 Task: In the  document roboposter.docx Add another  'page' Use the Tool Explore 'and look for brief about the picture in first page, copy 2-3 lines in second sheet.' Align the text to the Left
Action: Mouse moved to (318, 424)
Screenshot: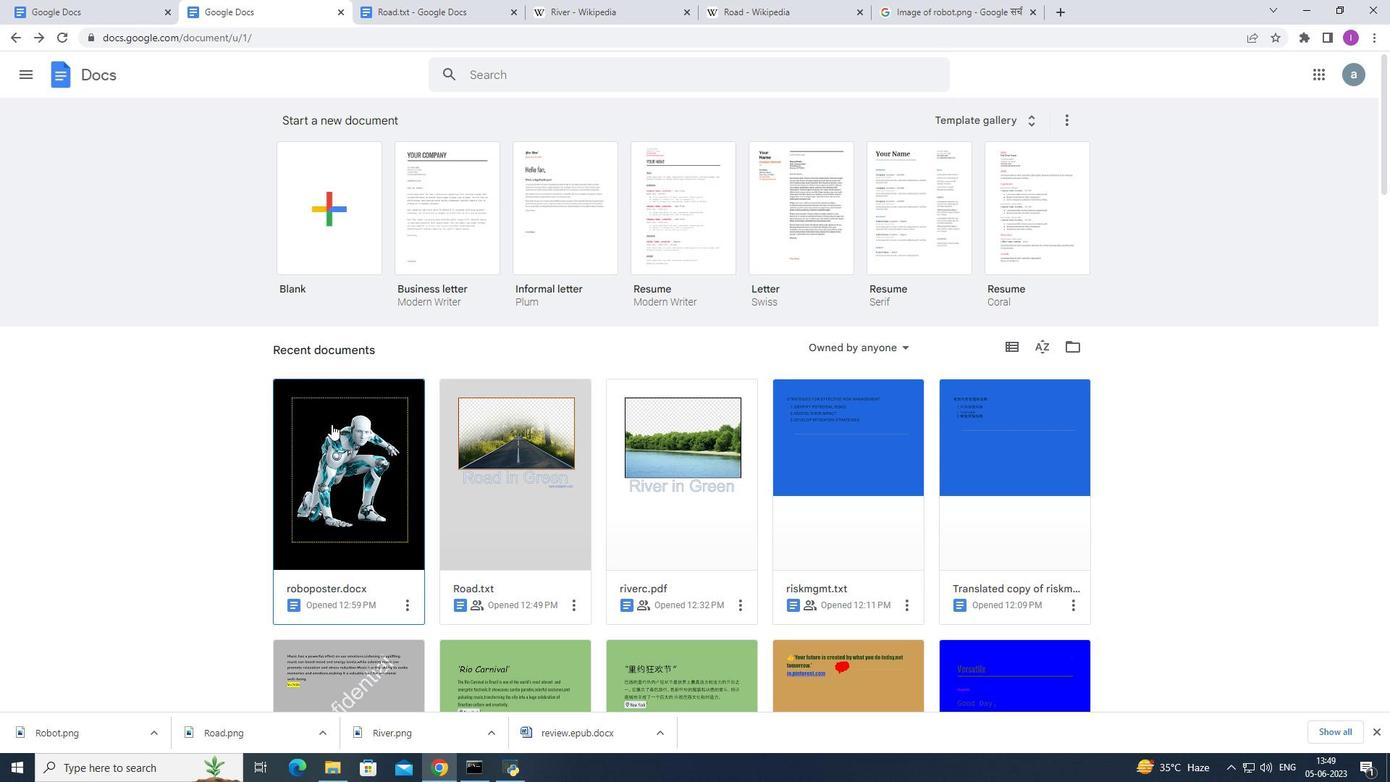 
Action: Mouse pressed left at (318, 424)
Screenshot: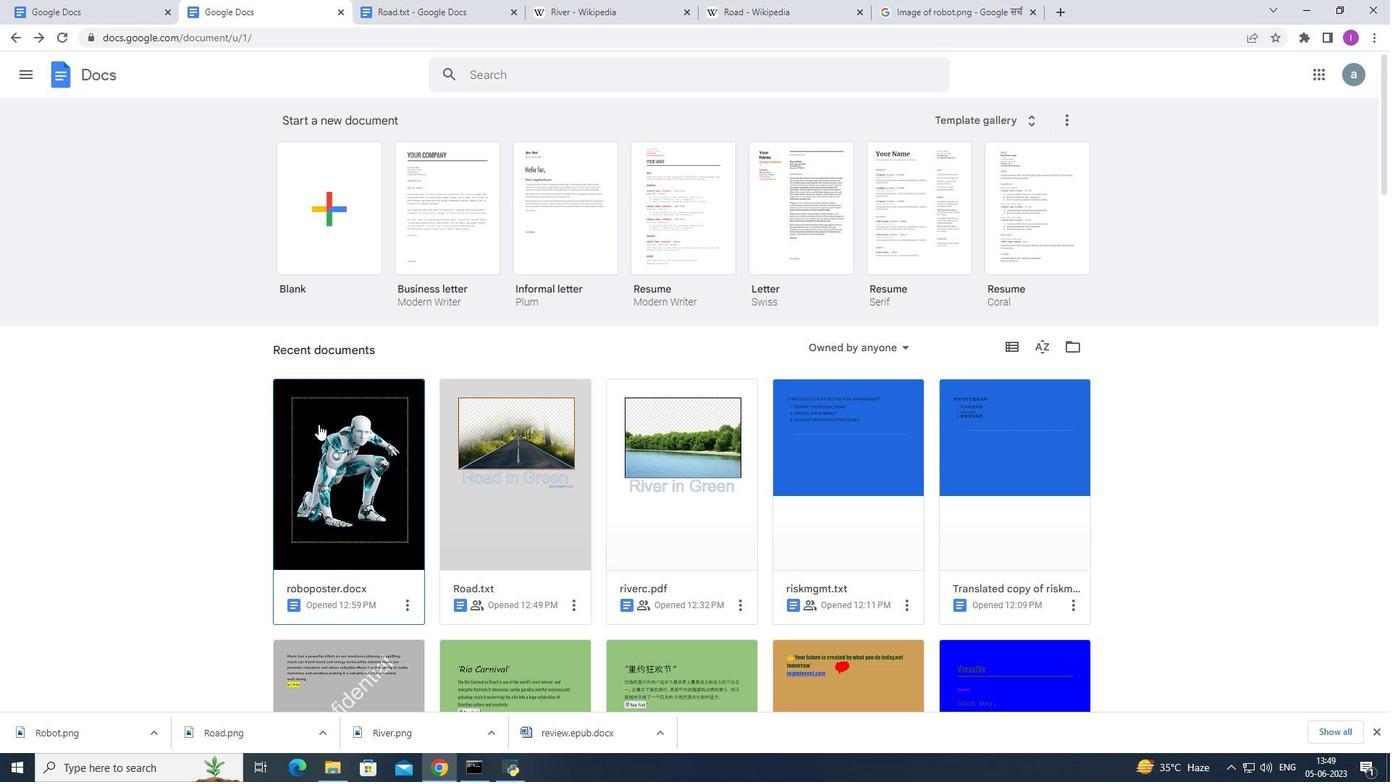 
Action: Mouse moved to (581, 294)
Screenshot: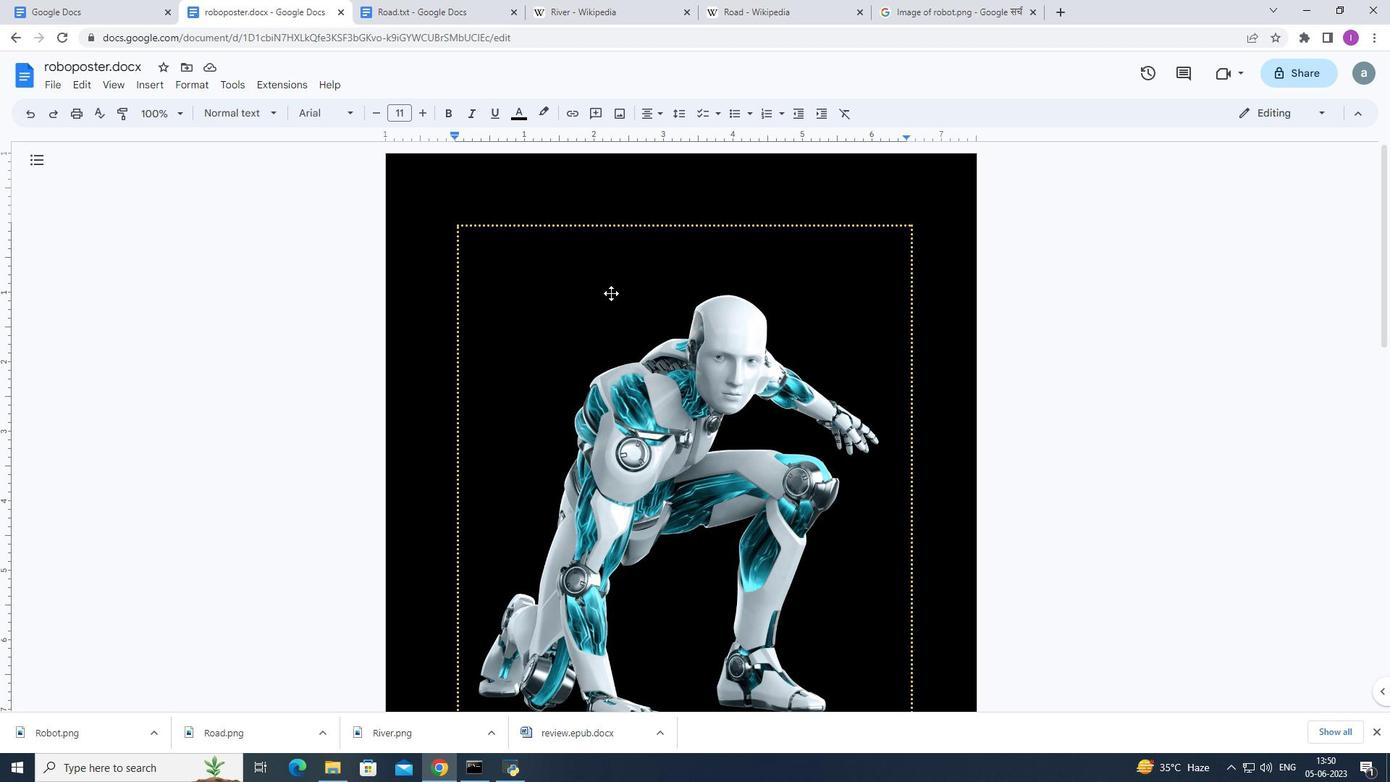 
Action: Mouse scrolled (581, 294) with delta (0, 0)
Screenshot: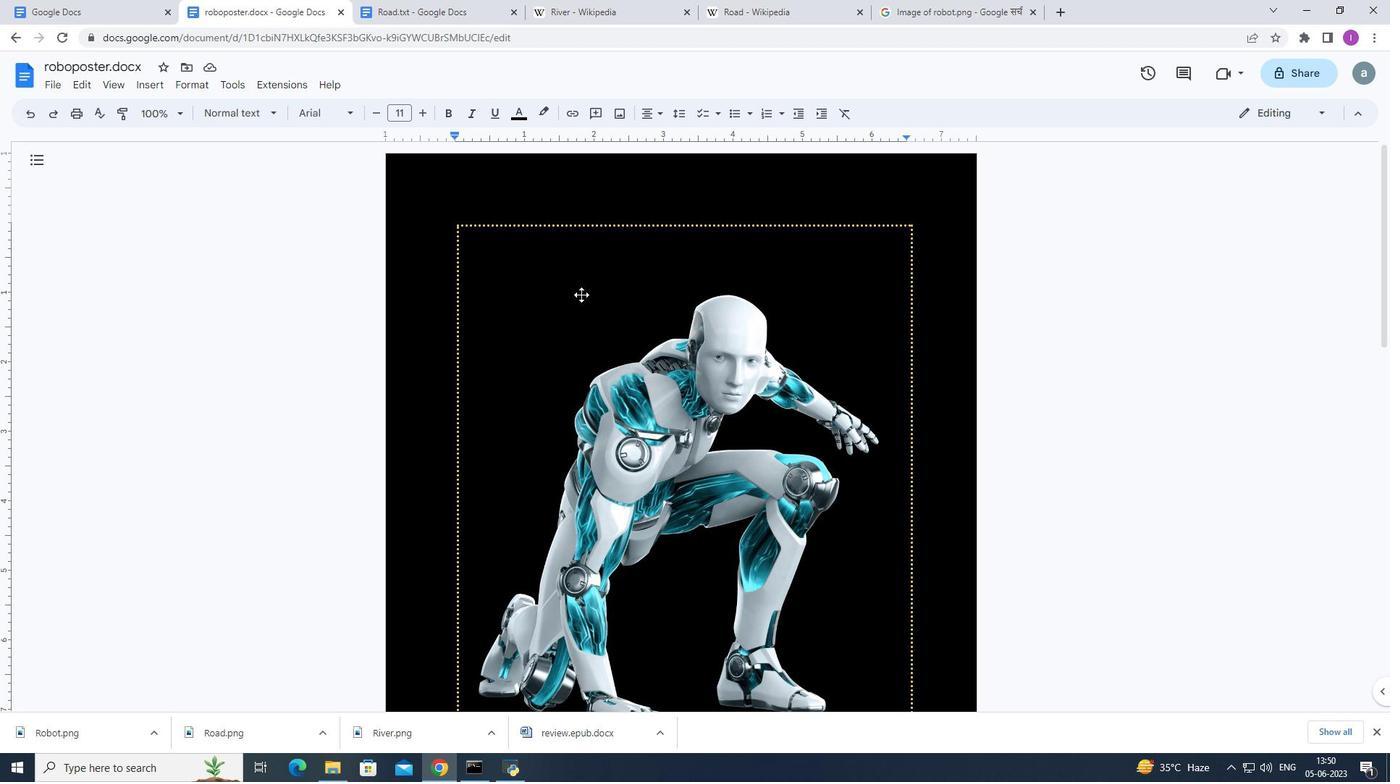 
Action: Mouse scrolled (581, 294) with delta (0, 0)
Screenshot: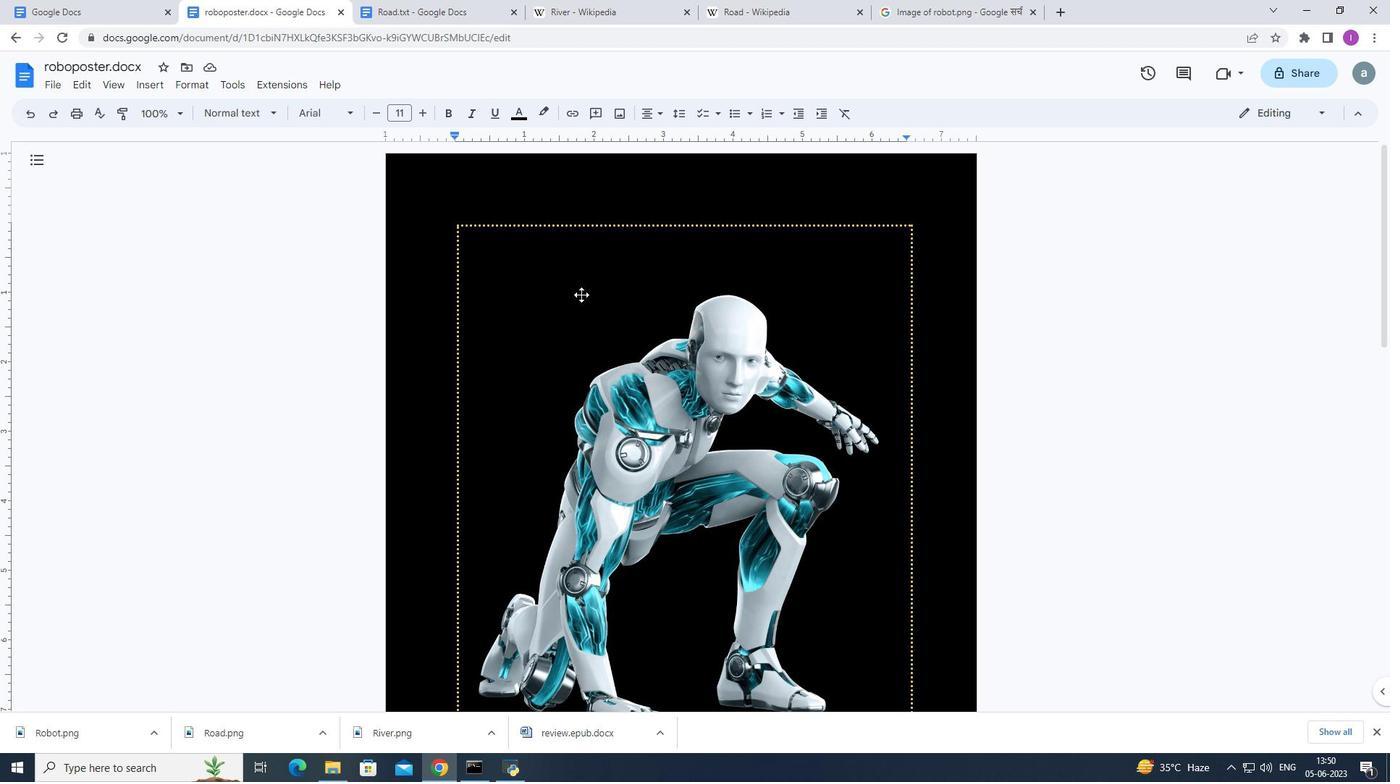 
Action: Mouse scrolled (581, 294) with delta (0, 0)
Screenshot: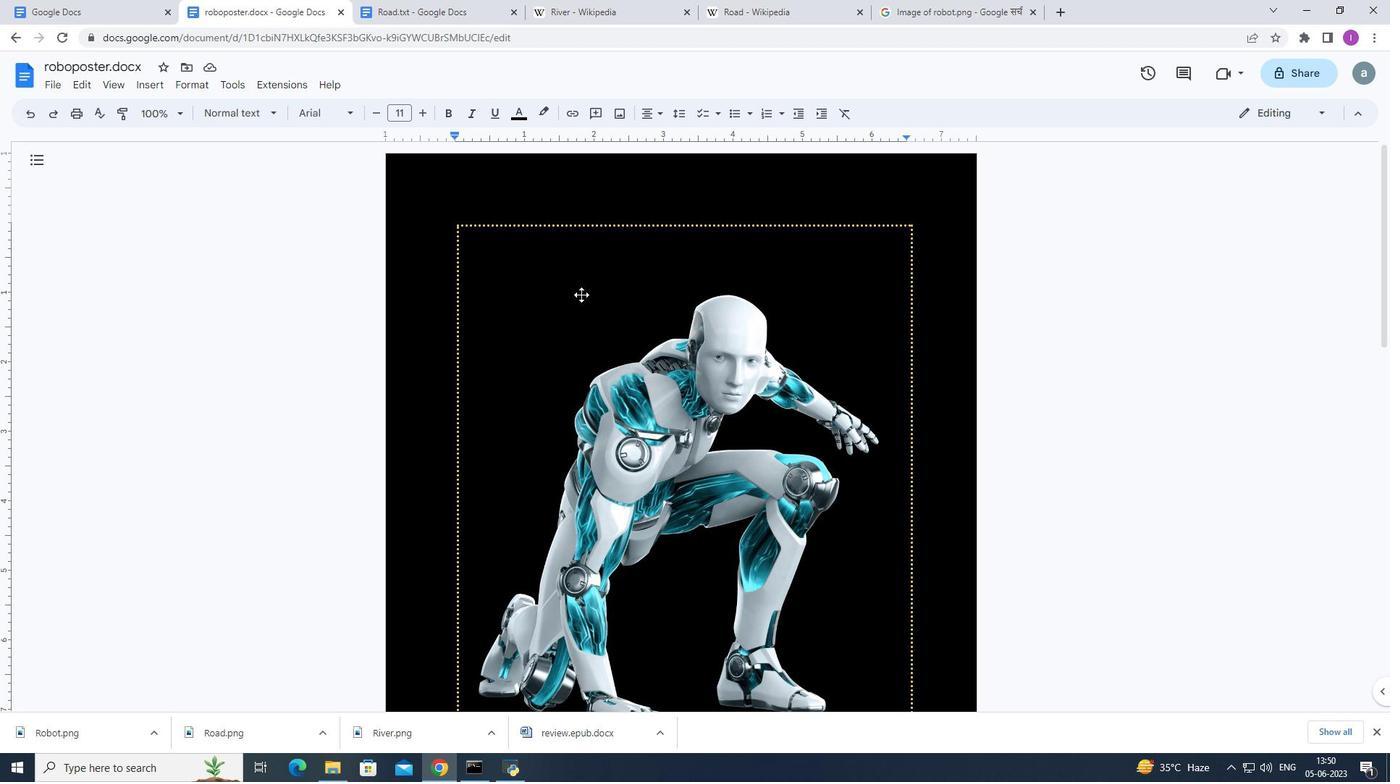 
Action: Mouse scrolled (581, 294) with delta (0, 0)
Screenshot: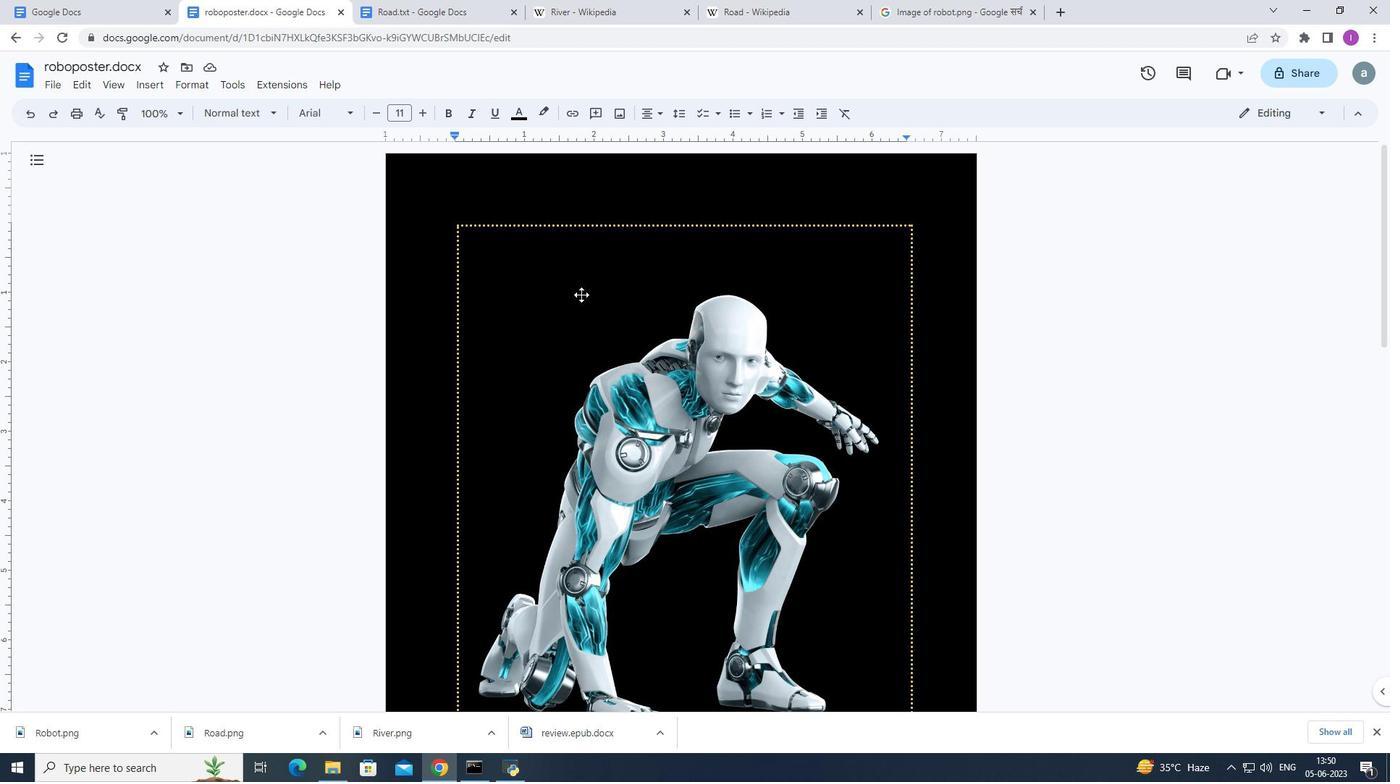 
Action: Mouse moved to (988, 477)
Screenshot: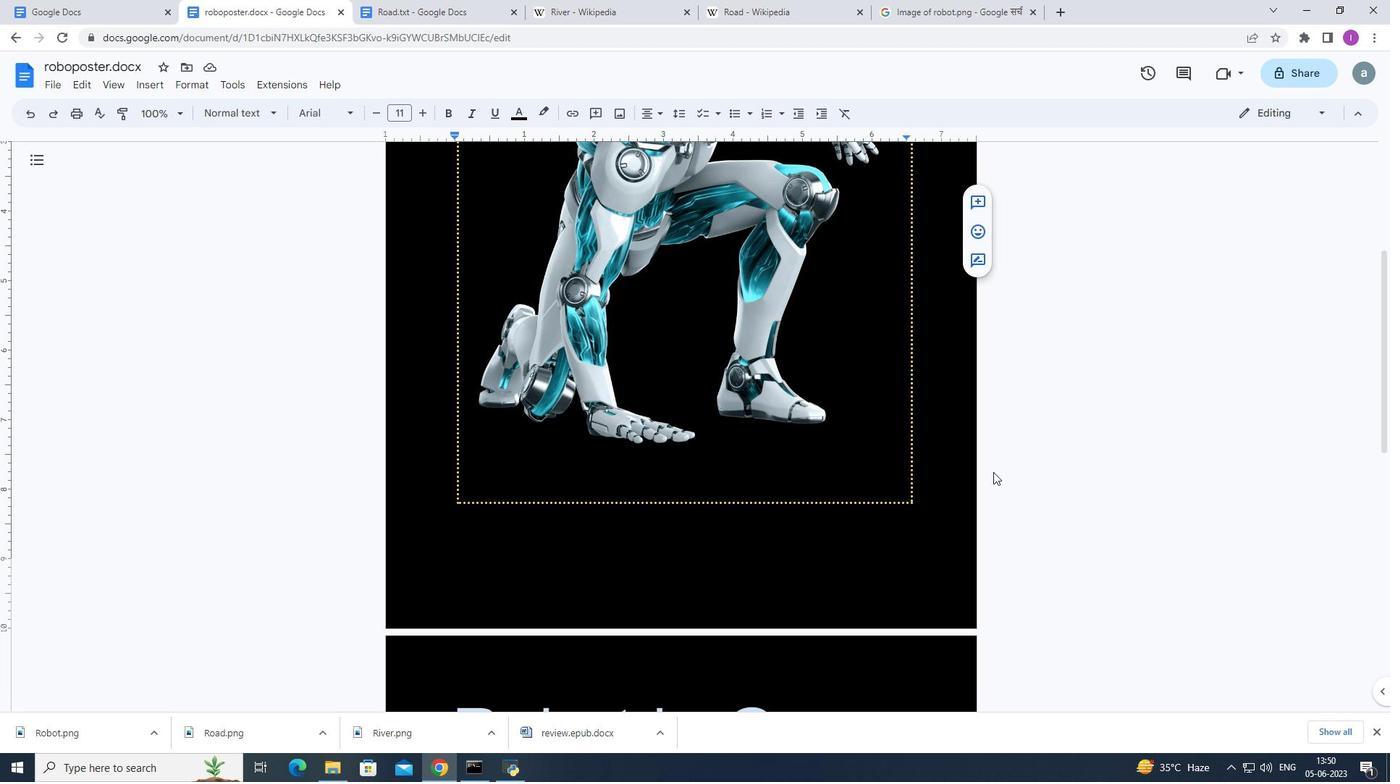 
Action: Mouse scrolled (988, 477) with delta (0, 0)
Screenshot: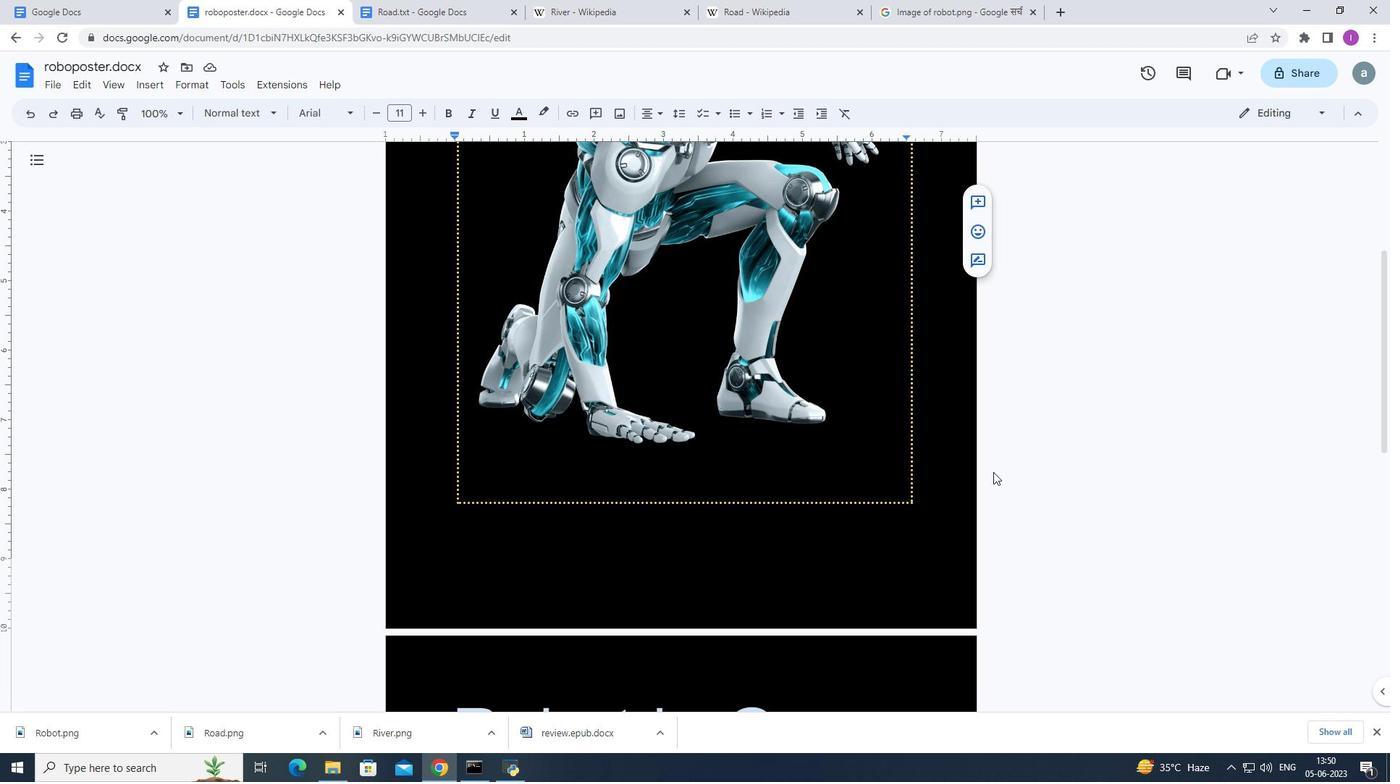 
Action: Mouse scrolled (988, 477) with delta (0, 0)
Screenshot: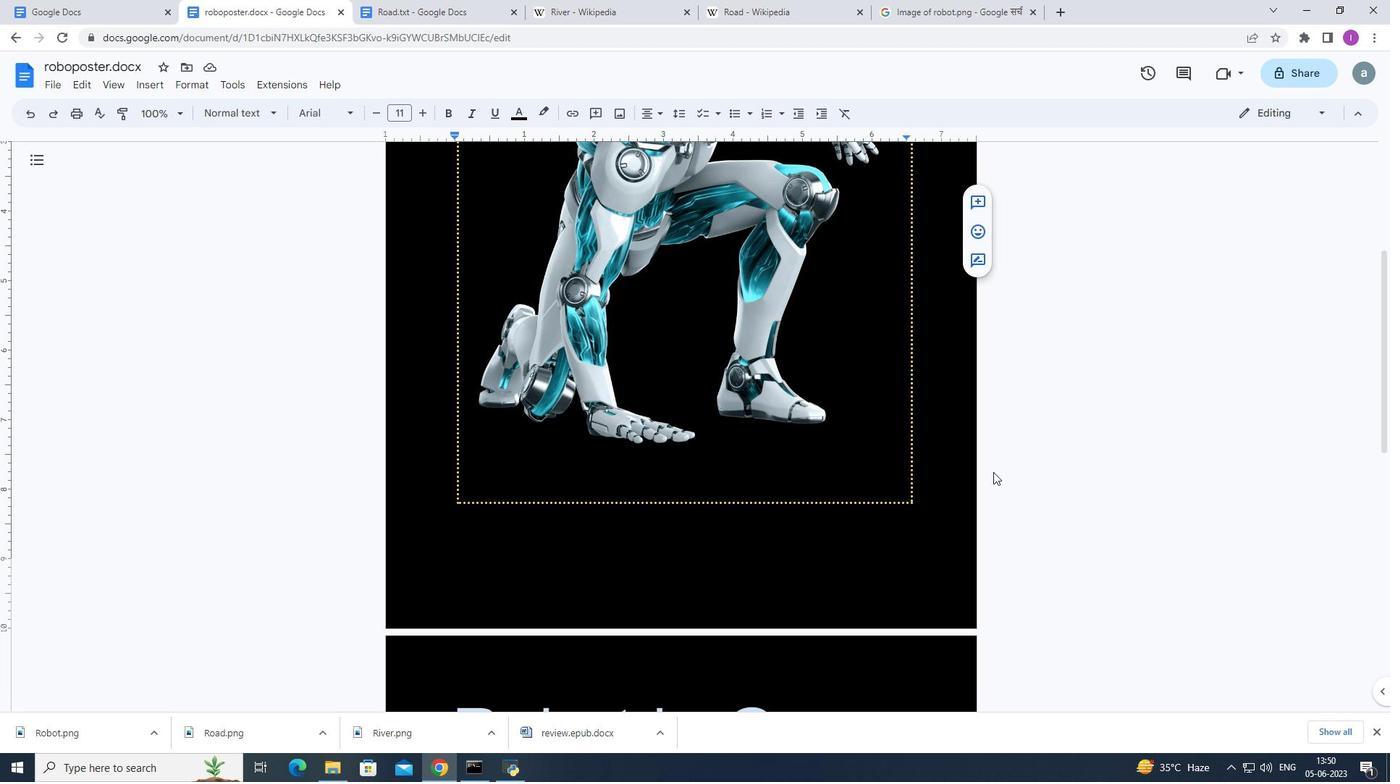 
Action: Mouse scrolled (988, 477) with delta (0, 0)
Screenshot: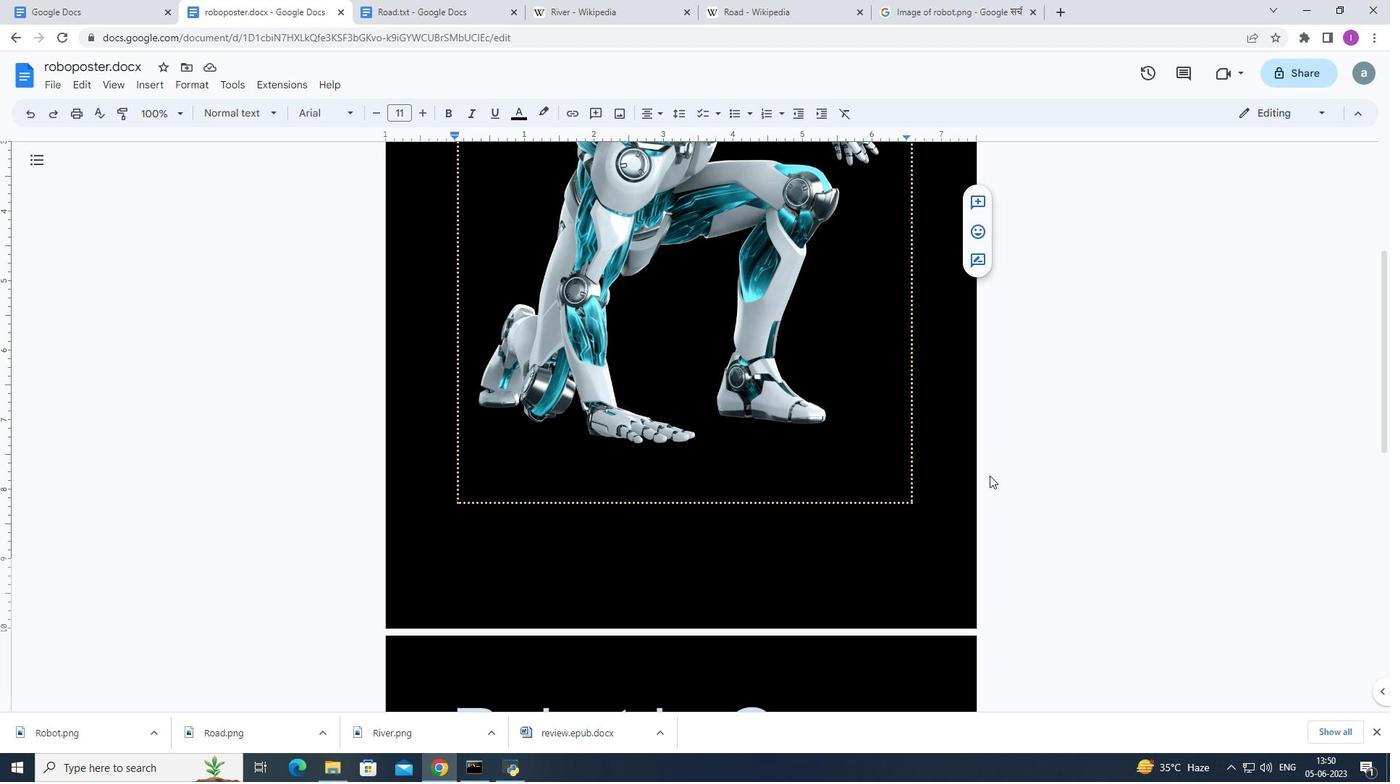 
Action: Mouse scrolled (988, 477) with delta (0, 0)
Screenshot: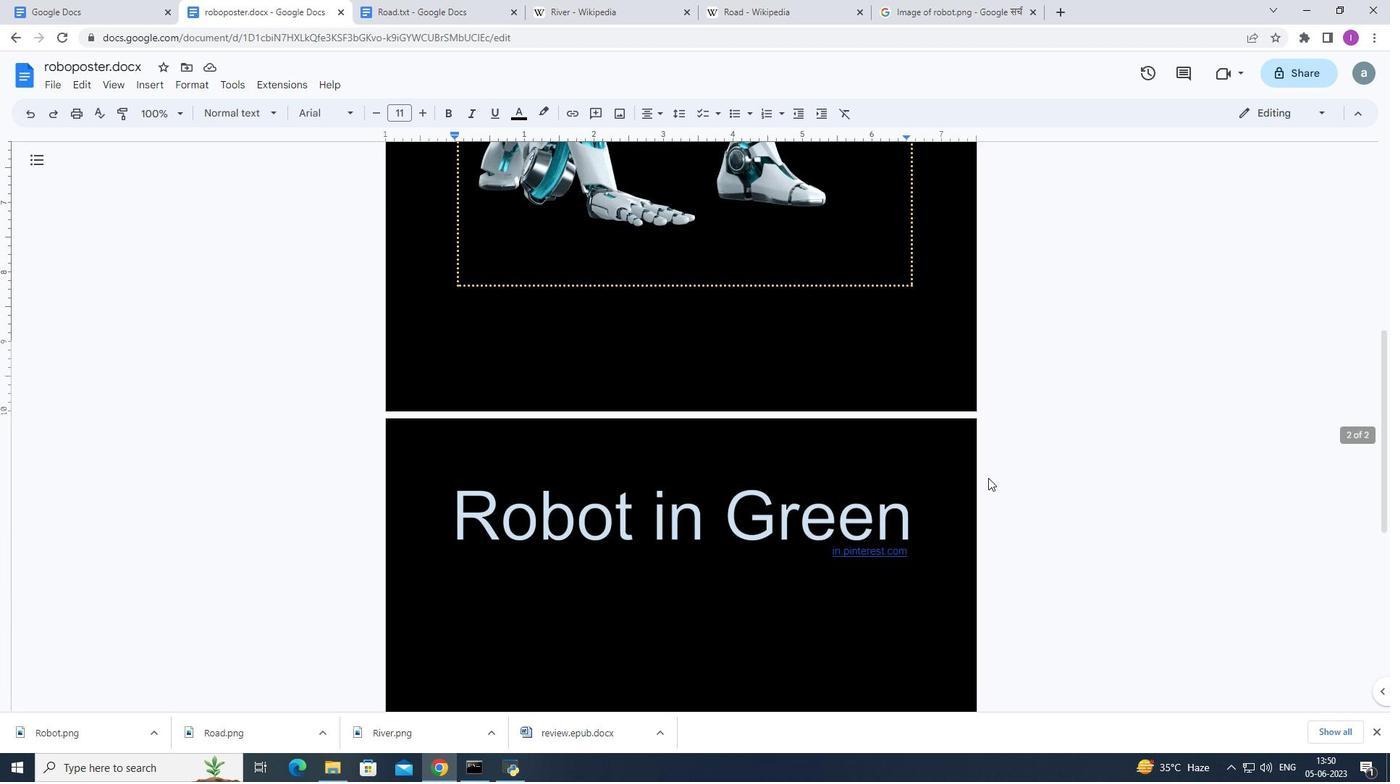 
Action: Mouse scrolled (988, 478) with delta (0, 0)
Screenshot: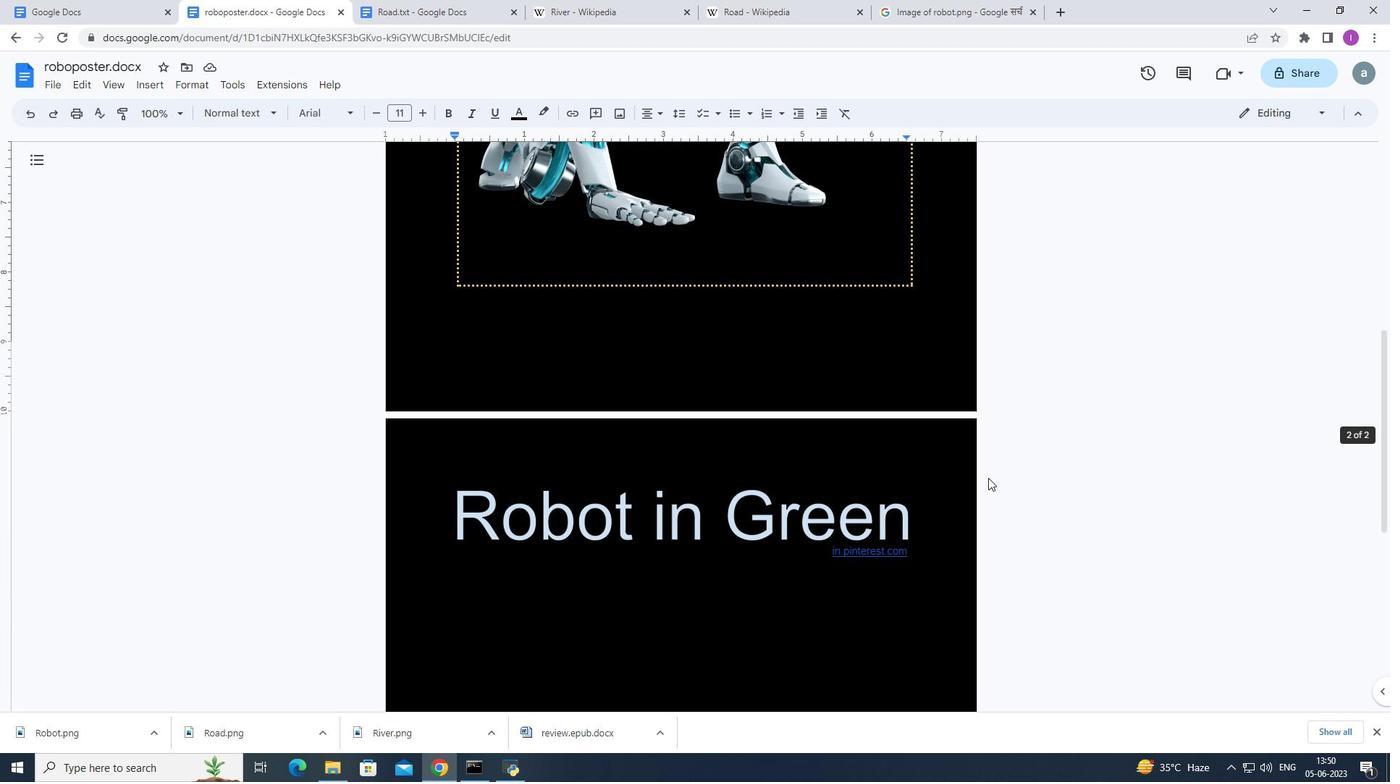 
Action: Mouse scrolled (988, 477) with delta (0, 0)
Screenshot: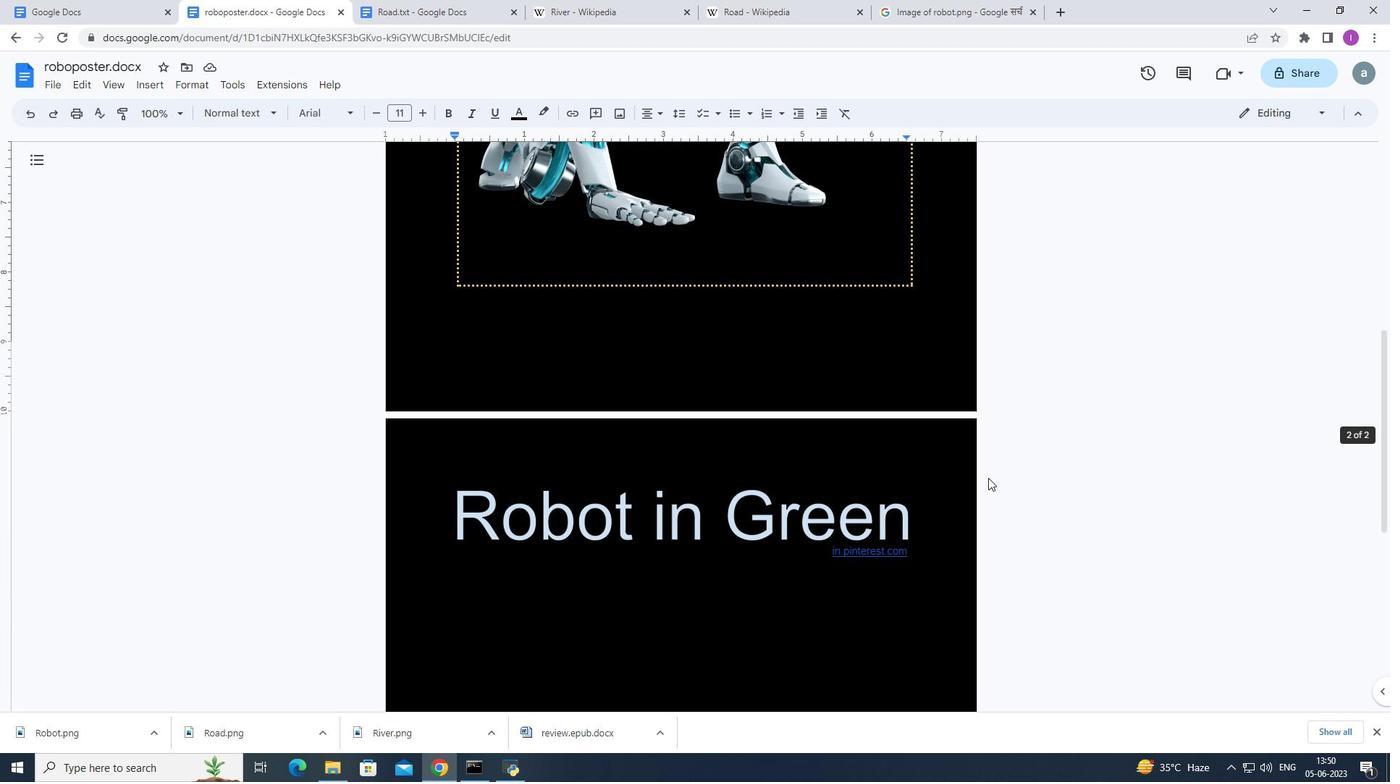 
Action: Mouse scrolled (988, 477) with delta (0, 0)
Screenshot: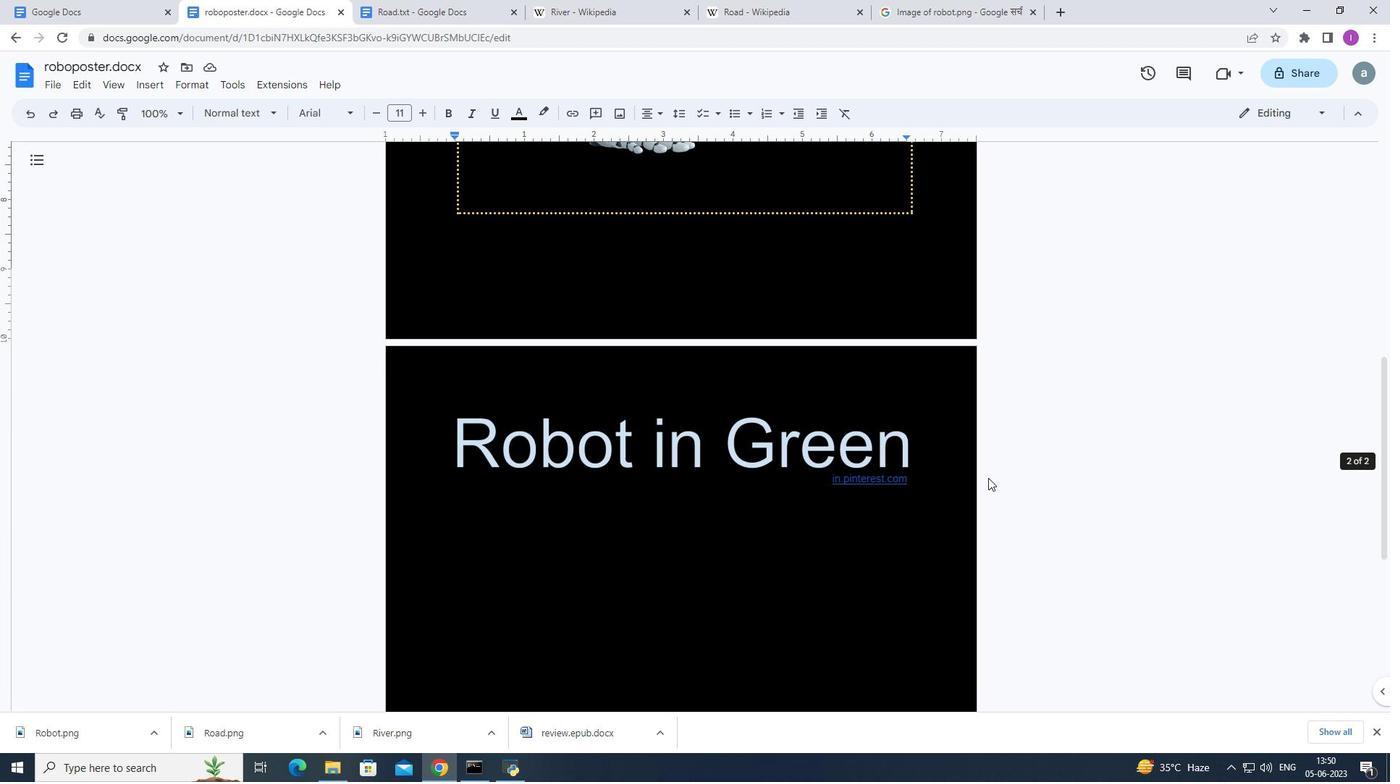 
Action: Mouse scrolled (988, 477) with delta (0, 0)
Screenshot: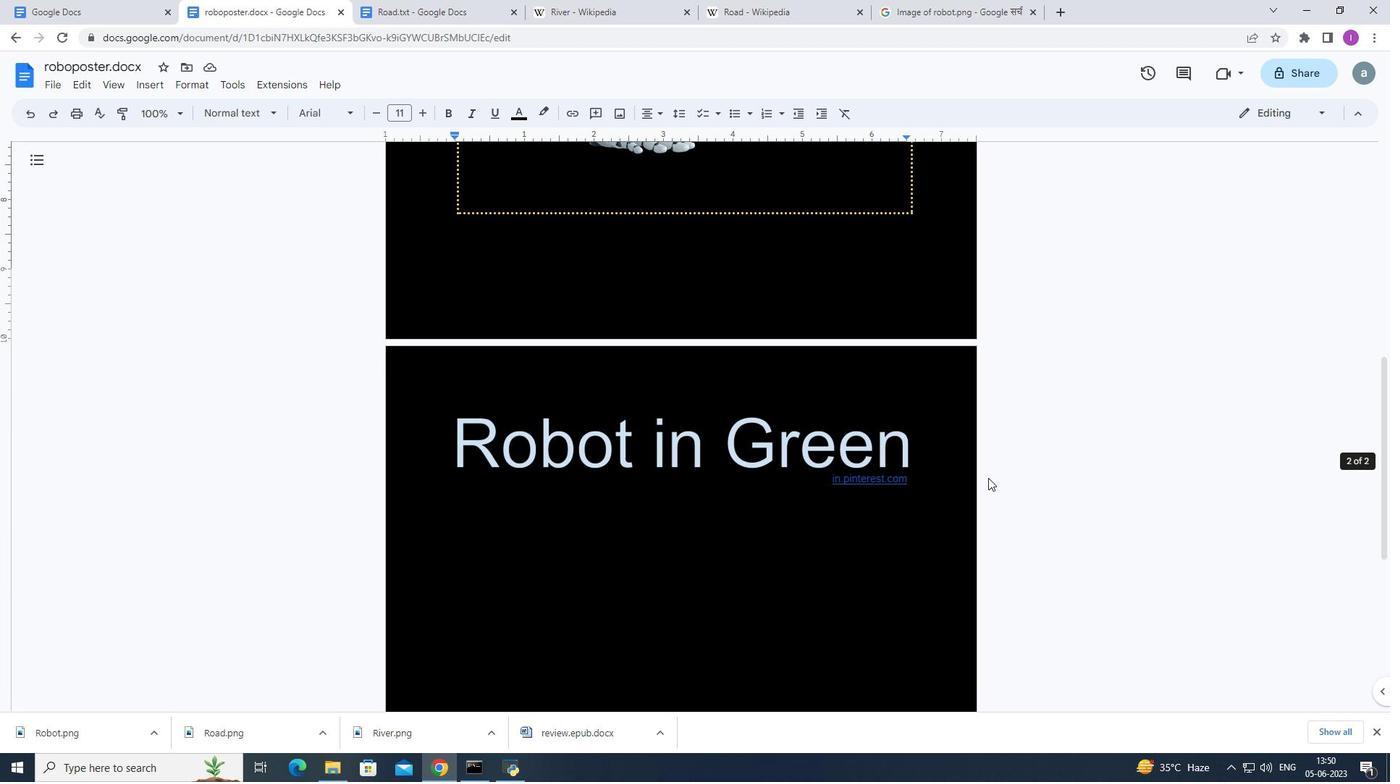 
Action: Mouse scrolled (988, 478) with delta (0, 0)
Screenshot: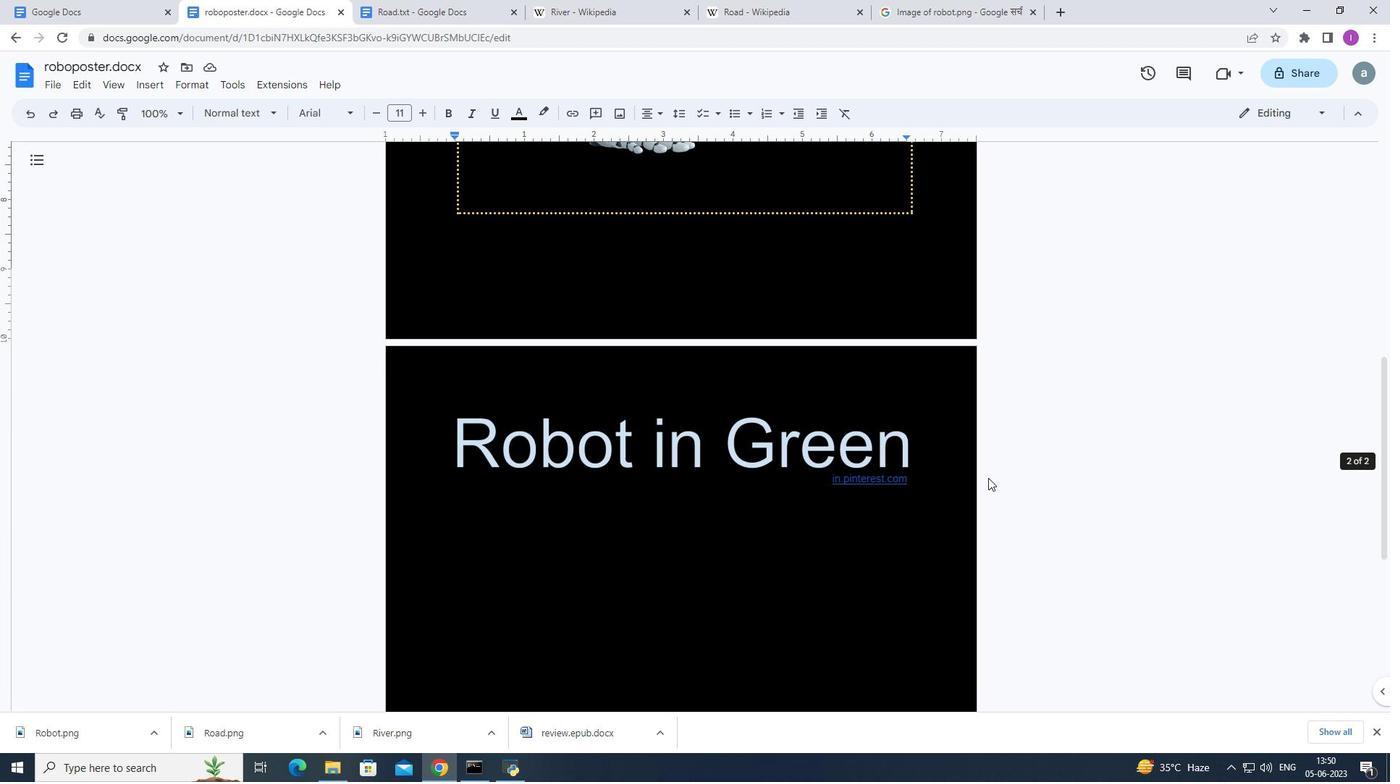 
Action: Mouse moved to (926, 490)
Screenshot: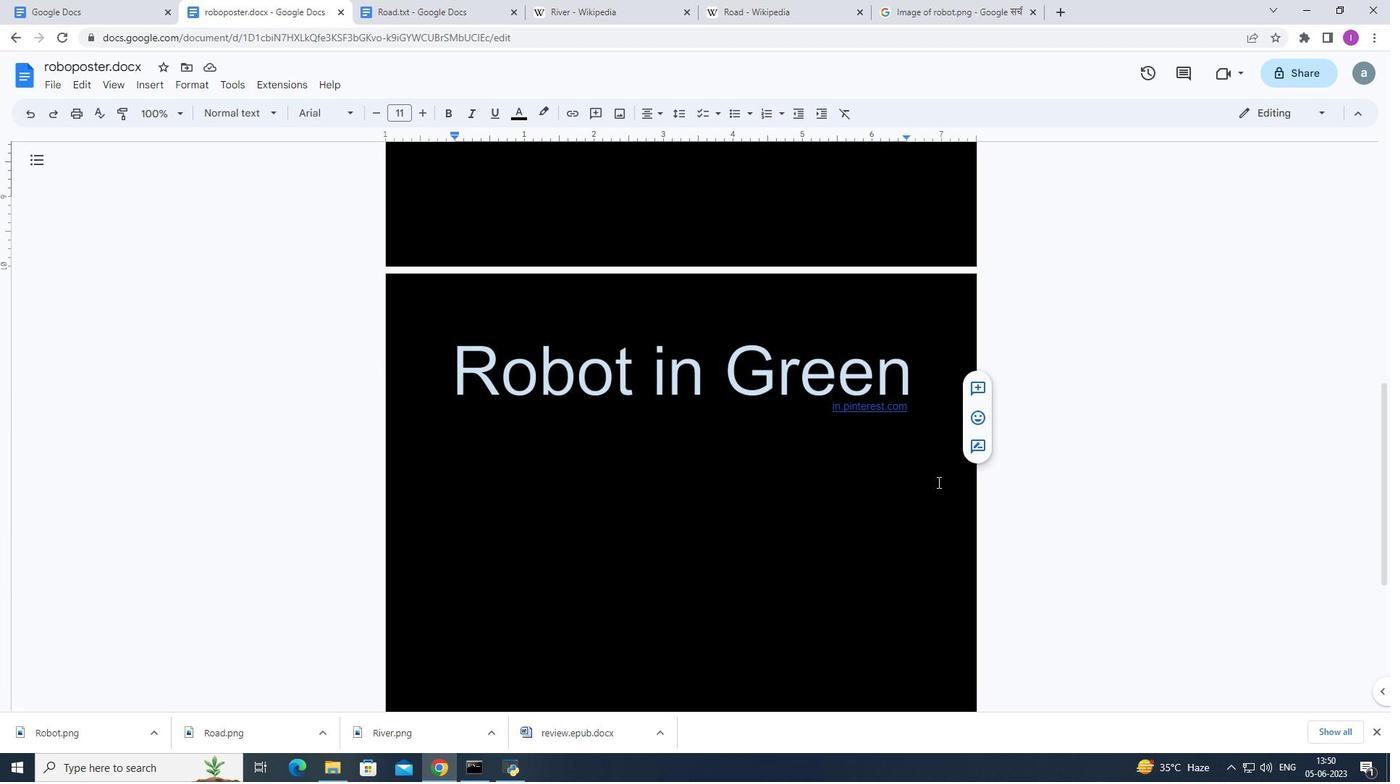
Action: Mouse scrolled (926, 489) with delta (0, 0)
Screenshot: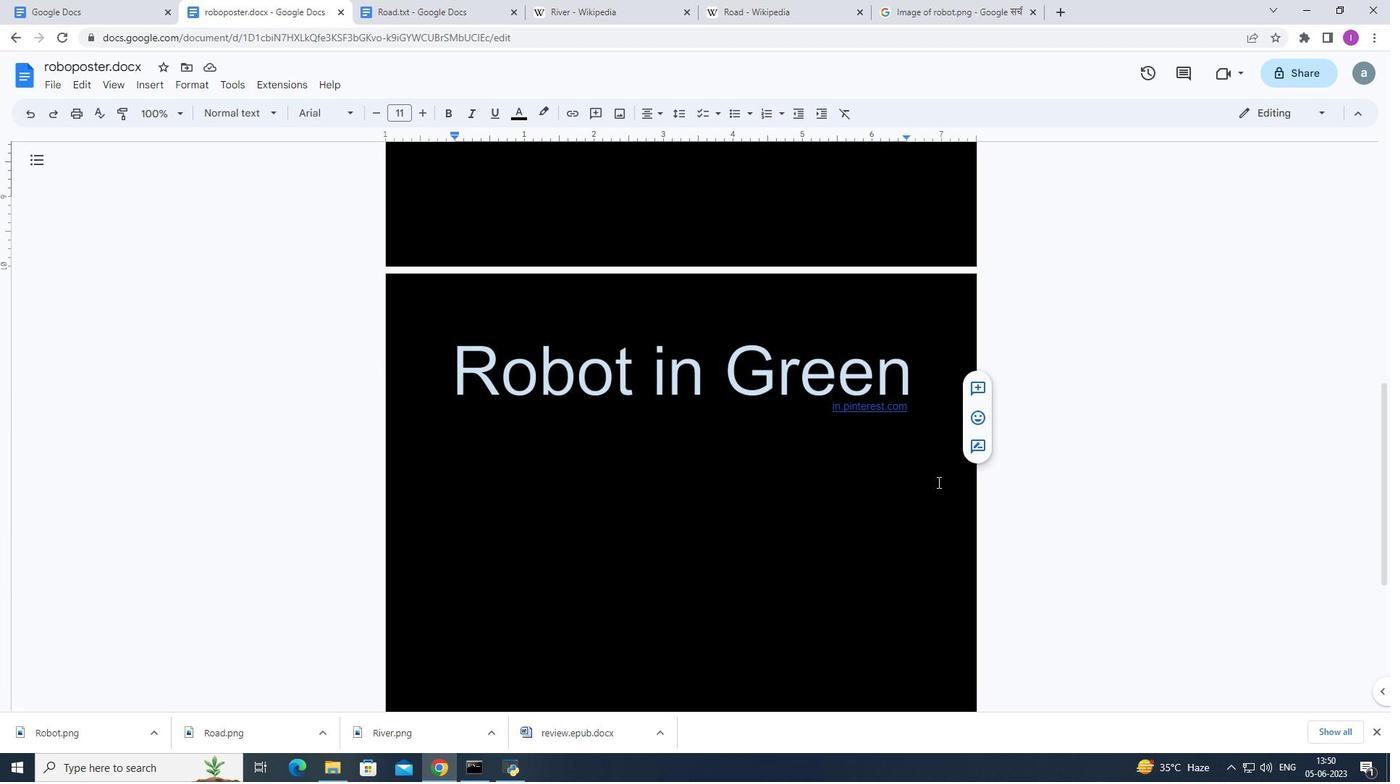 
Action: Mouse moved to (921, 499)
Screenshot: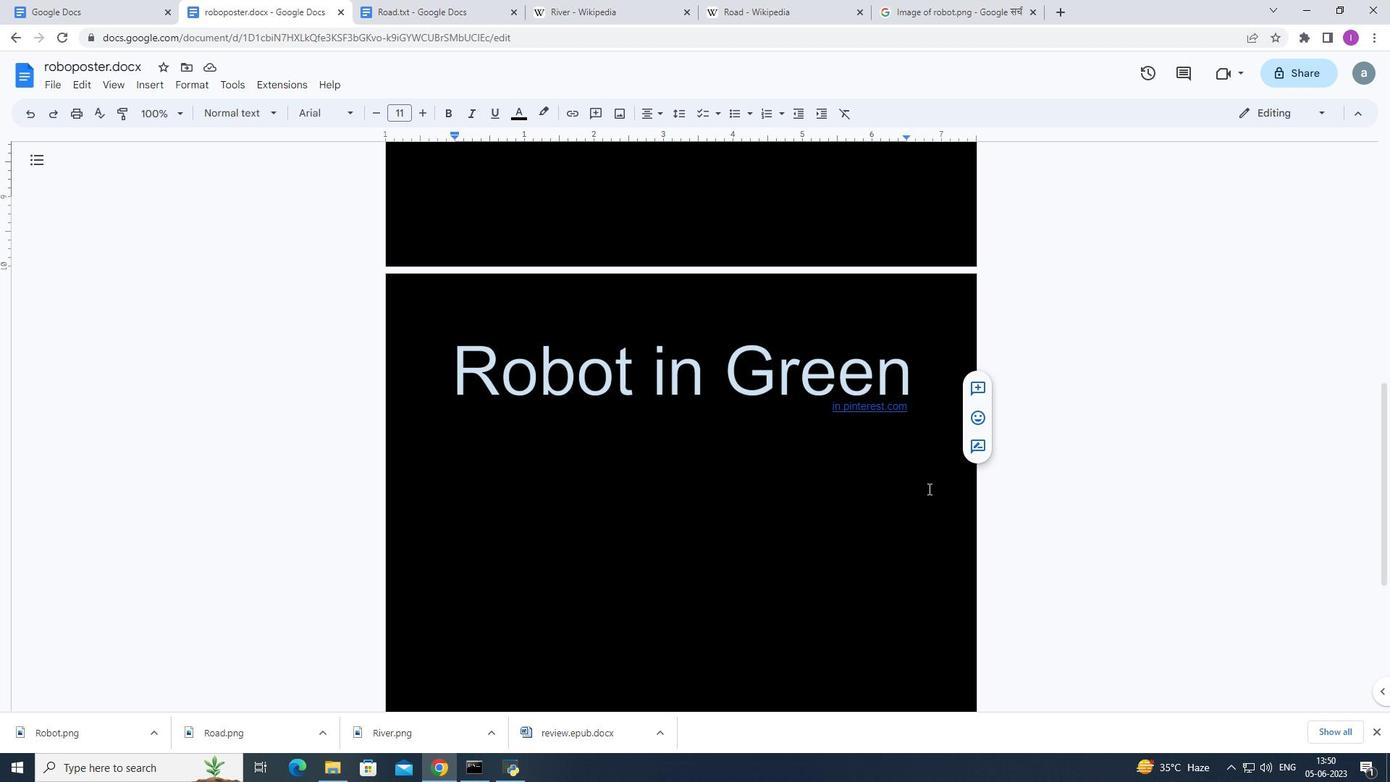 
Action: Mouse scrolled (921, 498) with delta (0, 0)
Screenshot: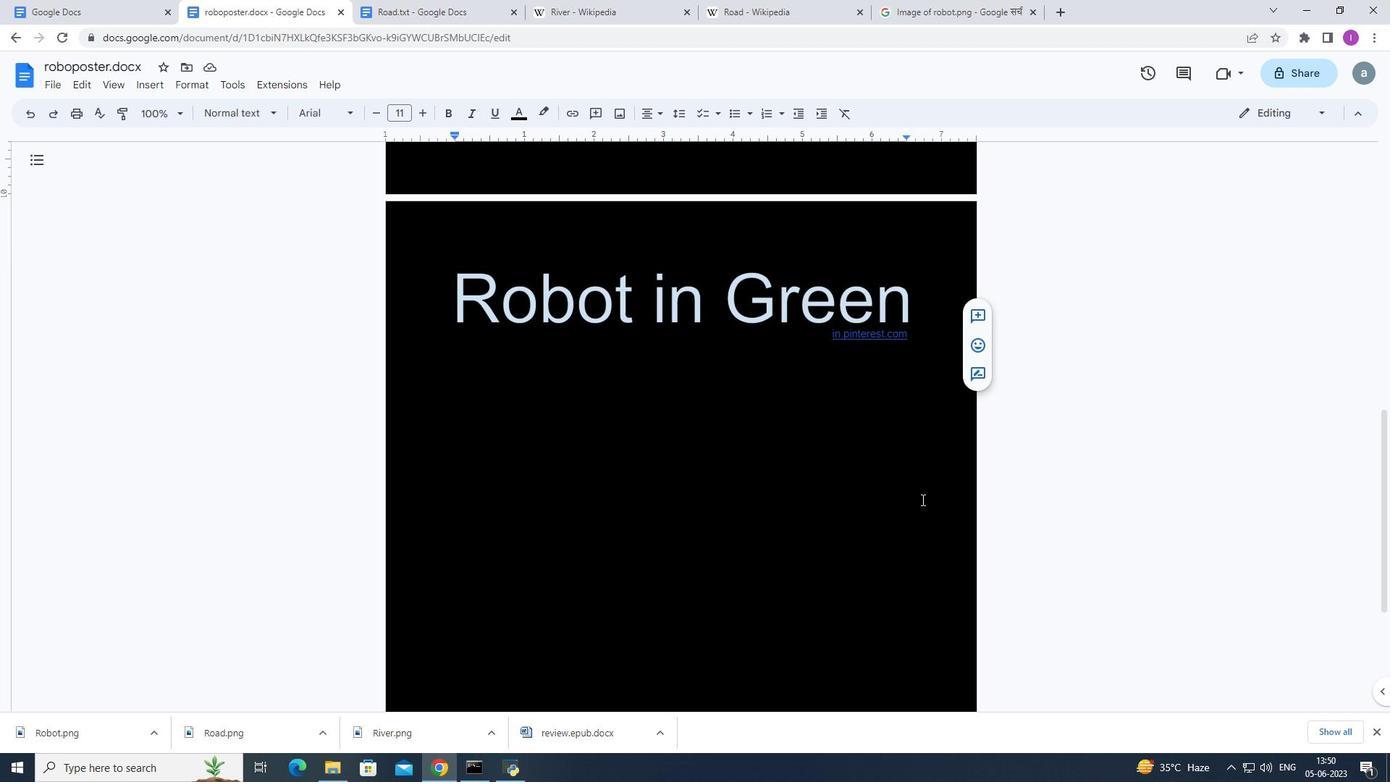 
Action: Mouse scrolled (921, 498) with delta (0, 0)
Screenshot: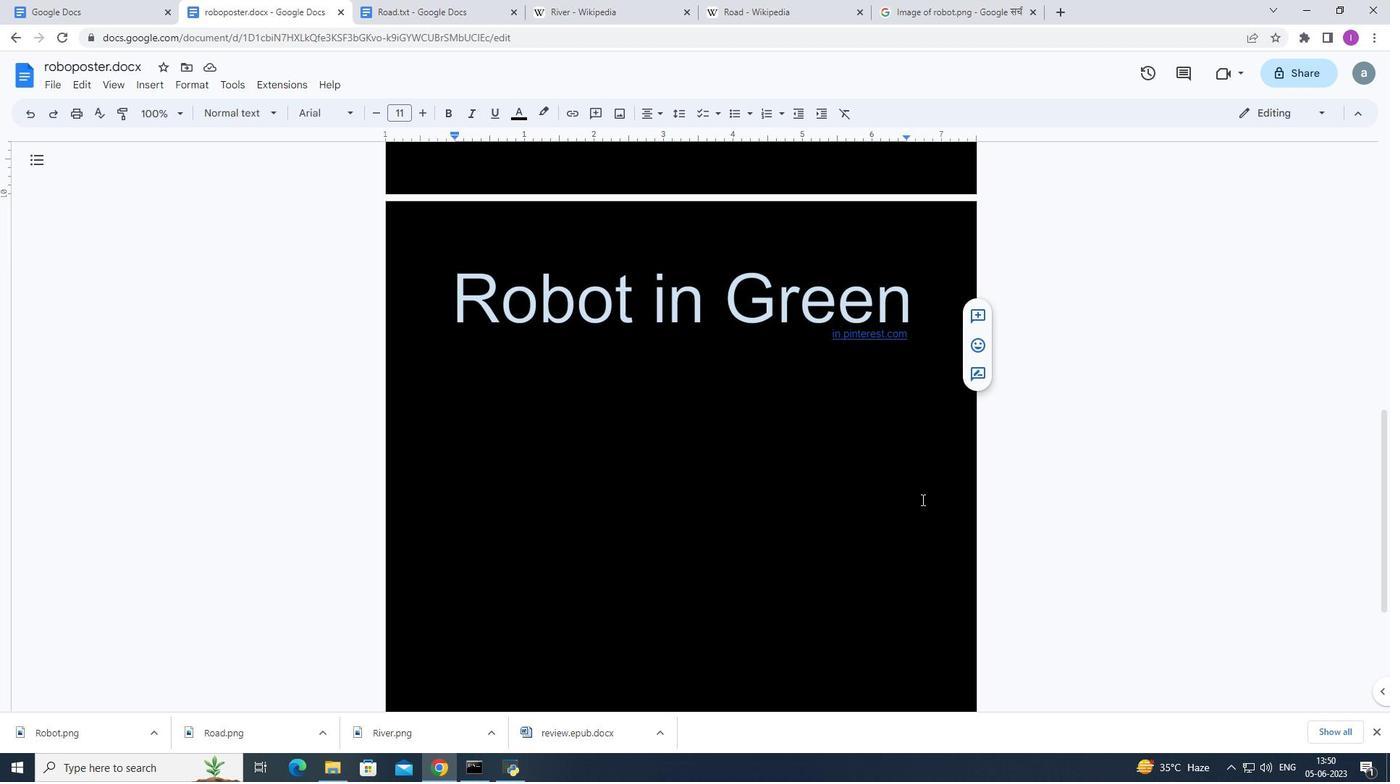 
Action: Mouse scrolled (921, 498) with delta (0, 0)
Screenshot: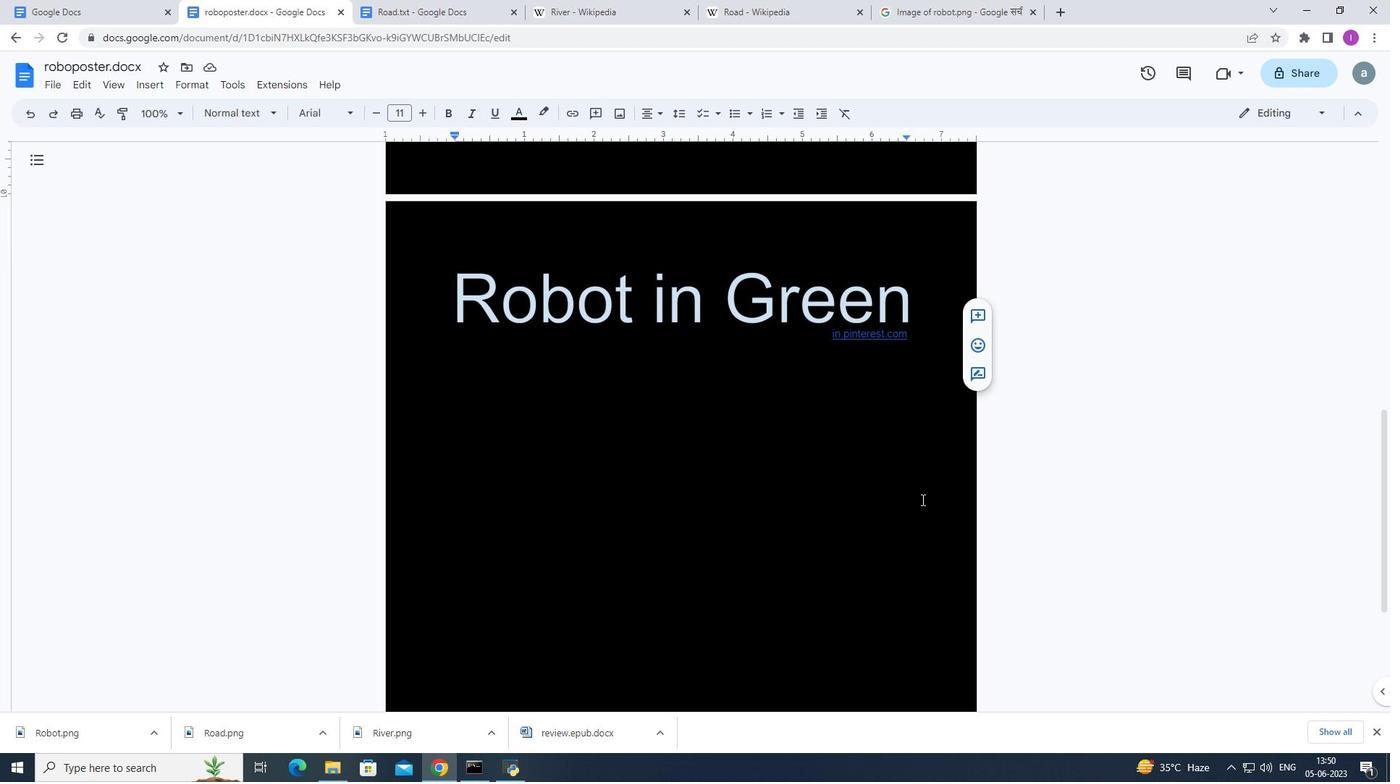 
Action: Mouse moved to (921, 499)
Screenshot: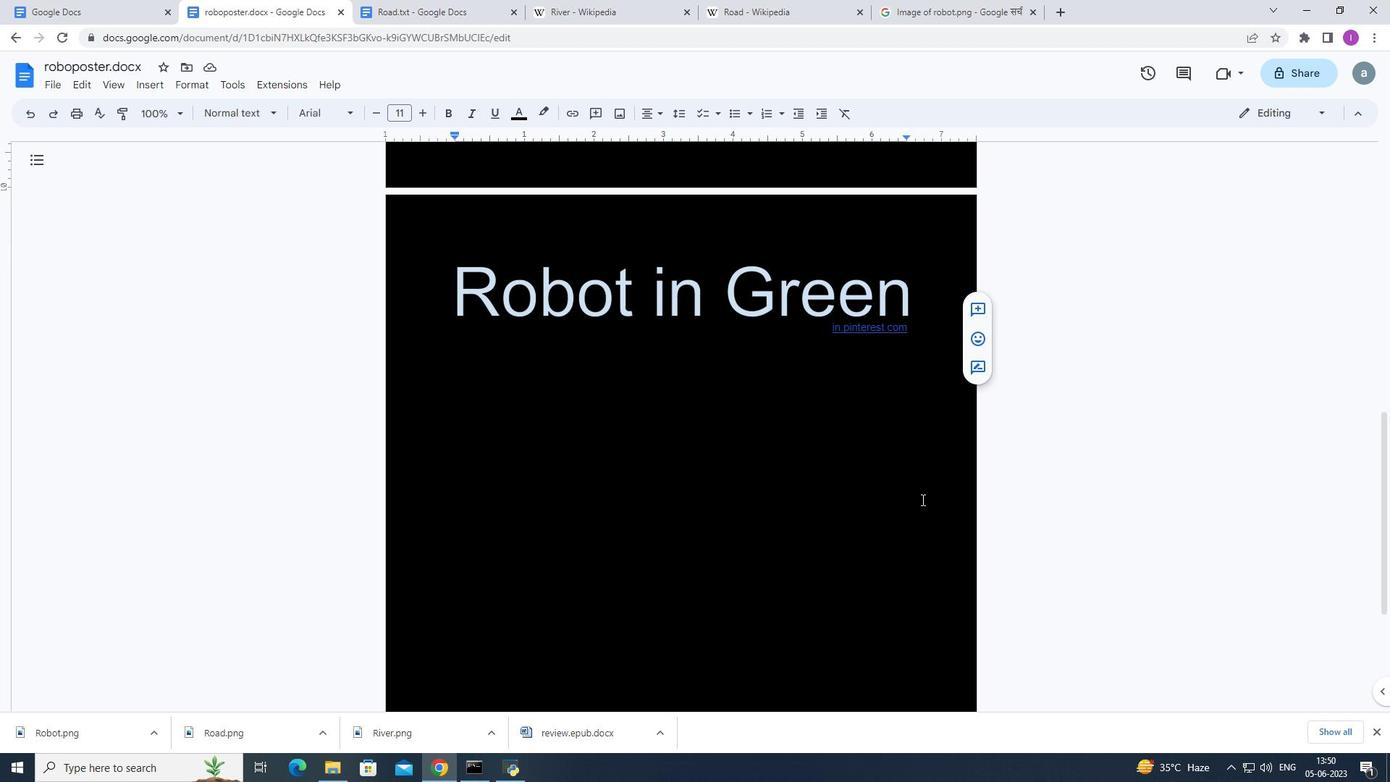 
Action: Mouse scrolled (921, 498) with delta (0, 0)
Screenshot: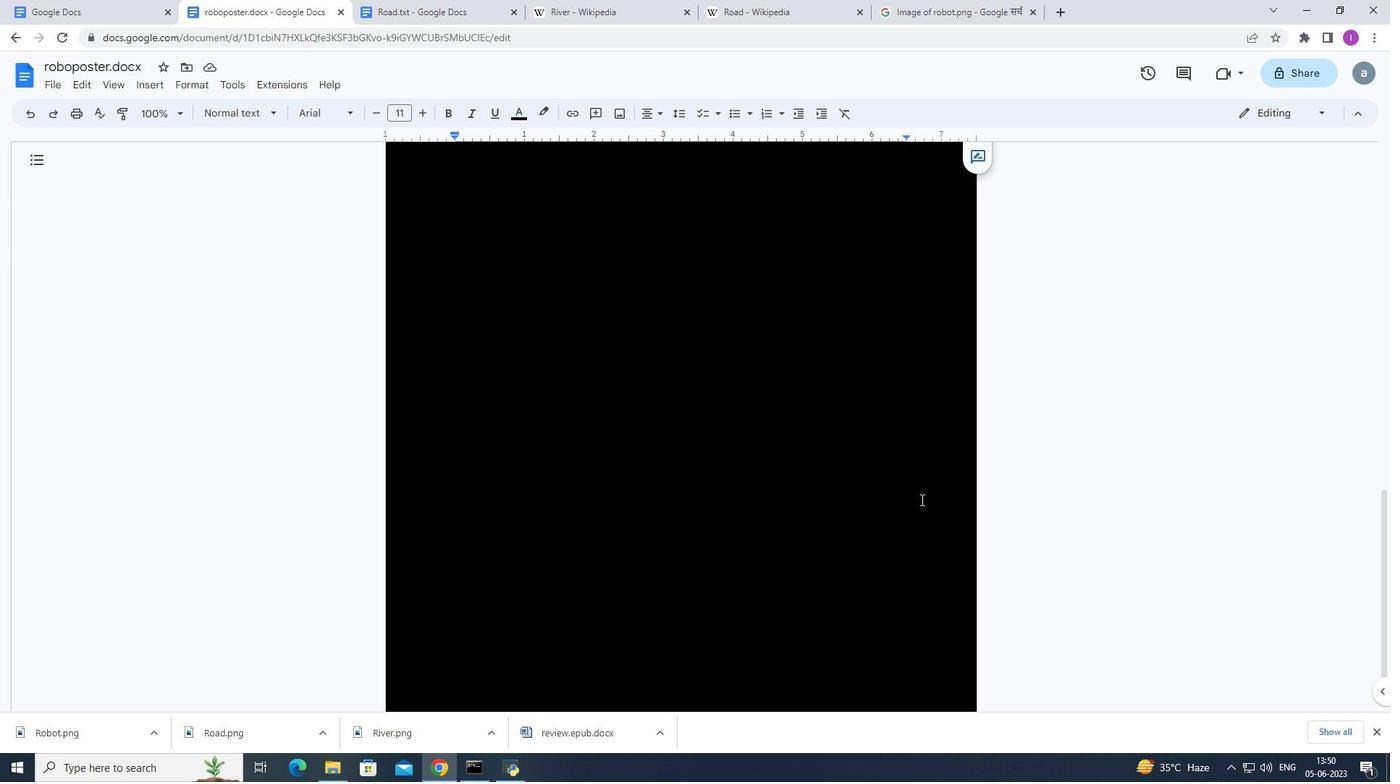 
Action: Mouse scrolled (921, 498) with delta (0, 0)
Screenshot: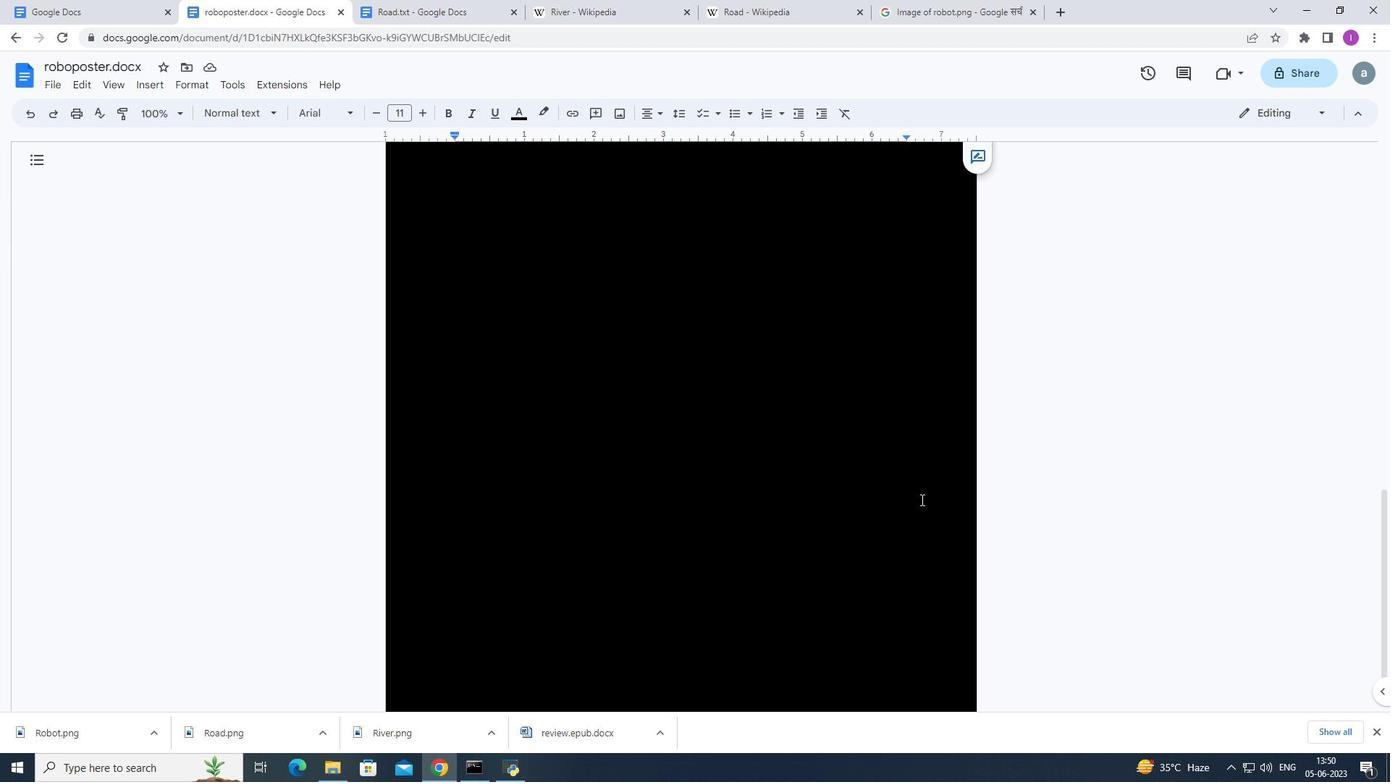 
Action: Mouse scrolled (921, 500) with delta (0, 0)
Screenshot: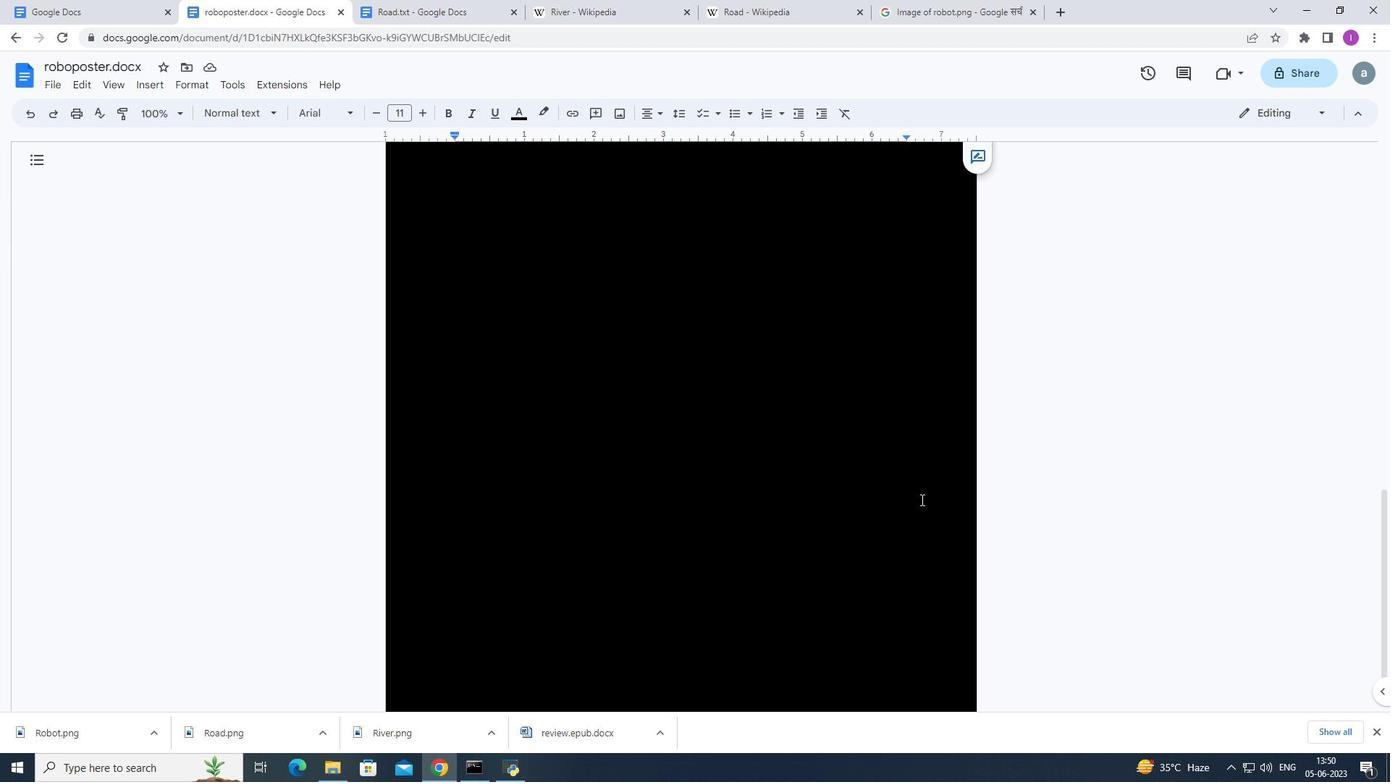 
Action: Mouse moved to (923, 501)
Screenshot: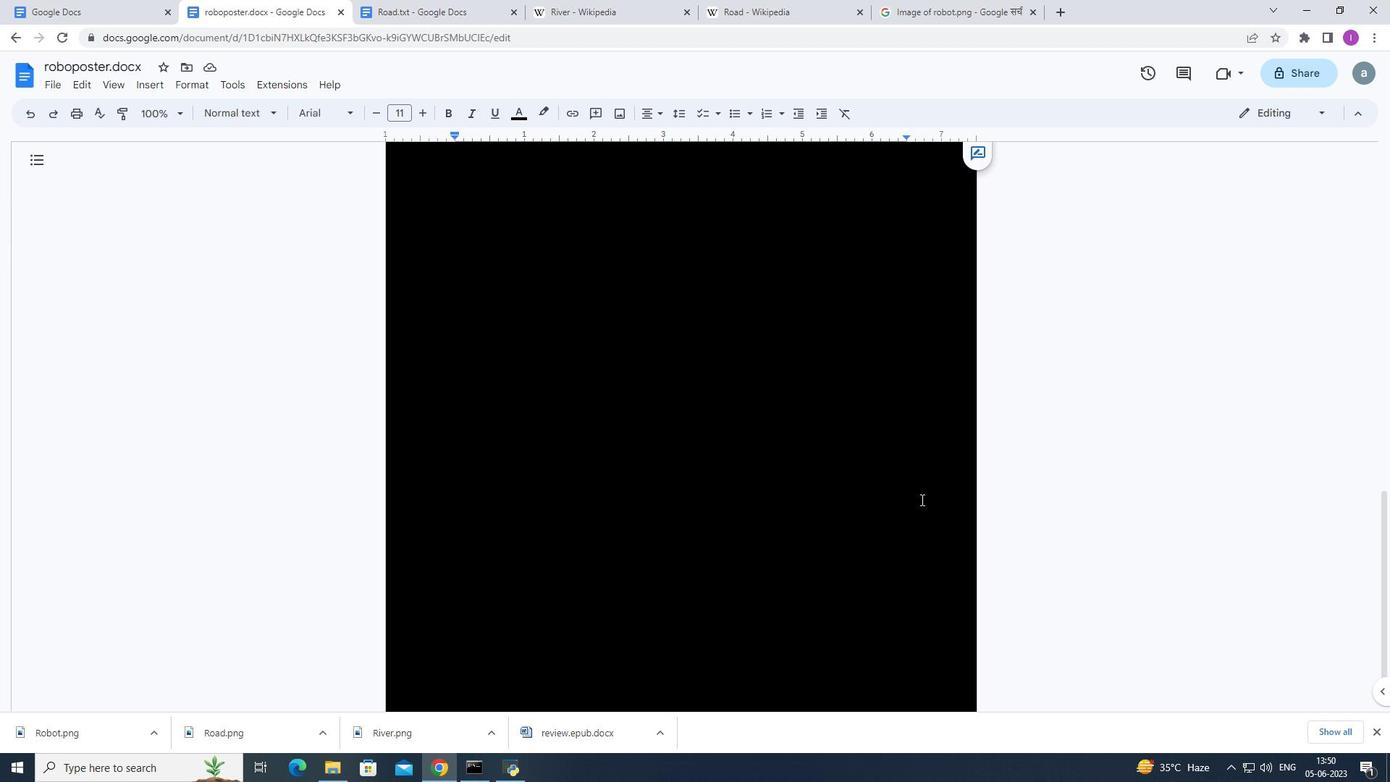 
Action: Mouse scrolled (923, 501) with delta (0, 0)
Screenshot: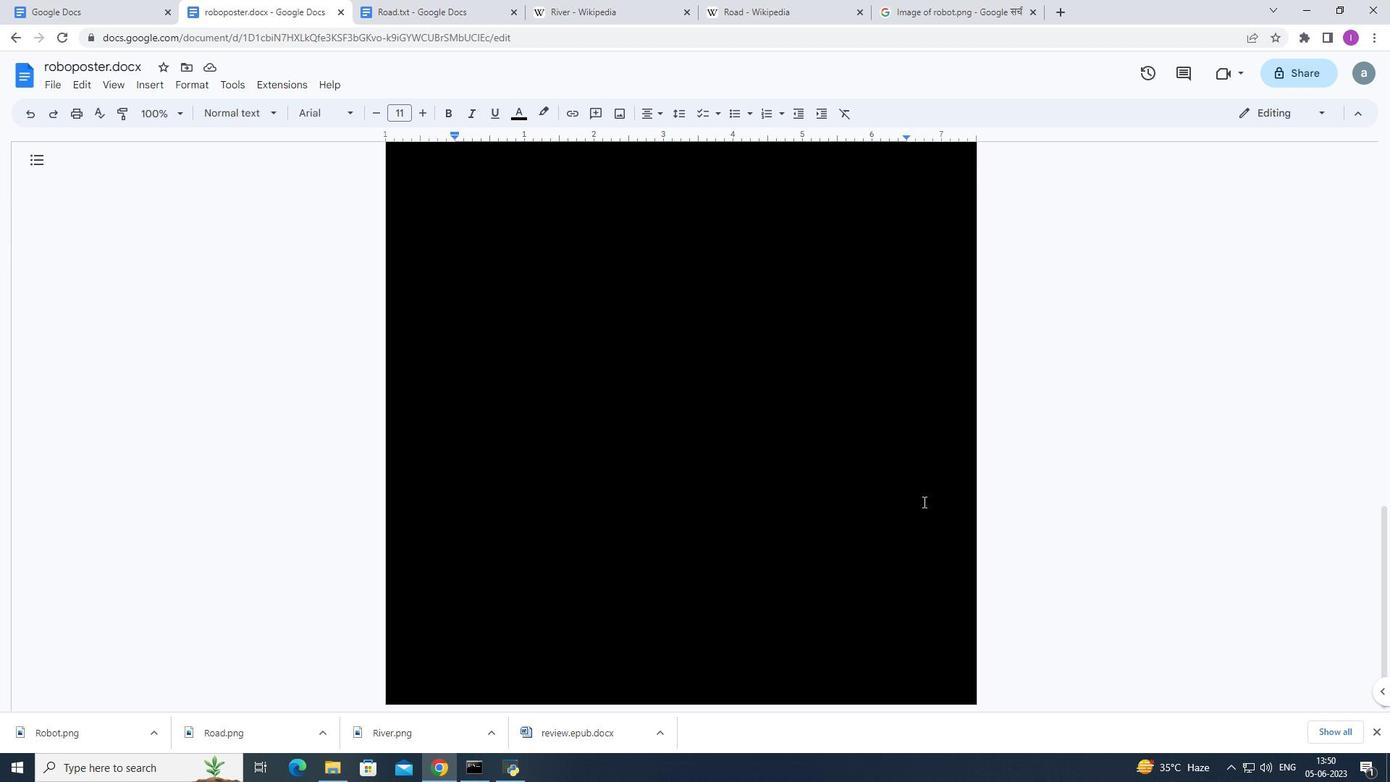 
Action: Mouse scrolled (923, 501) with delta (0, 0)
Screenshot: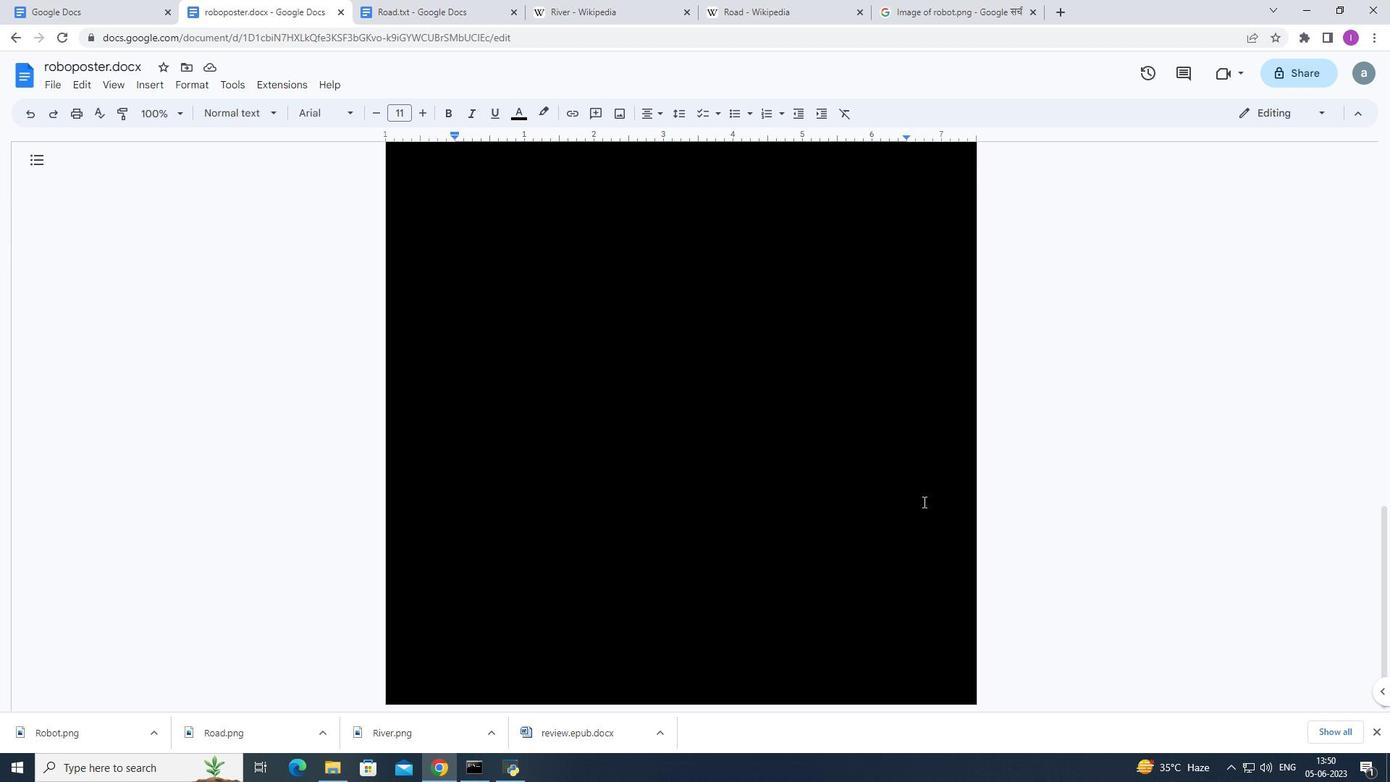 
Action: Mouse scrolled (923, 501) with delta (0, 0)
Screenshot: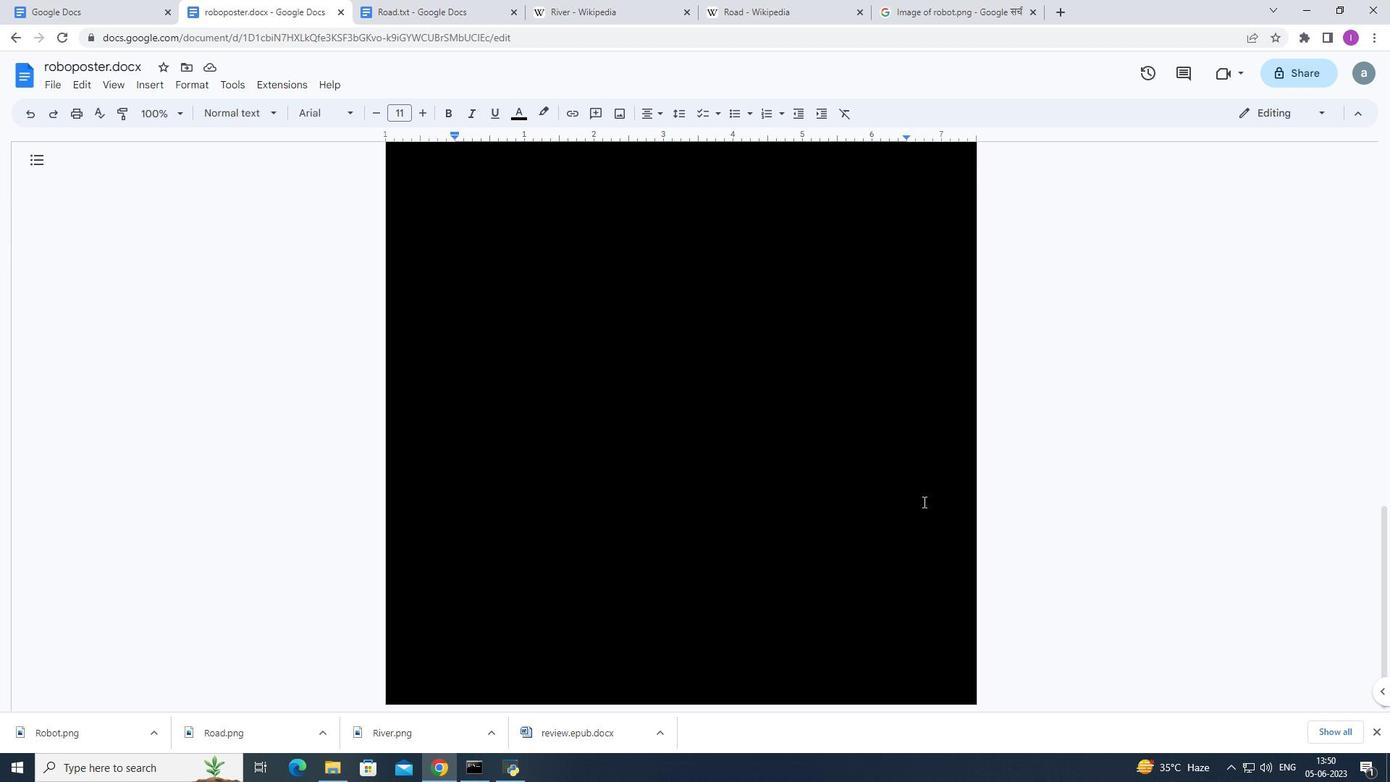 
Action: Mouse scrolled (923, 501) with delta (0, 0)
Screenshot: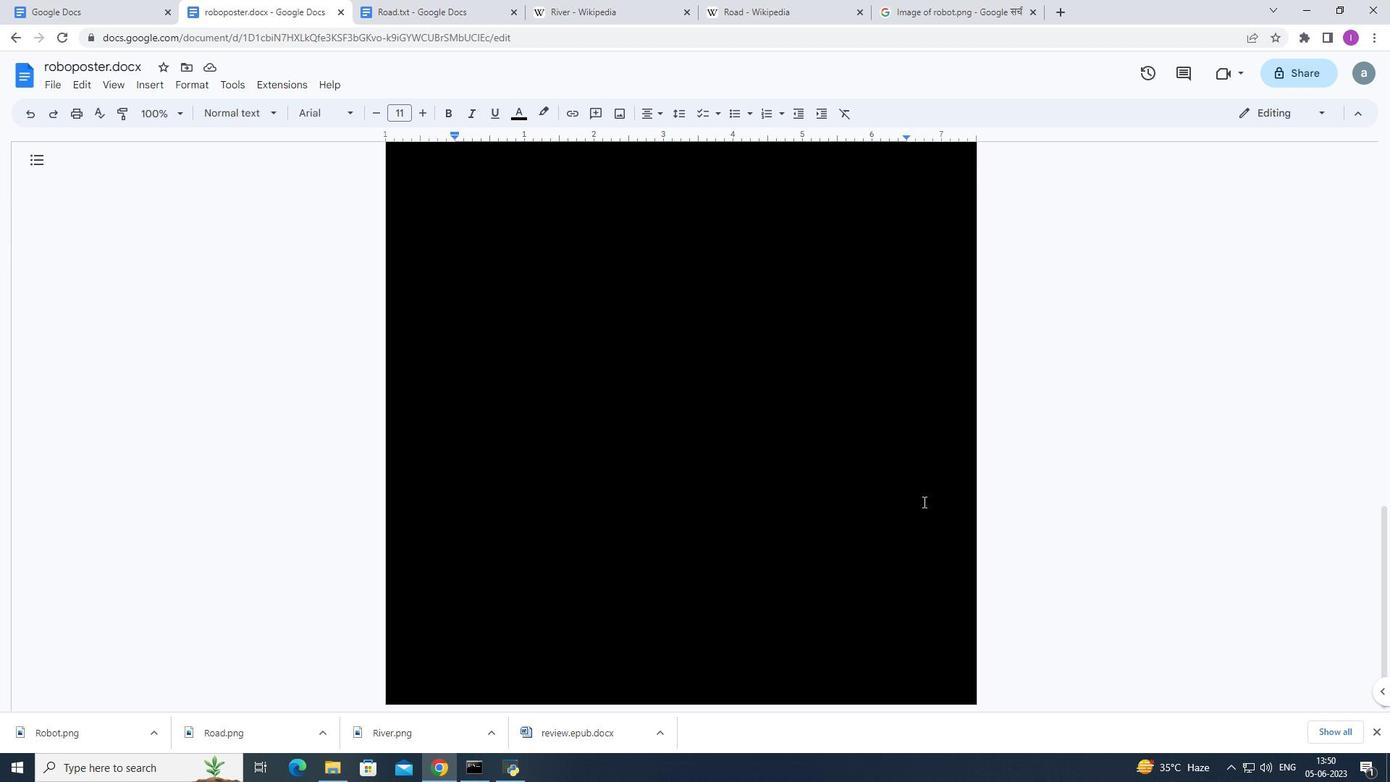 
Action: Mouse scrolled (923, 501) with delta (0, 0)
Screenshot: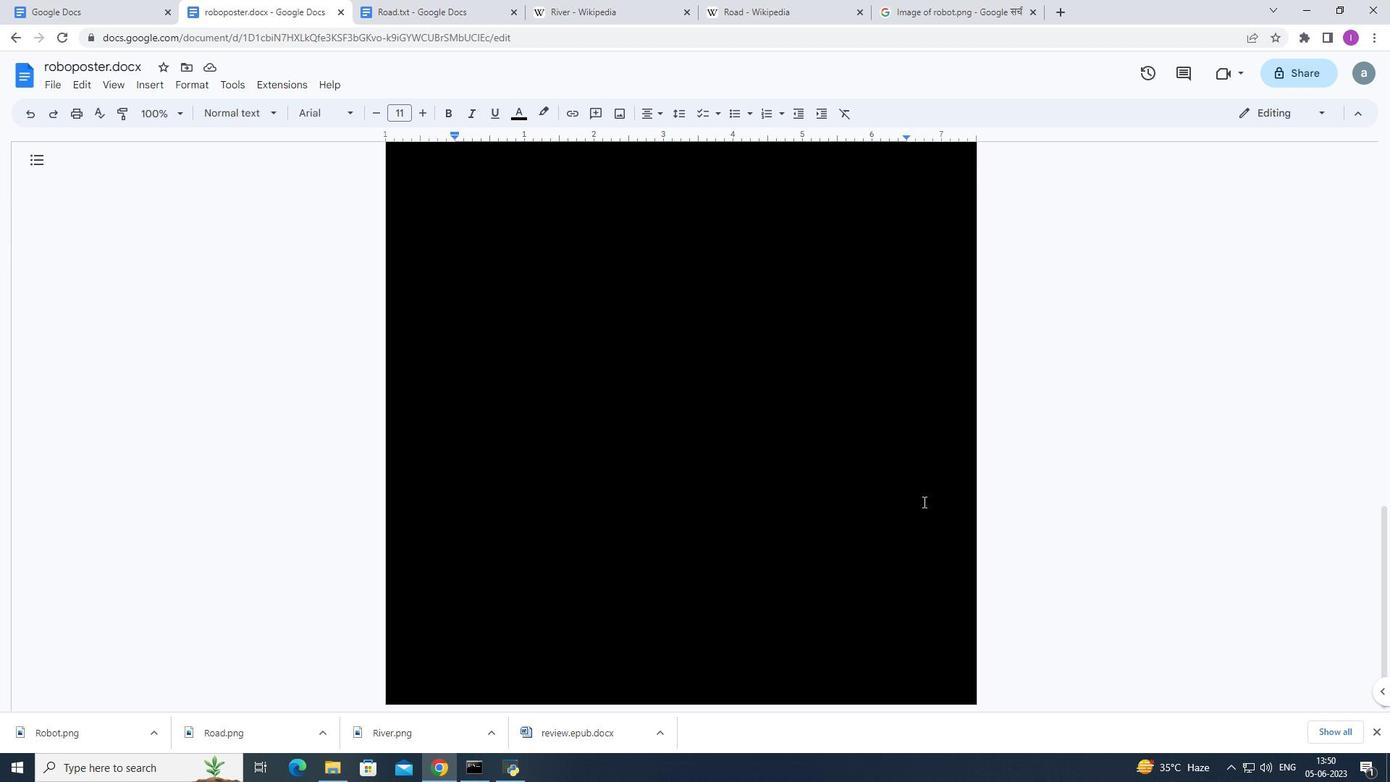 
Action: Key pressed <Key.enter>
Screenshot: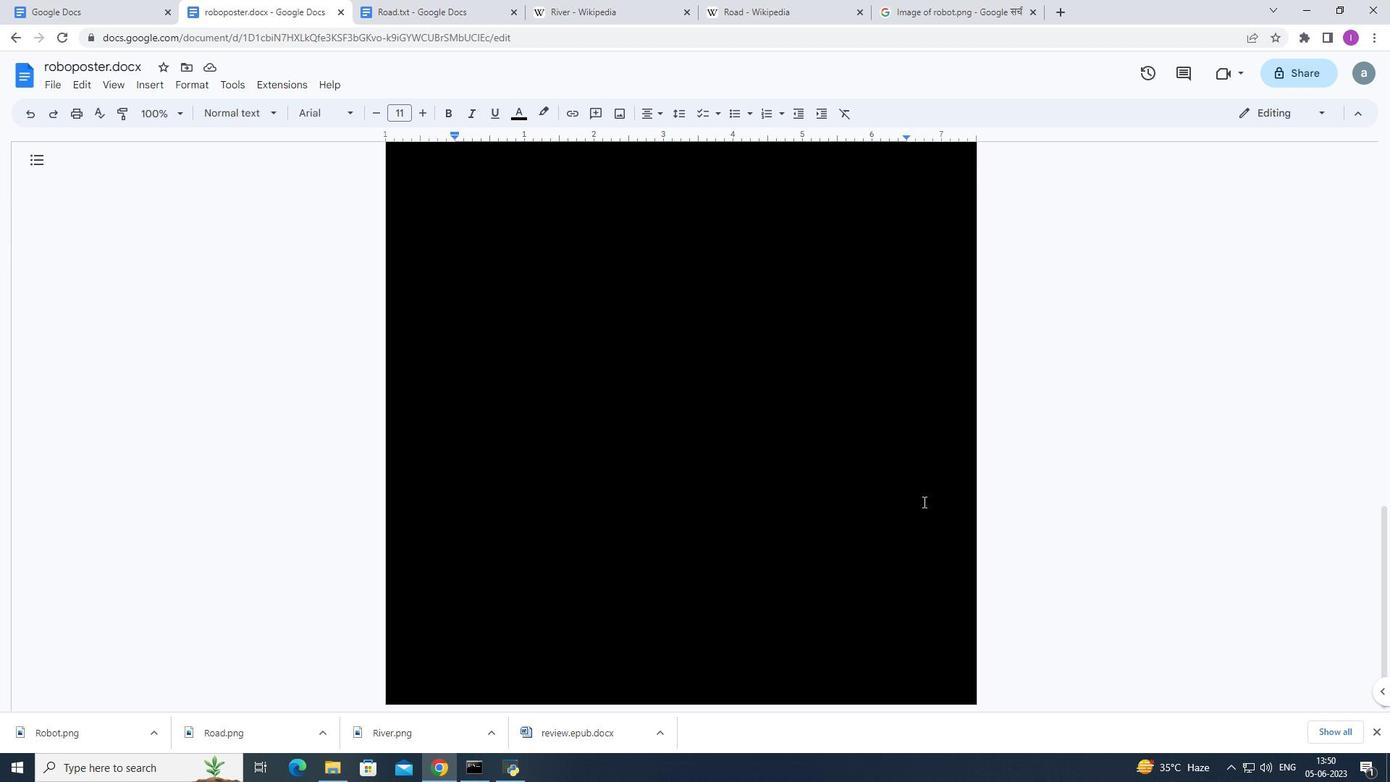 
Action: Mouse moved to (1048, 416)
Screenshot: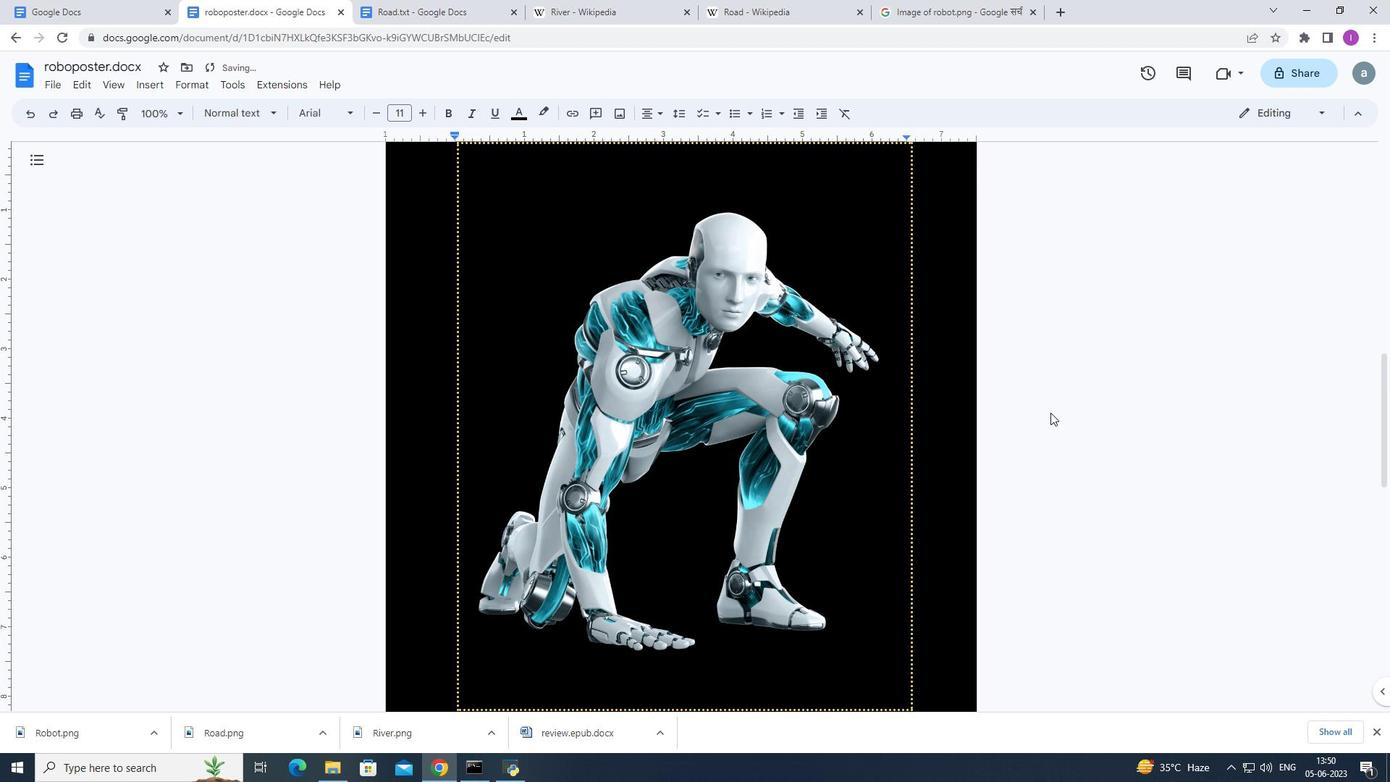 
Action: Mouse scrolled (1048, 417) with delta (0, 0)
Screenshot: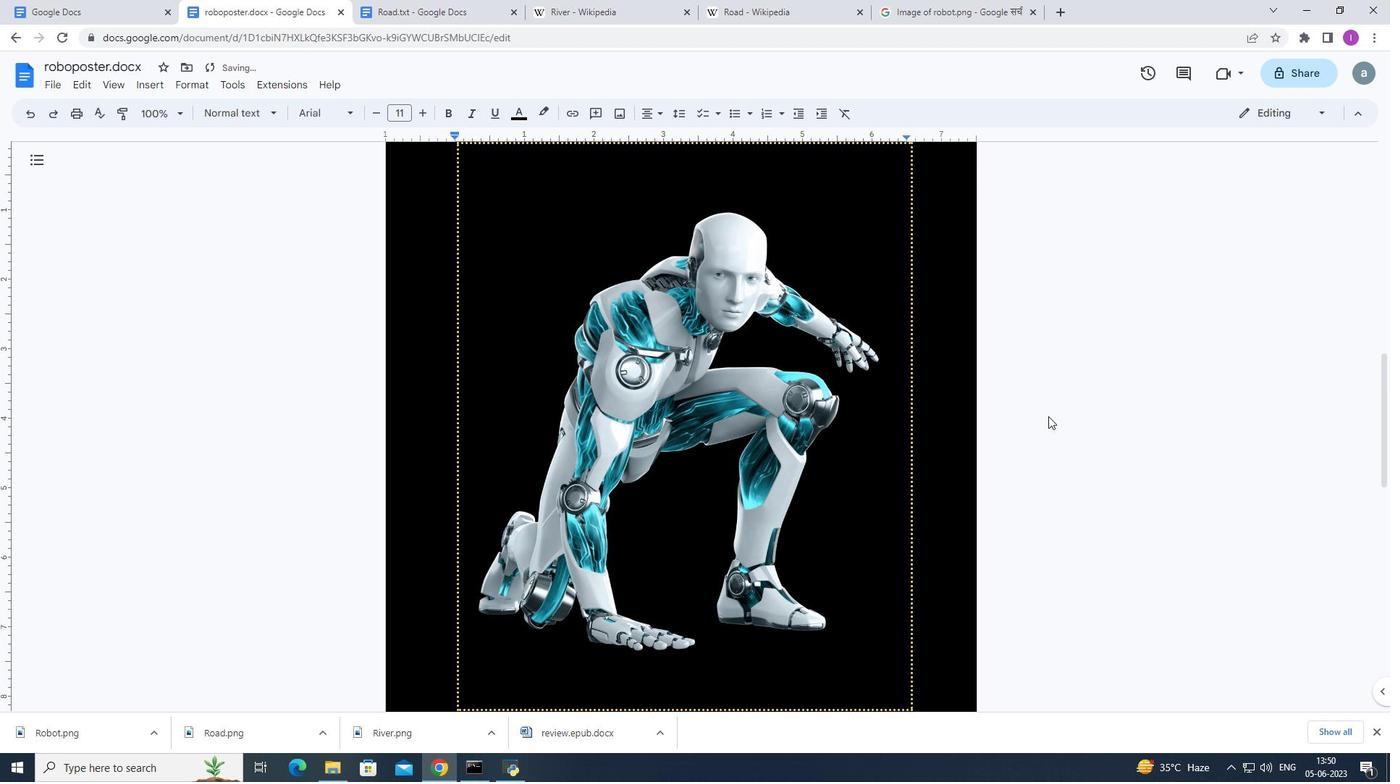 
Action: Mouse scrolled (1048, 417) with delta (0, 0)
Screenshot: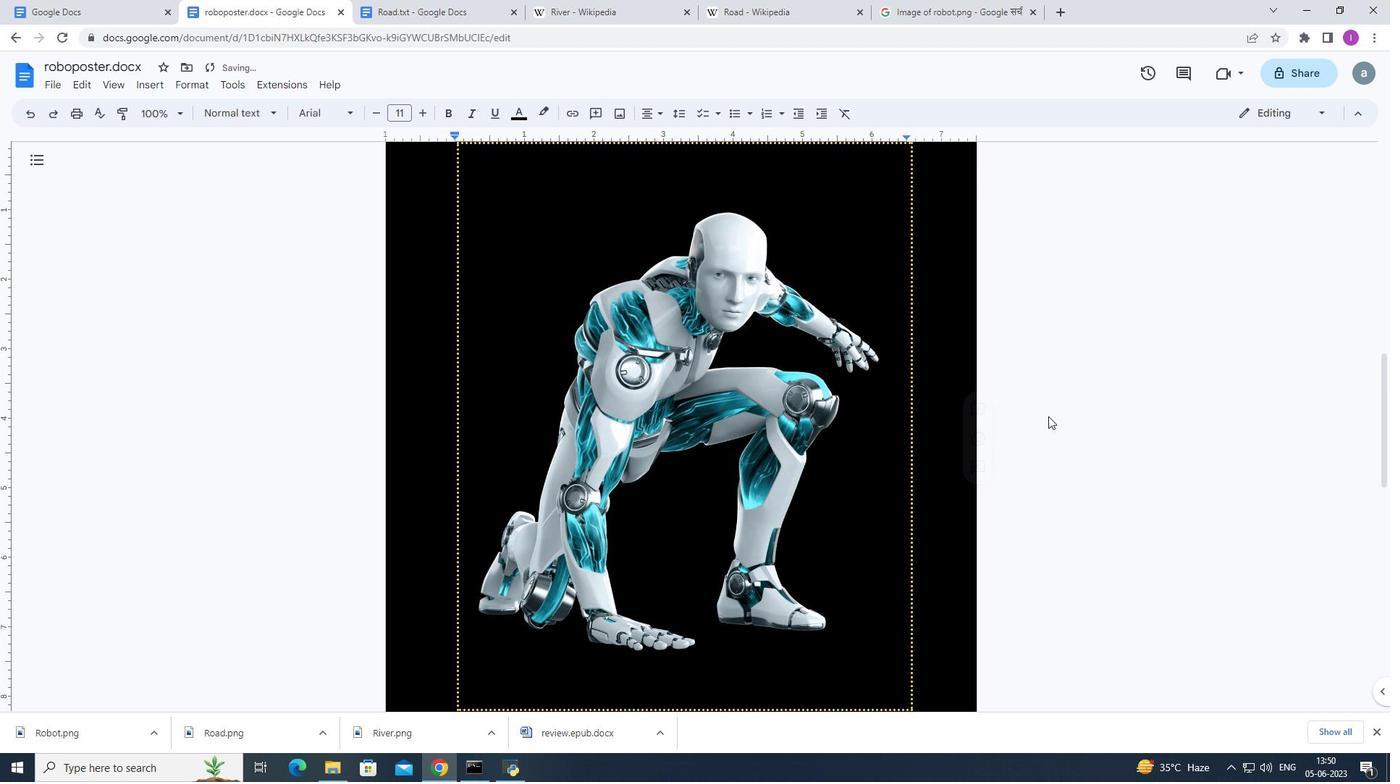 
Action: Mouse scrolled (1048, 417) with delta (0, 0)
Screenshot: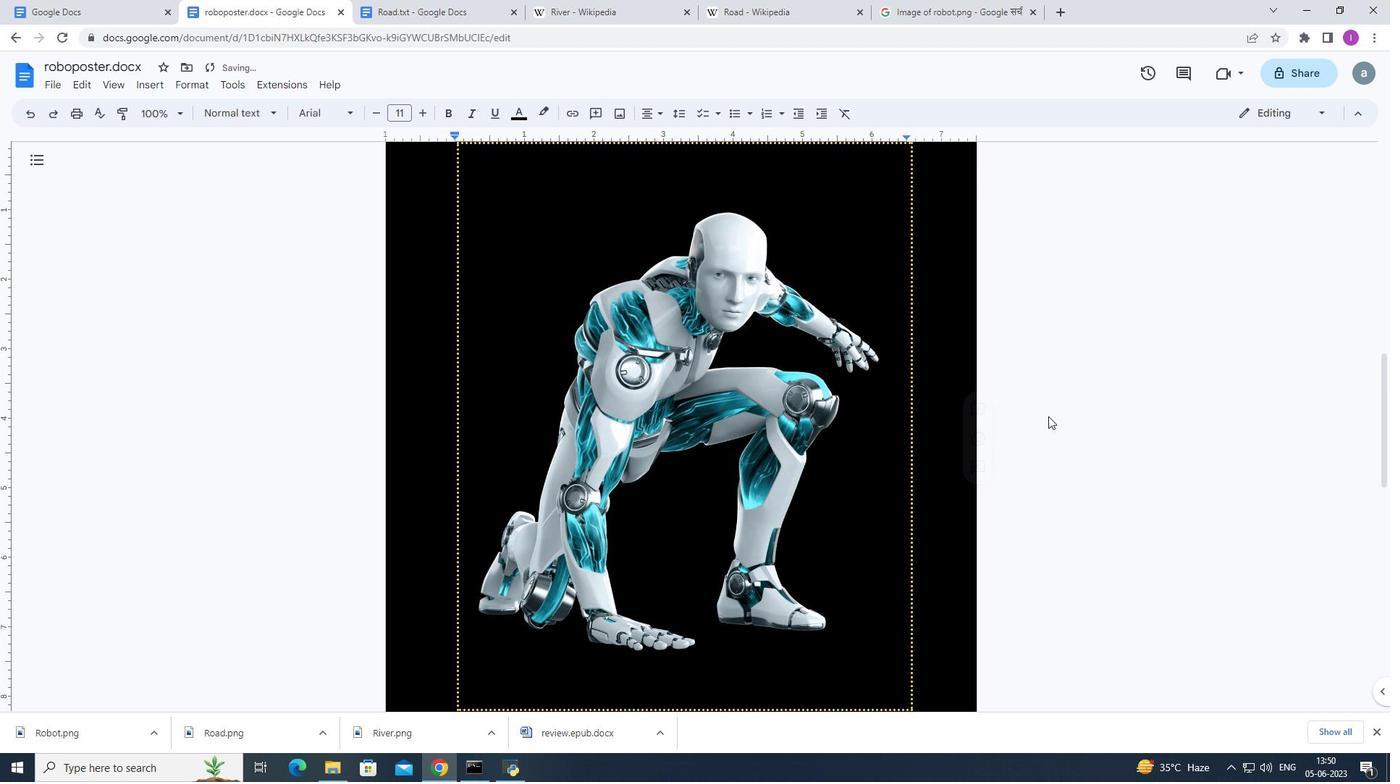 
Action: Mouse scrolled (1048, 417) with delta (0, 0)
Screenshot: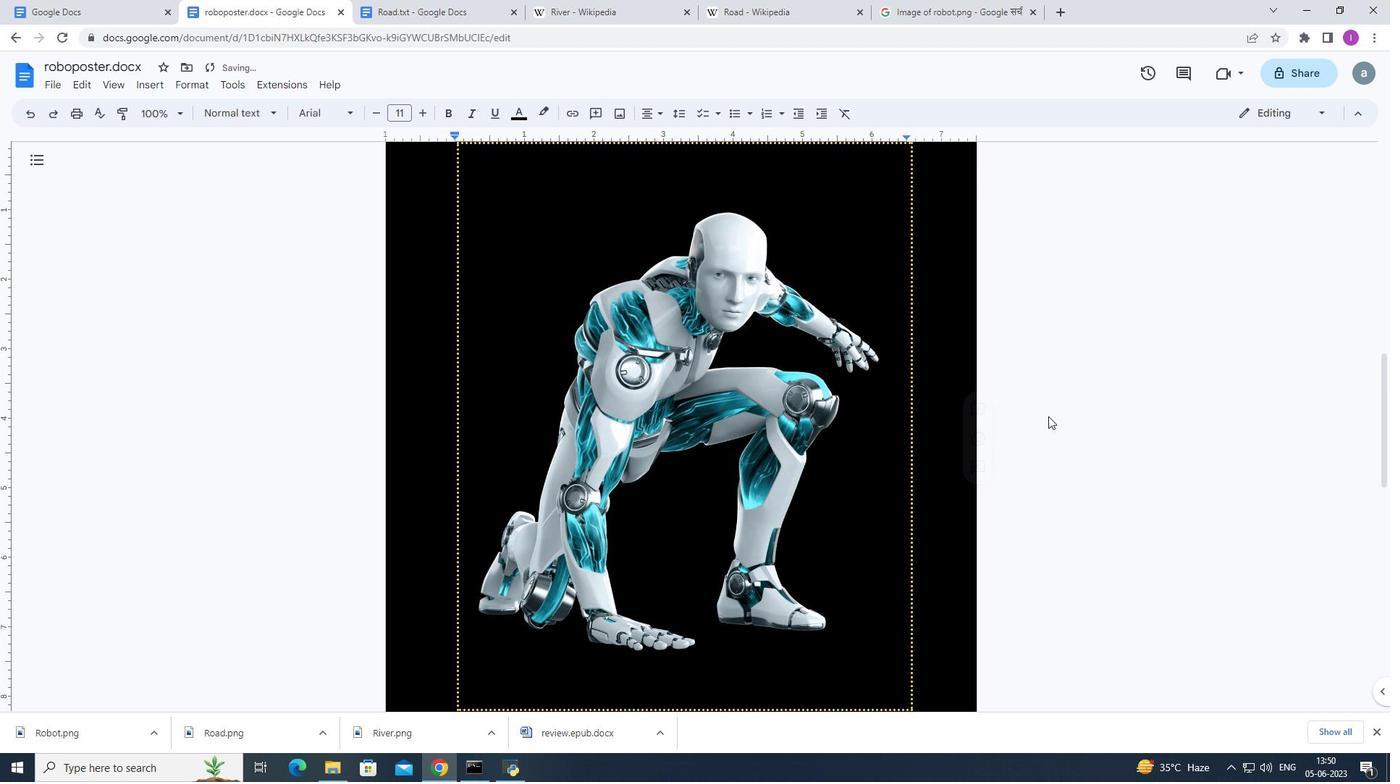 
Action: Mouse scrolled (1048, 417) with delta (0, 0)
Screenshot: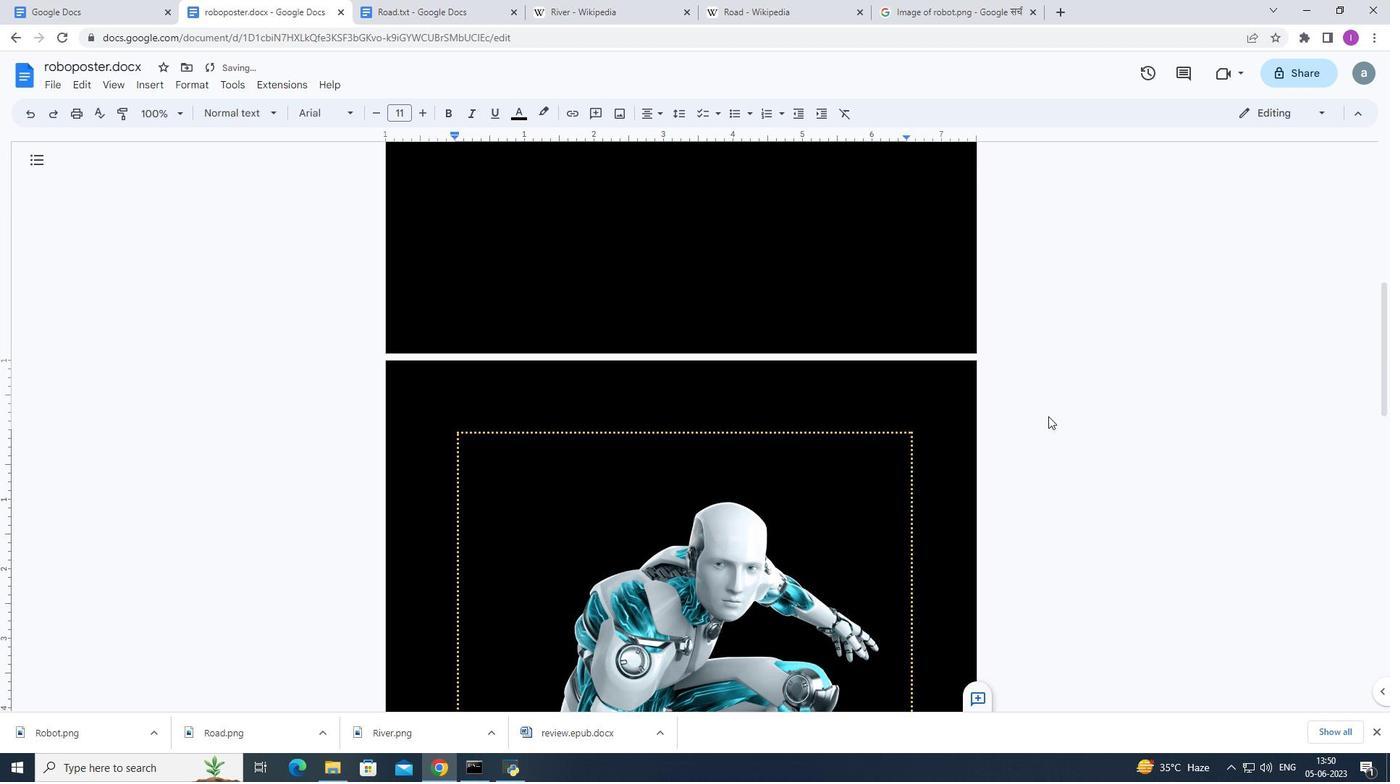 
Action: Mouse scrolled (1048, 417) with delta (0, 0)
Screenshot: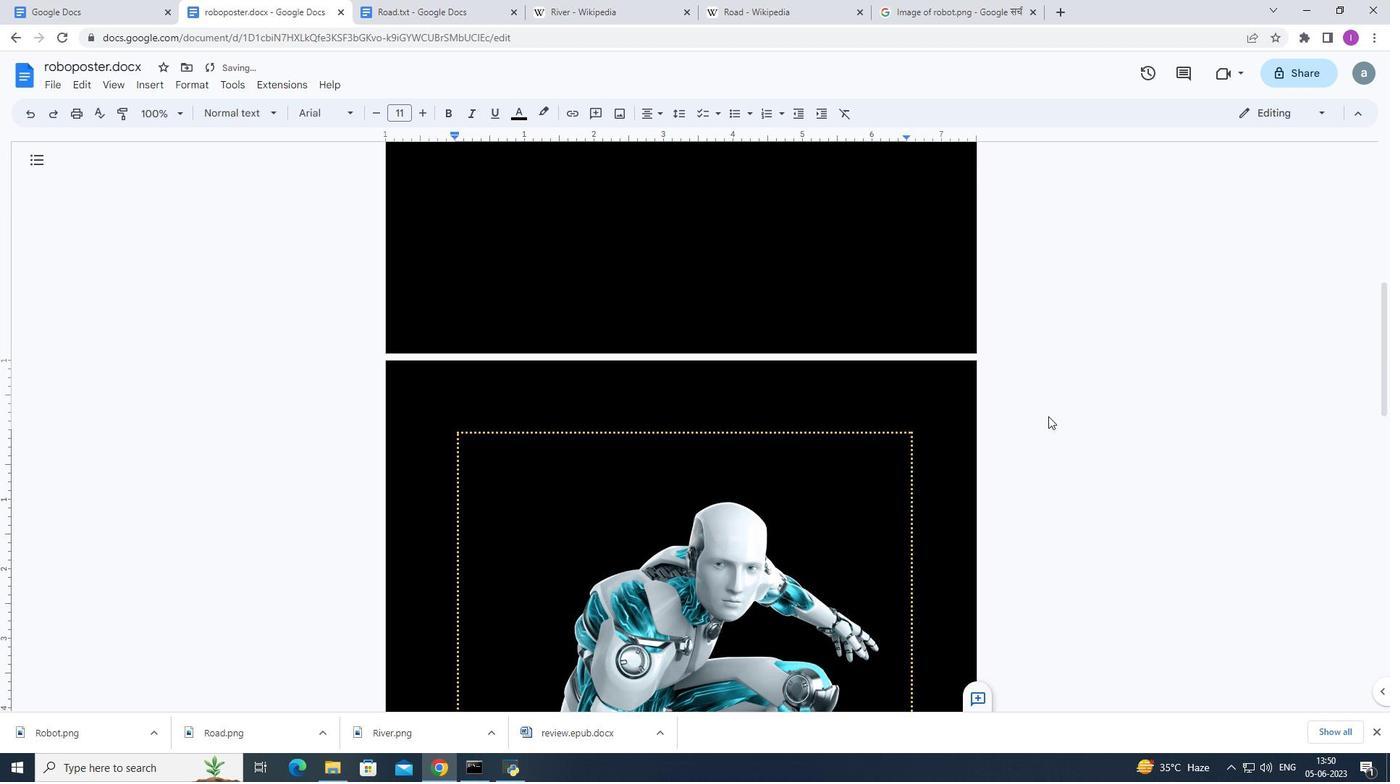 
Action: Mouse scrolled (1048, 417) with delta (0, 0)
Screenshot: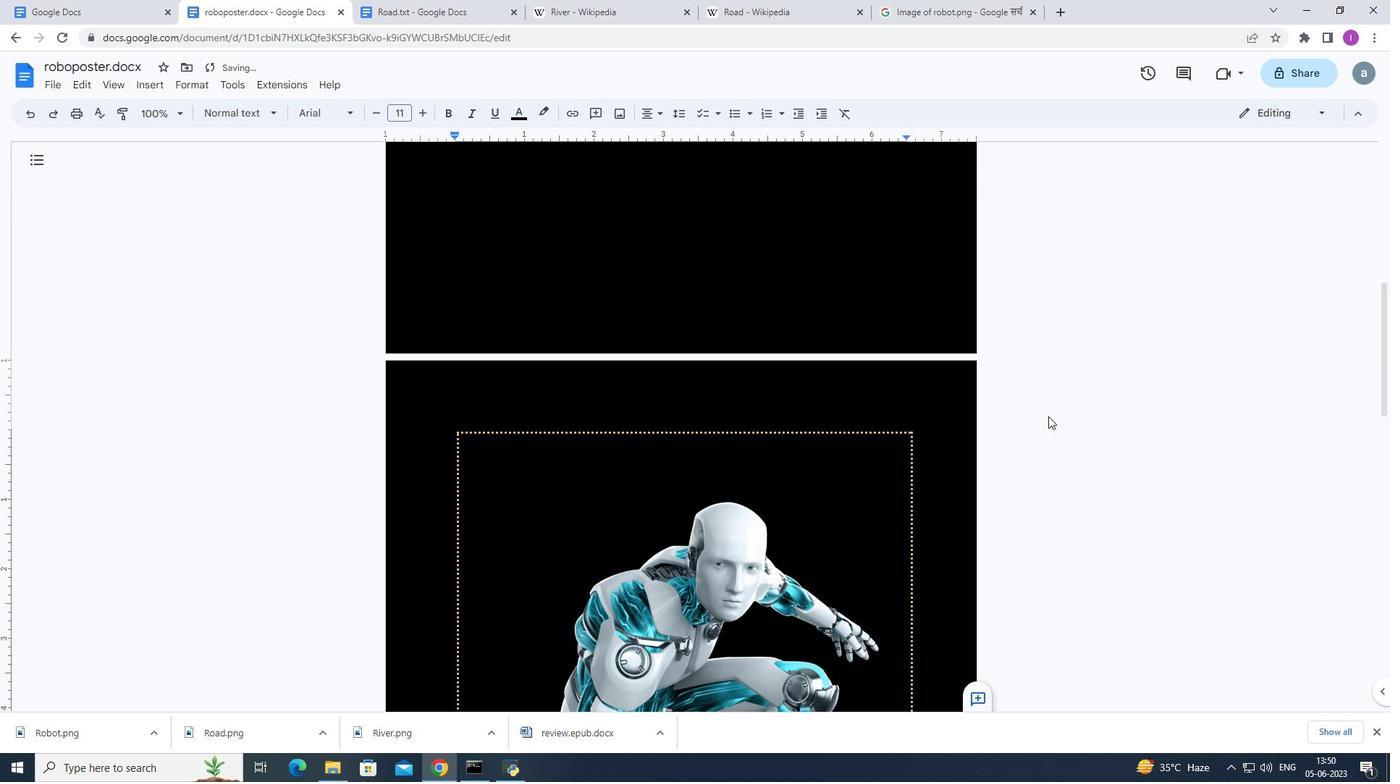 
Action: Mouse scrolled (1048, 415) with delta (0, 0)
Screenshot: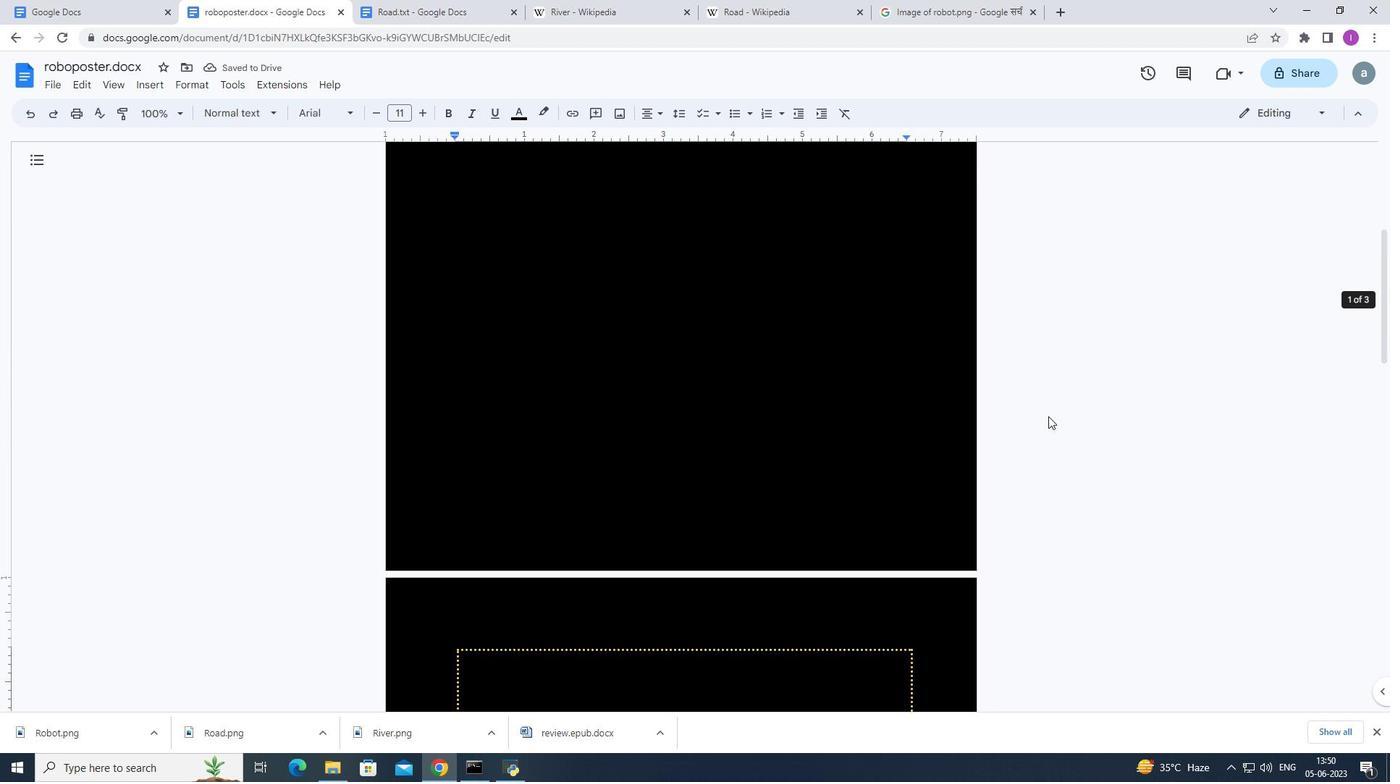 
Action: Mouse scrolled (1048, 415) with delta (0, 0)
Screenshot: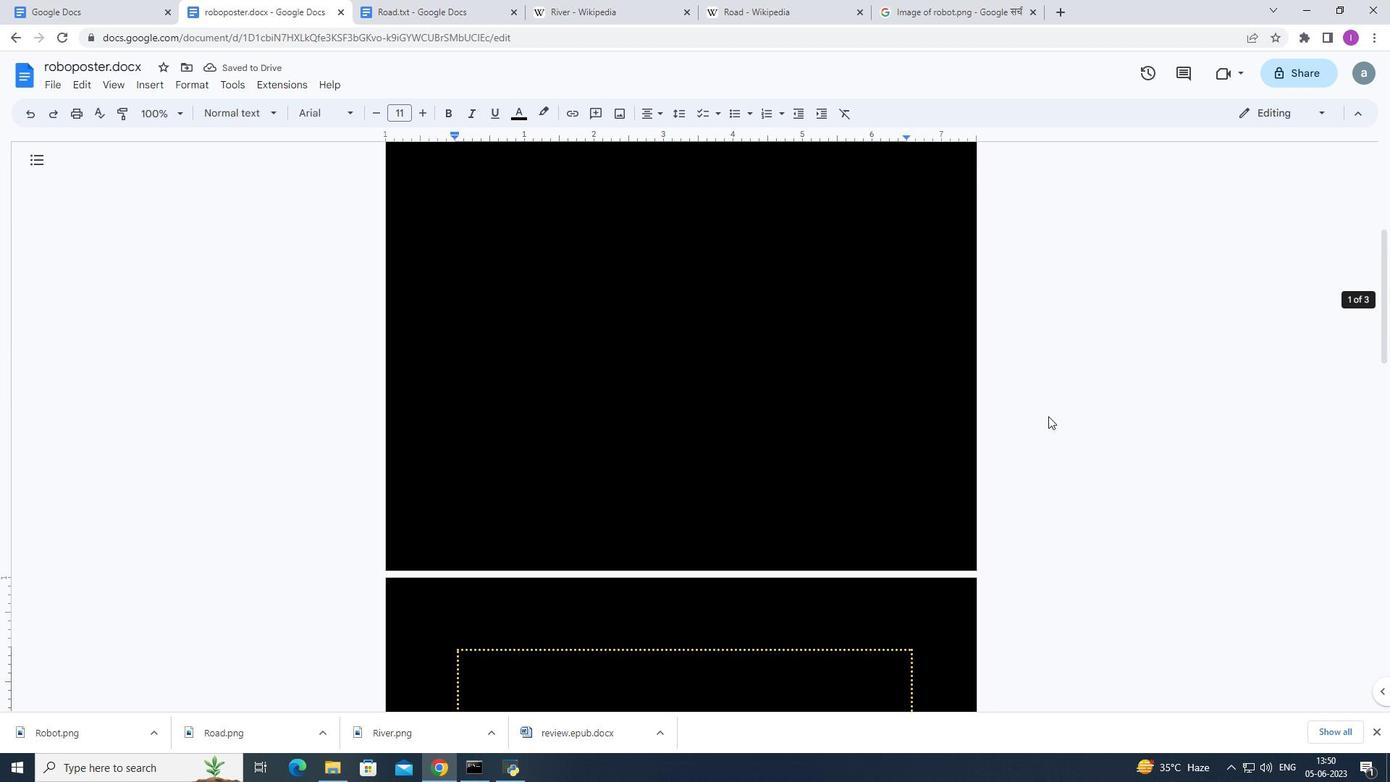
Action: Mouse scrolled (1048, 415) with delta (0, 0)
Screenshot: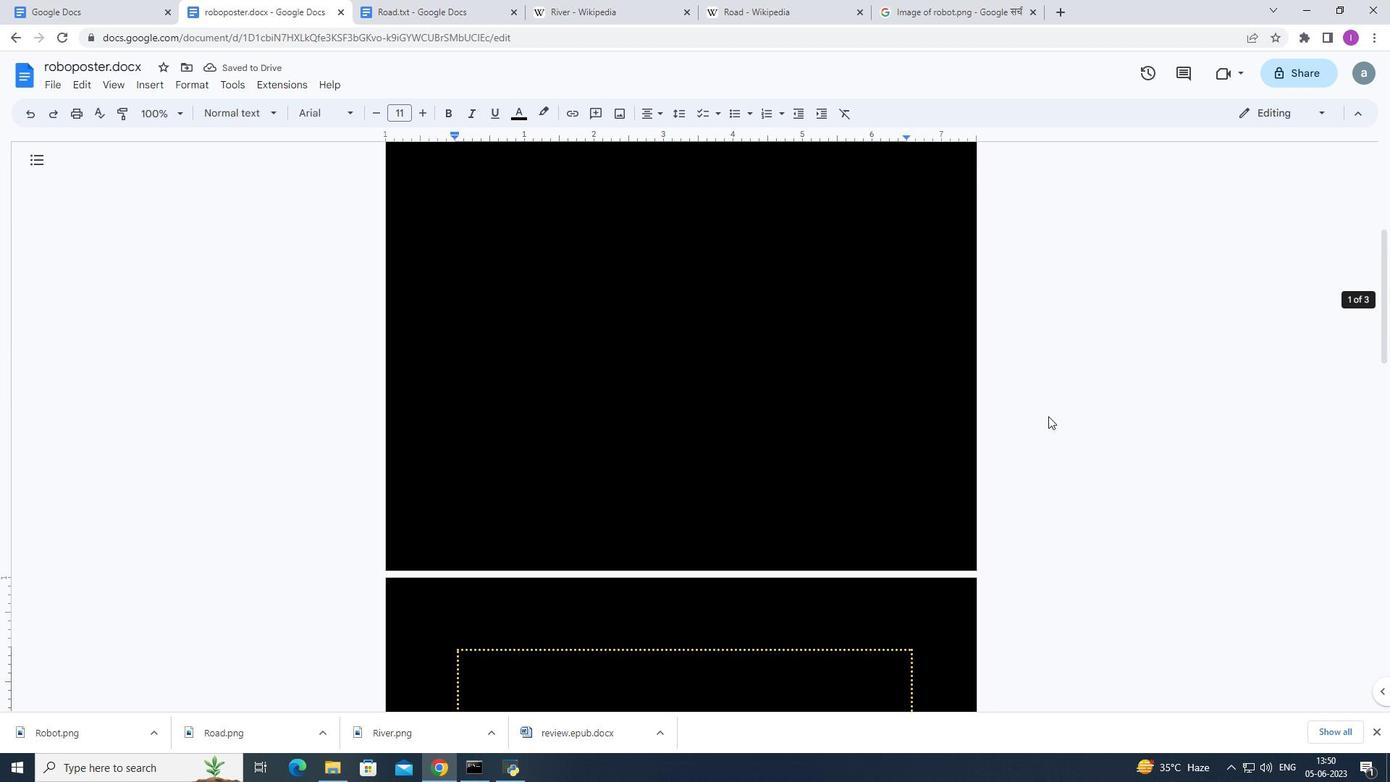 
Action: Mouse scrolled (1048, 415) with delta (0, 0)
Screenshot: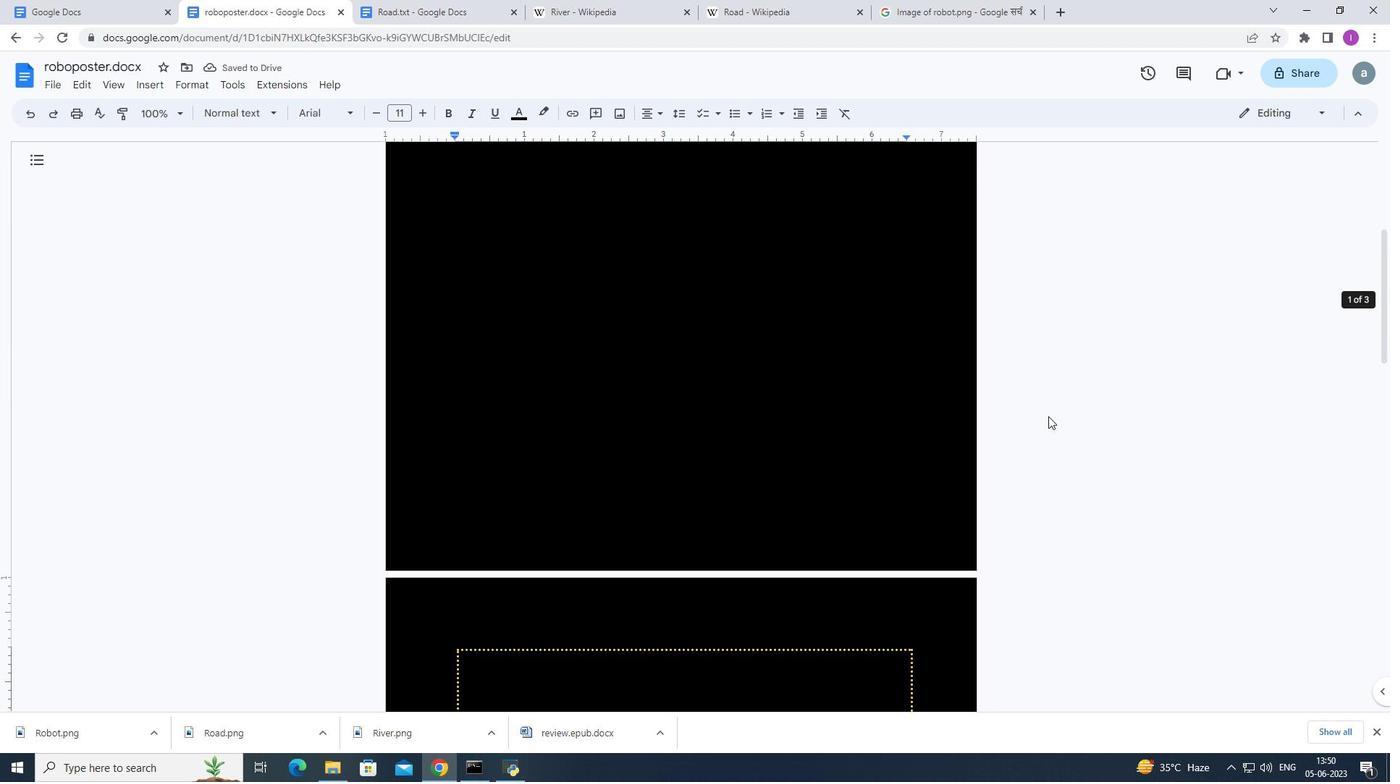 
Action: Mouse scrolled (1048, 415) with delta (0, 0)
Screenshot: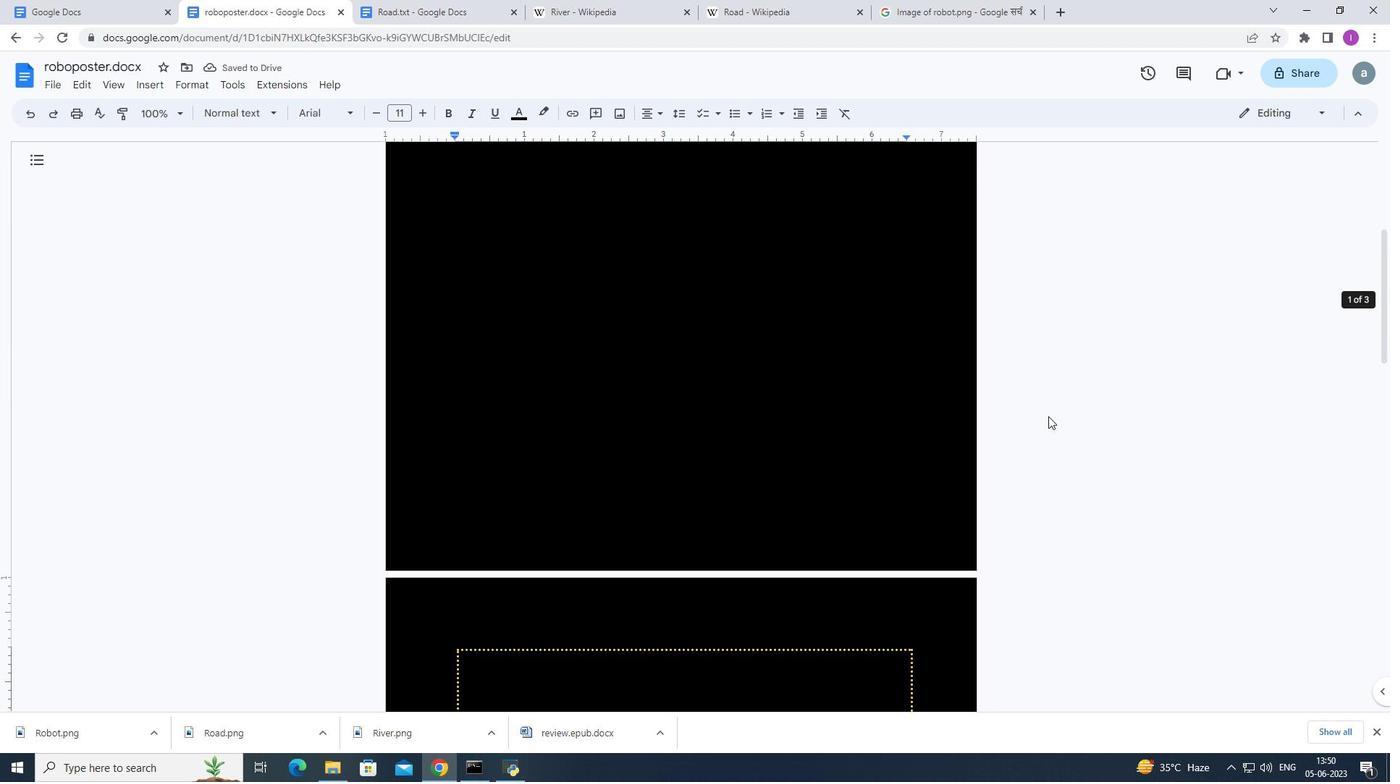 
Action: Mouse moved to (955, 375)
Screenshot: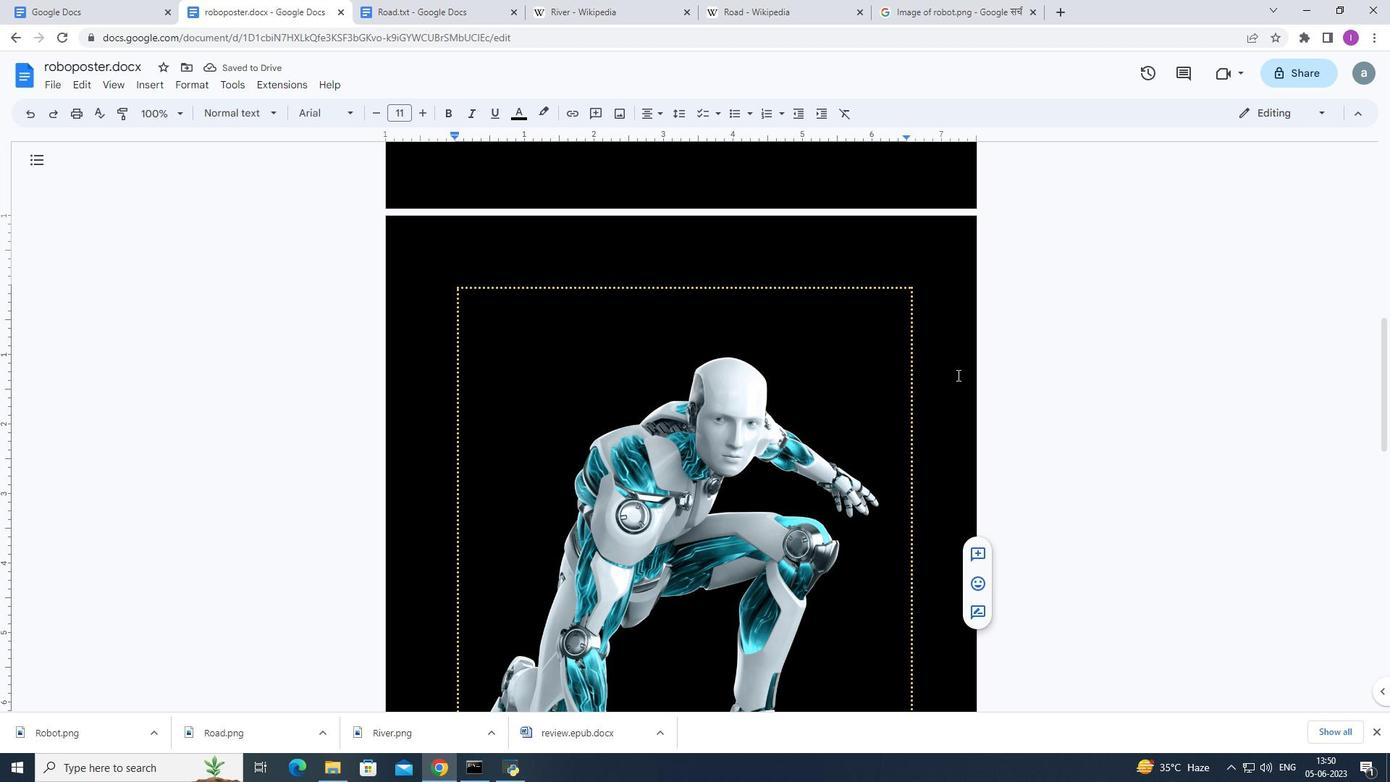 
Action: Key pressed ctrl+Z
Screenshot: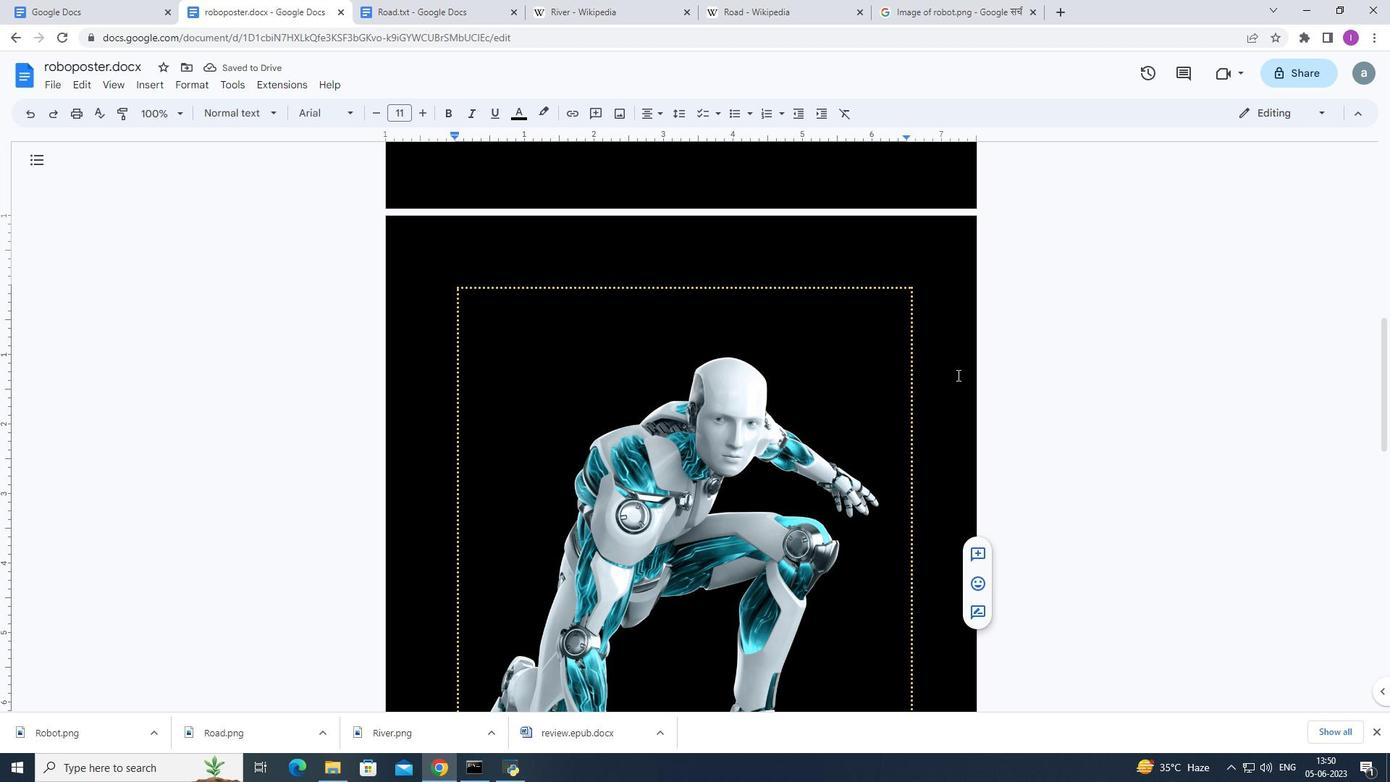 
Action: Mouse moved to (783, 509)
Screenshot: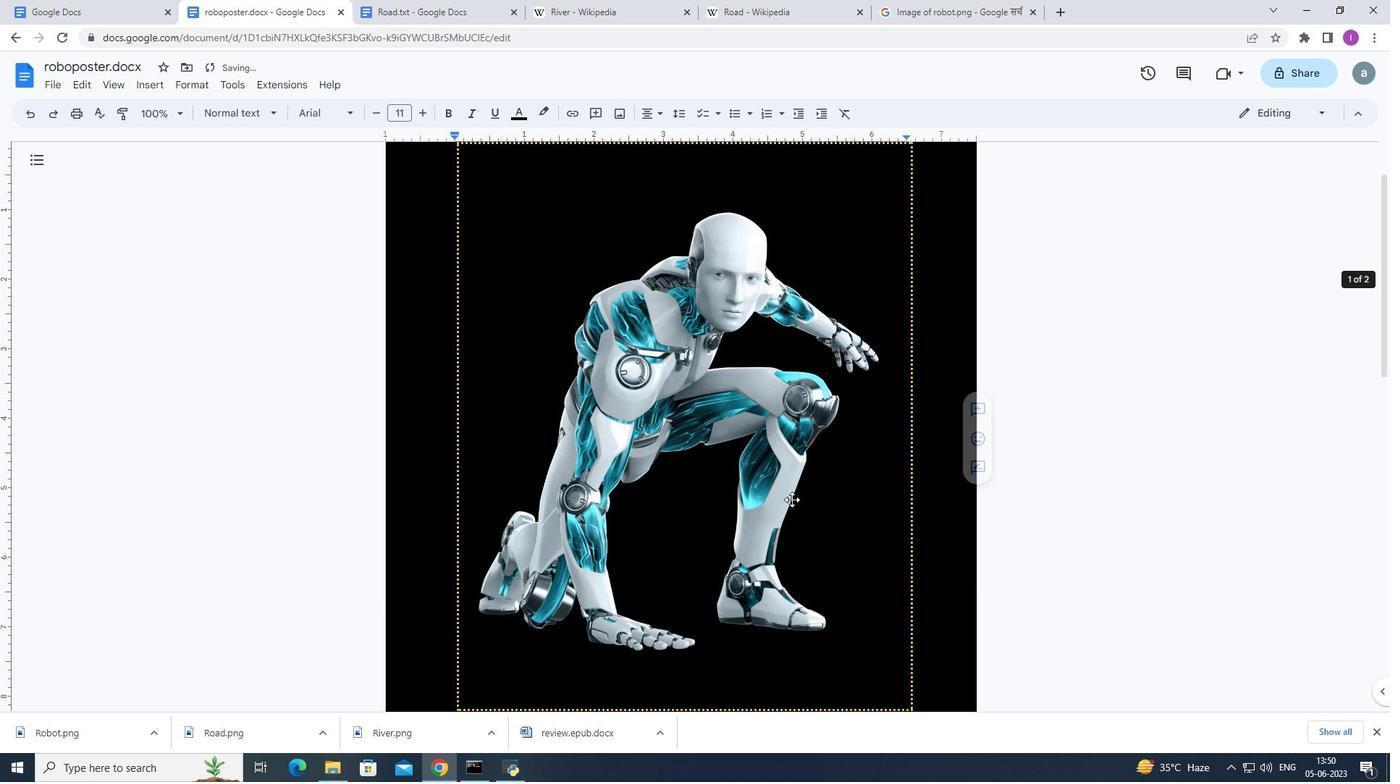 
Action: Mouse scrolled (783, 508) with delta (0, 0)
Screenshot: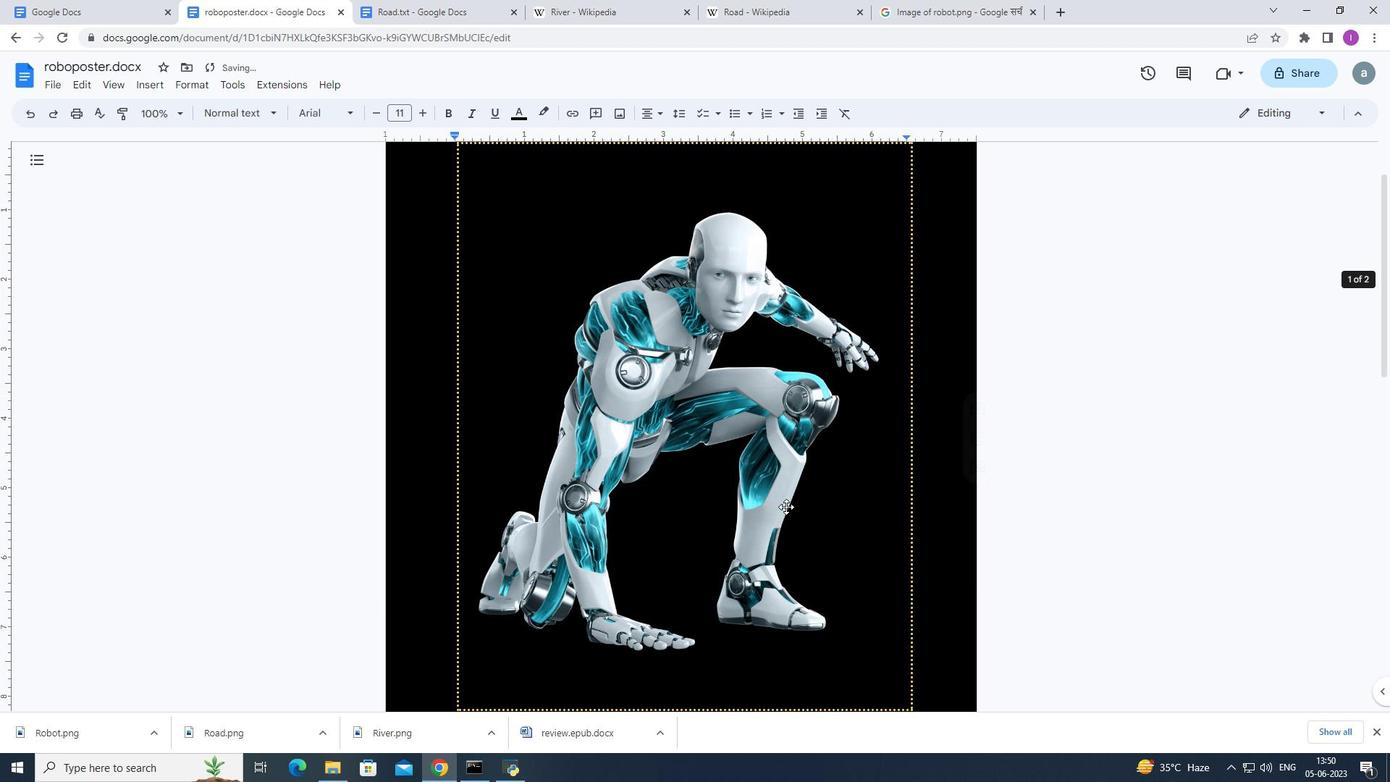 
Action: Mouse scrolled (783, 508) with delta (0, 0)
Screenshot: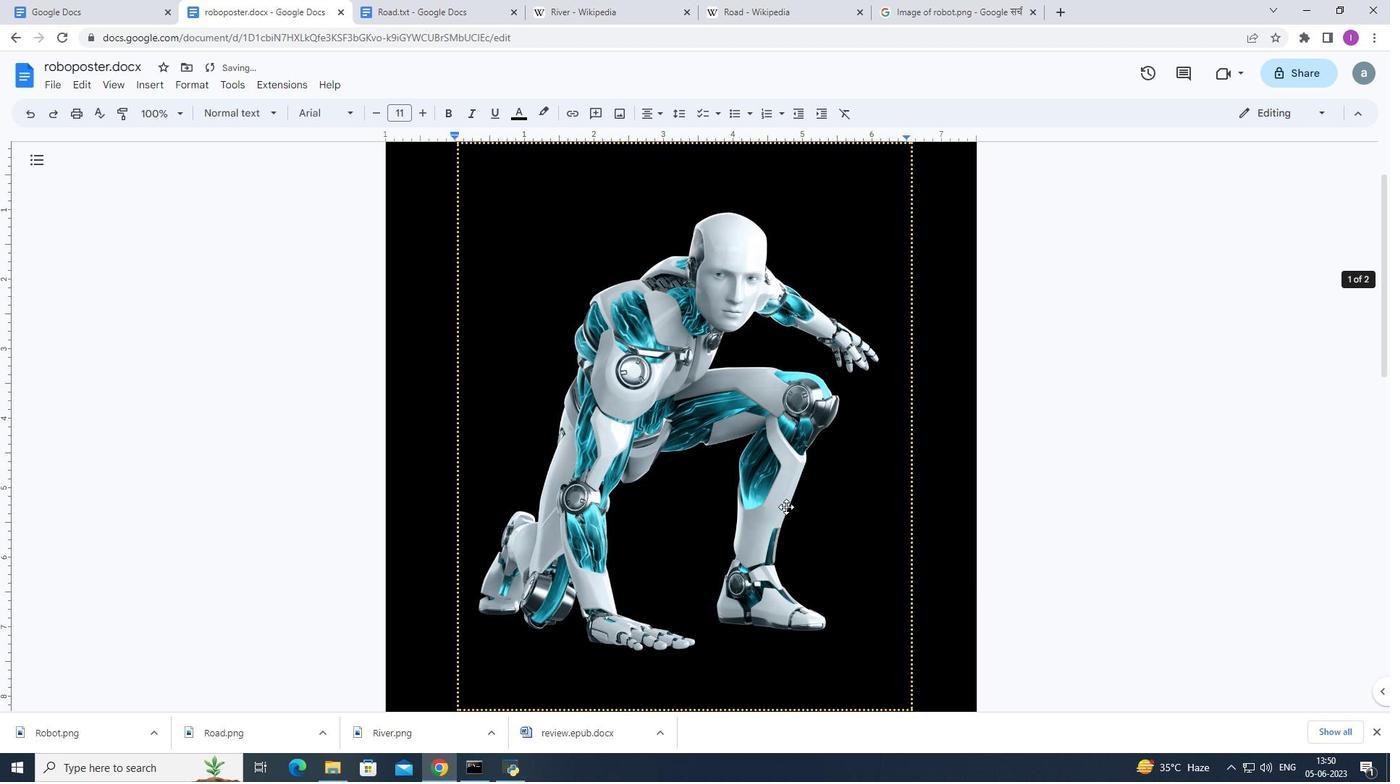 
Action: Mouse scrolled (783, 508) with delta (0, 0)
Screenshot: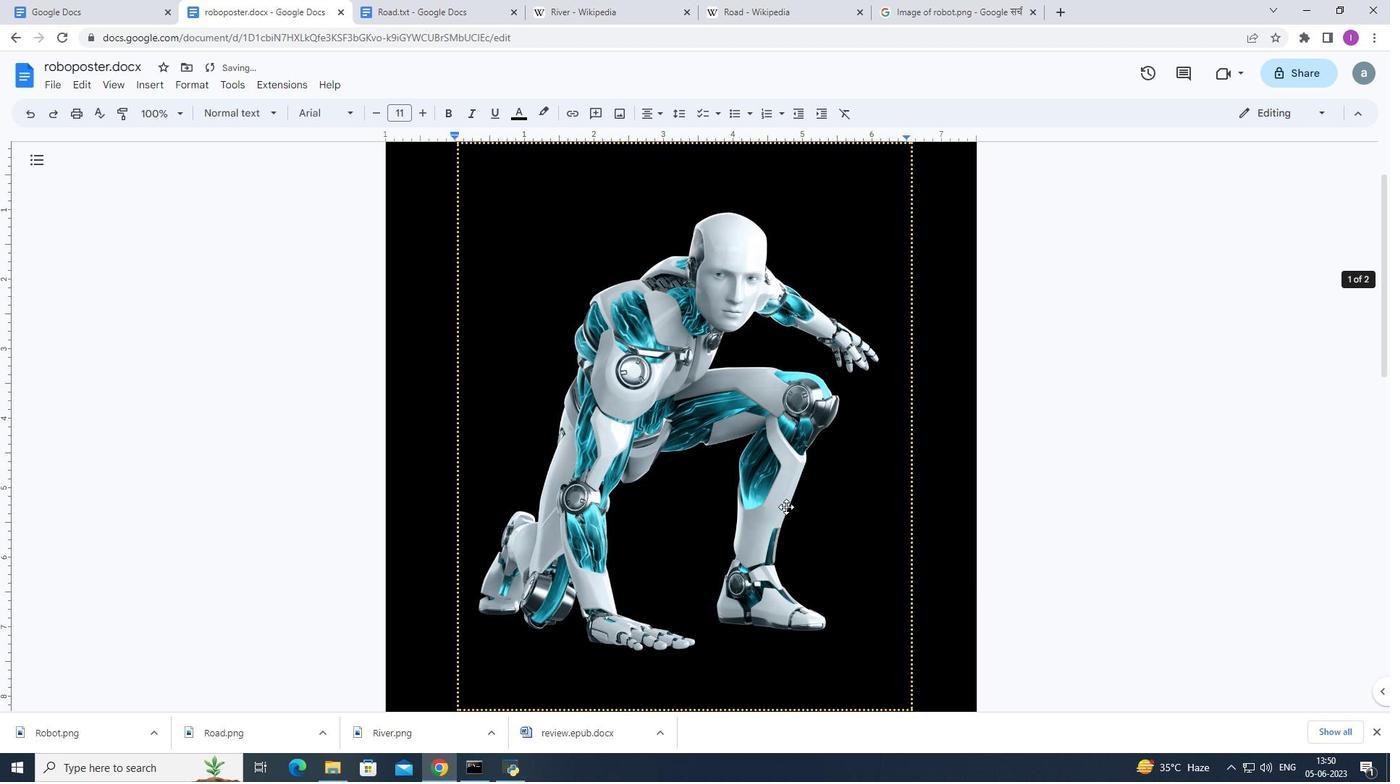 
Action: Mouse scrolled (783, 508) with delta (0, 0)
Screenshot: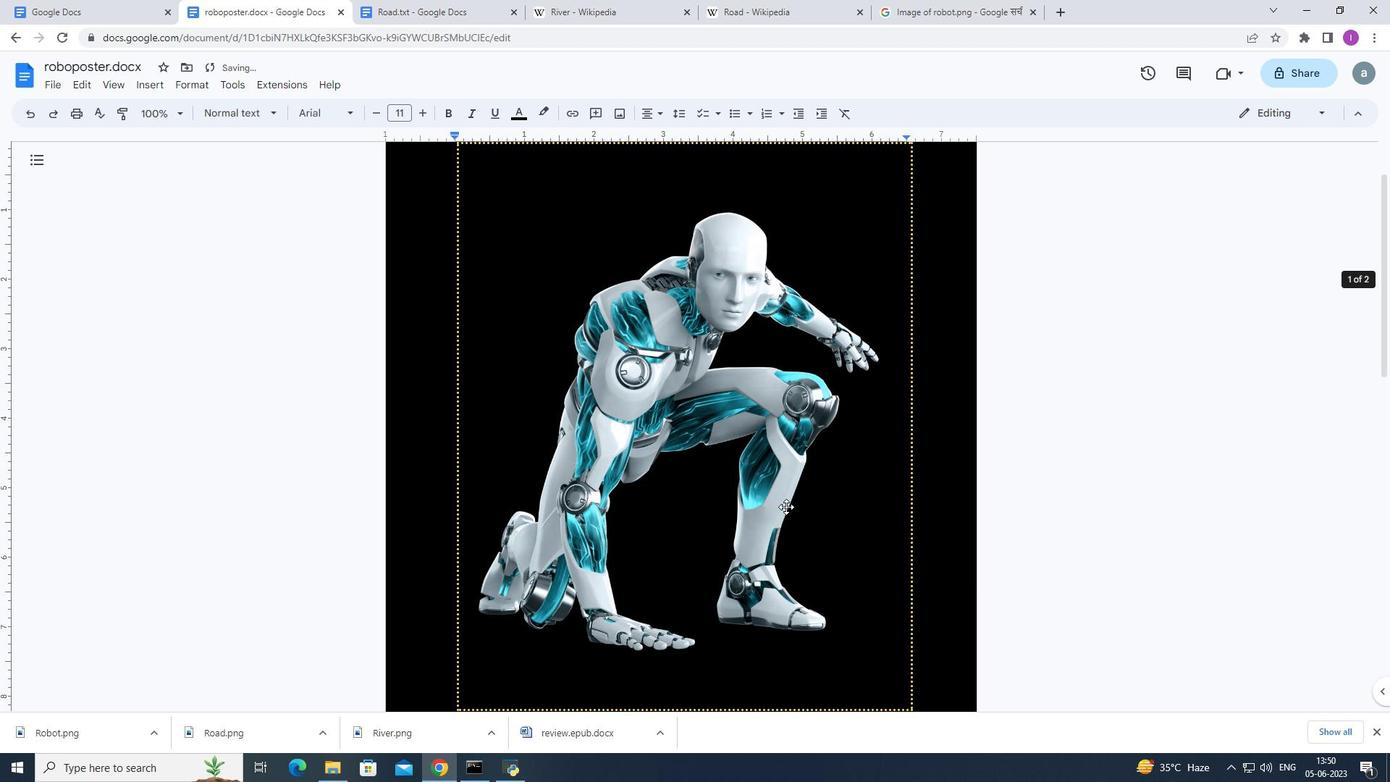 
Action: Mouse moved to (785, 493)
Screenshot: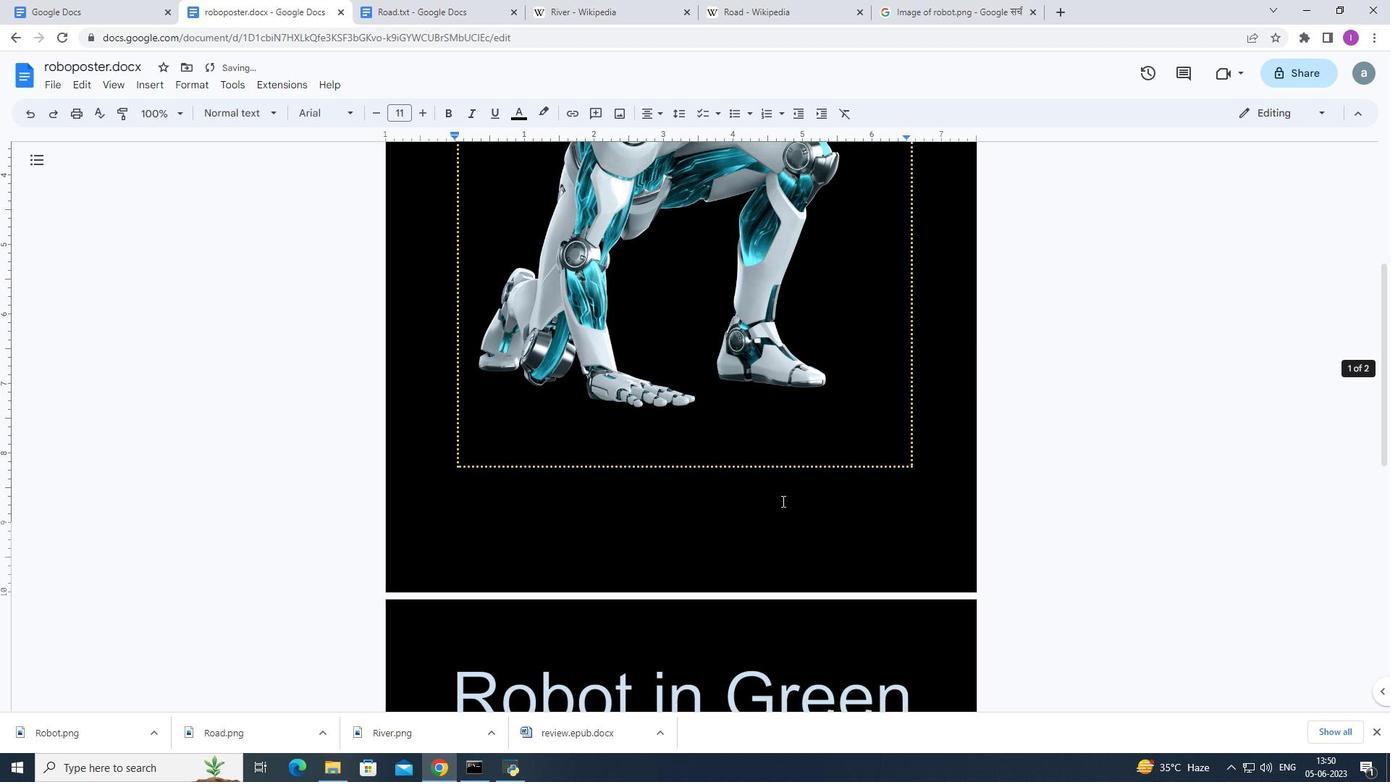 
Action: Mouse scrolled (785, 493) with delta (0, 0)
Screenshot: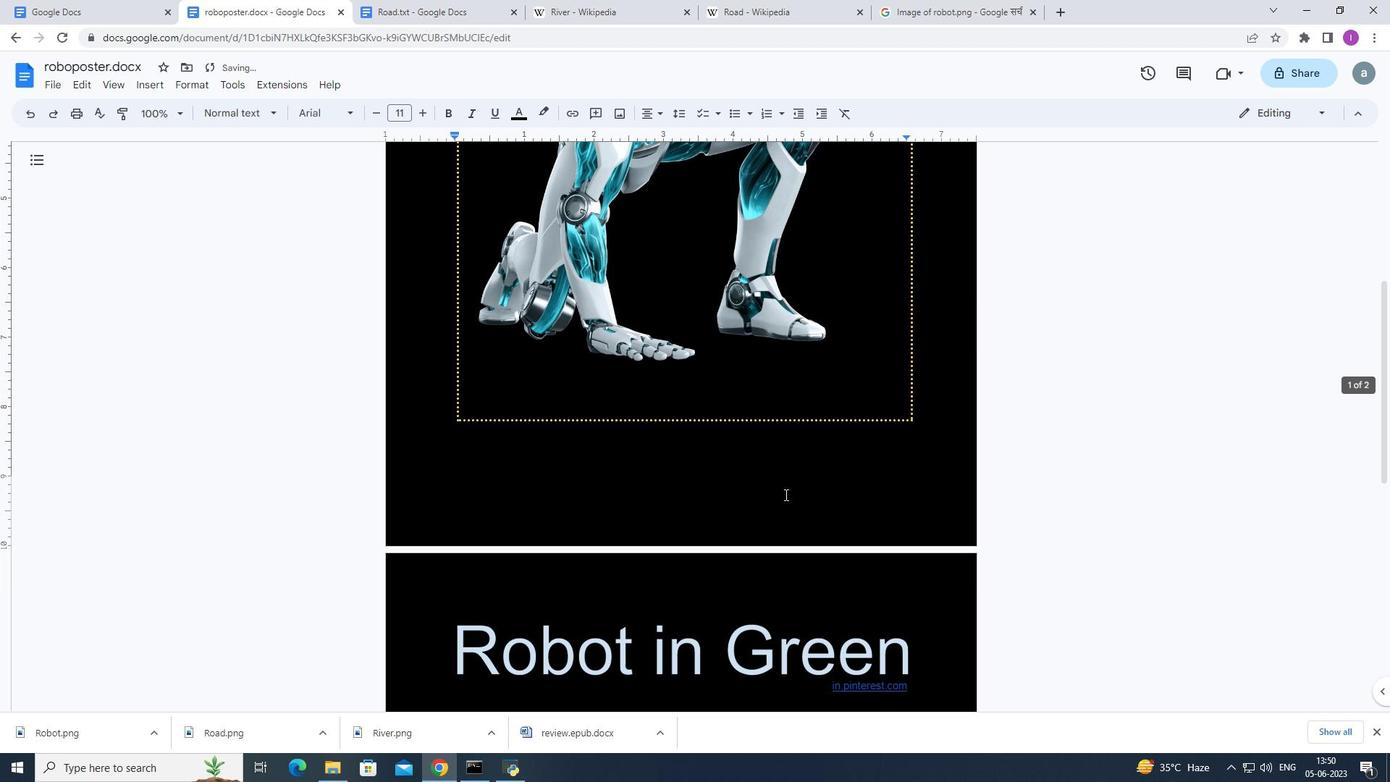 
Action: Mouse scrolled (785, 493) with delta (0, 0)
Screenshot: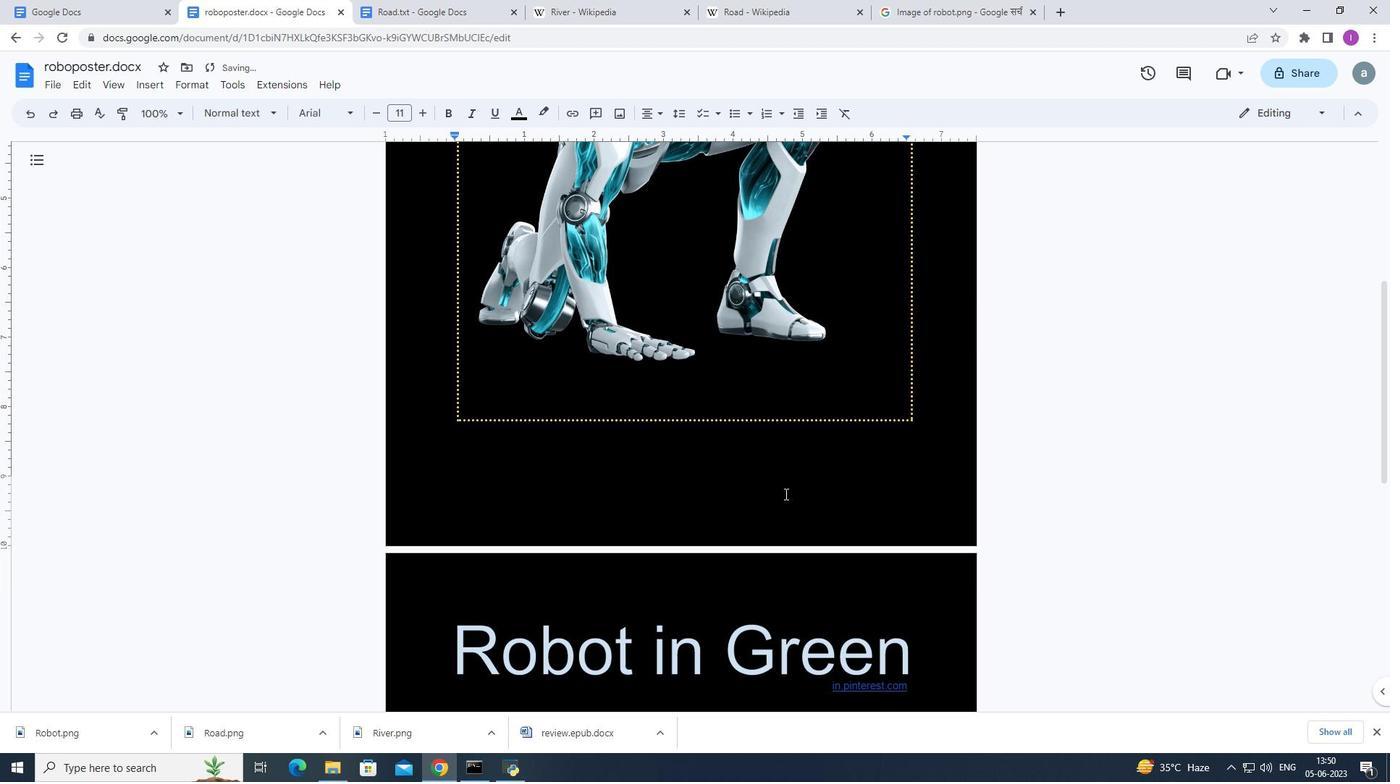 
Action: Mouse scrolled (785, 494) with delta (0, 0)
Screenshot: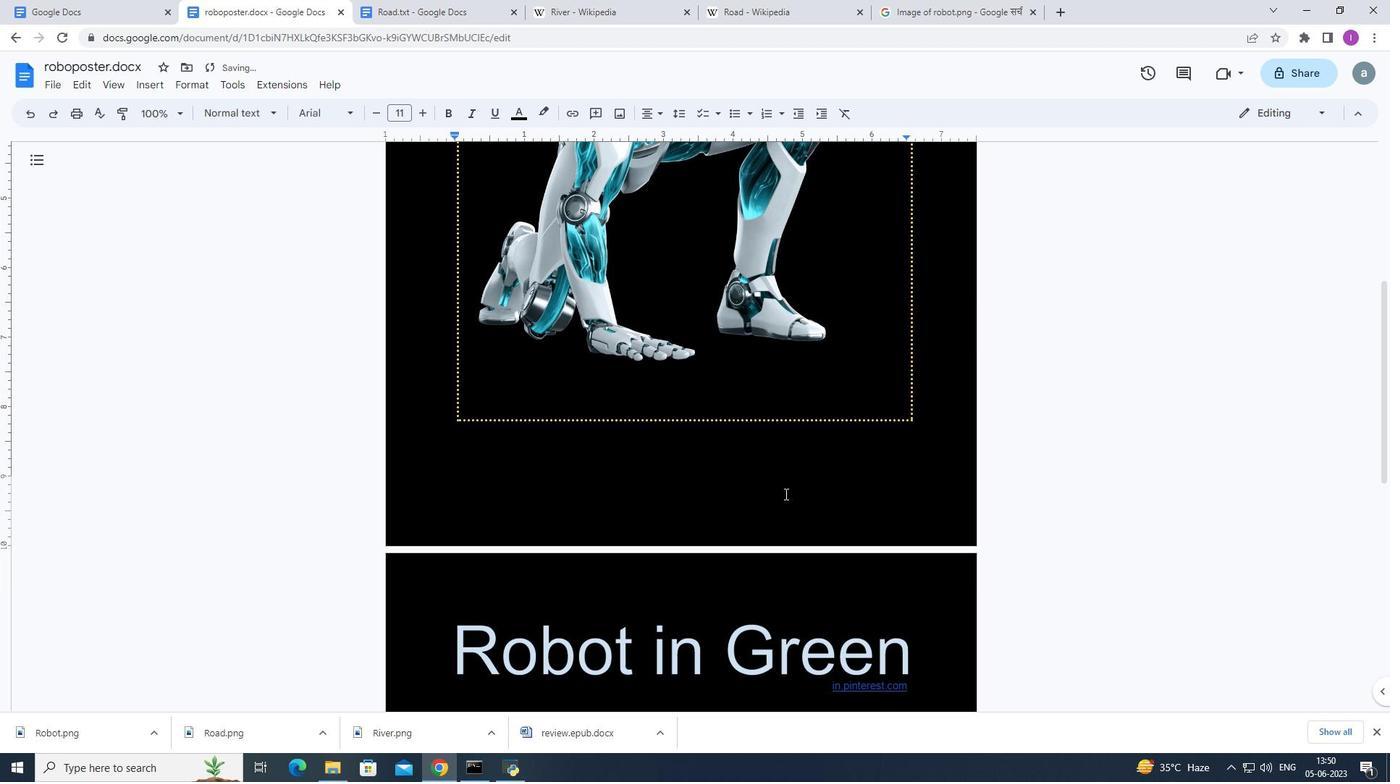 
Action: Mouse scrolled (785, 493) with delta (0, 0)
Screenshot: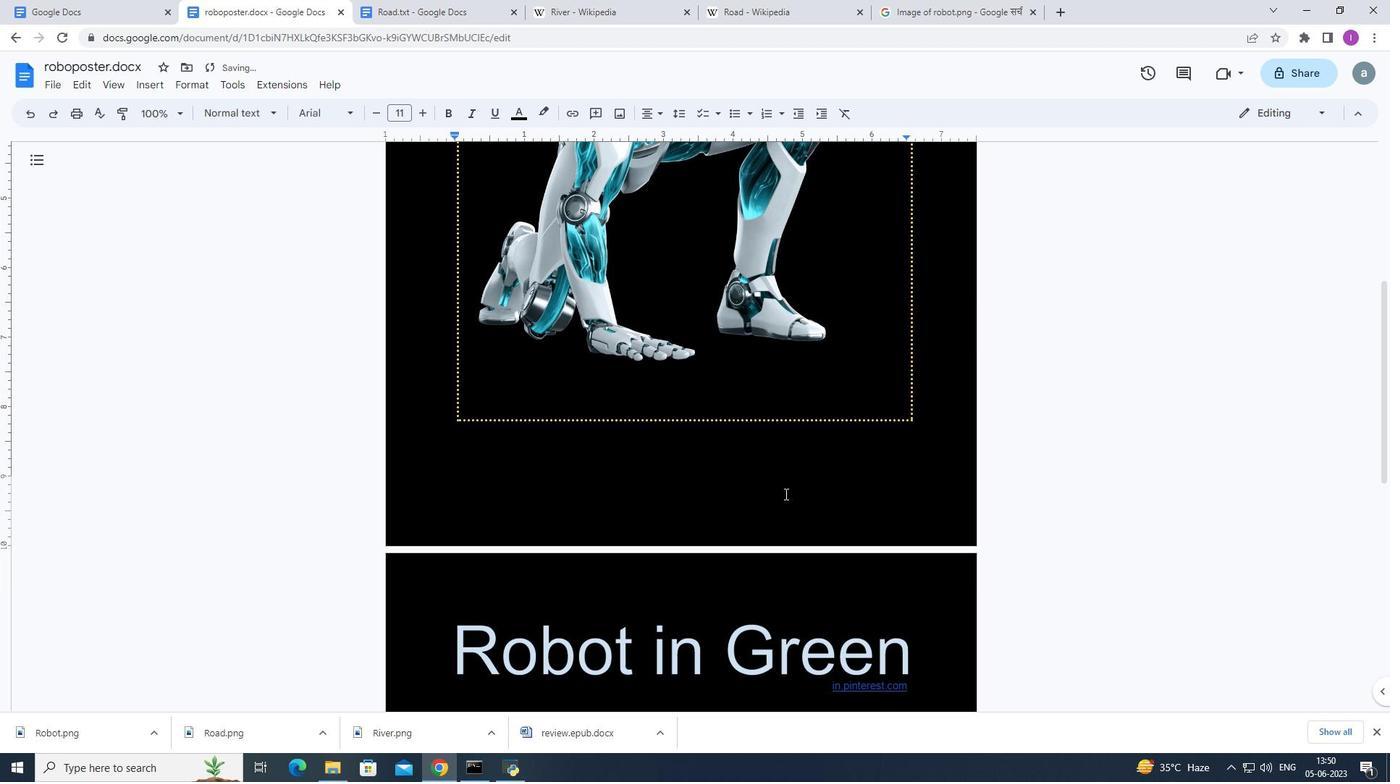 
Action: Mouse moved to (791, 483)
Screenshot: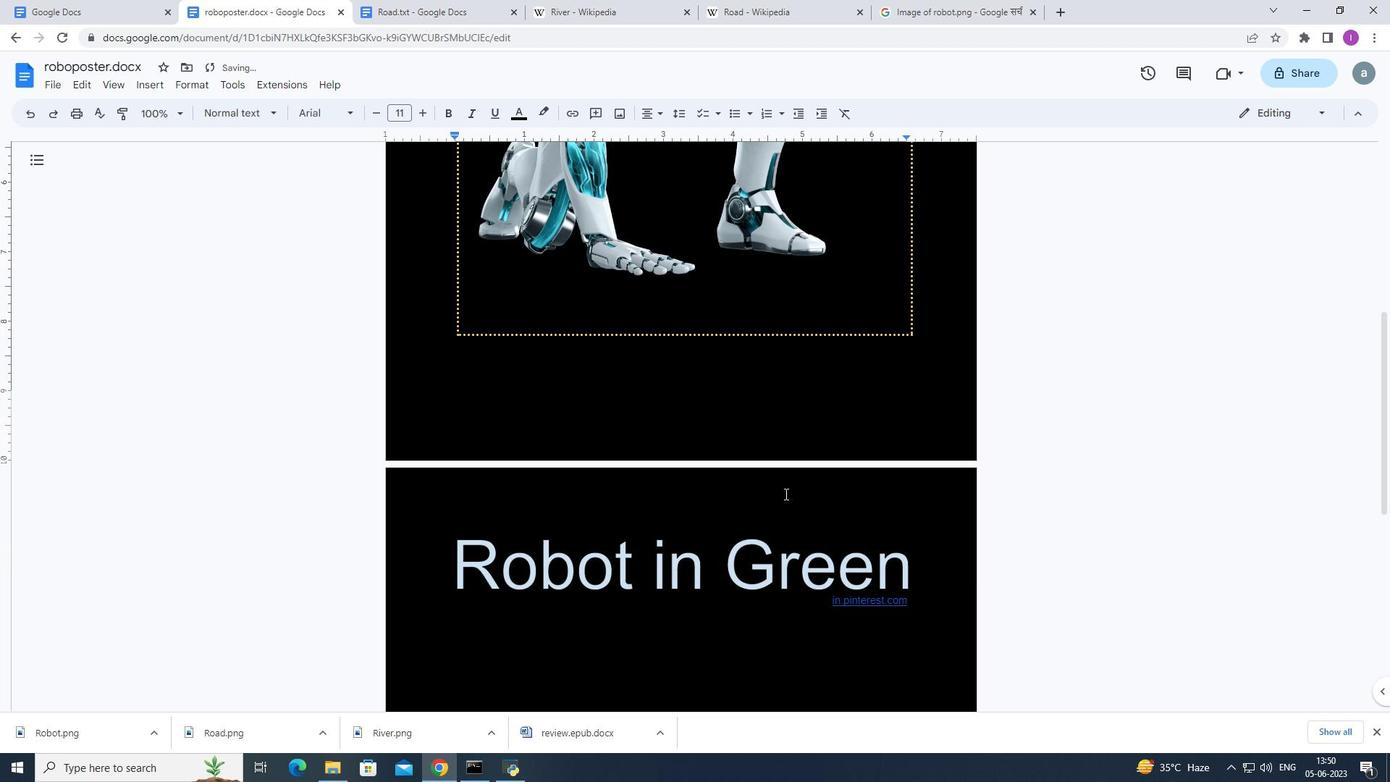 
Action: Mouse scrolled (791, 482) with delta (0, 0)
Screenshot: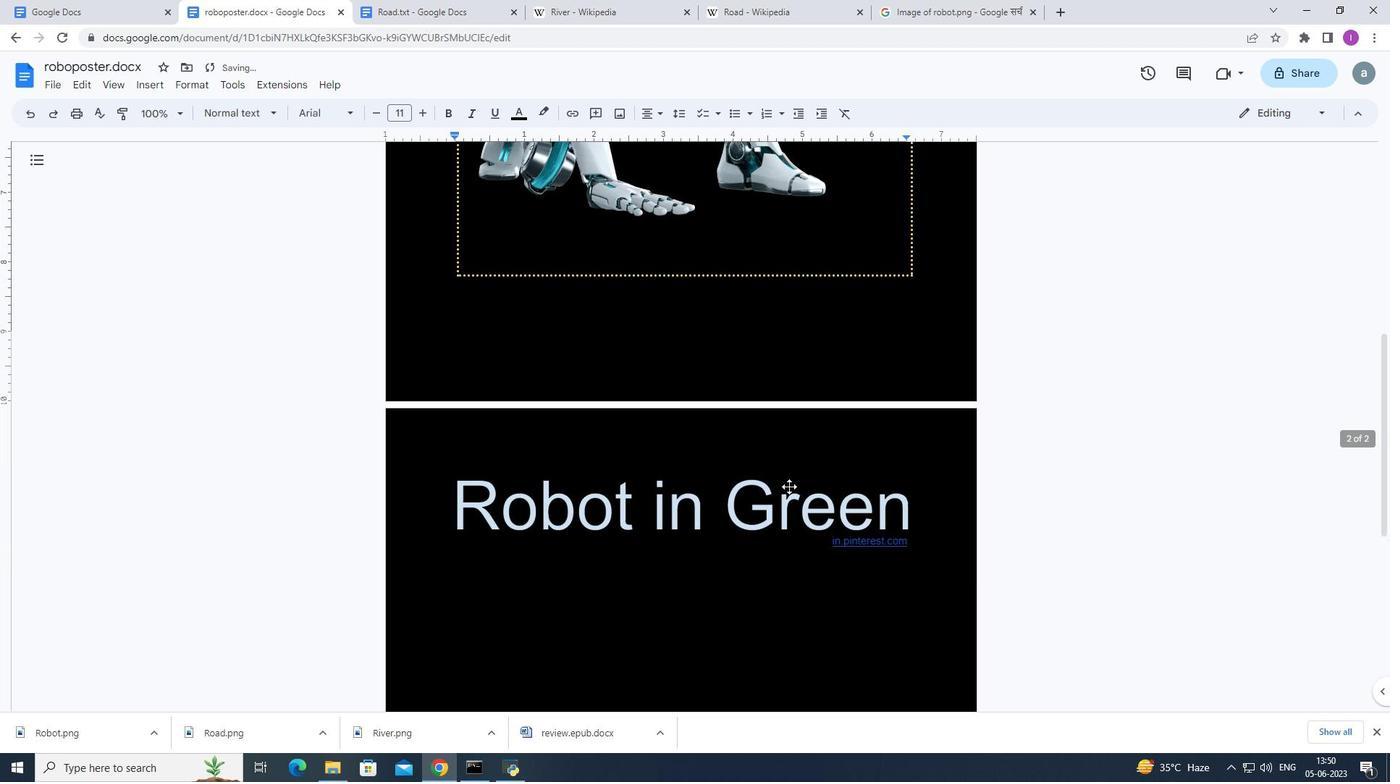 
Action: Mouse moved to (793, 483)
Screenshot: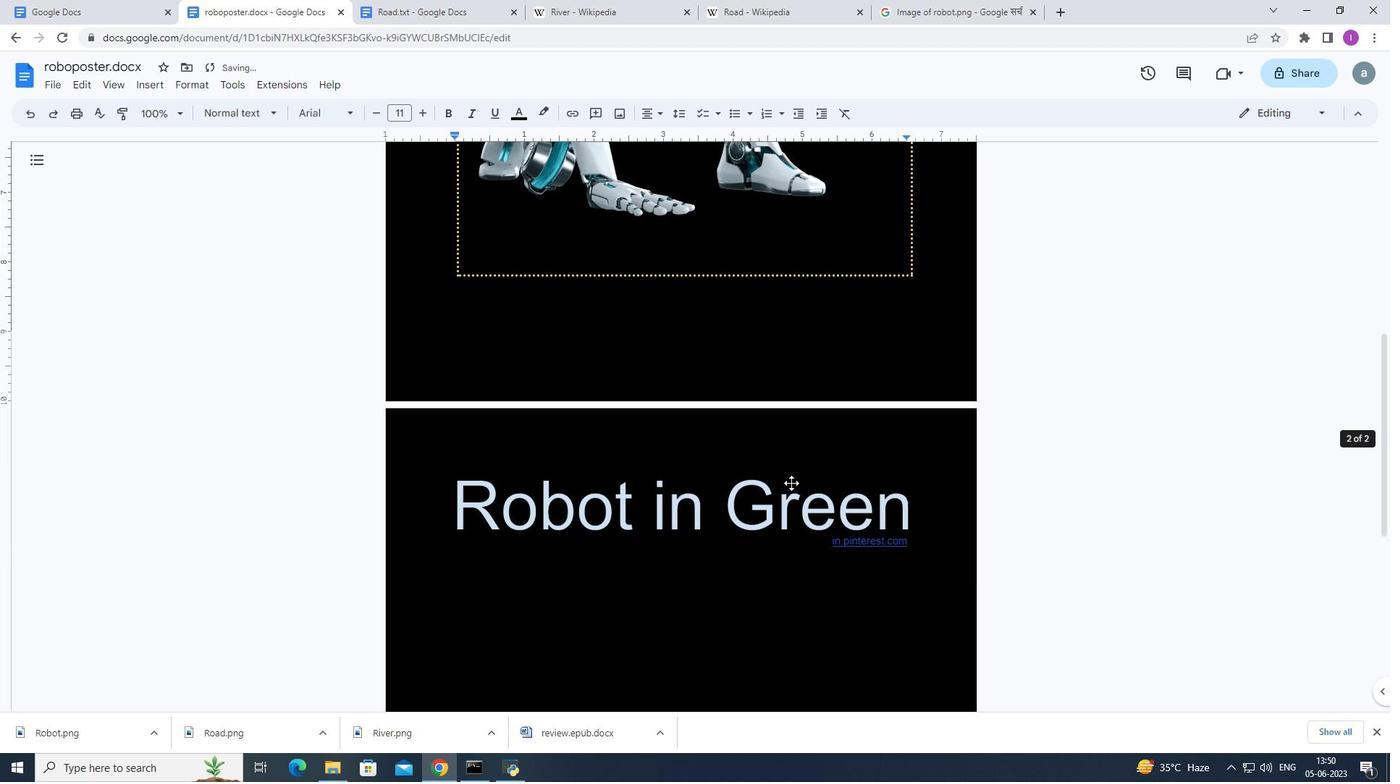
Action: Mouse scrolled (793, 482) with delta (0, 0)
Screenshot: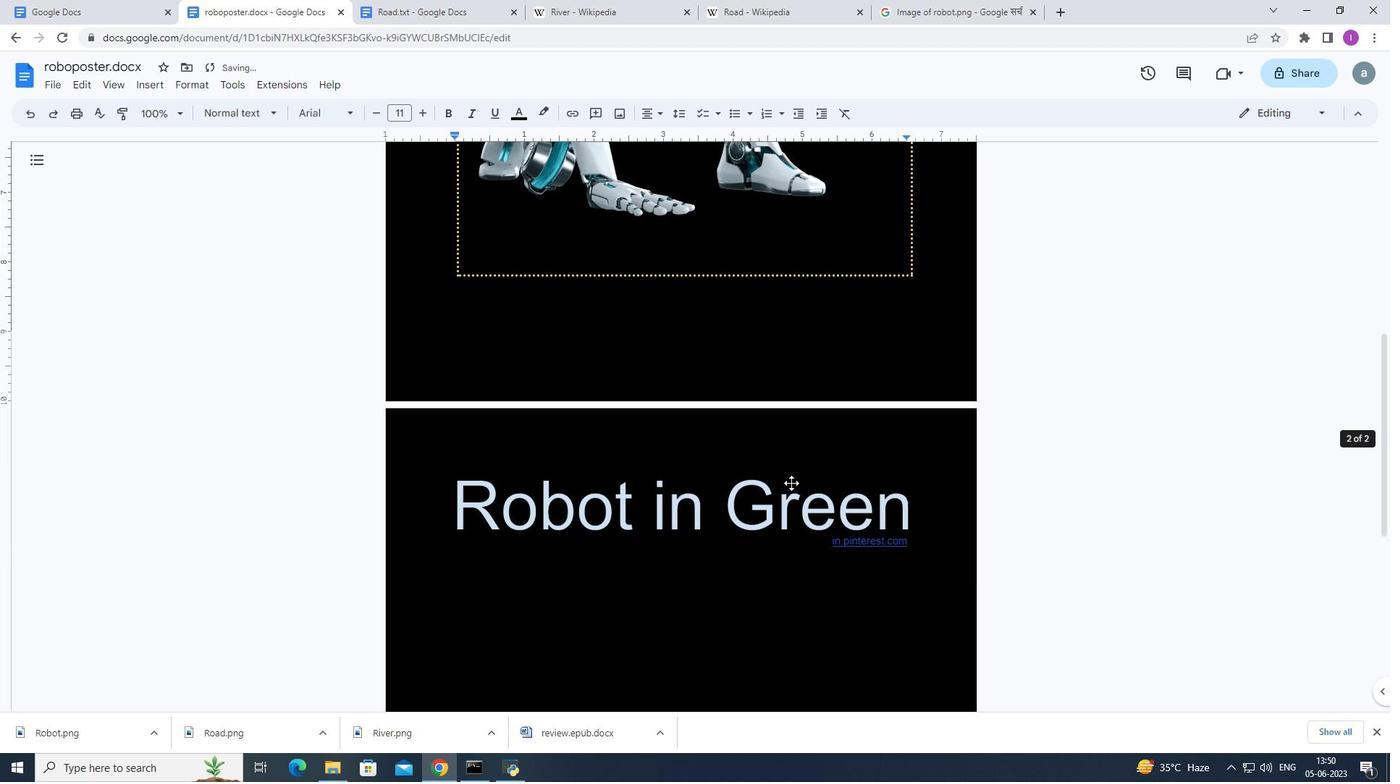 
Action: Mouse moved to (953, 504)
Screenshot: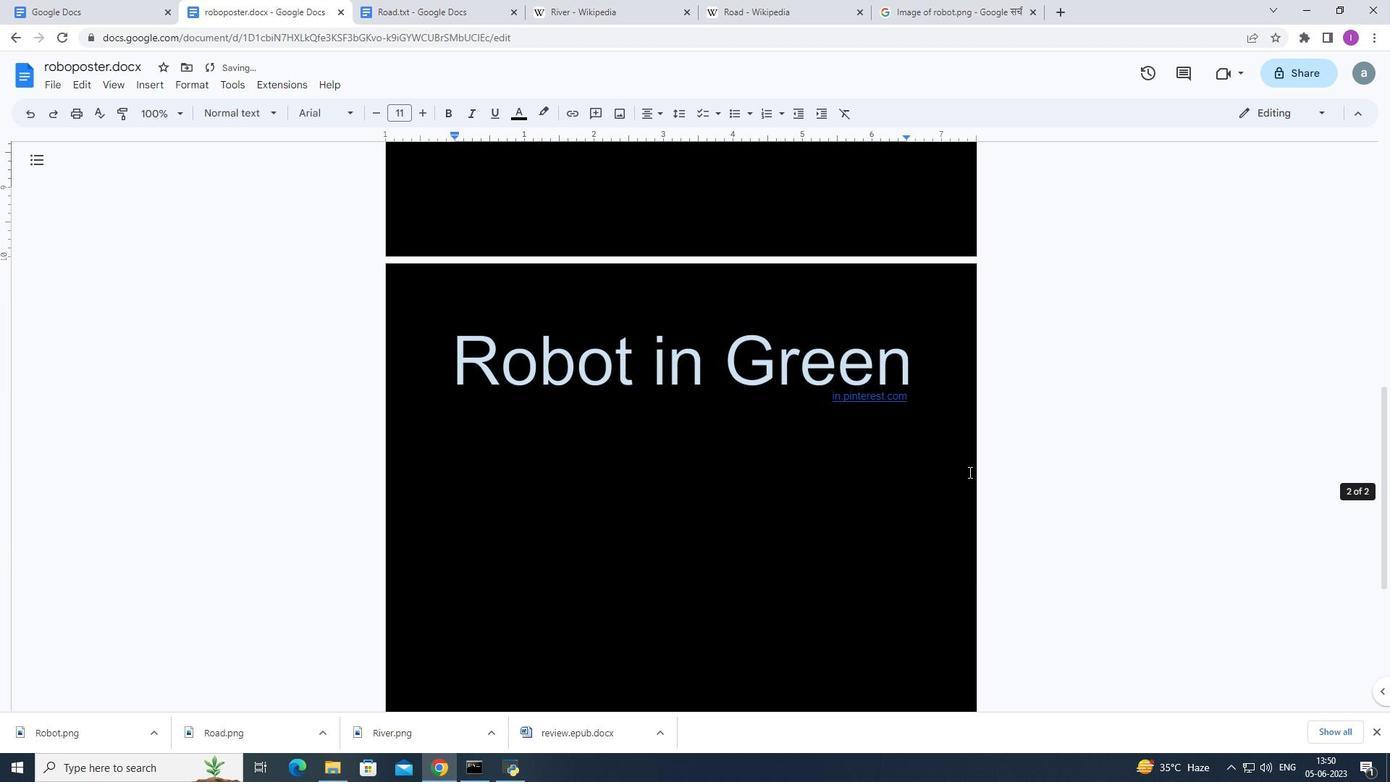 
Action: Mouse scrolled (955, 498) with delta (0, 0)
Screenshot: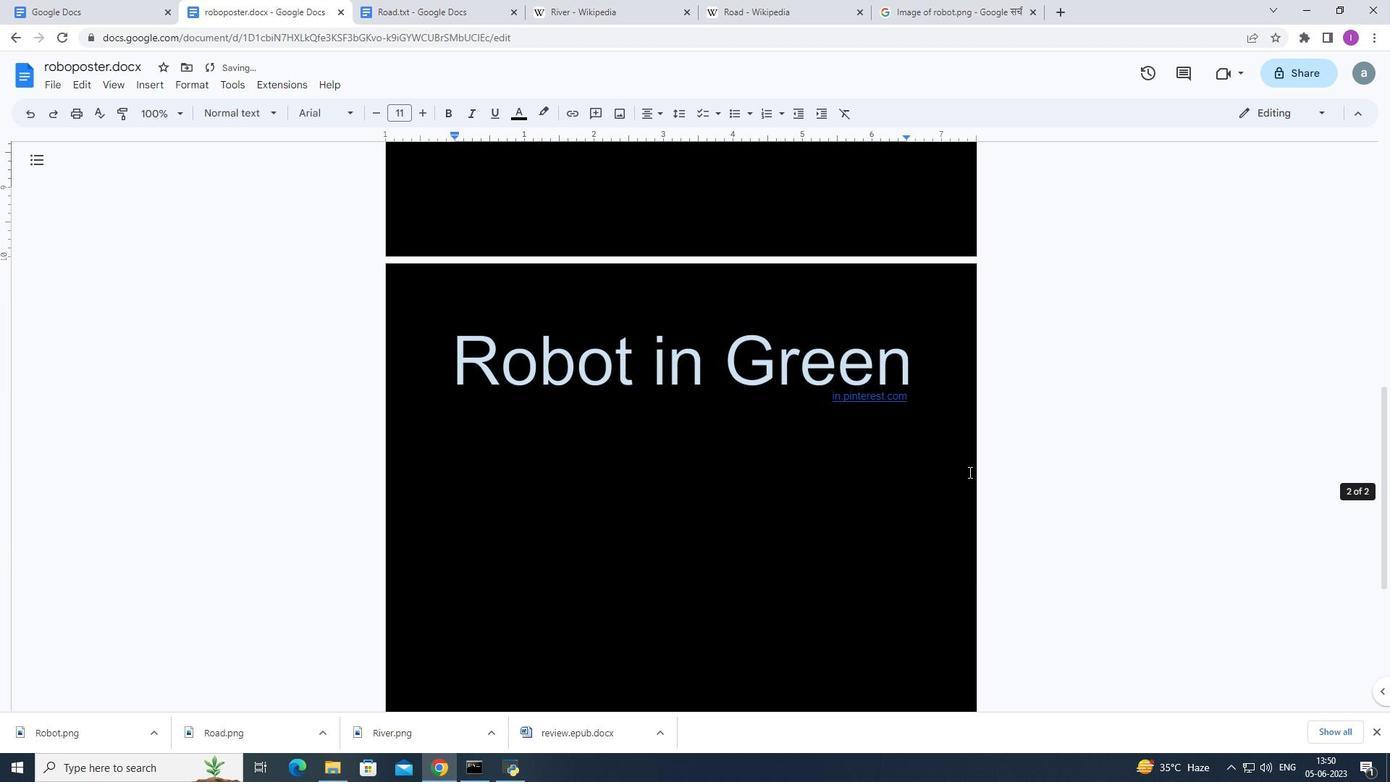 
Action: Mouse moved to (948, 516)
Screenshot: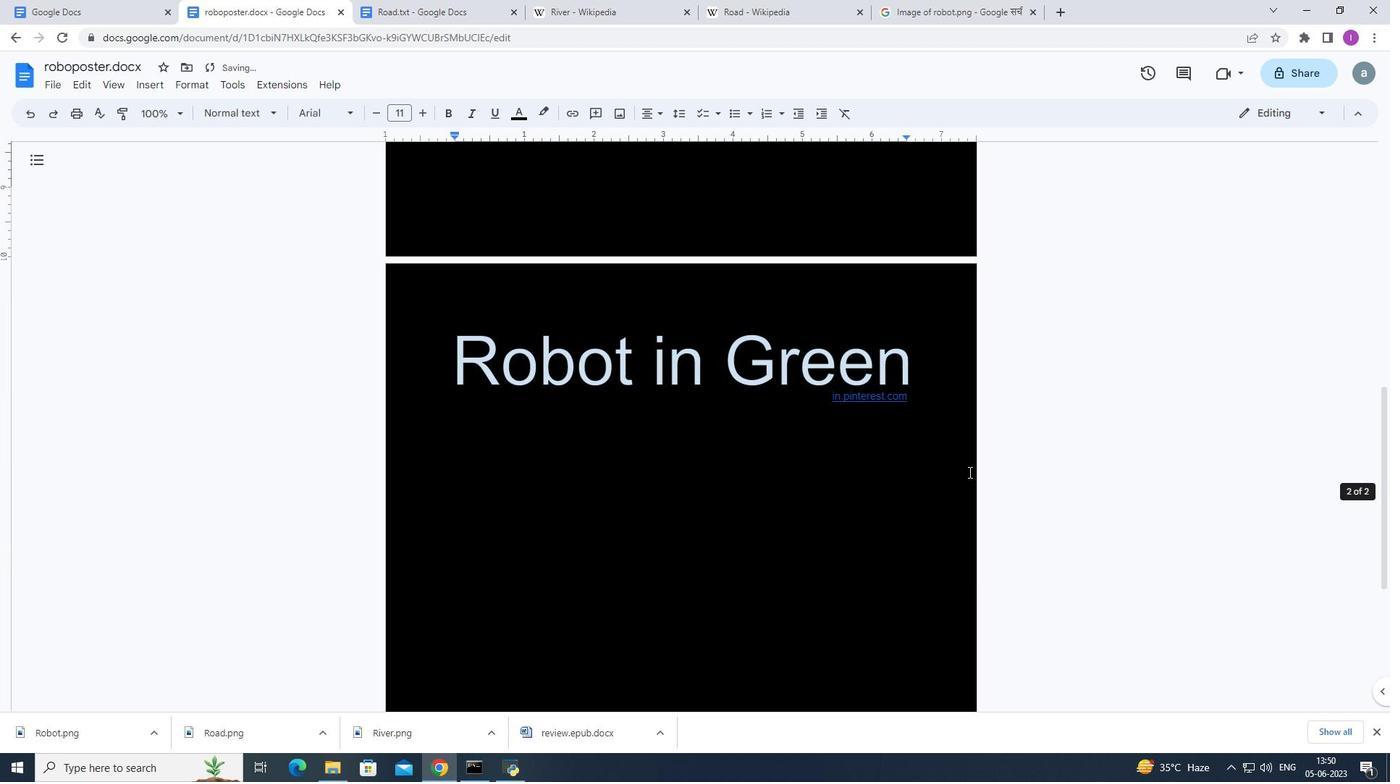 
Action: Mouse scrolled (948, 514) with delta (0, 0)
Screenshot: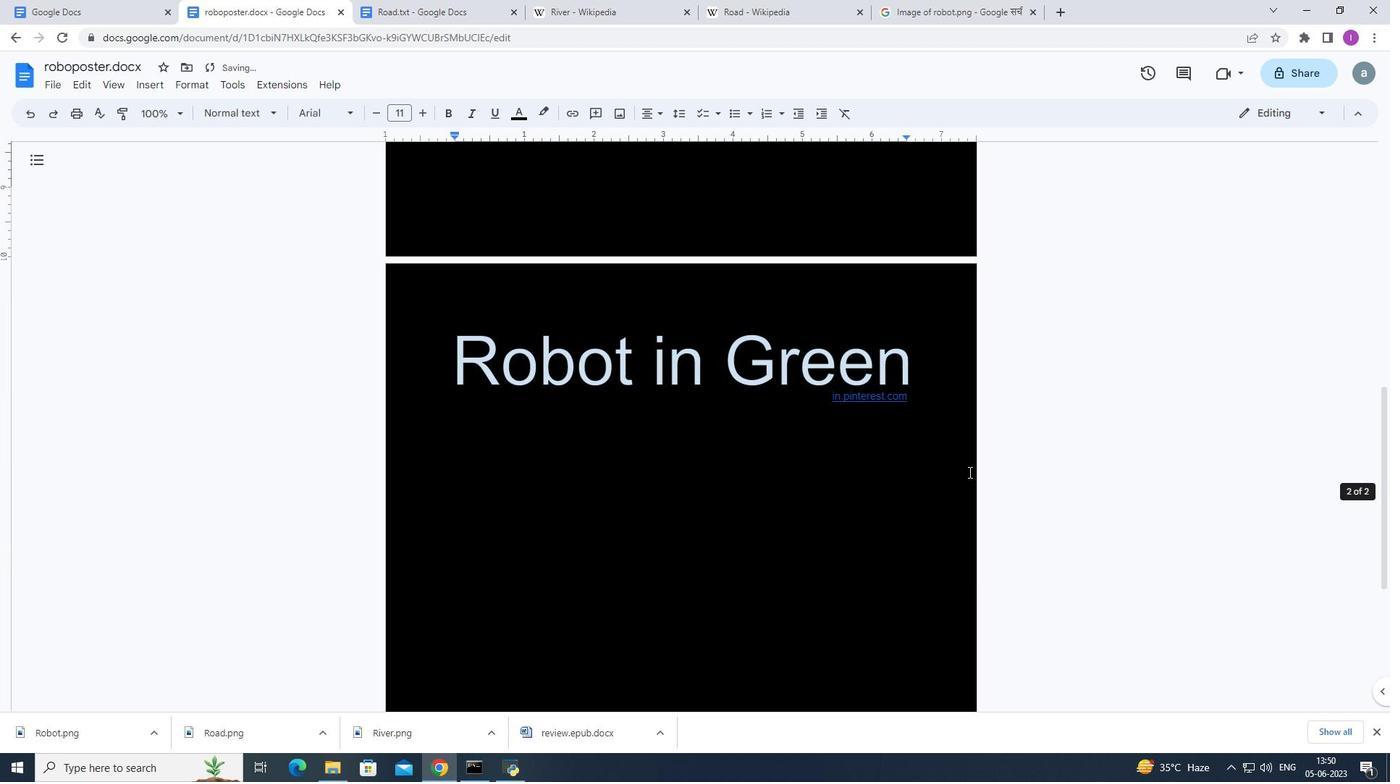 
Action: Mouse moved to (948, 535)
Screenshot: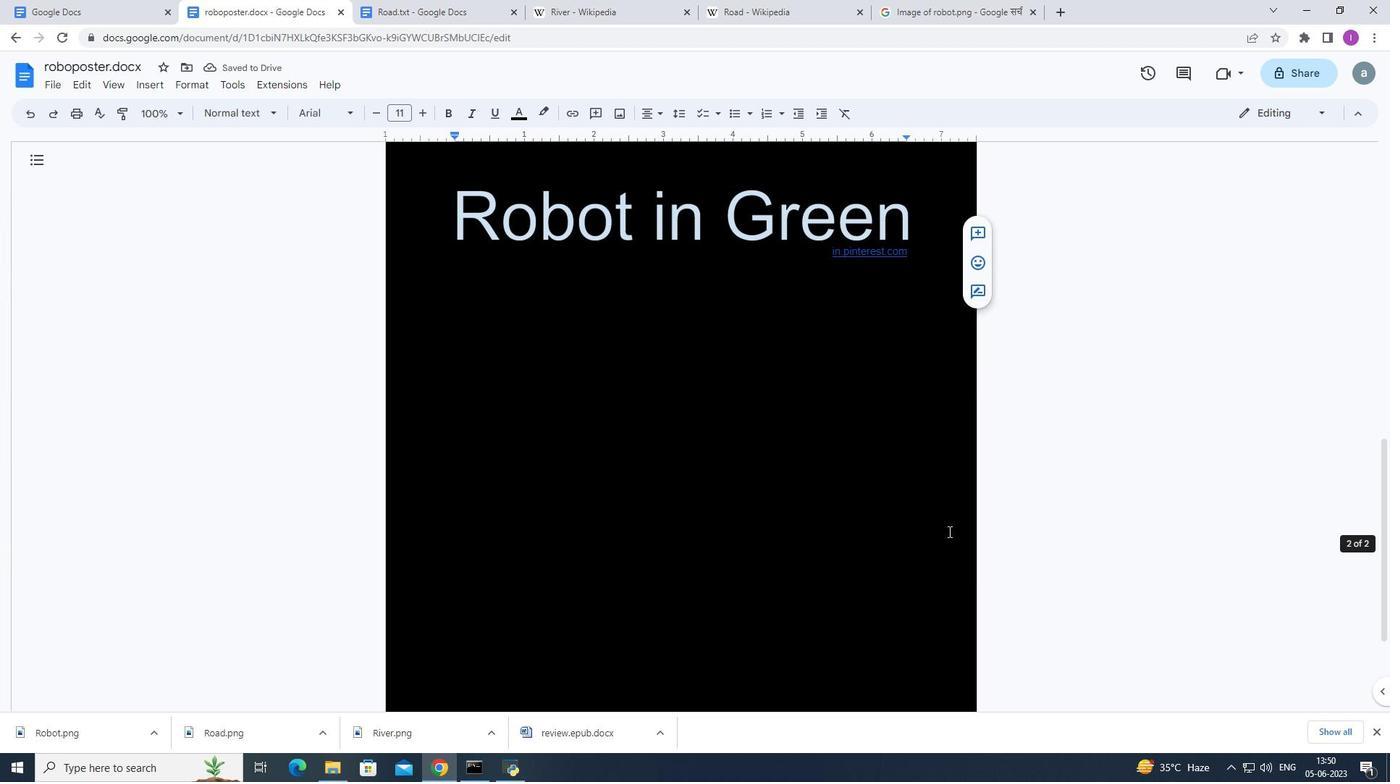 
Action: Mouse scrolled (948, 534) with delta (0, 0)
Screenshot: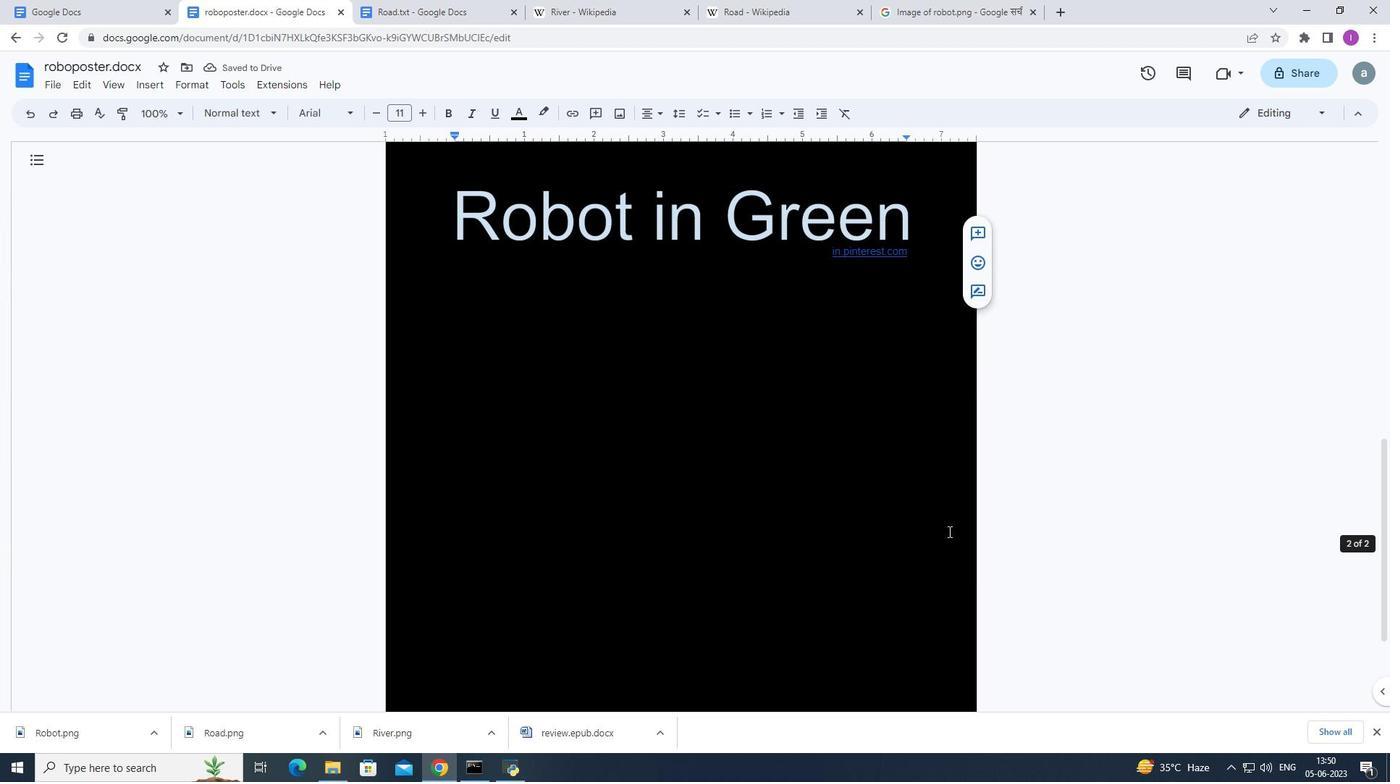 
Action: Mouse scrolled (948, 534) with delta (0, 0)
Screenshot: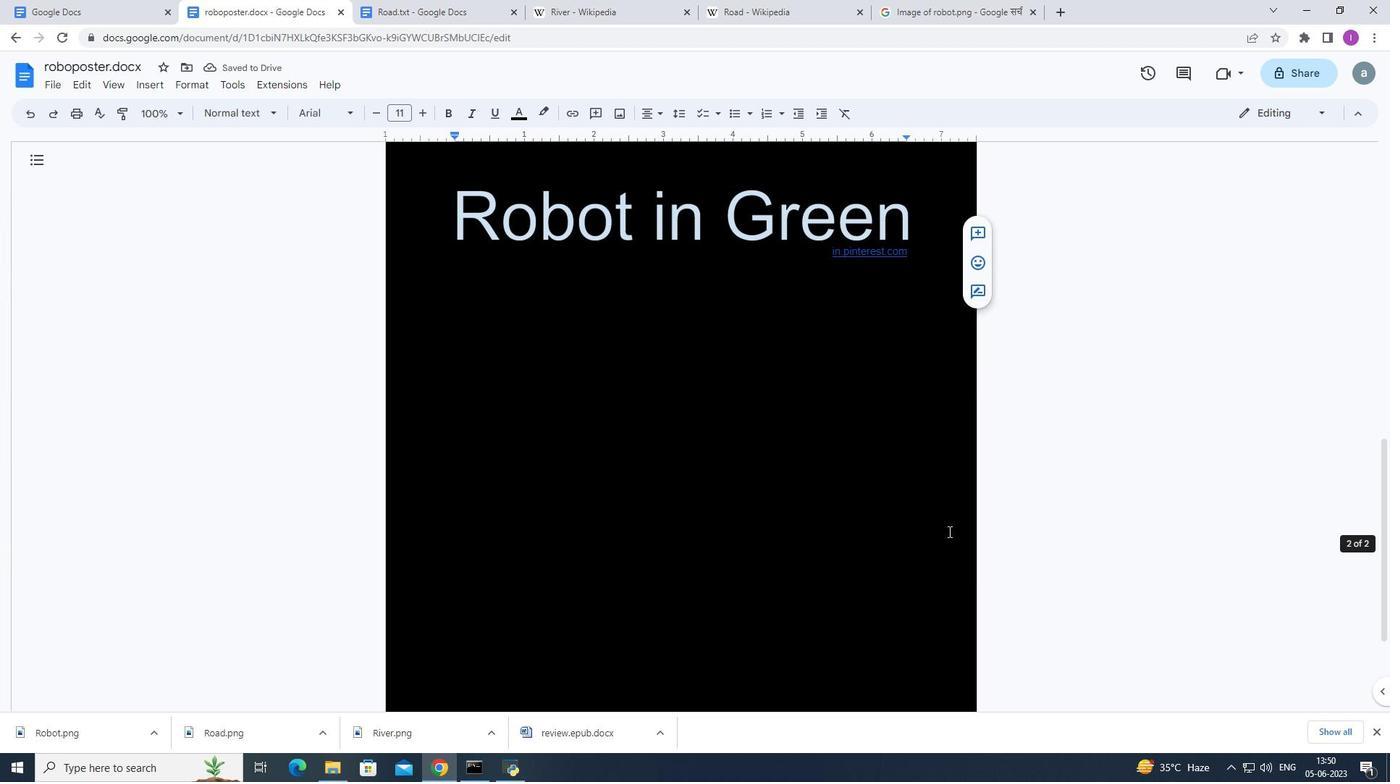 
Action: Mouse moved to (960, 548)
Screenshot: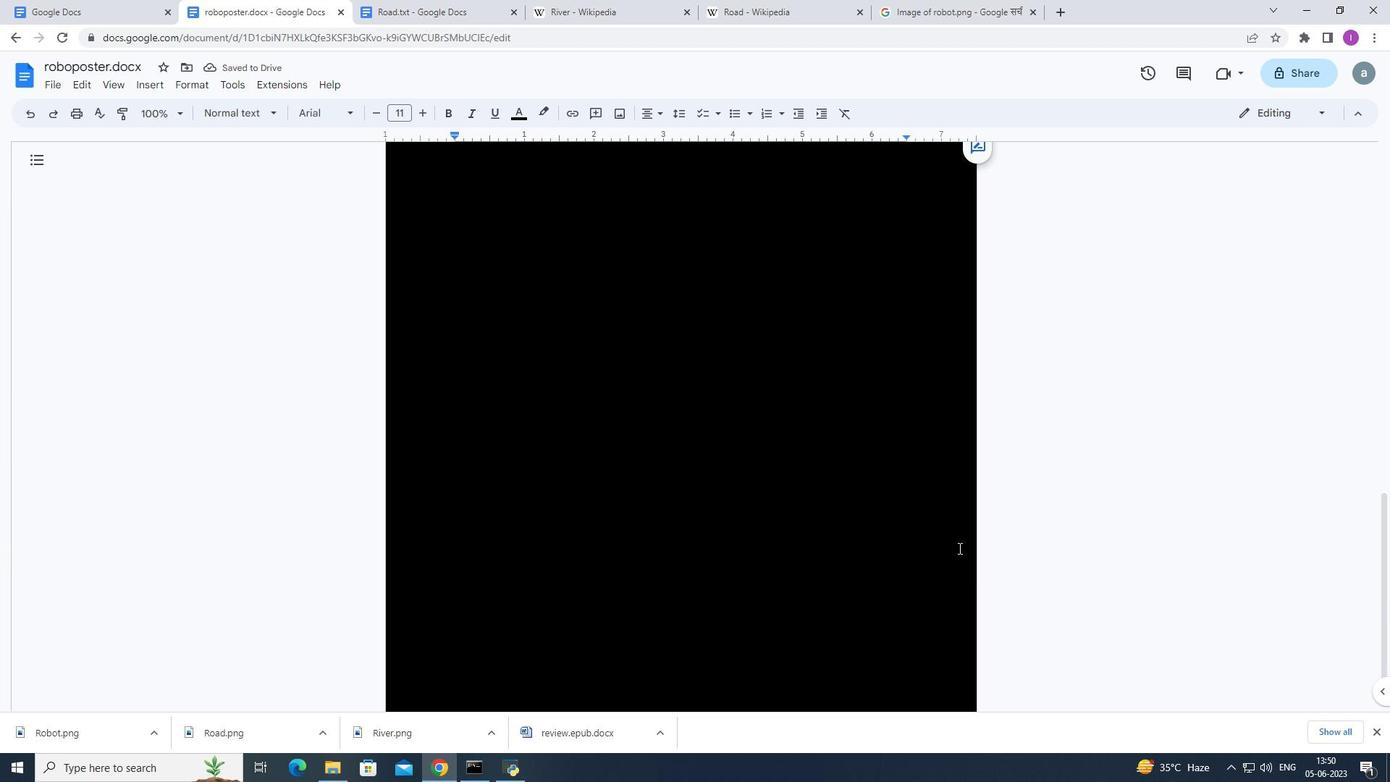 
Action: Mouse scrolled (960, 548) with delta (0, 0)
Screenshot: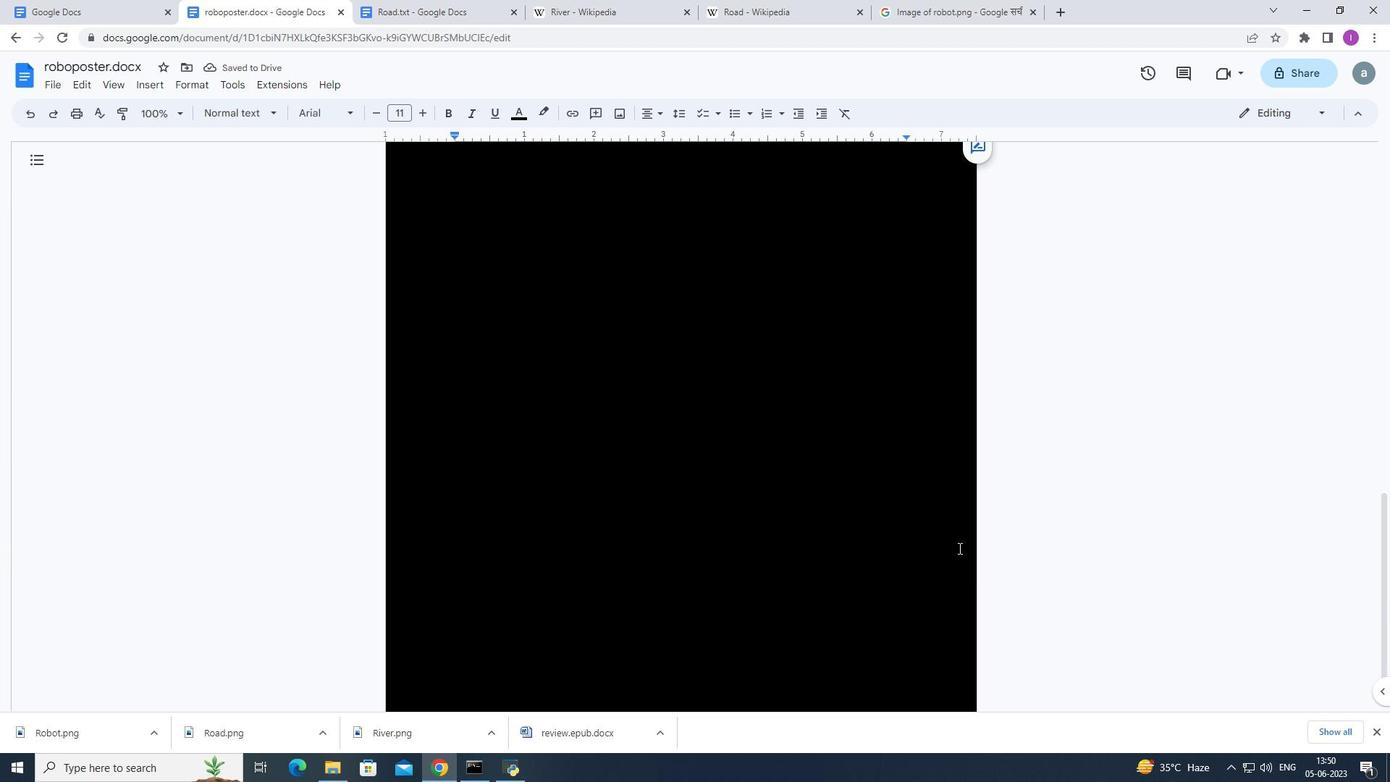 
Action: Mouse moved to (961, 551)
Screenshot: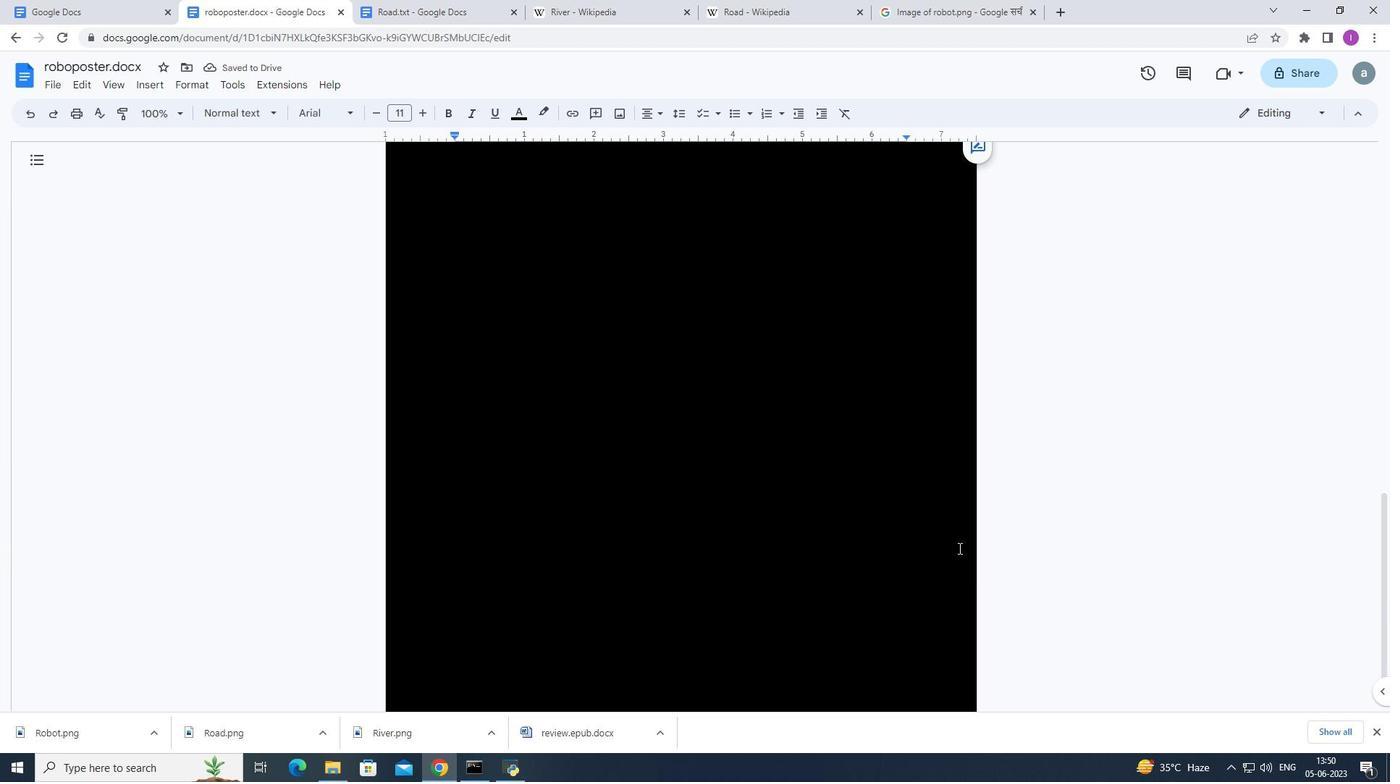 
Action: Mouse scrolled (961, 550) with delta (0, 0)
Screenshot: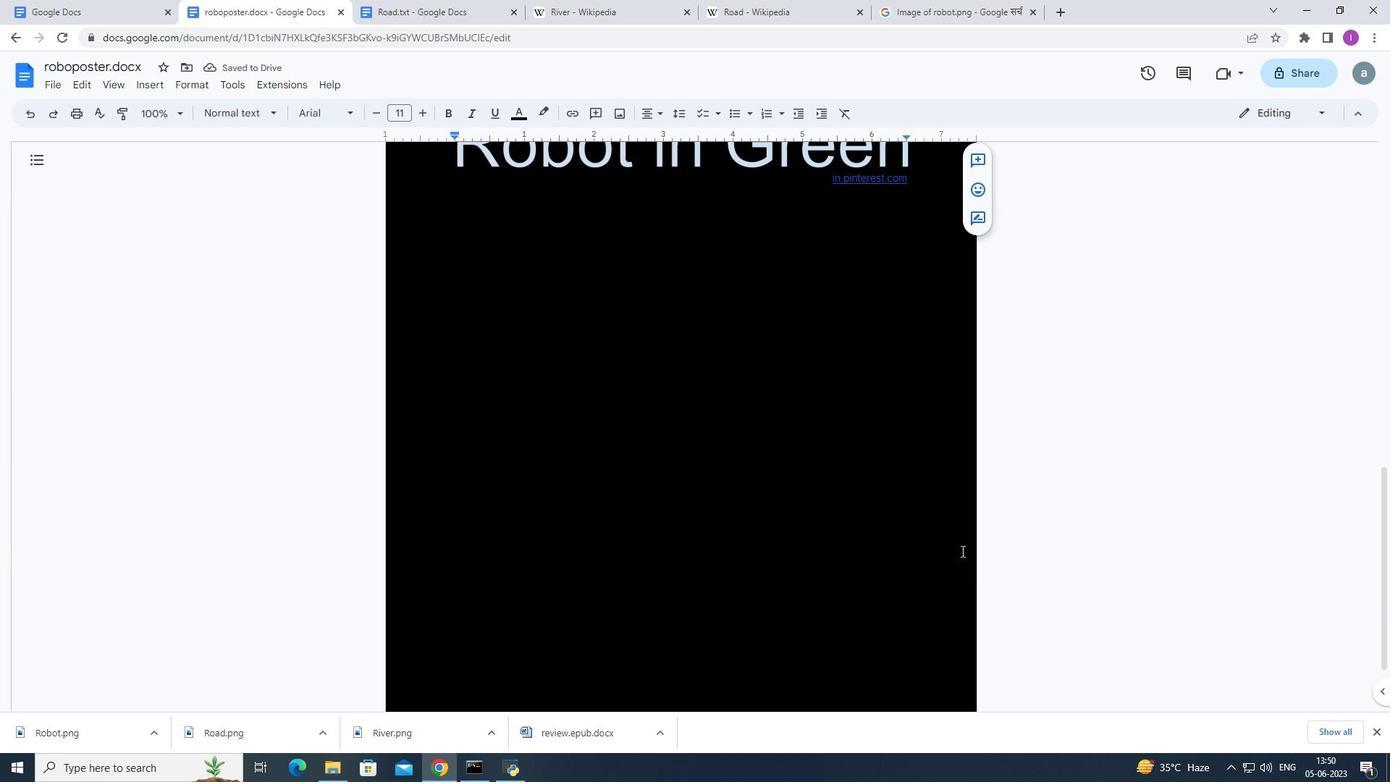 
Action: Mouse moved to (962, 551)
Screenshot: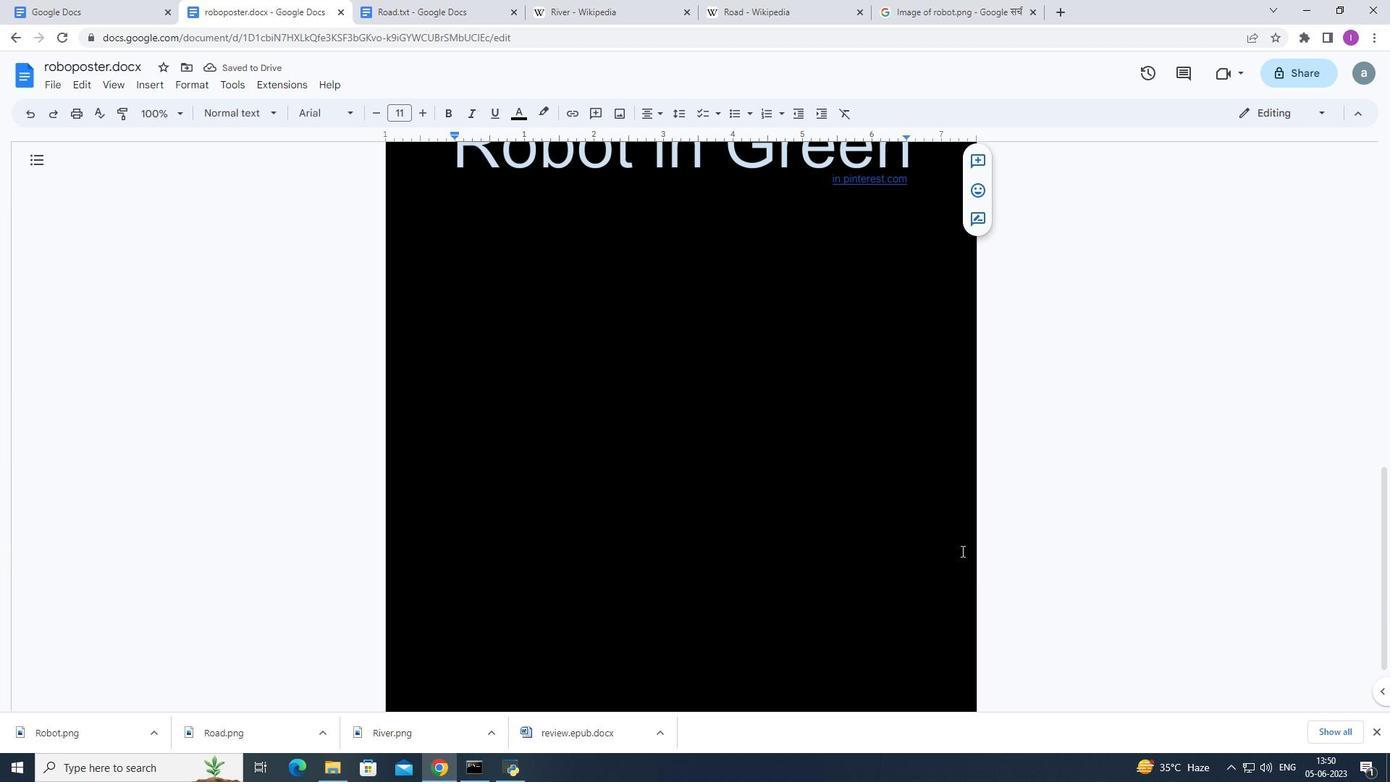 
Action: Mouse scrolled (962, 550) with delta (0, 0)
Screenshot: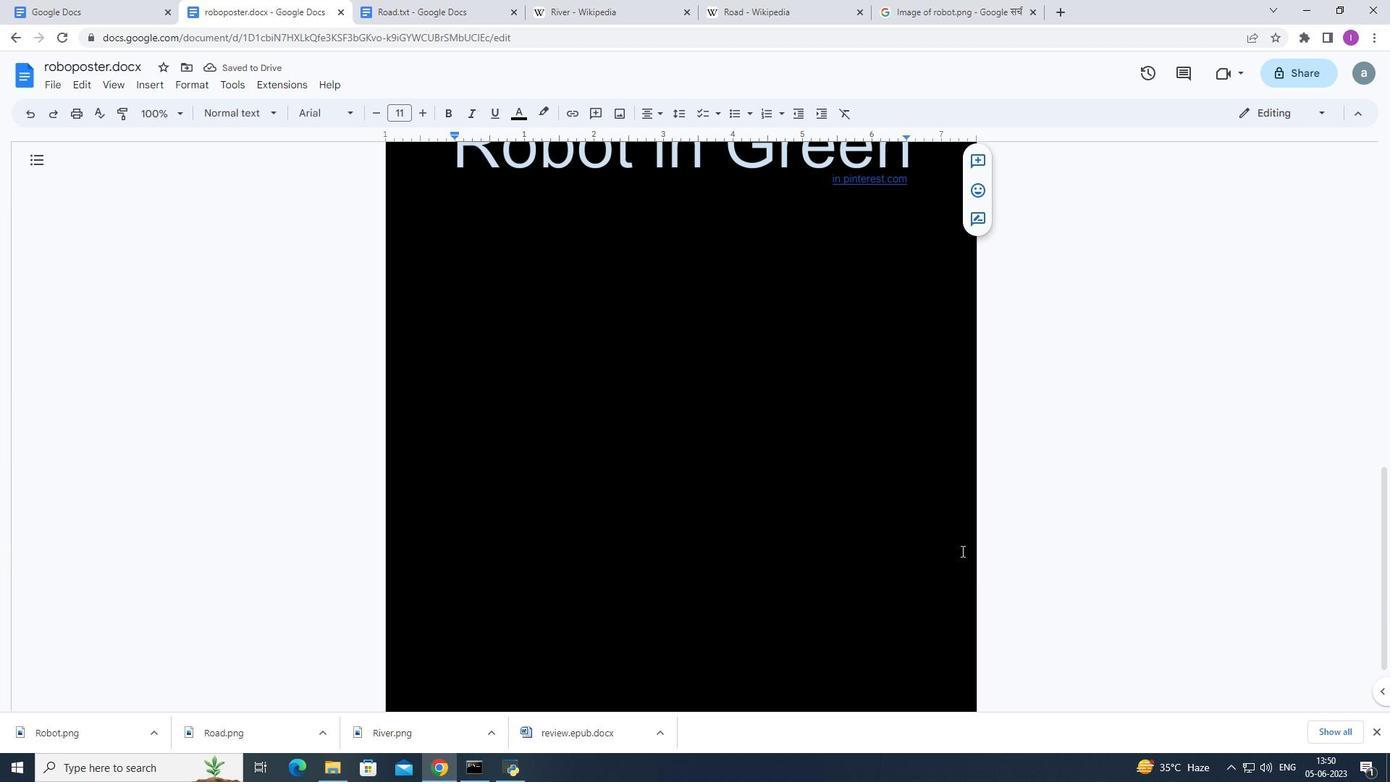 
Action: Mouse moved to (963, 552)
Screenshot: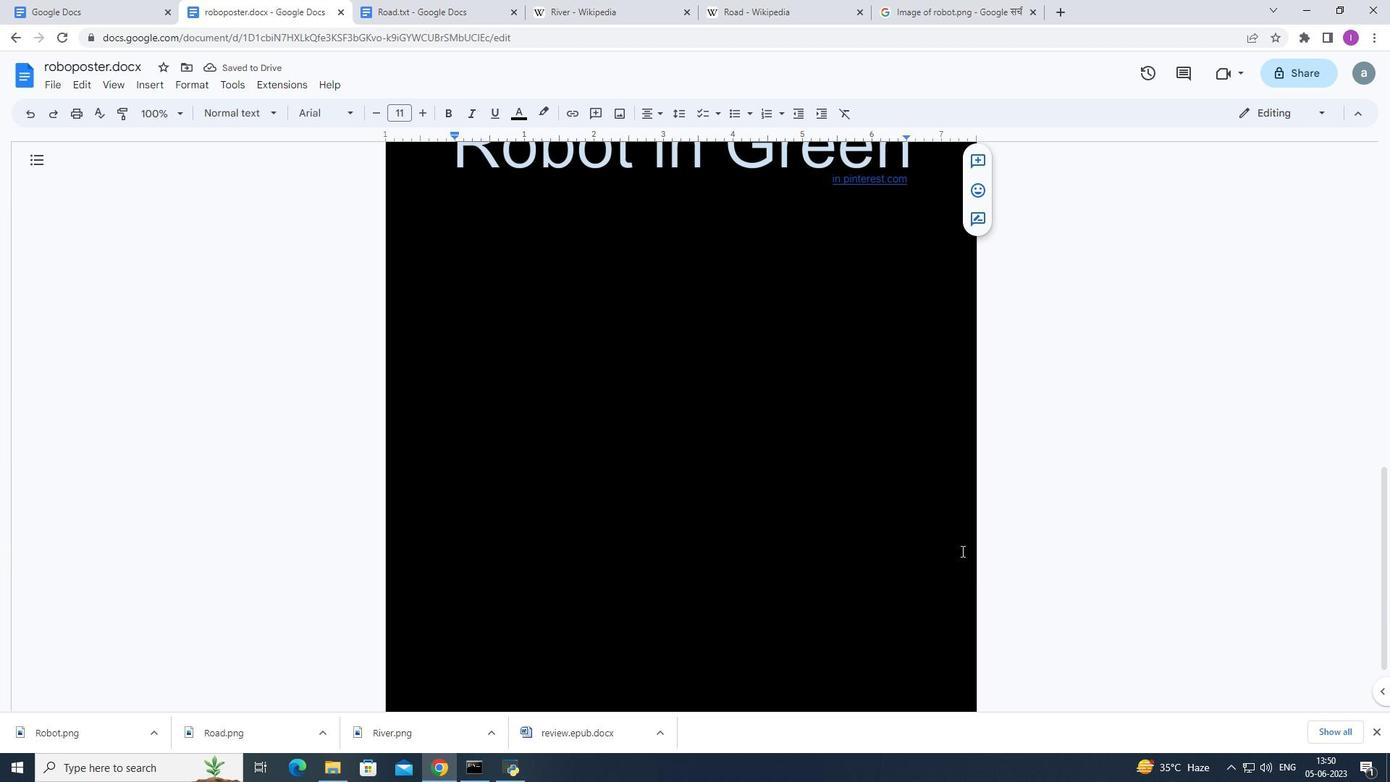 
Action: Mouse scrolled (963, 551) with delta (0, 0)
Screenshot: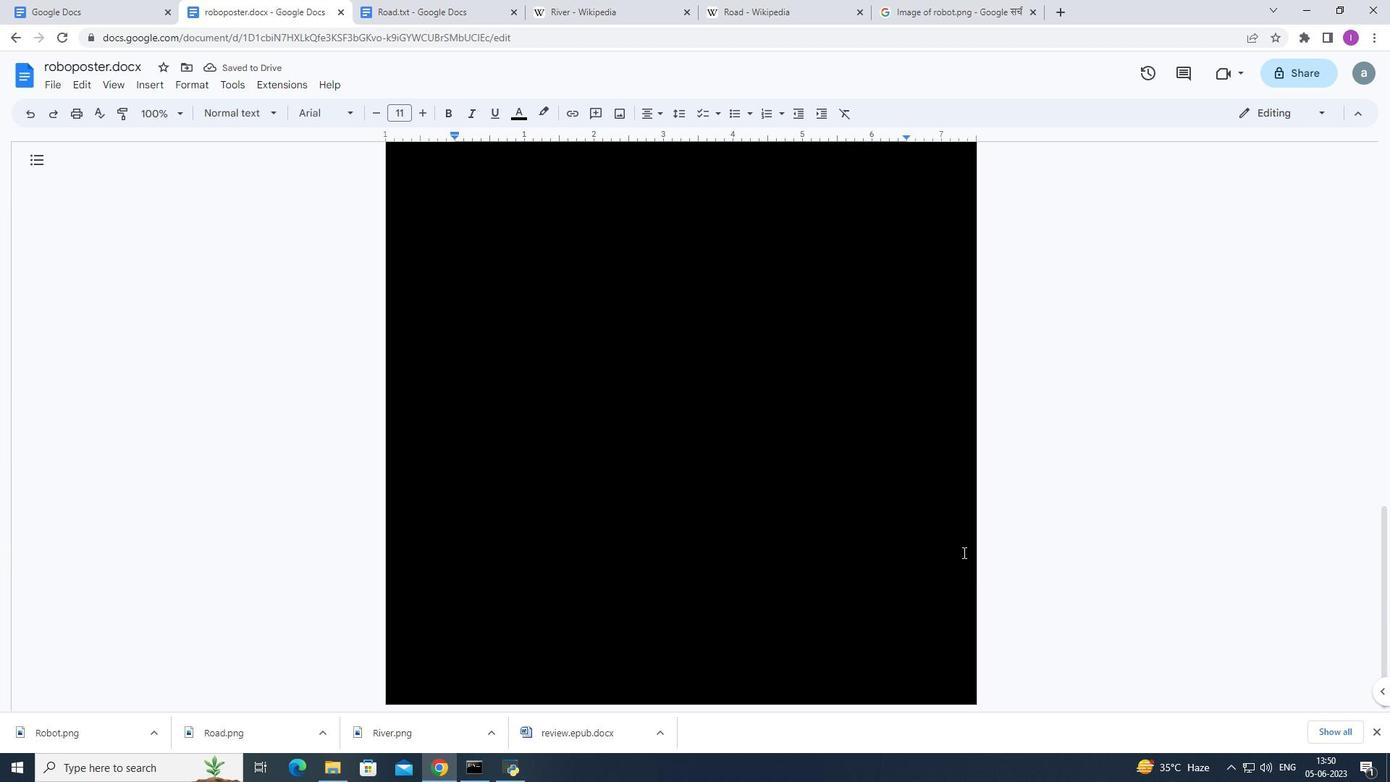 
Action: Mouse scrolled (963, 551) with delta (0, 0)
Screenshot: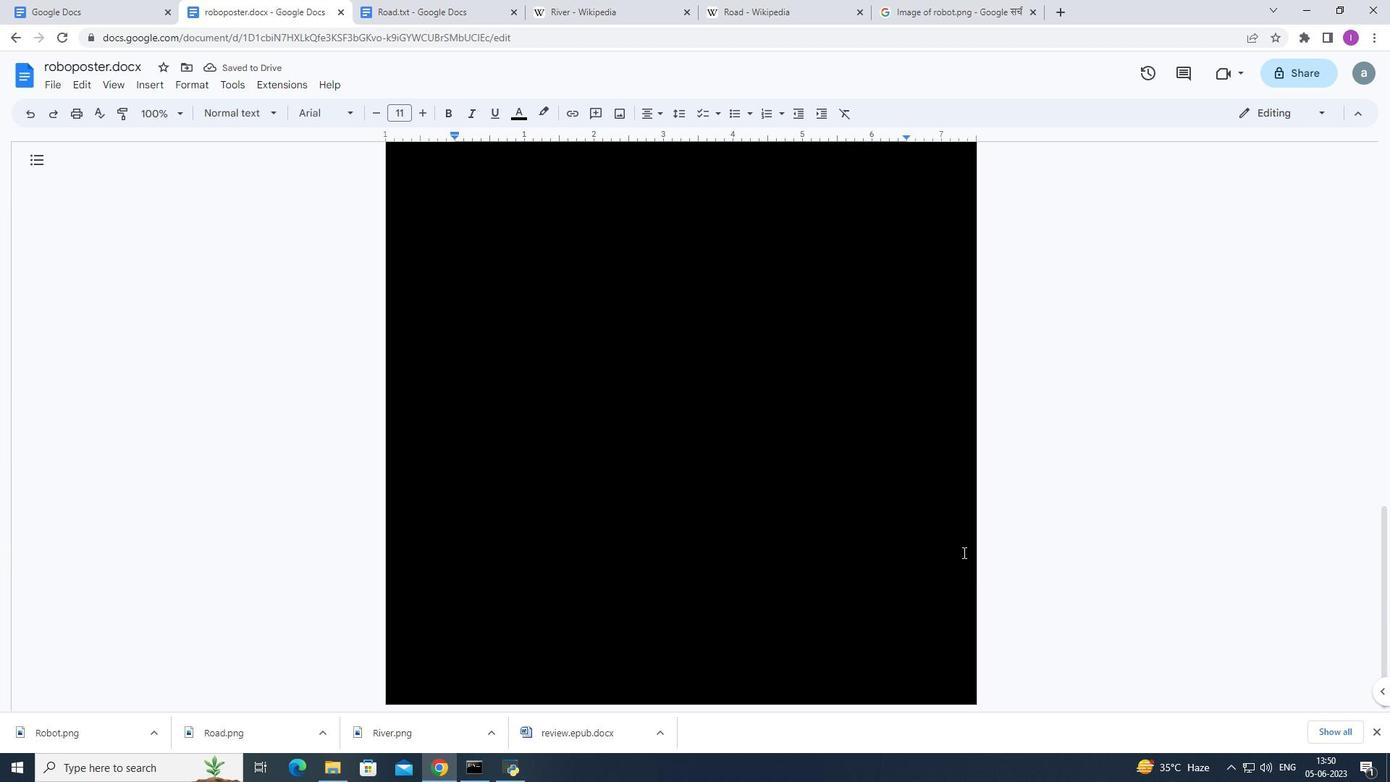 
Action: Mouse scrolled (963, 551) with delta (0, 0)
Screenshot: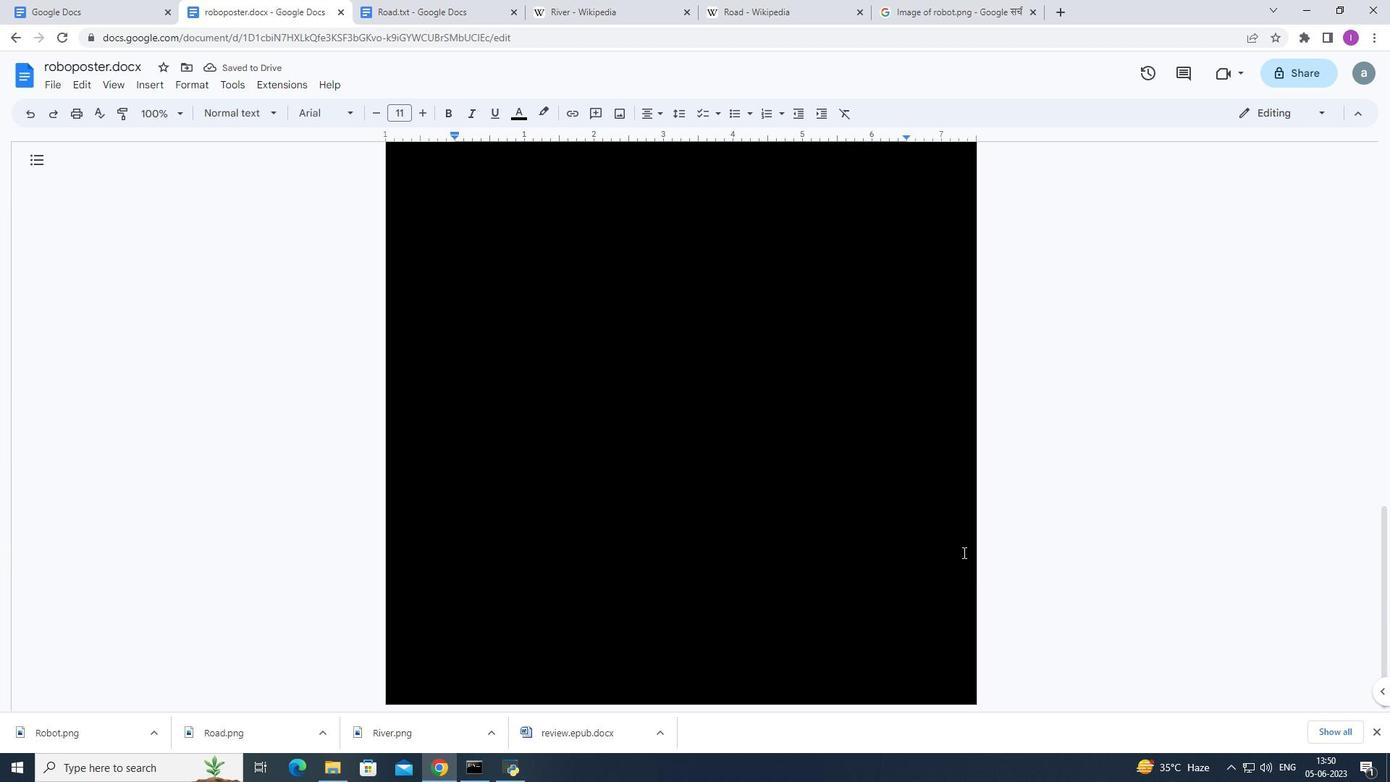 
Action: Mouse scrolled (963, 553) with delta (0, 0)
Screenshot: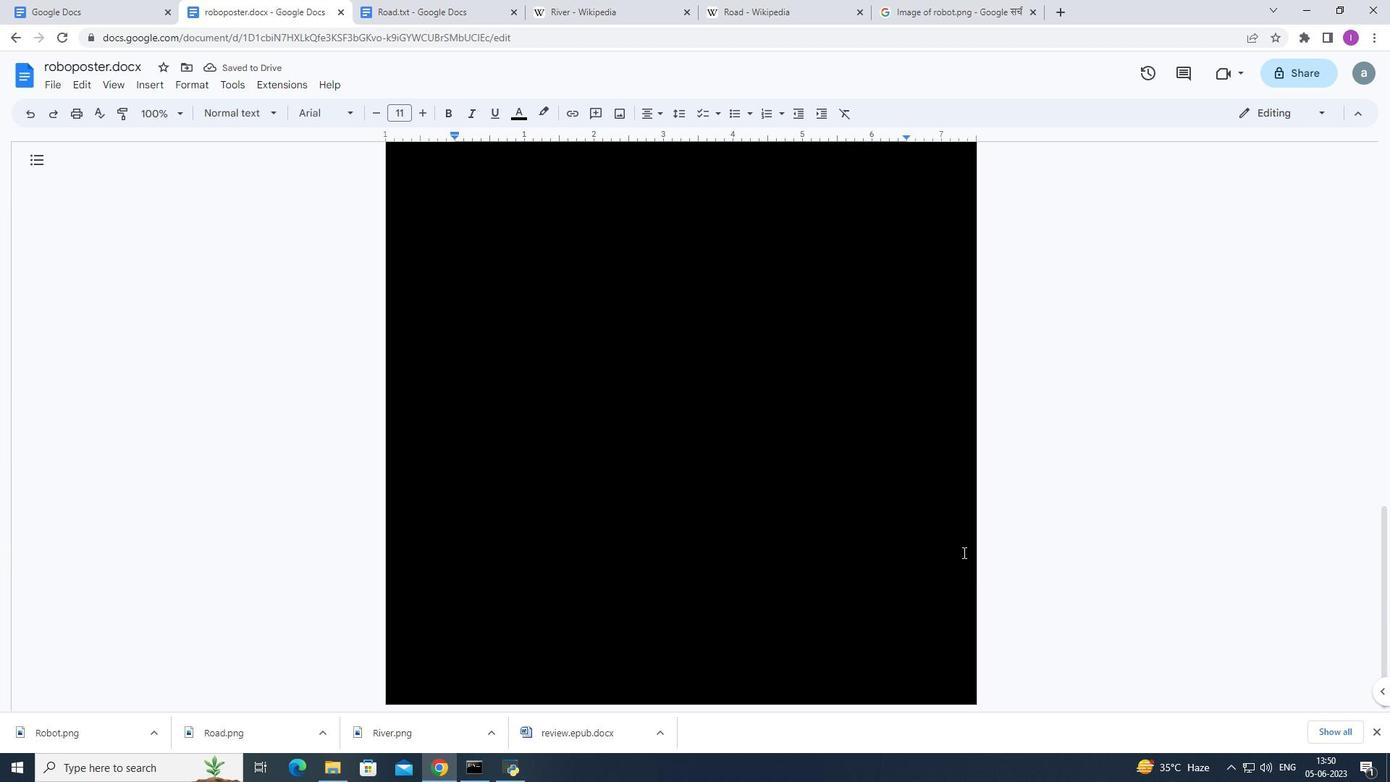 
Action: Mouse scrolled (963, 551) with delta (0, 0)
Screenshot: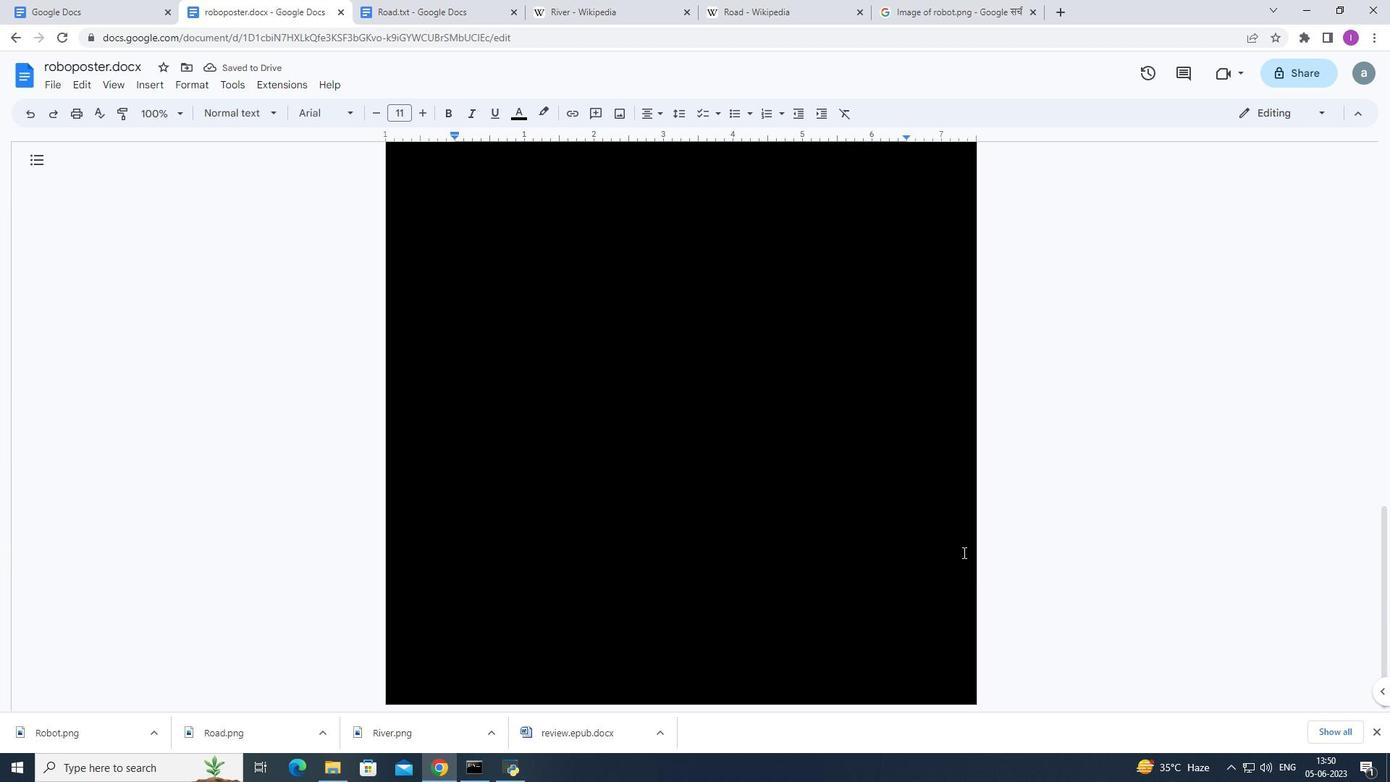 
Action: Key pressed <Key.enter>
Screenshot: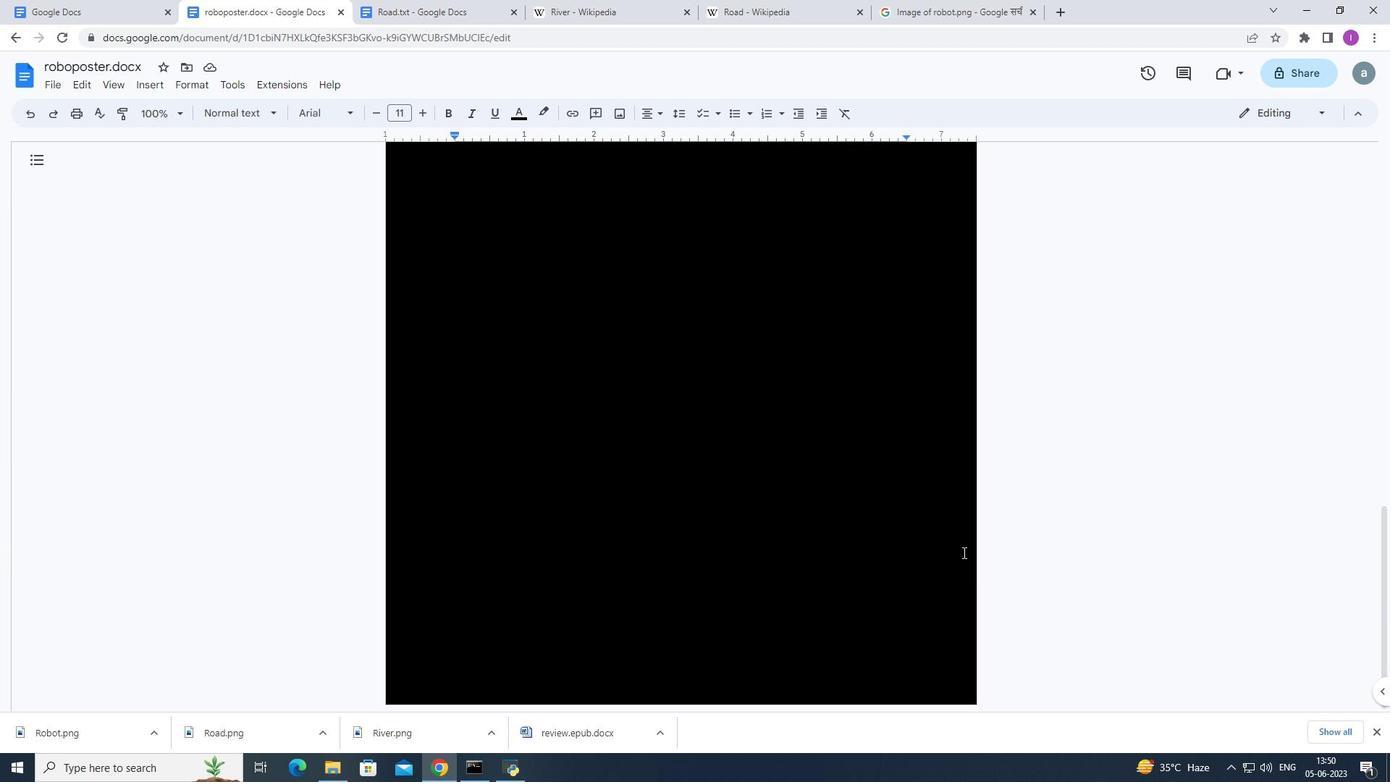 
Action: Mouse moved to (972, 459)
Screenshot: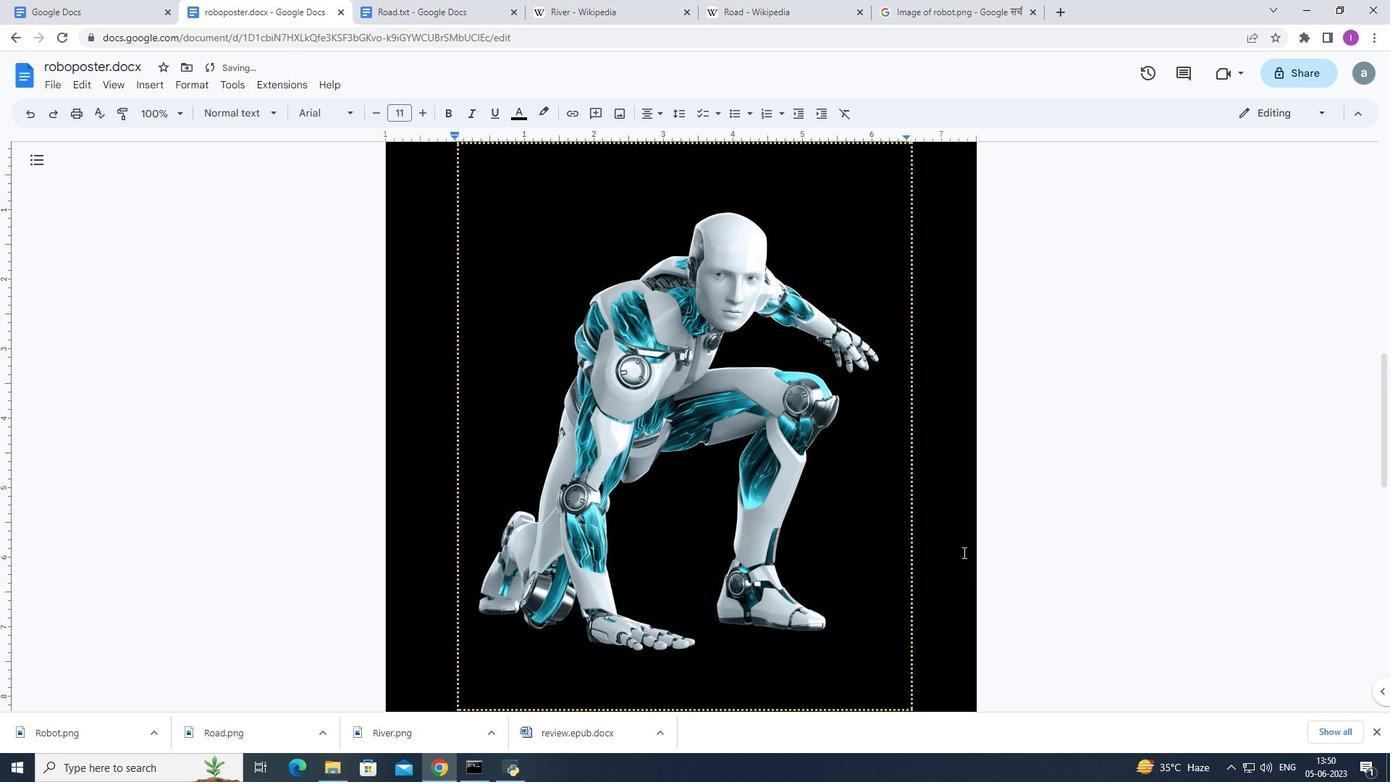 
Action: Mouse scrolled (972, 459) with delta (0, 0)
Screenshot: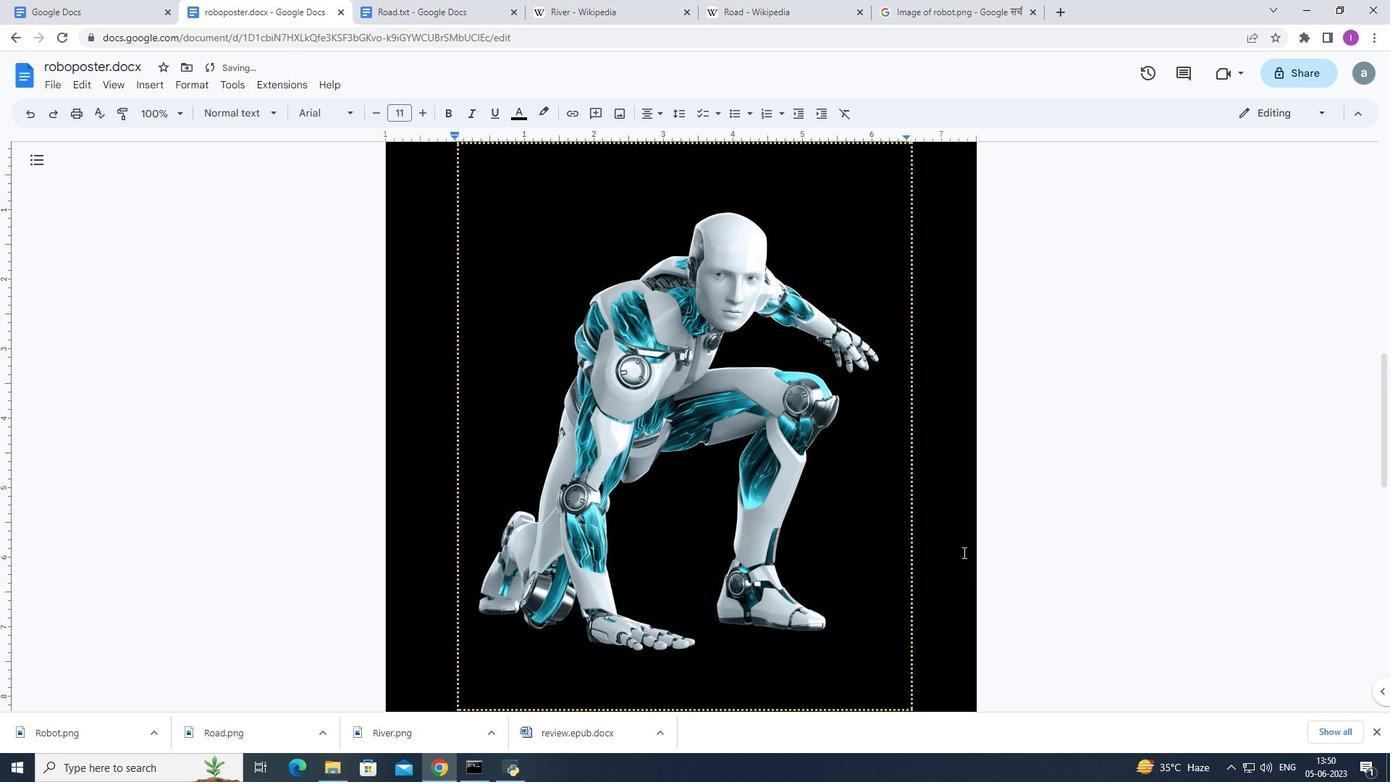 
Action: Mouse scrolled (972, 460) with delta (0, 0)
Screenshot: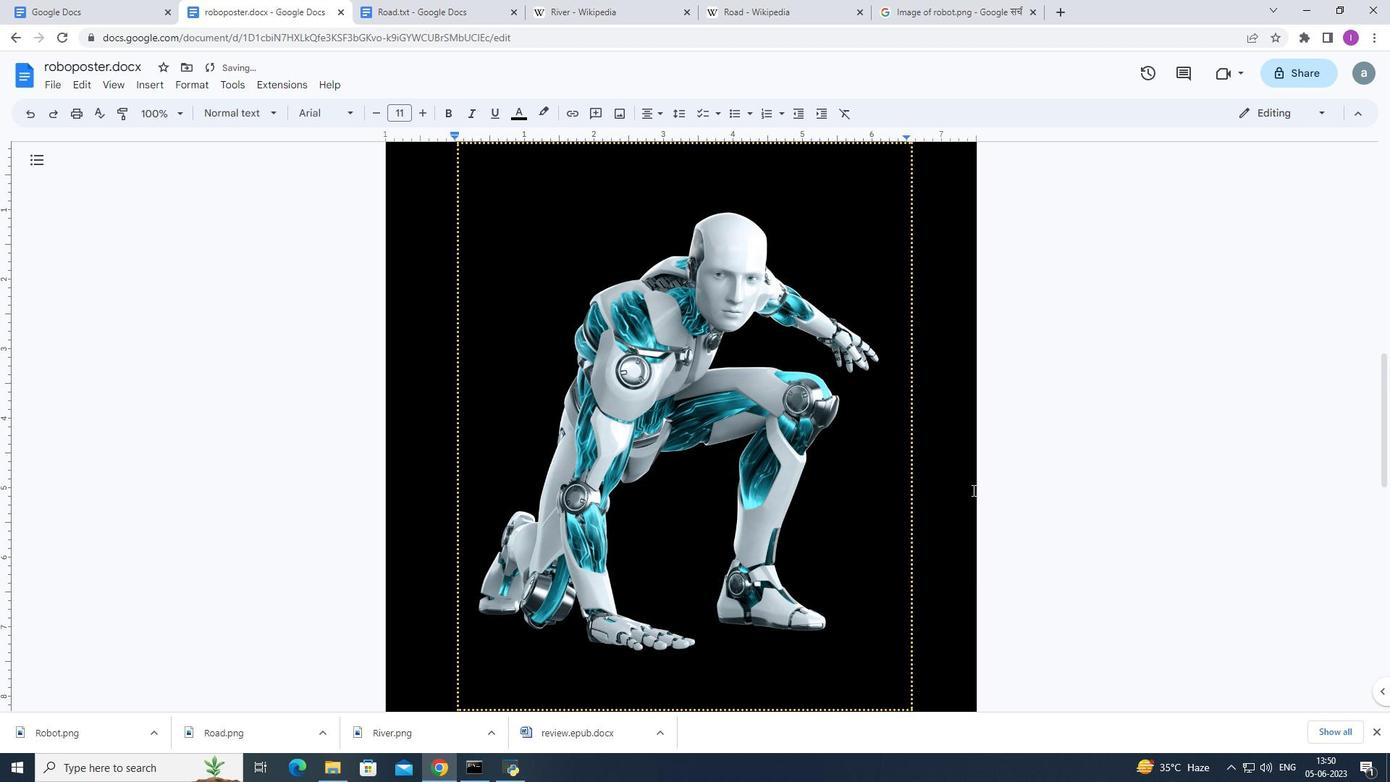 
Action: Mouse scrolled (972, 460) with delta (0, 0)
Screenshot: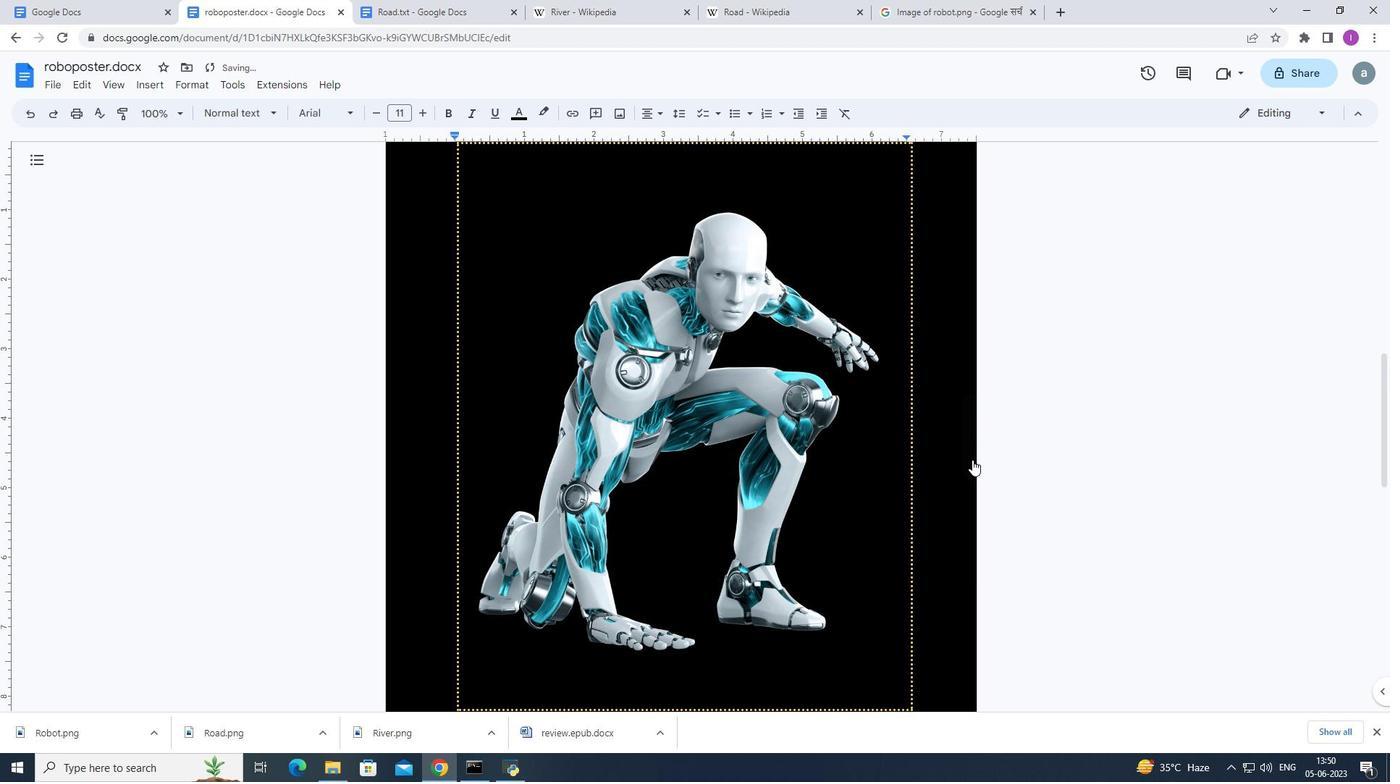 
Action: Mouse moved to (972, 458)
Screenshot: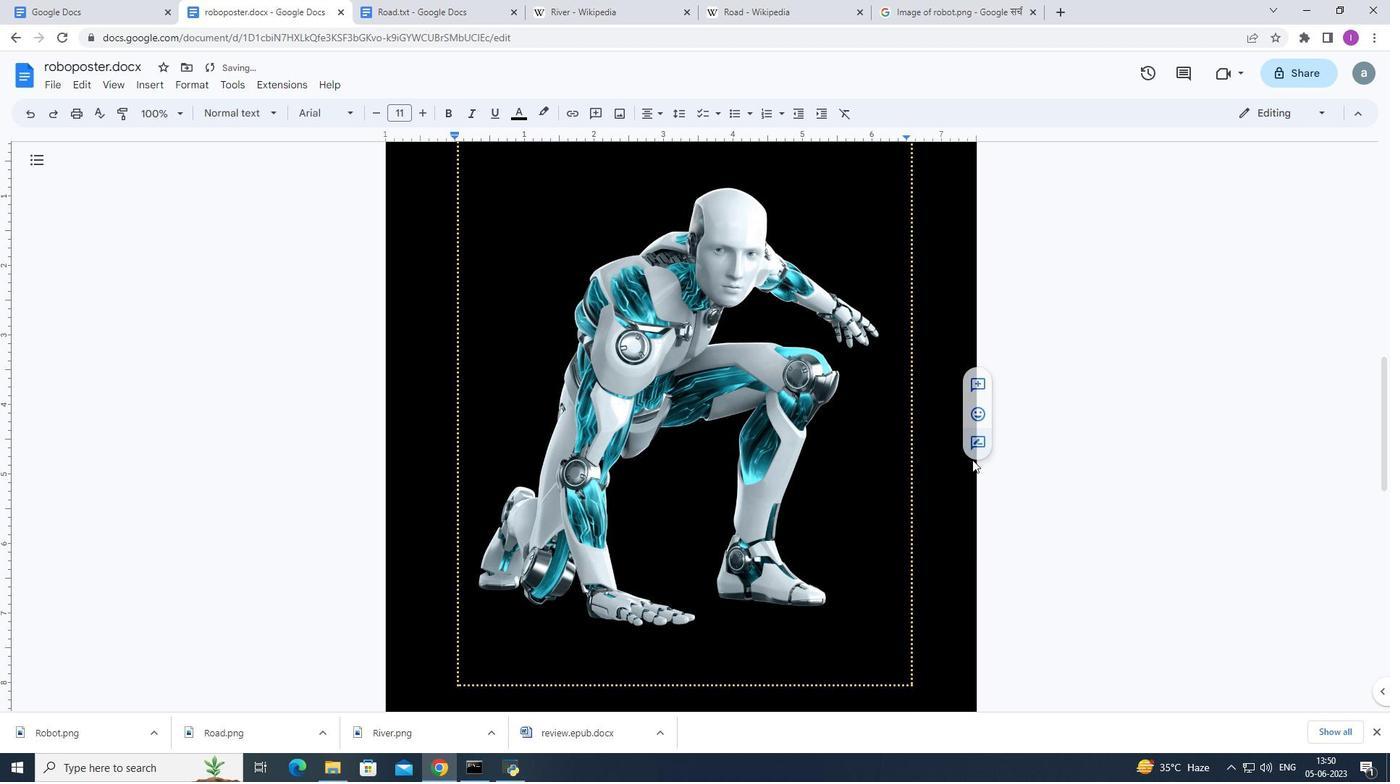 
Action: Mouse scrolled (972, 459) with delta (0, 0)
Screenshot: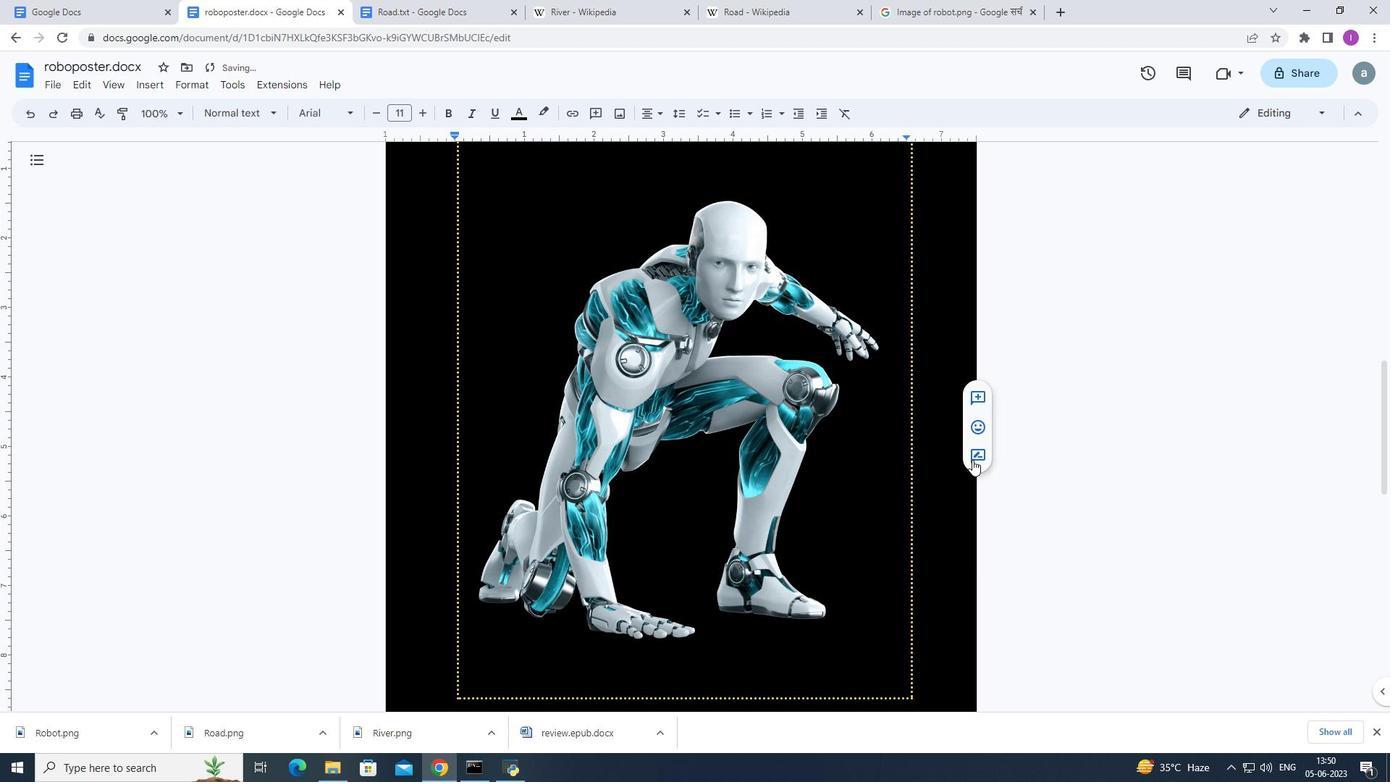 
Action: Mouse scrolled (972, 459) with delta (0, 0)
Screenshot: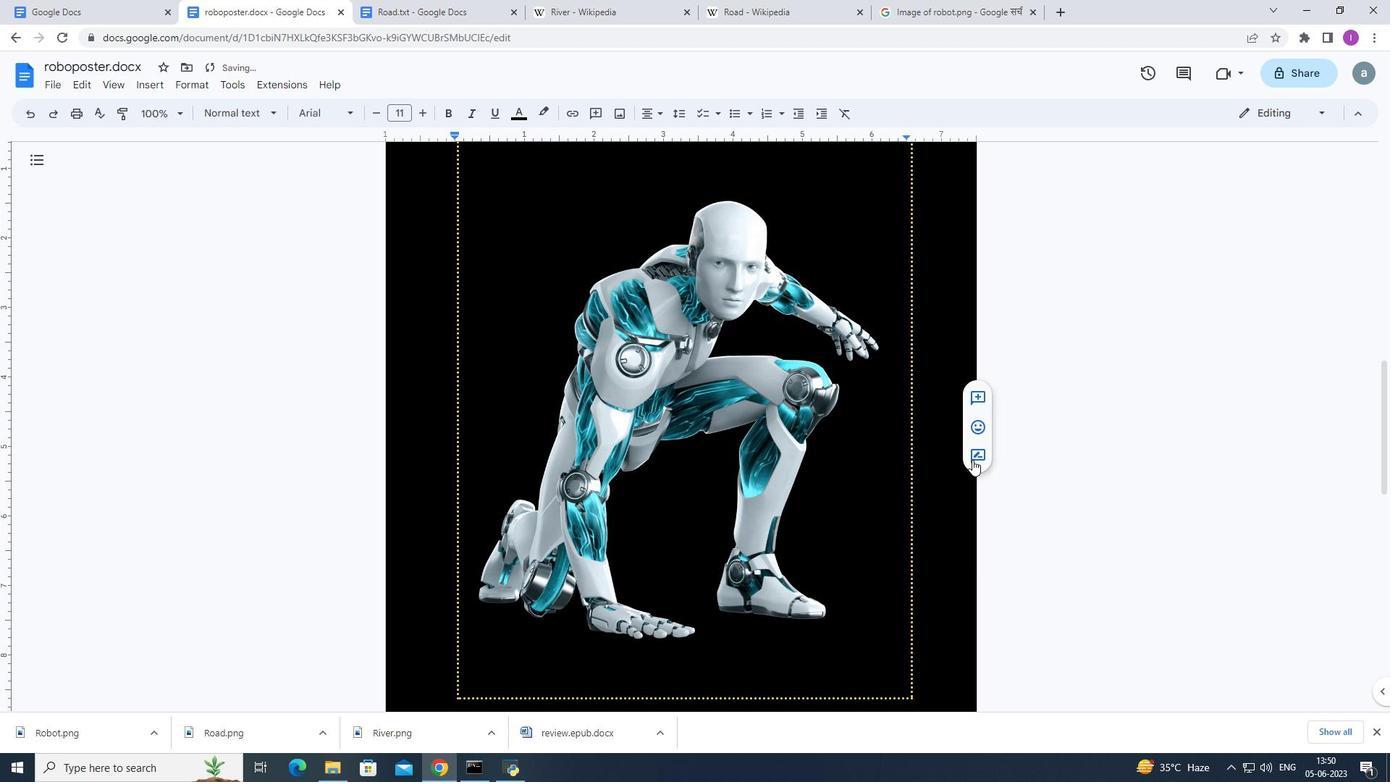 
Action: Mouse scrolled (972, 459) with delta (0, 0)
Screenshot: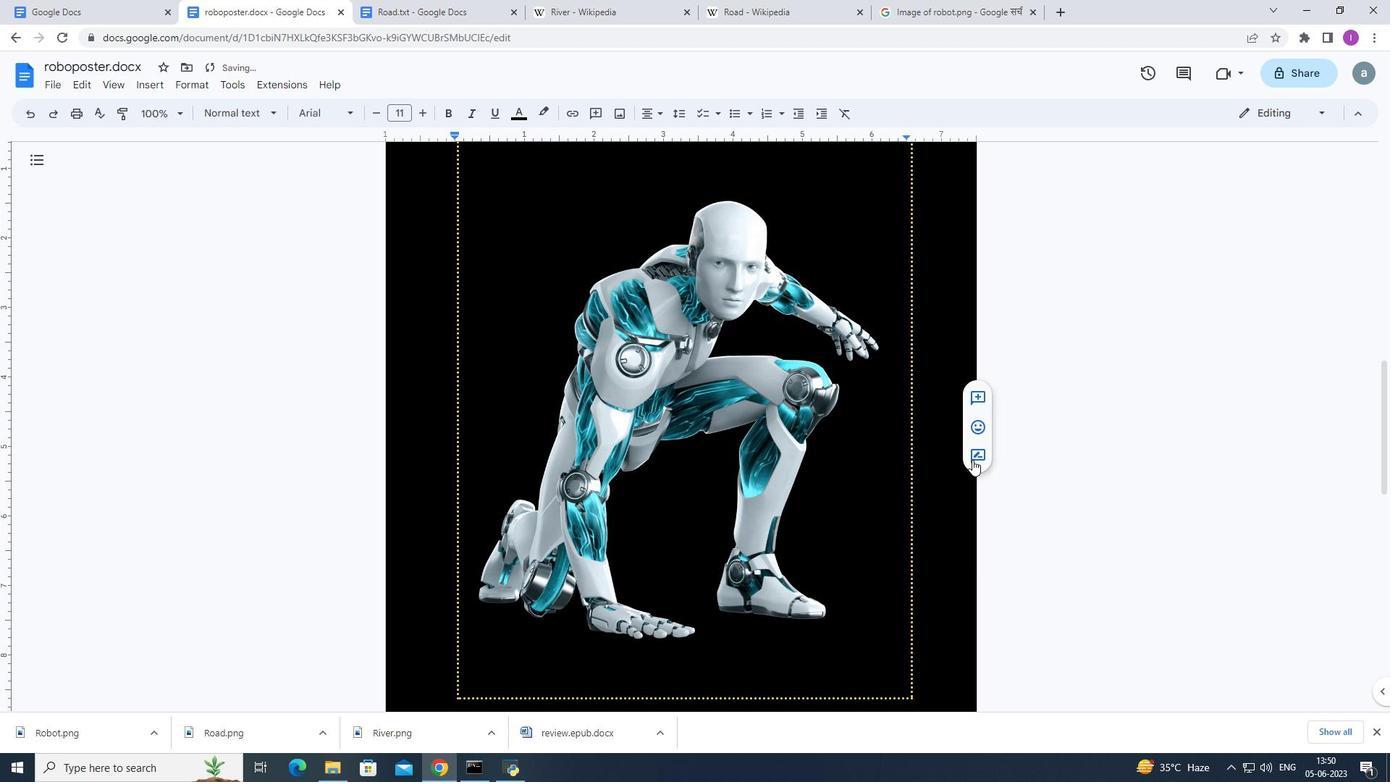 
Action: Mouse scrolled (972, 459) with delta (0, 0)
Screenshot: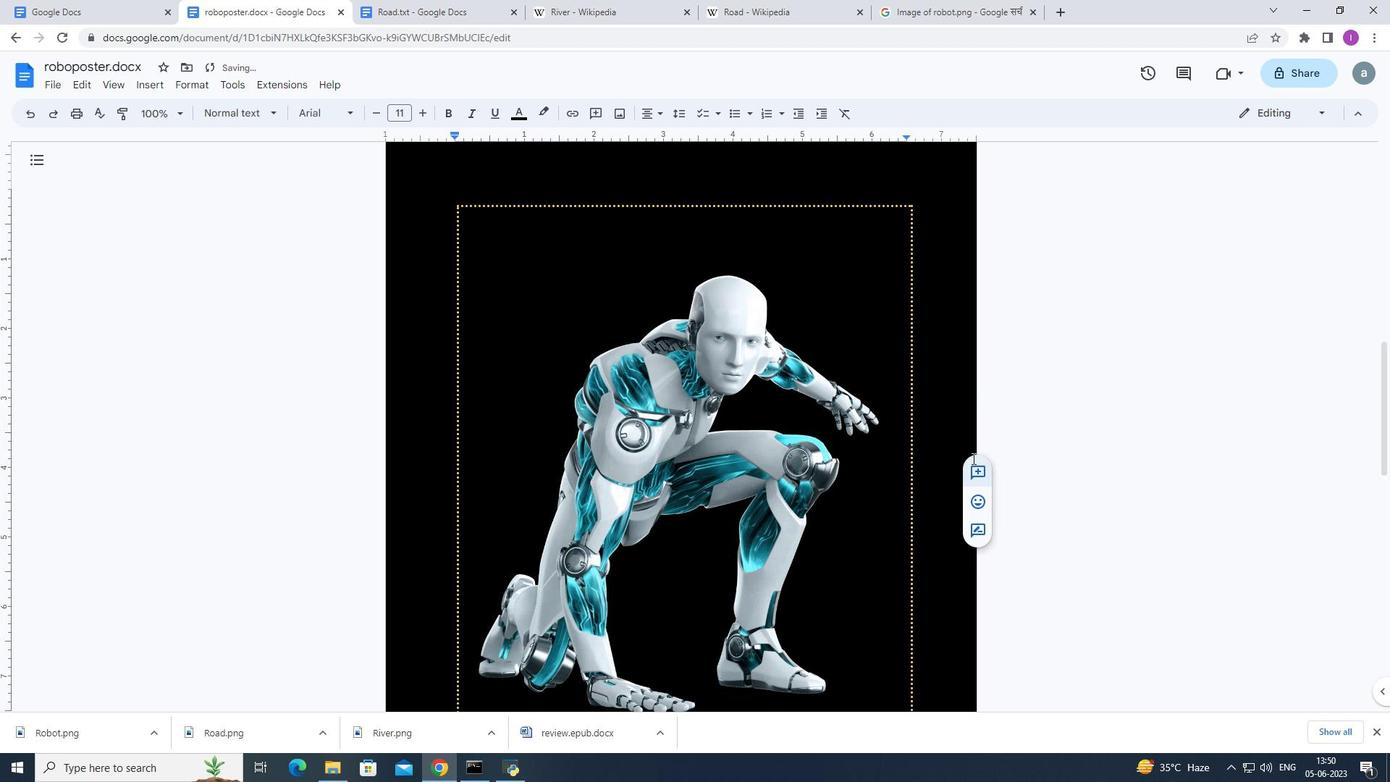 
Action: Mouse scrolled (972, 459) with delta (0, 0)
Screenshot: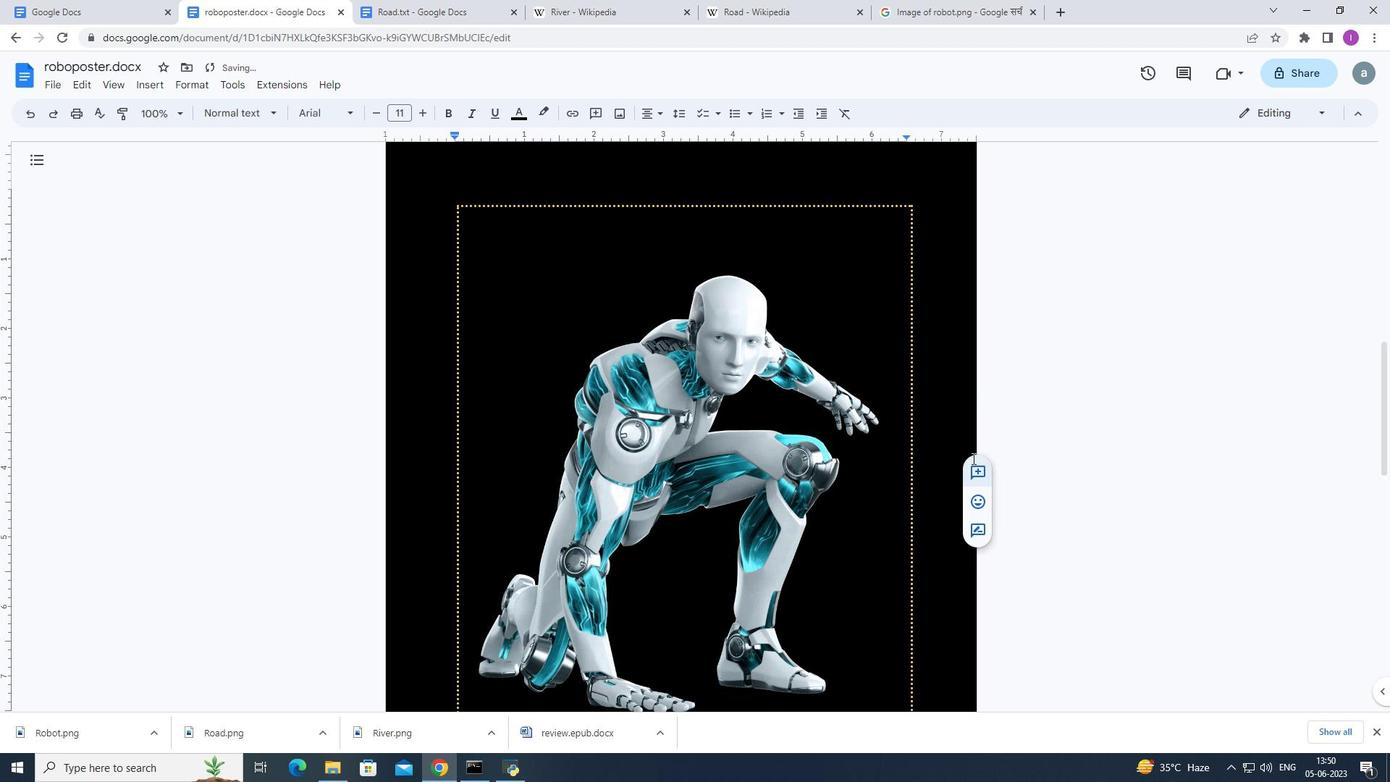 
Action: Mouse moved to (911, 449)
Screenshot: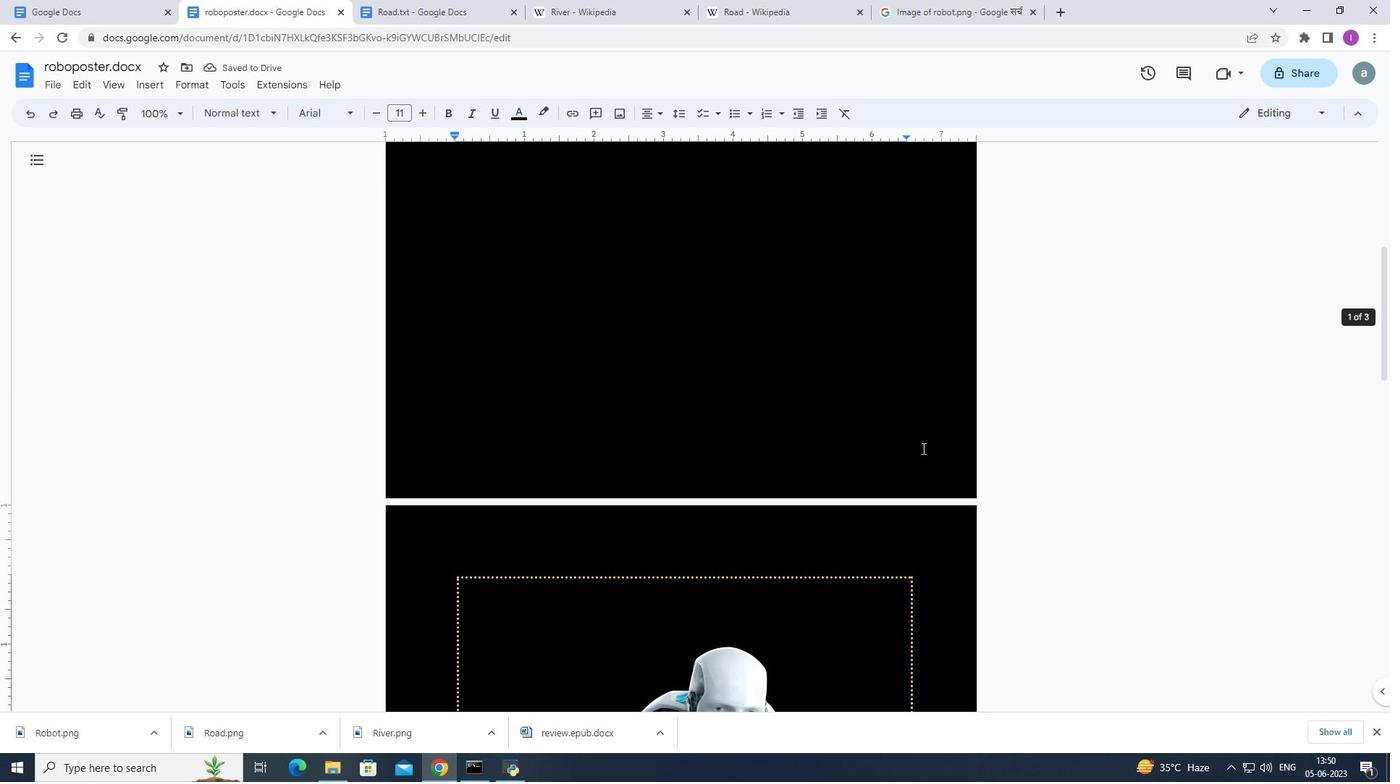 
Action: Key pressed ctrl+Z
Screenshot: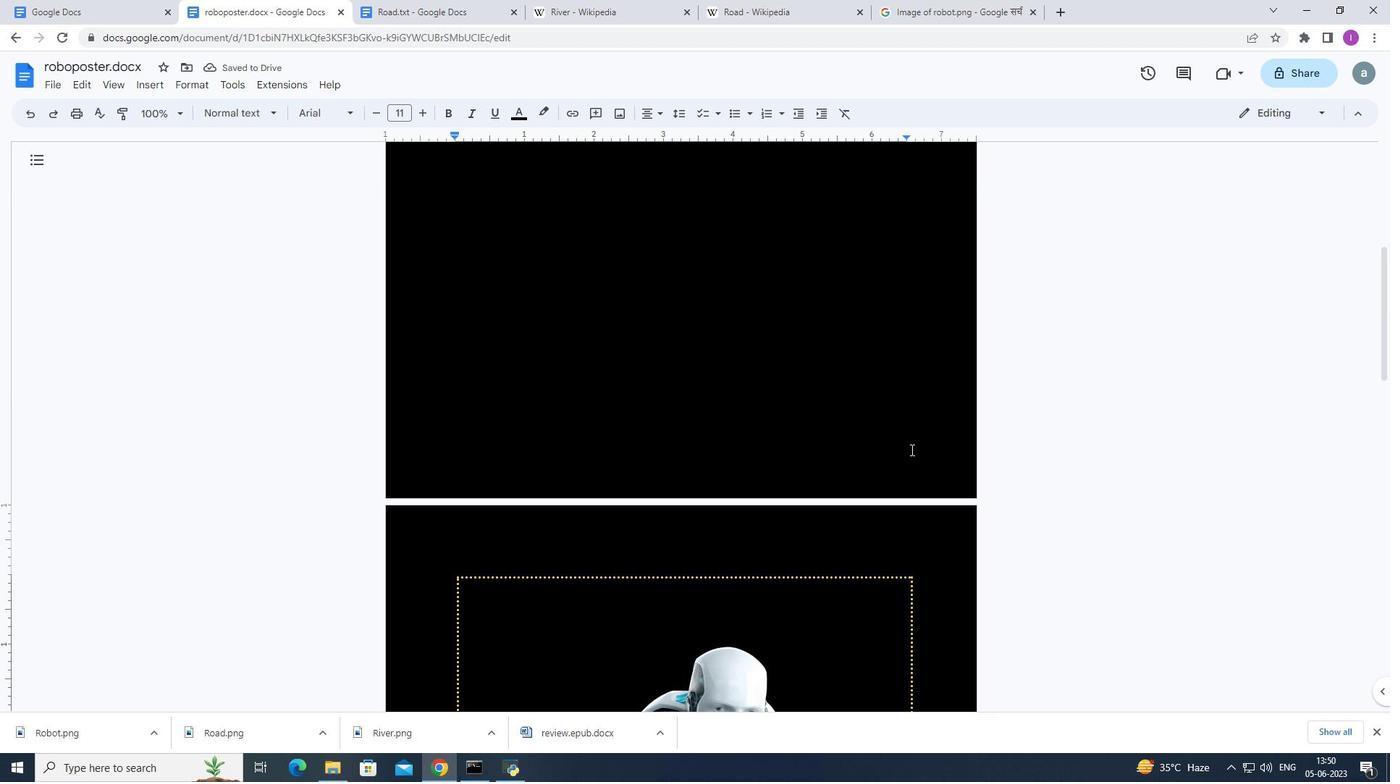 
Action: Mouse moved to (907, 449)
Screenshot: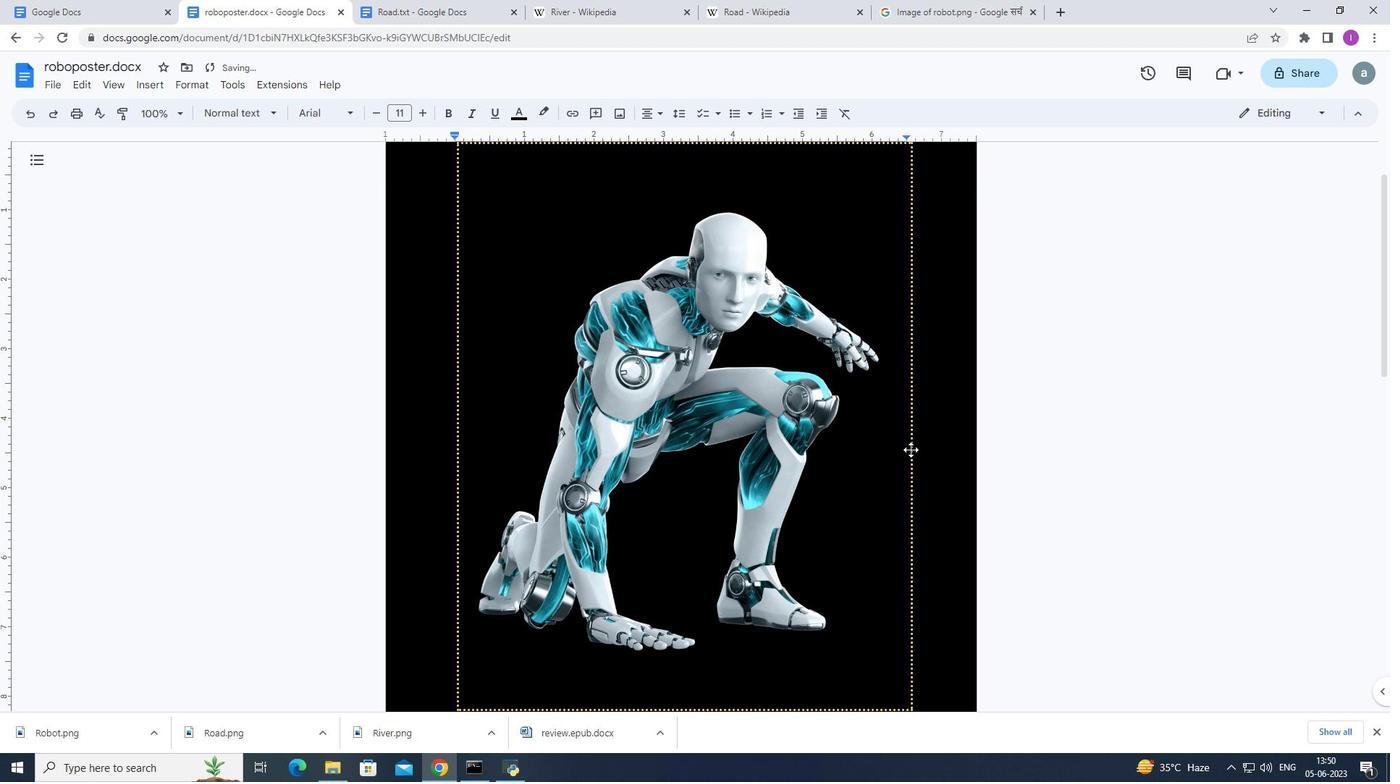 
Action: Mouse scrolled (907, 449) with delta (0, 0)
Screenshot: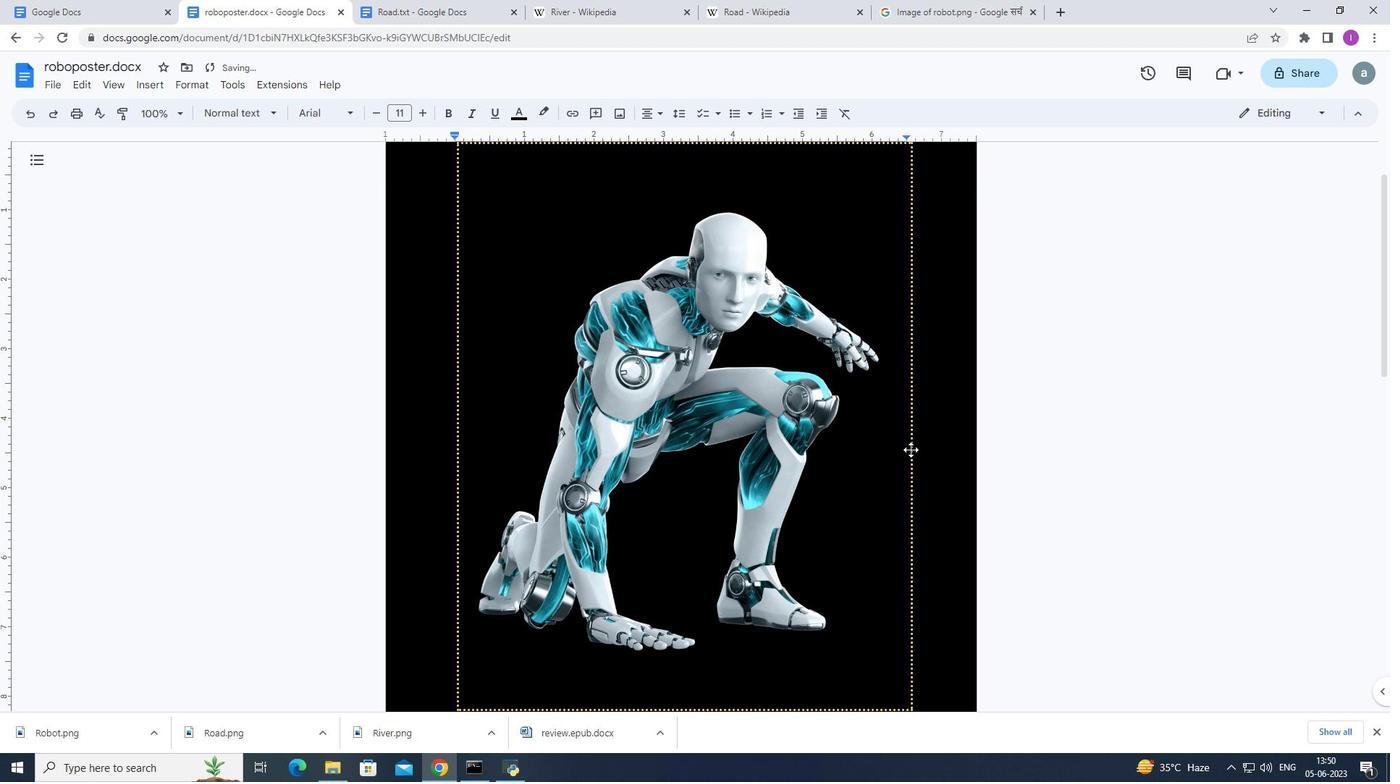 
Action: Mouse scrolled (907, 449) with delta (0, 0)
Screenshot: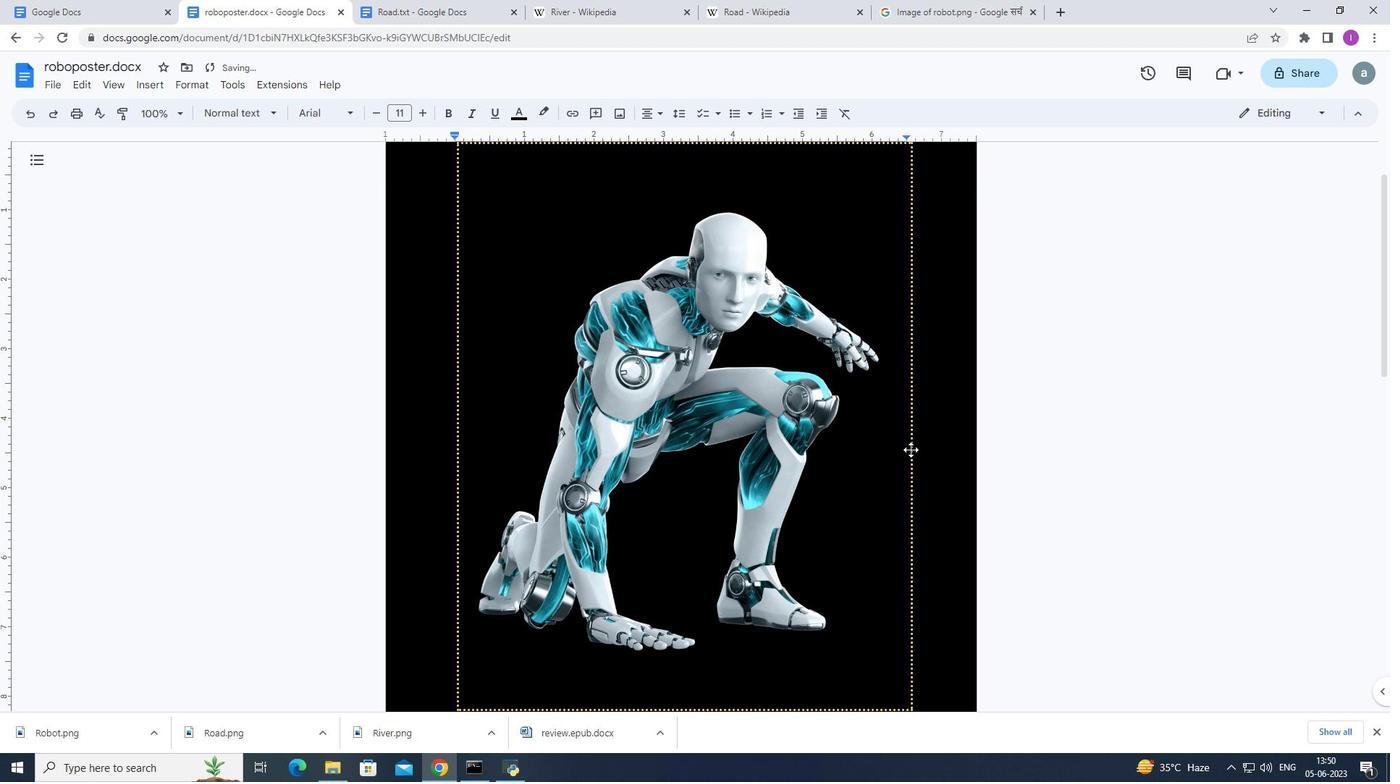 
Action: Mouse scrolled (907, 449) with delta (0, 0)
Screenshot: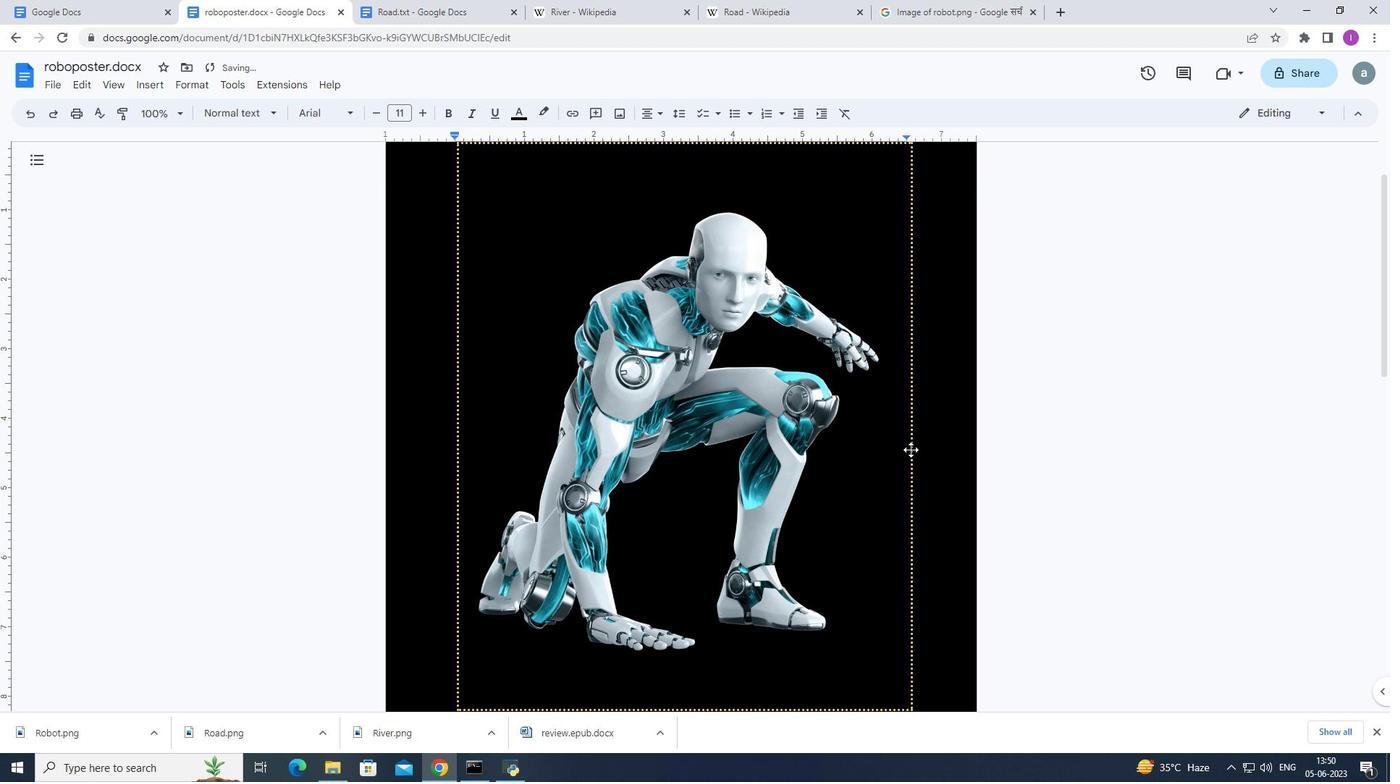 
Action: Mouse scrolled (907, 449) with delta (0, 0)
Screenshot: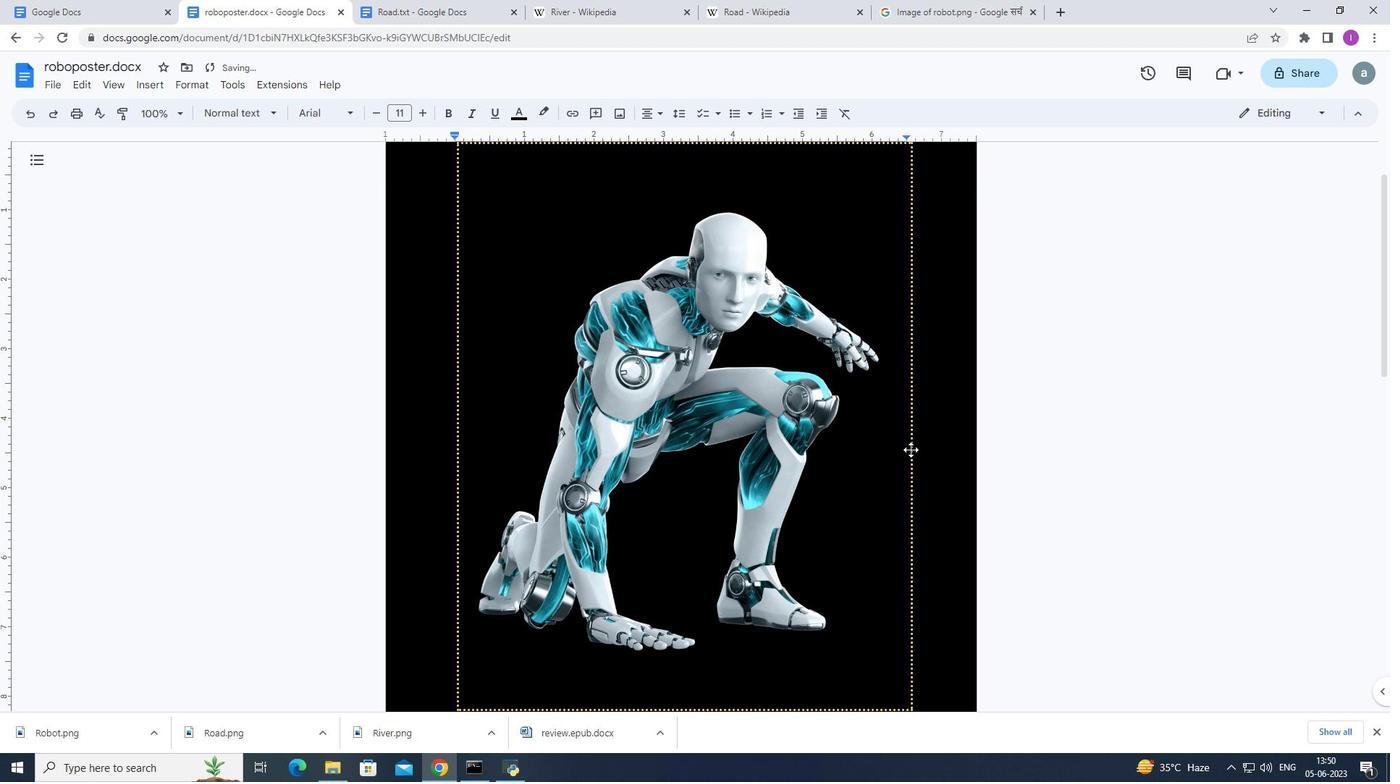 
Action: Mouse moved to (900, 464)
Screenshot: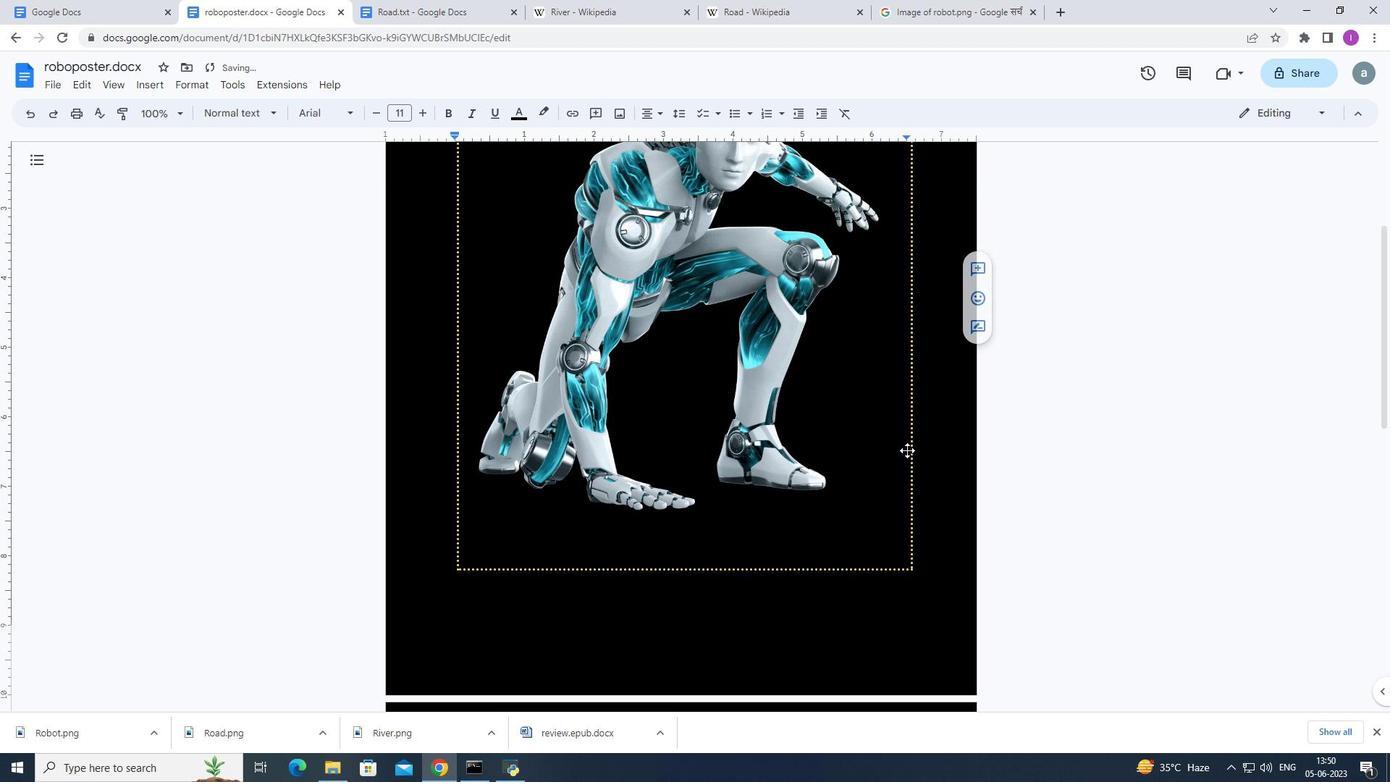 
Action: Mouse scrolled (900, 463) with delta (0, 0)
Screenshot: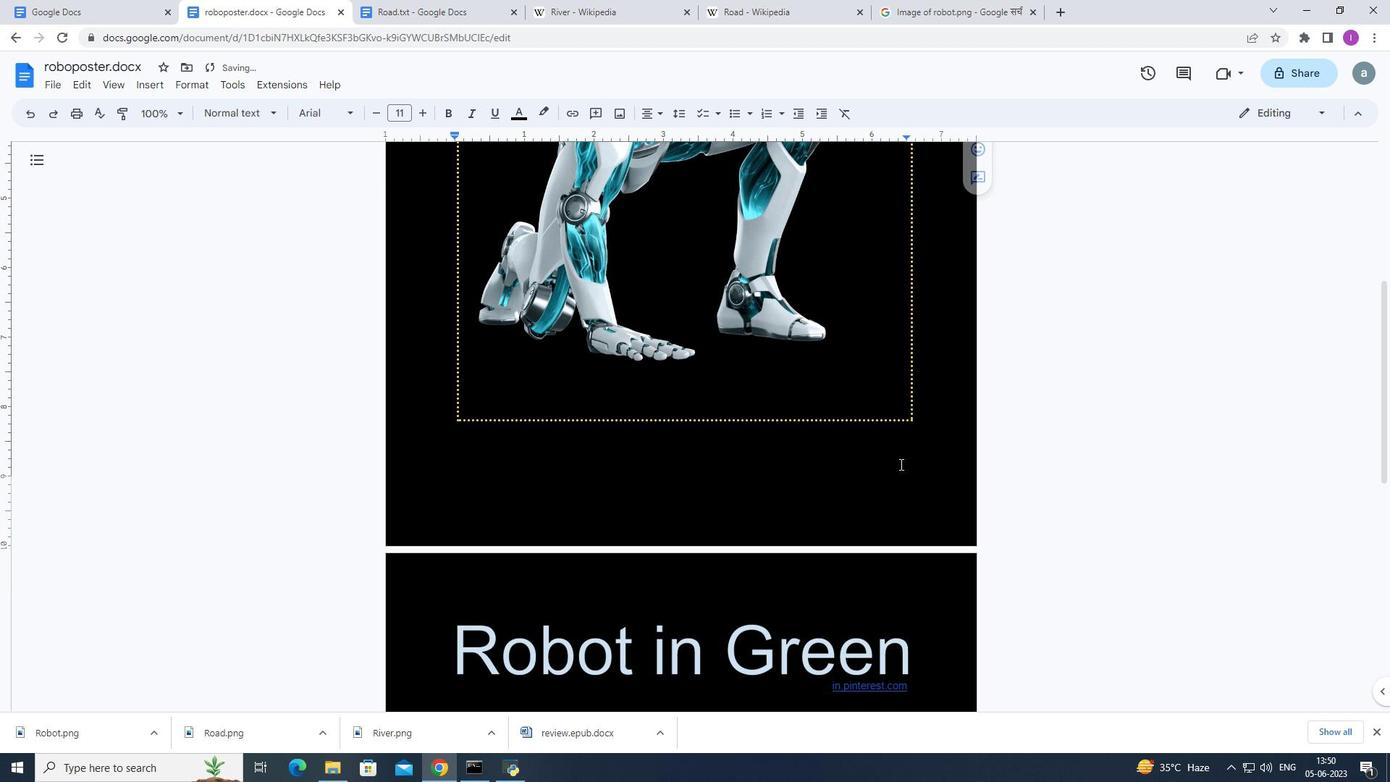 
Action: Mouse scrolled (900, 463) with delta (0, 0)
Screenshot: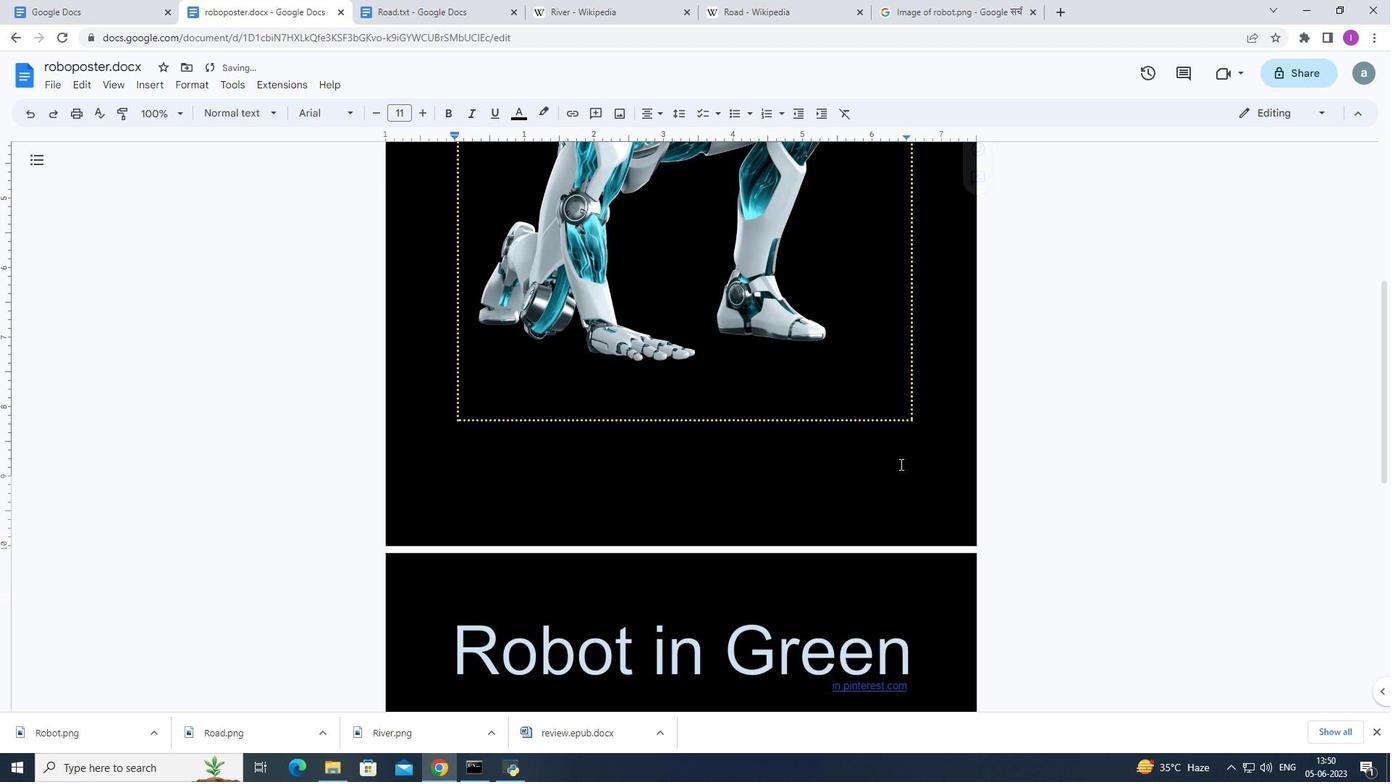 
Action: Mouse scrolled (900, 464) with delta (0, 0)
Screenshot: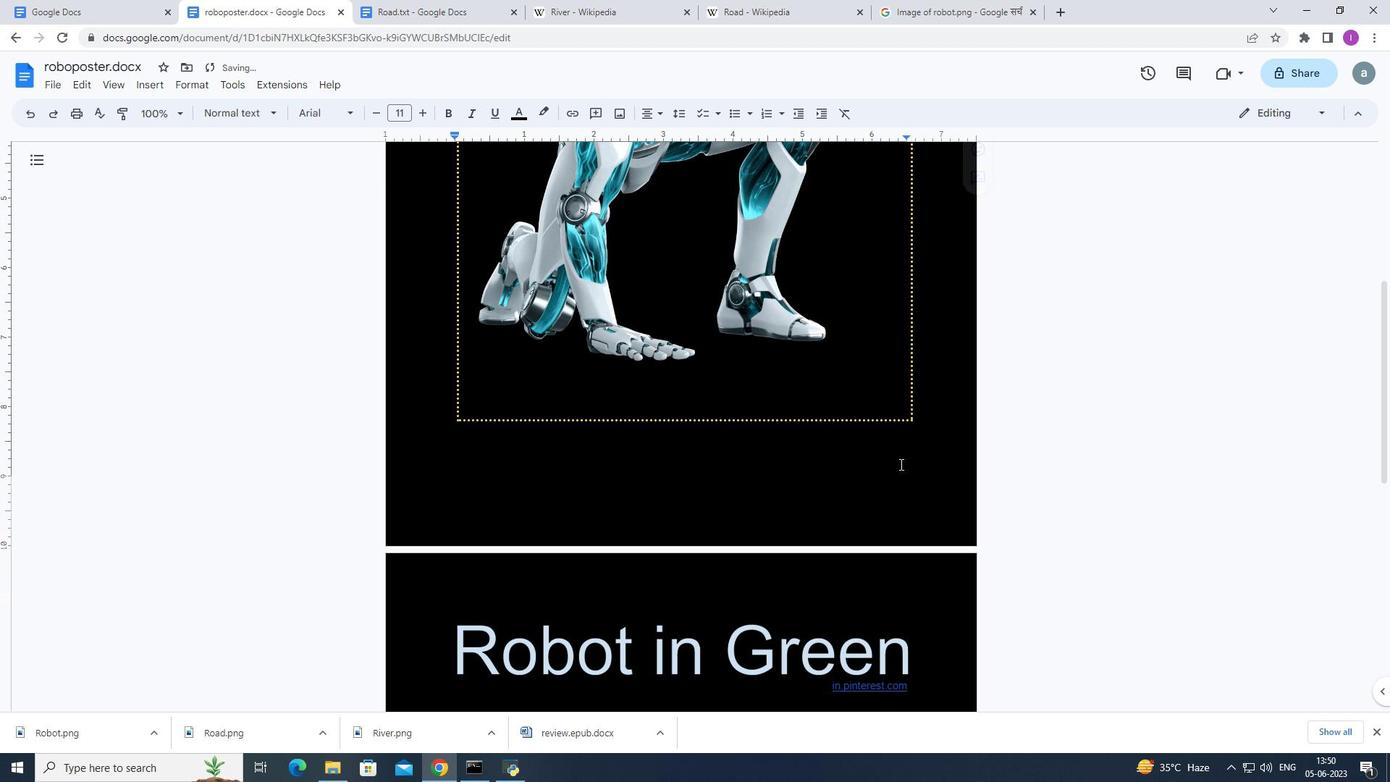 
Action: Mouse scrolled (900, 463) with delta (0, 0)
Screenshot: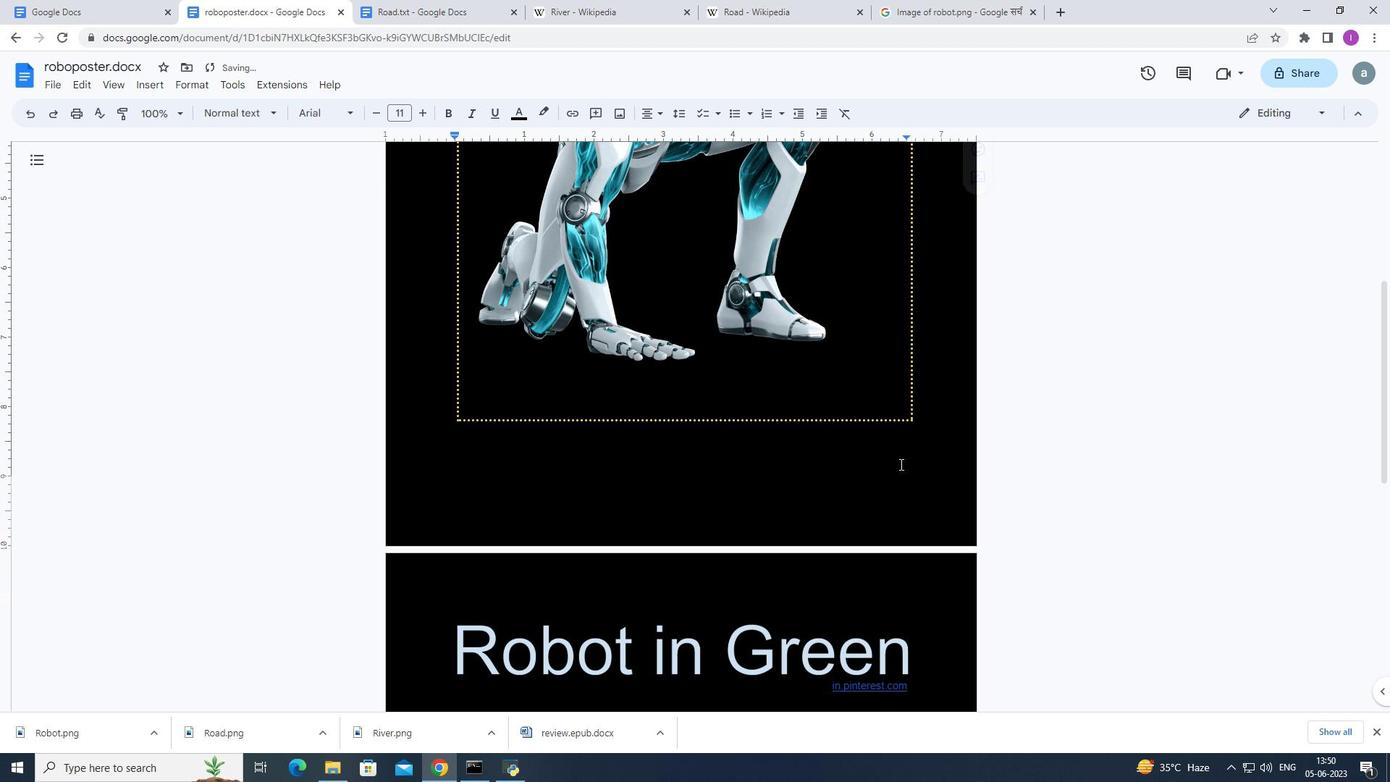 
Action: Mouse moved to (900, 480)
Screenshot: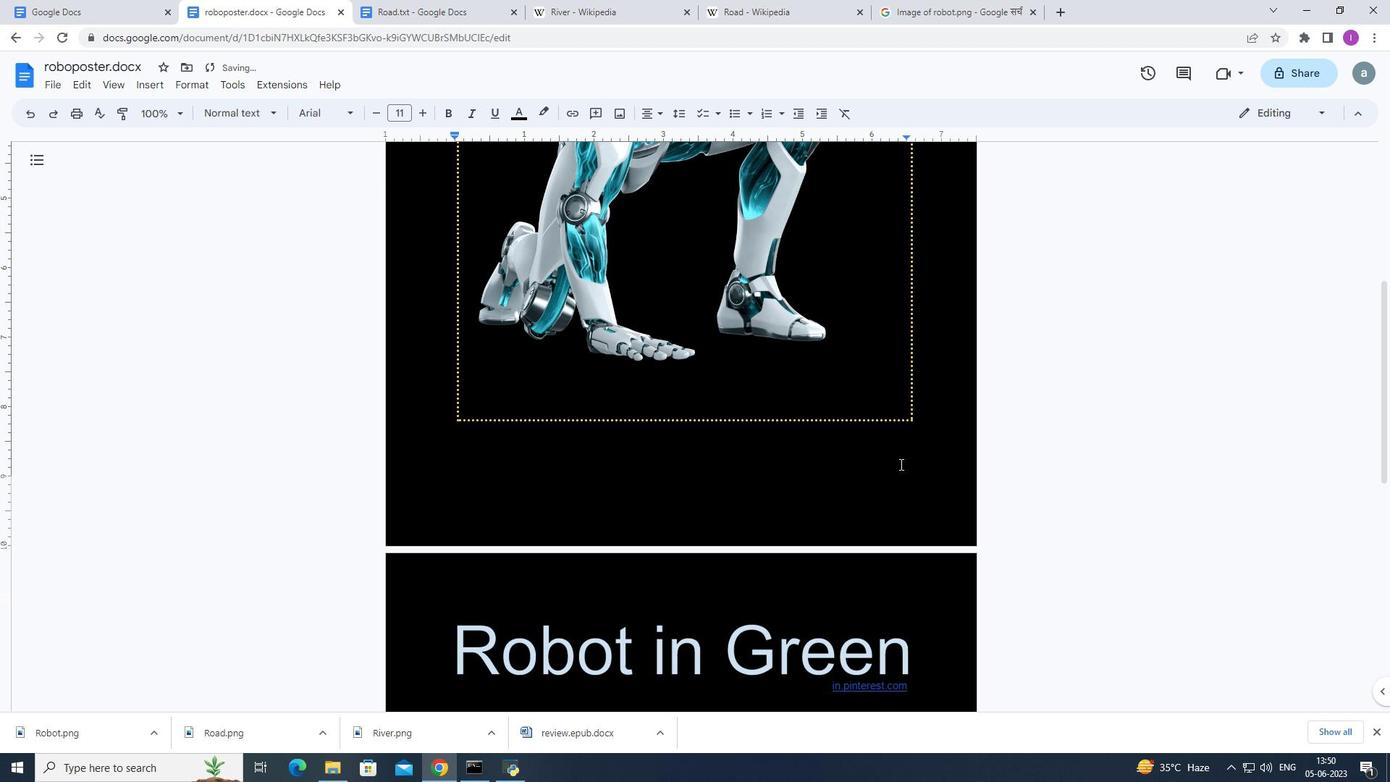 
Action: Mouse scrolled (900, 479) with delta (0, 0)
Screenshot: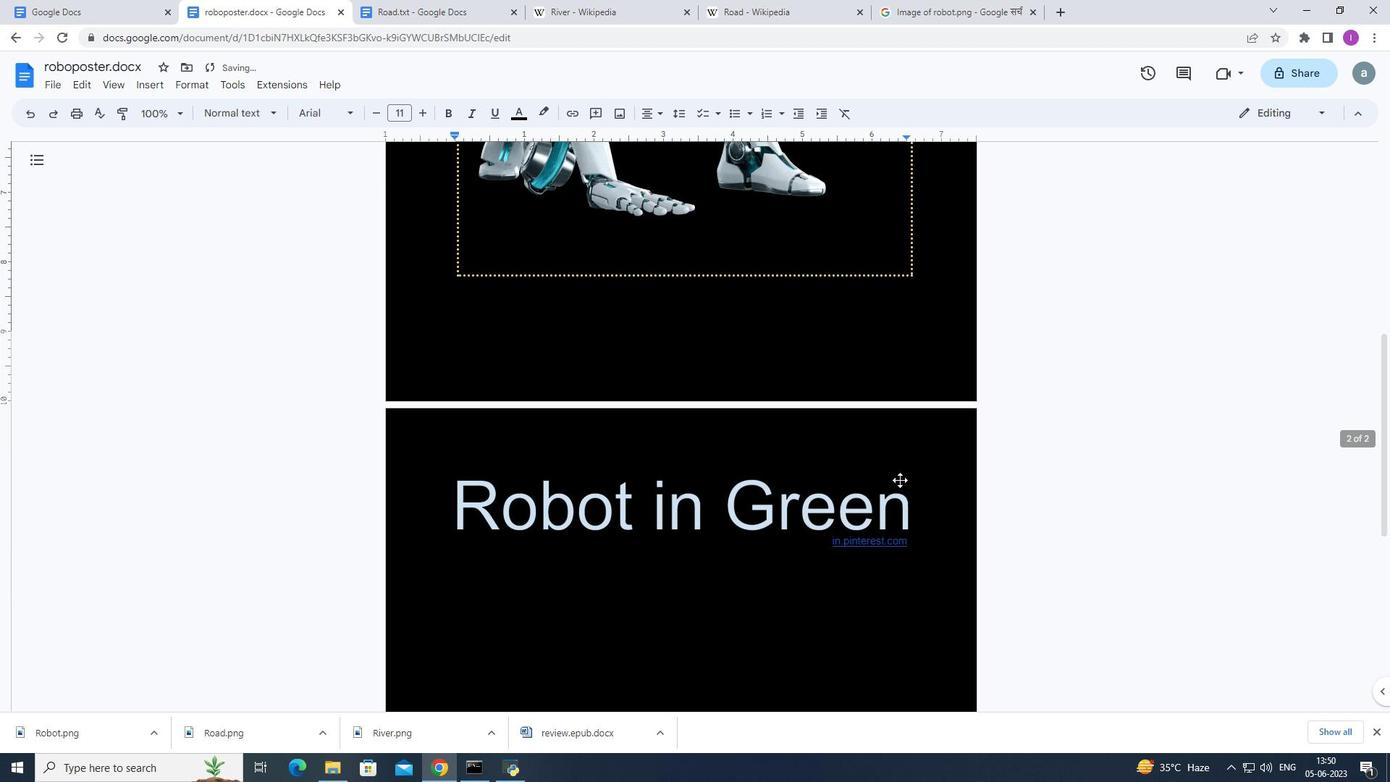 
Action: Mouse scrolled (900, 479) with delta (0, 0)
Screenshot: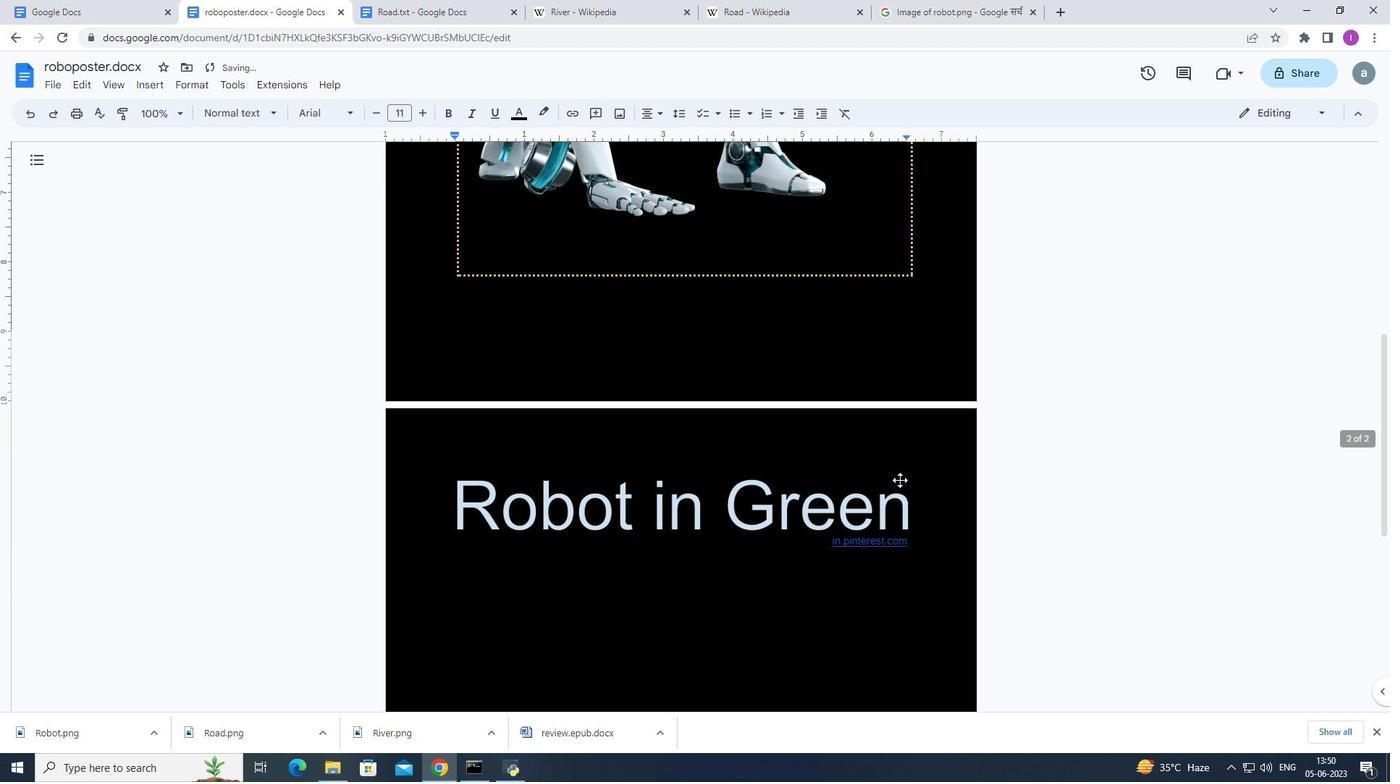 
Action: Mouse moved to (896, 501)
Screenshot: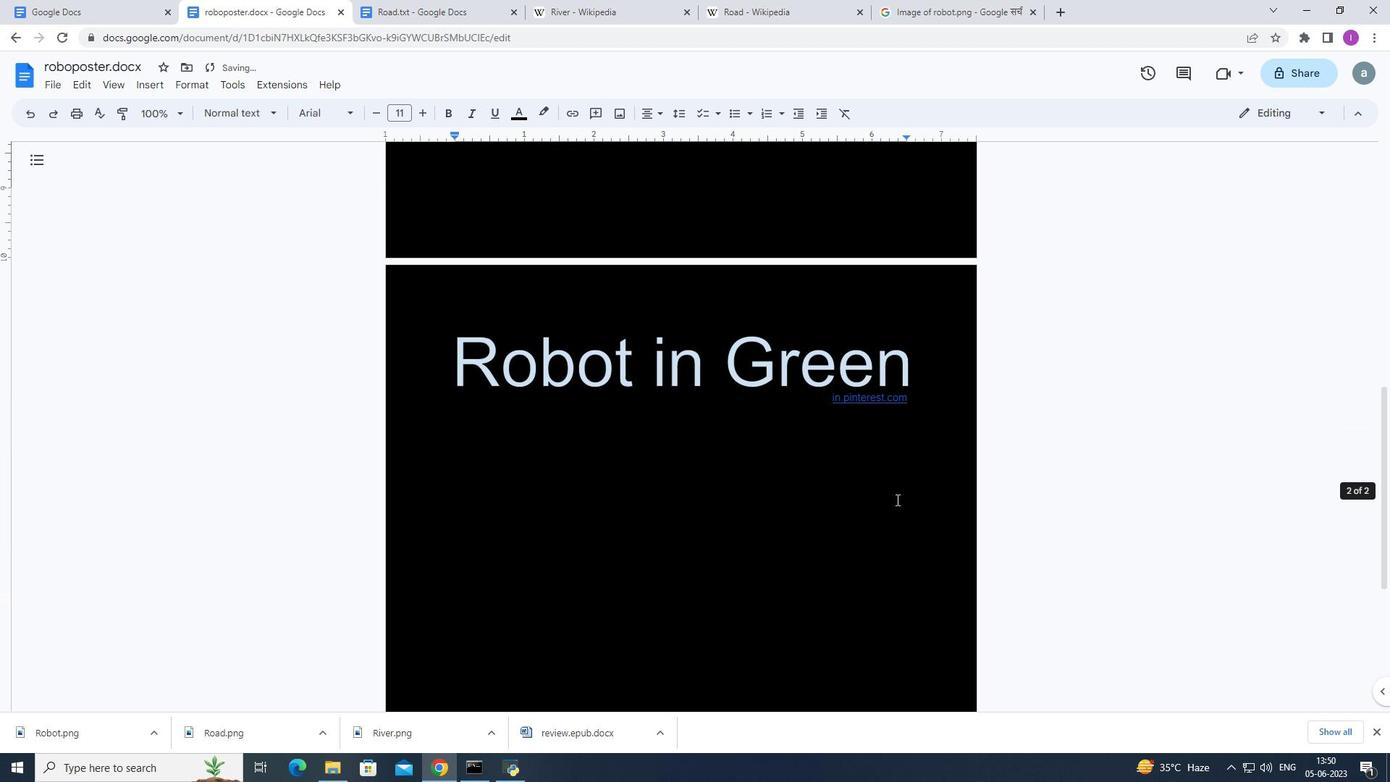 
Action: Mouse scrolled (896, 500) with delta (0, 0)
Screenshot: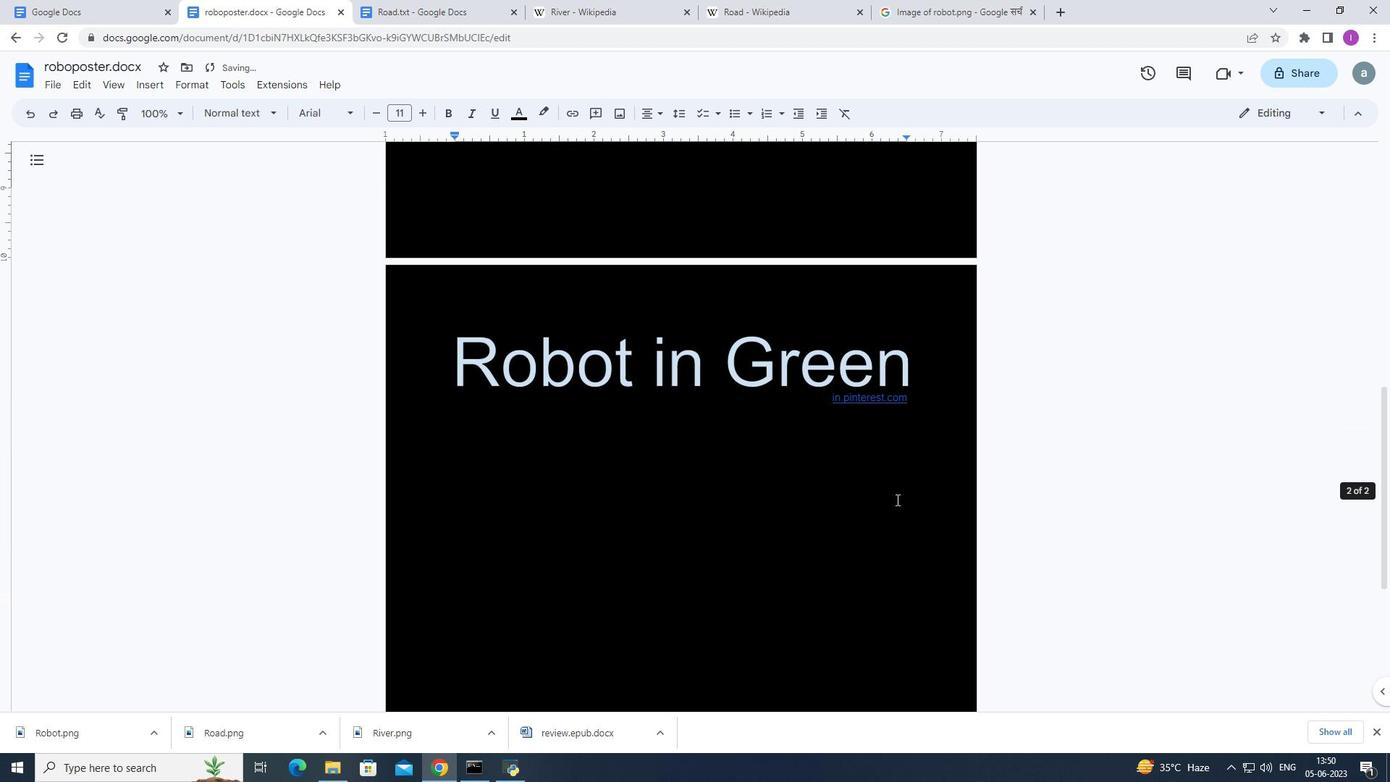 
Action: Mouse moved to (898, 501)
Screenshot: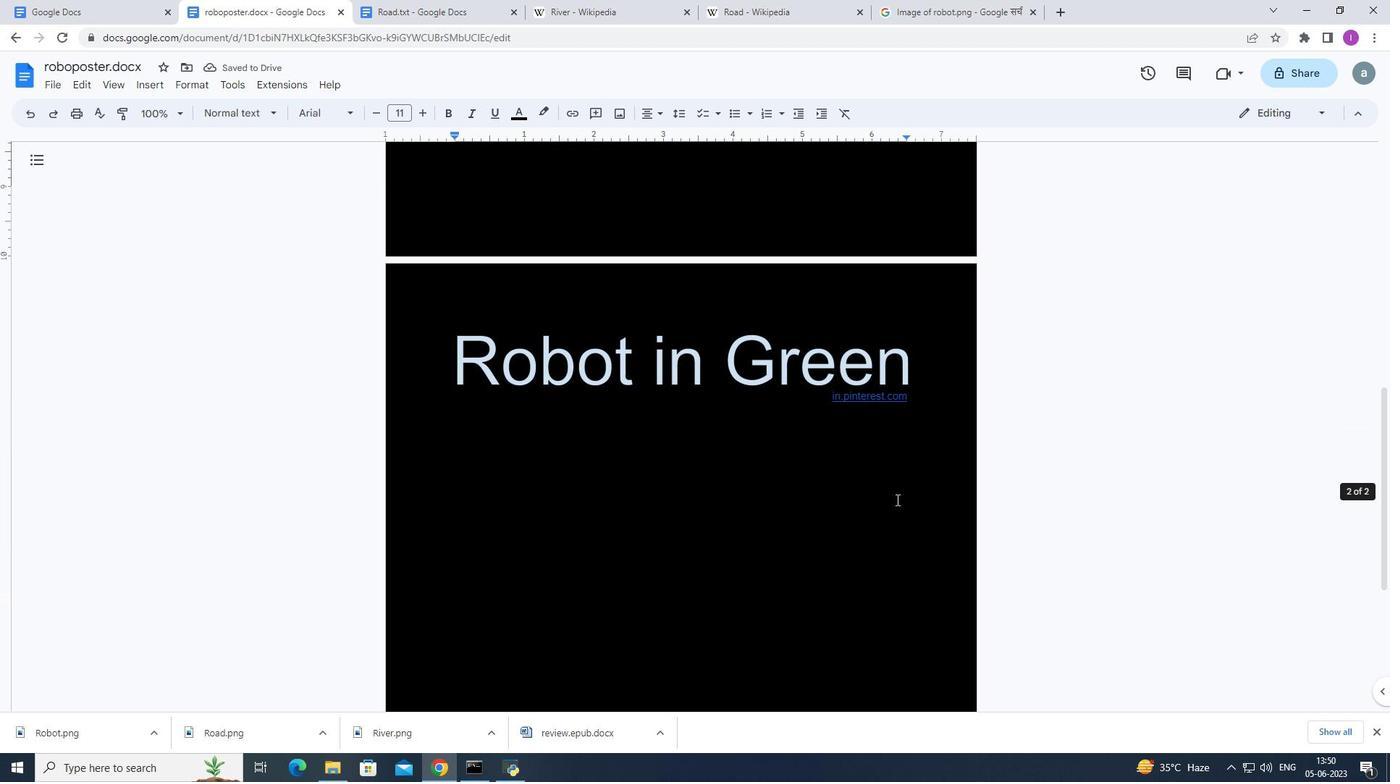 
Action: Mouse scrolled (897, 501) with delta (0, 0)
Screenshot: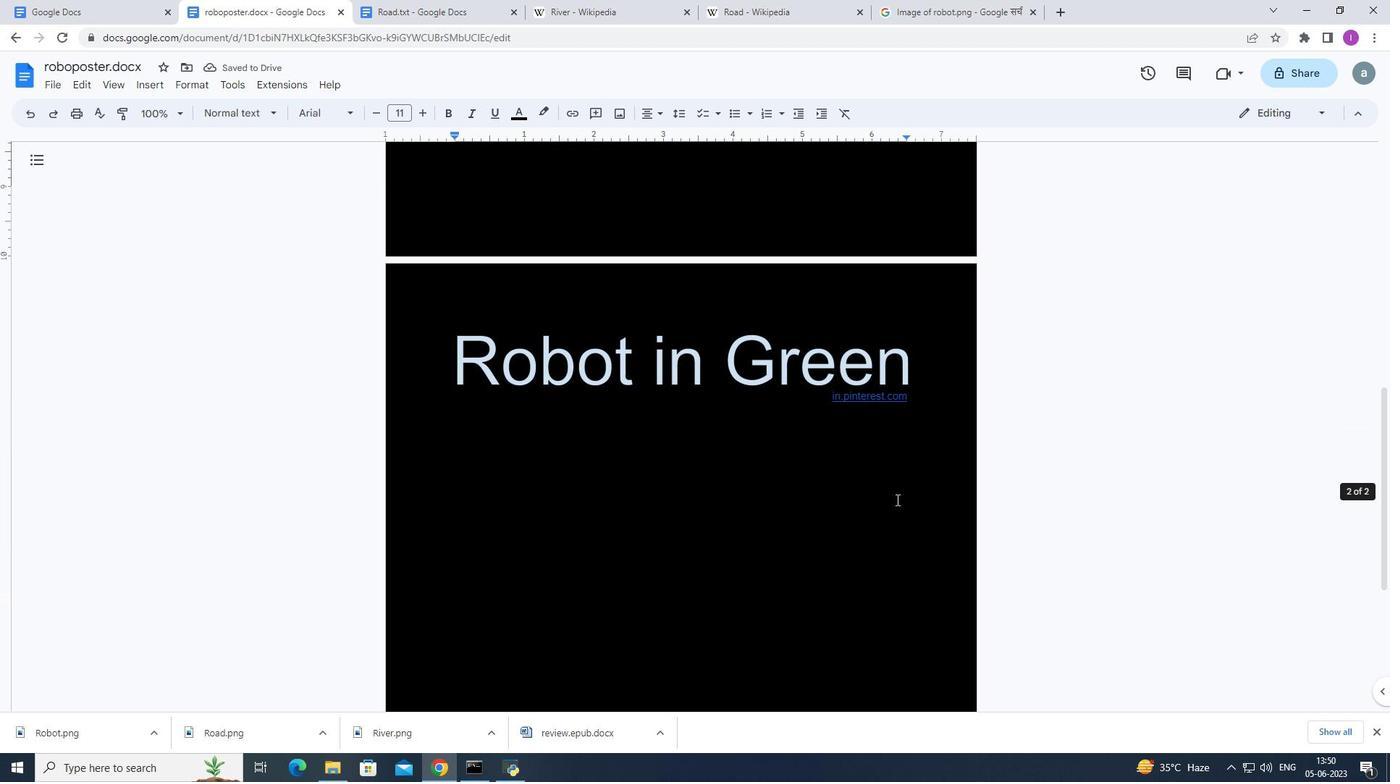 
Action: Mouse moved to (898, 502)
Screenshot: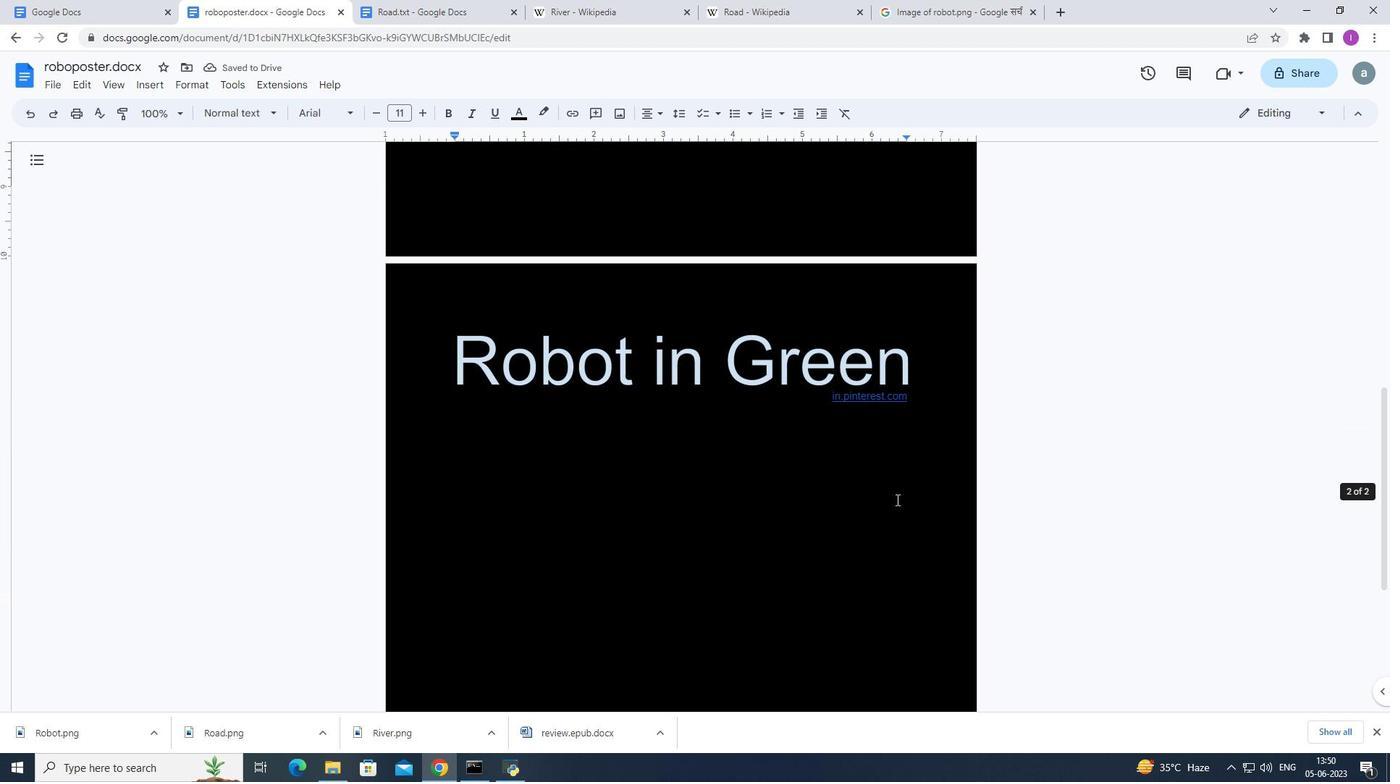 
Action: Mouse scrolled (898, 503) with delta (0, 0)
Screenshot: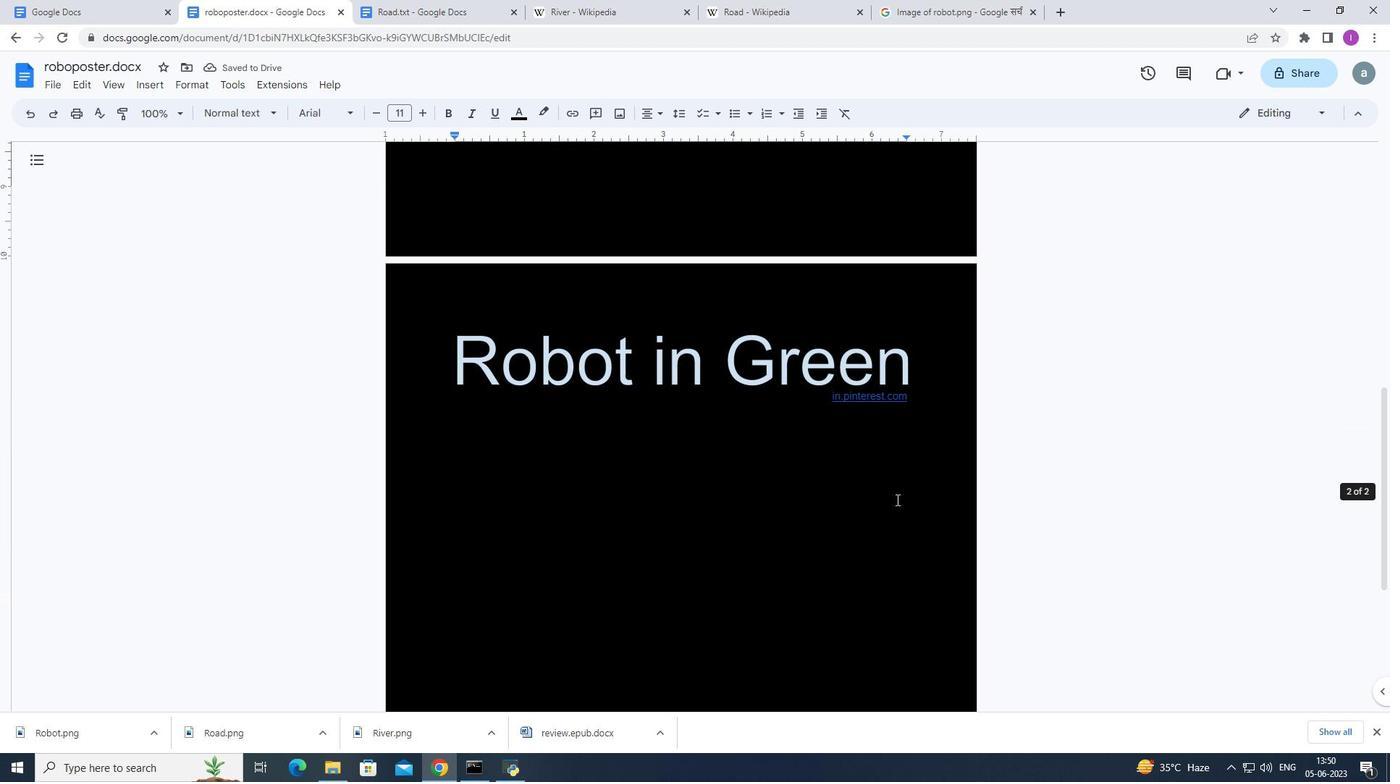 
Action: Mouse moved to (911, 512)
Screenshot: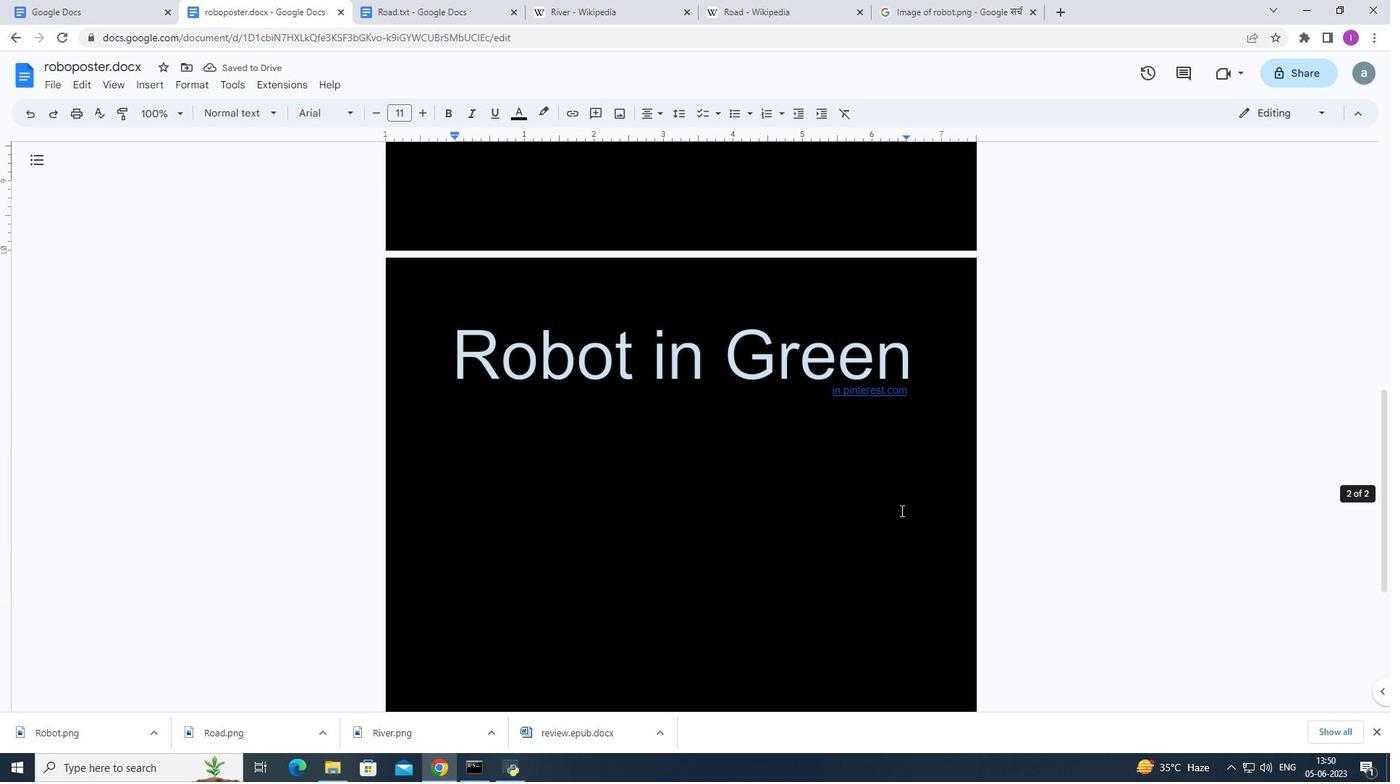 
Action: Mouse scrolled (911, 511) with delta (0, 0)
Screenshot: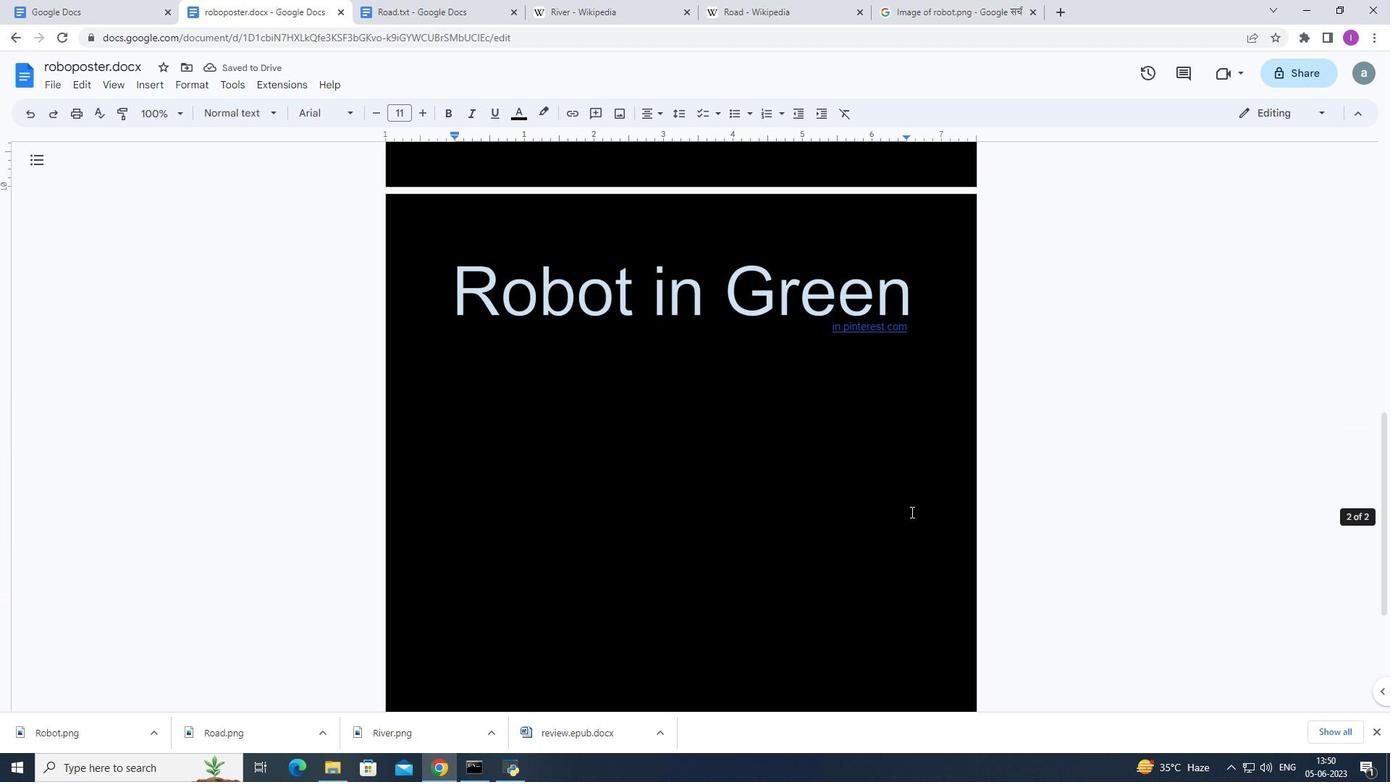 
Action: Mouse moved to (1047, 590)
Screenshot: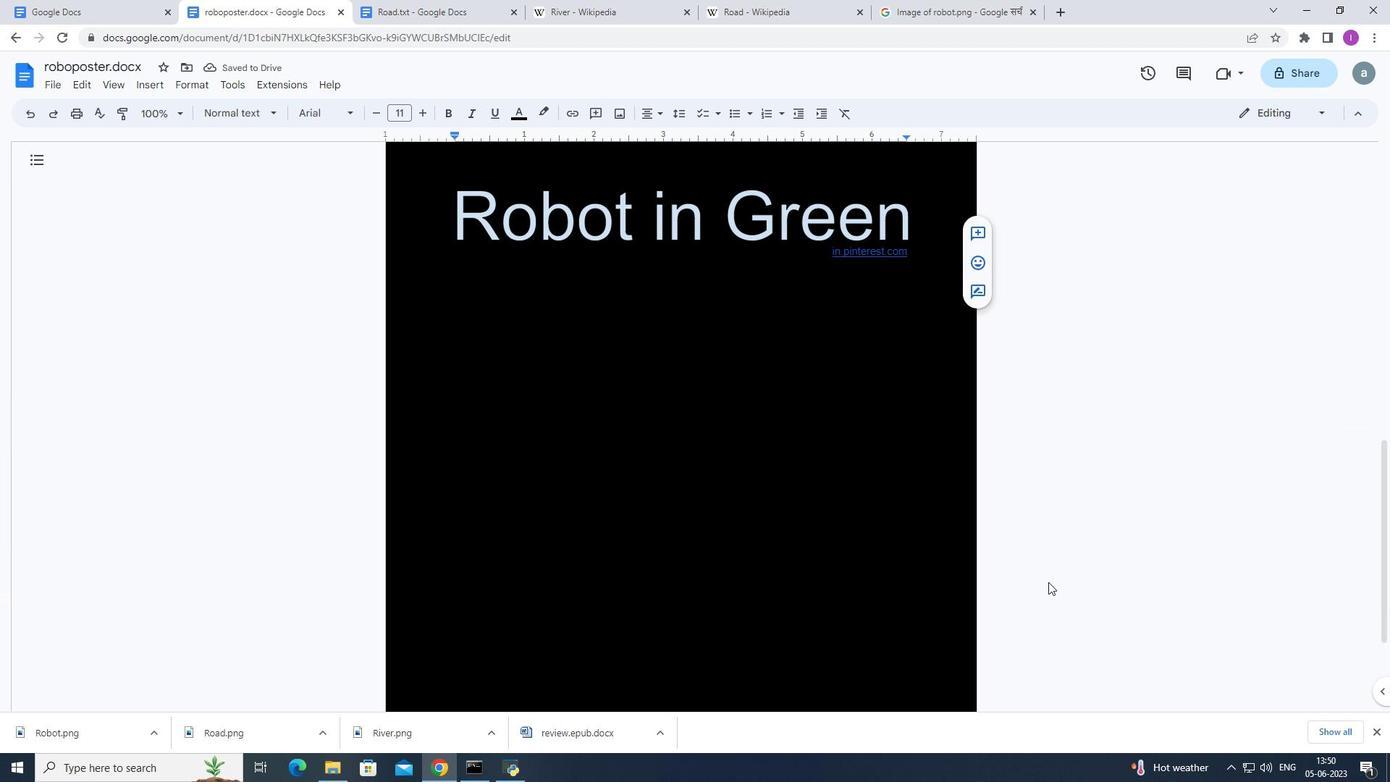 
Action: Mouse scrolled (1047, 589) with delta (0, 0)
Screenshot: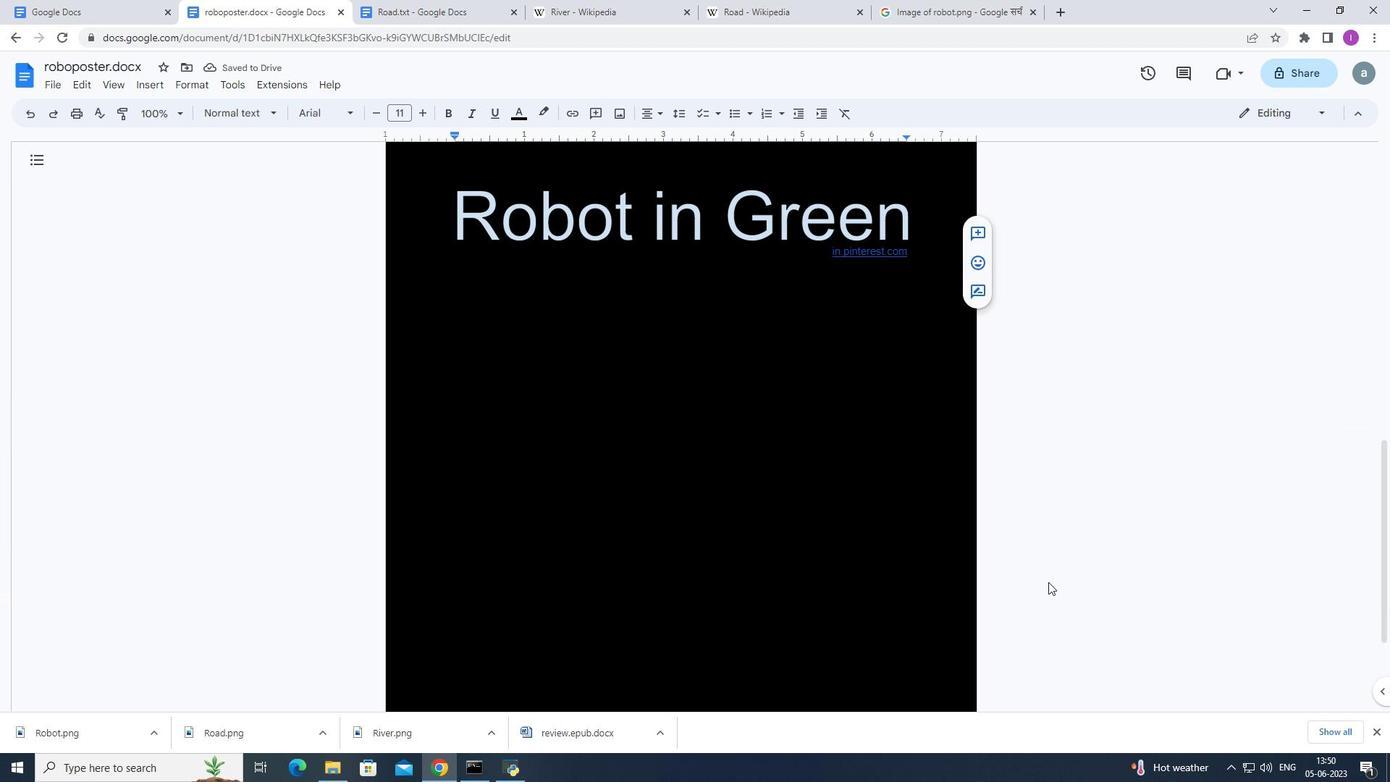 
Action: Mouse moved to (1047, 594)
Screenshot: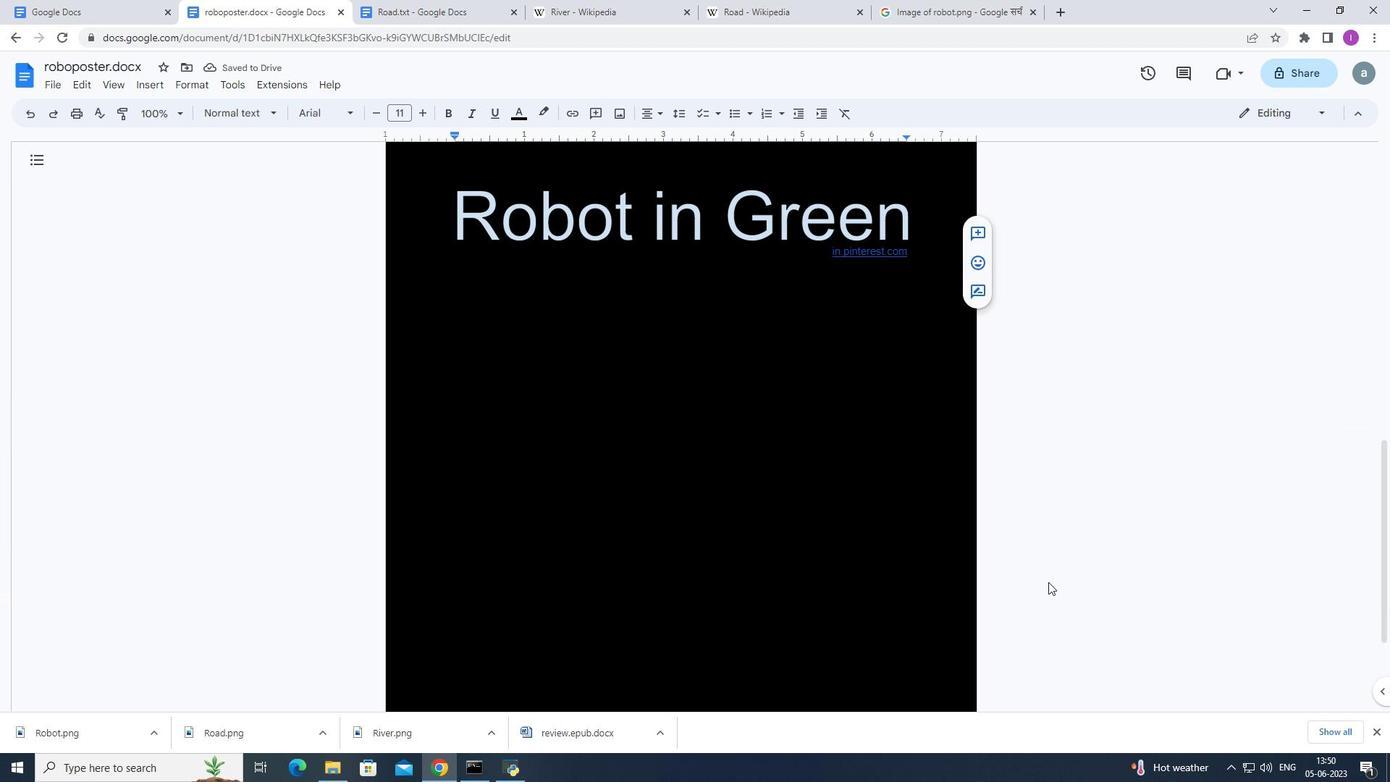 
Action: Mouse scrolled (1047, 592) with delta (0, 0)
Screenshot: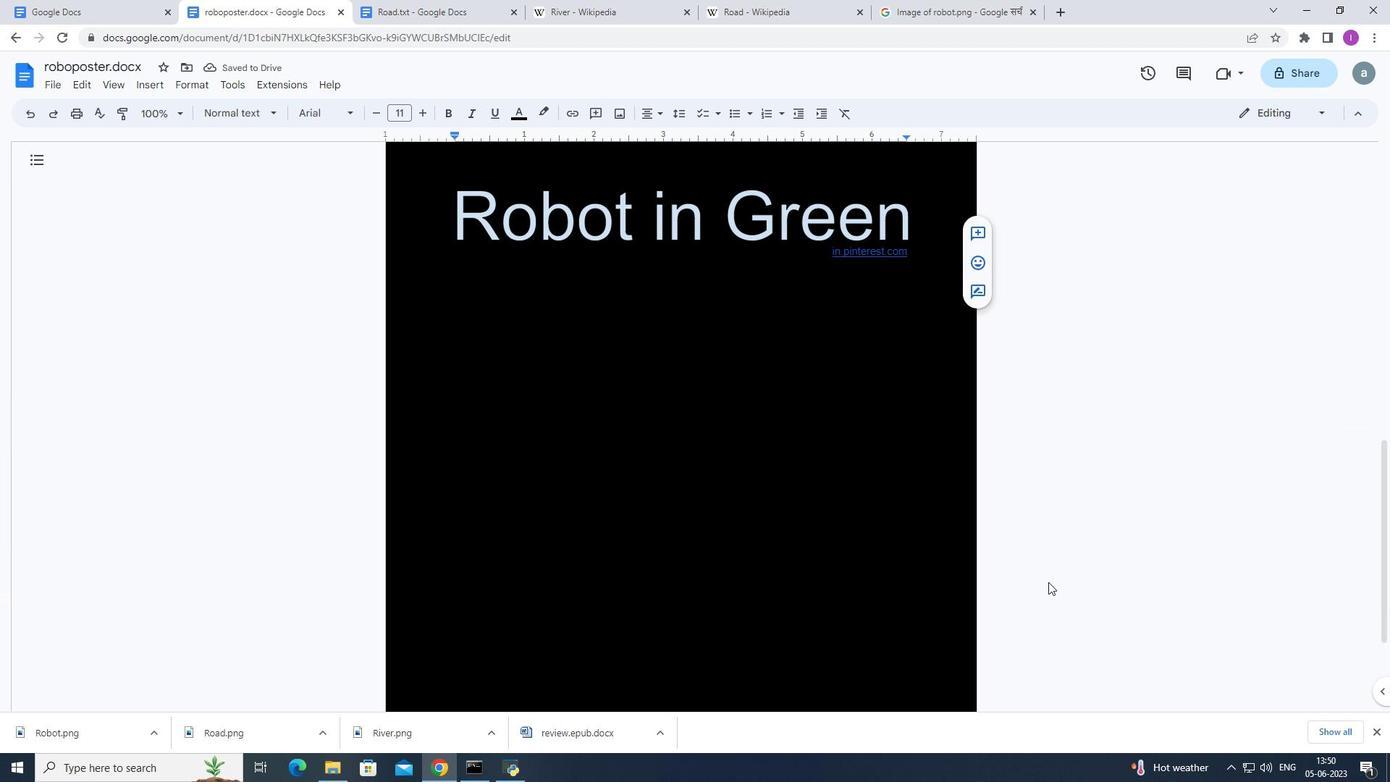 
Action: Mouse moved to (1047, 597)
Screenshot: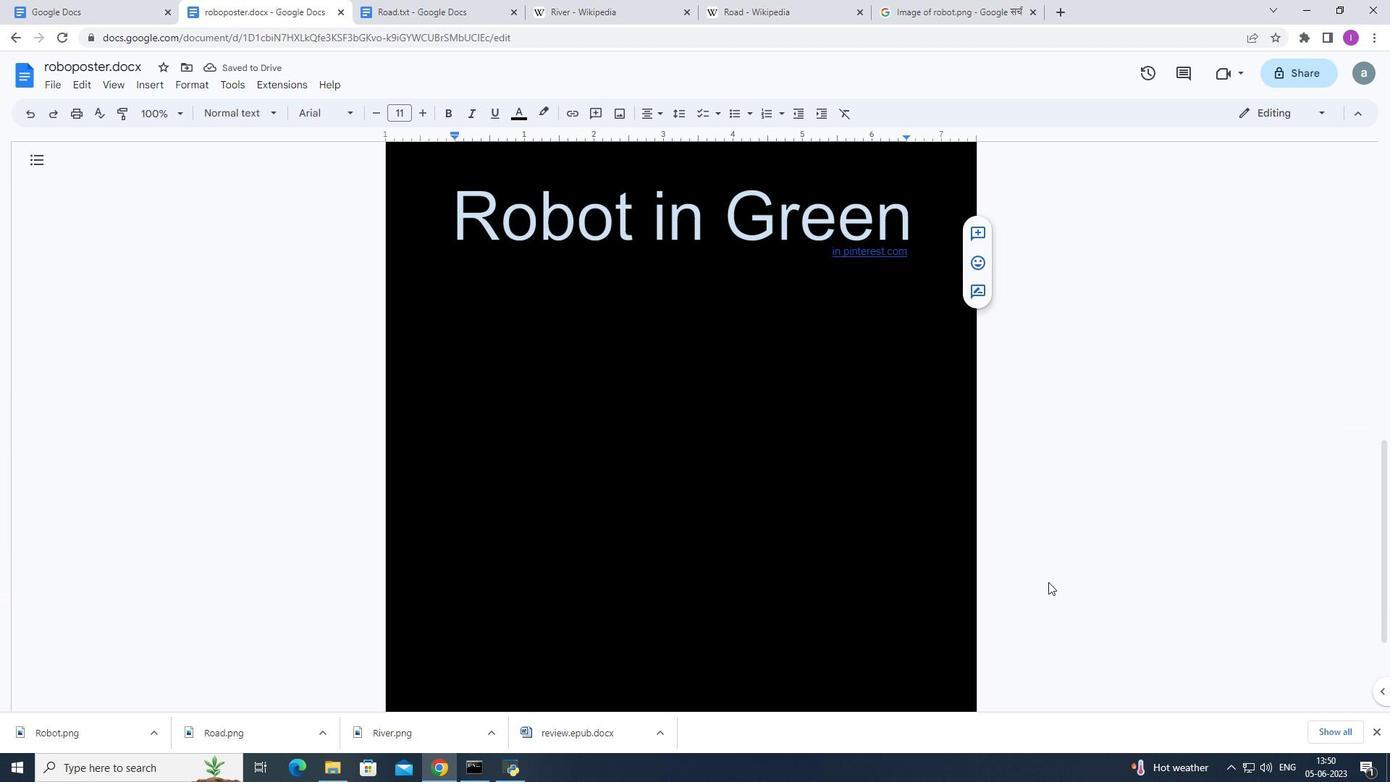 
Action: Mouse scrolled (1047, 595) with delta (0, 0)
Screenshot: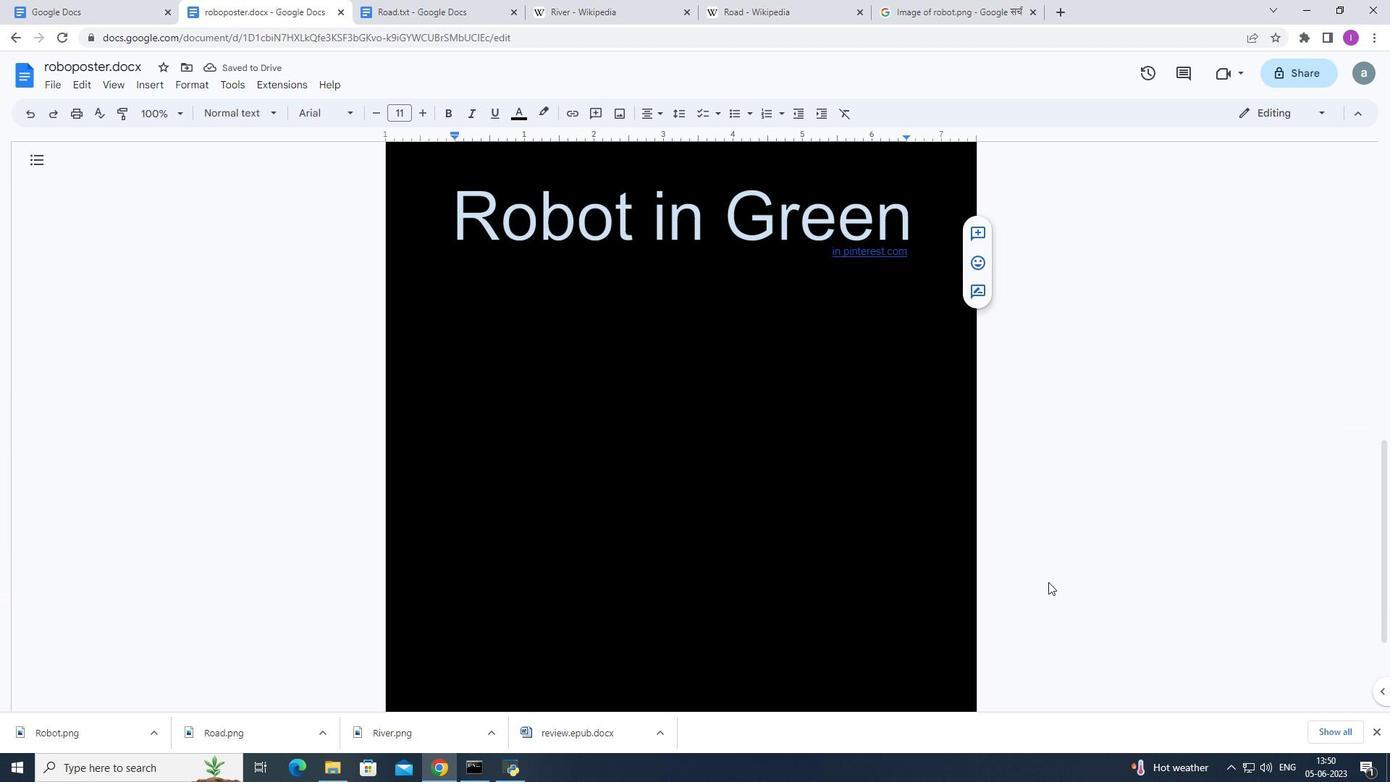 
Action: Mouse moved to (1047, 598)
Screenshot: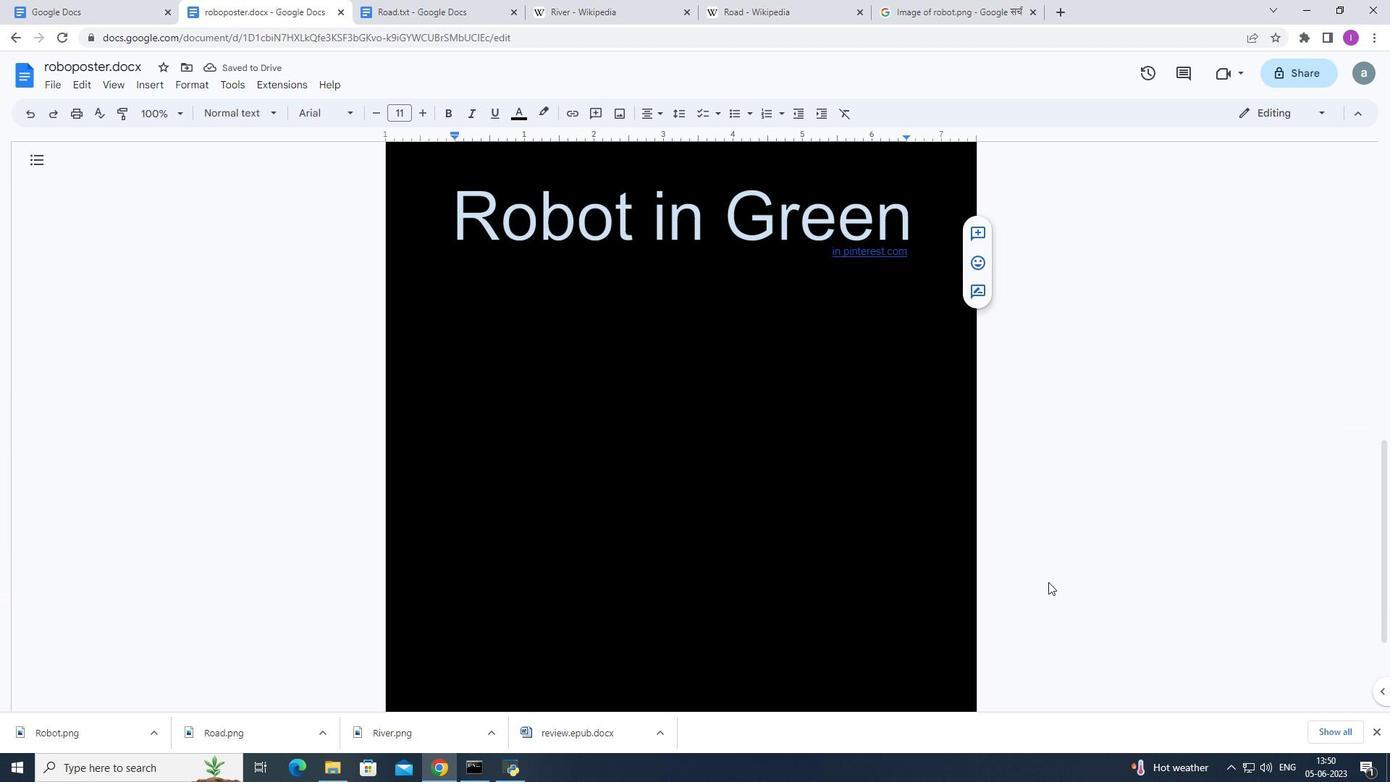 
Action: Mouse scrolled (1047, 596) with delta (0, 0)
Screenshot: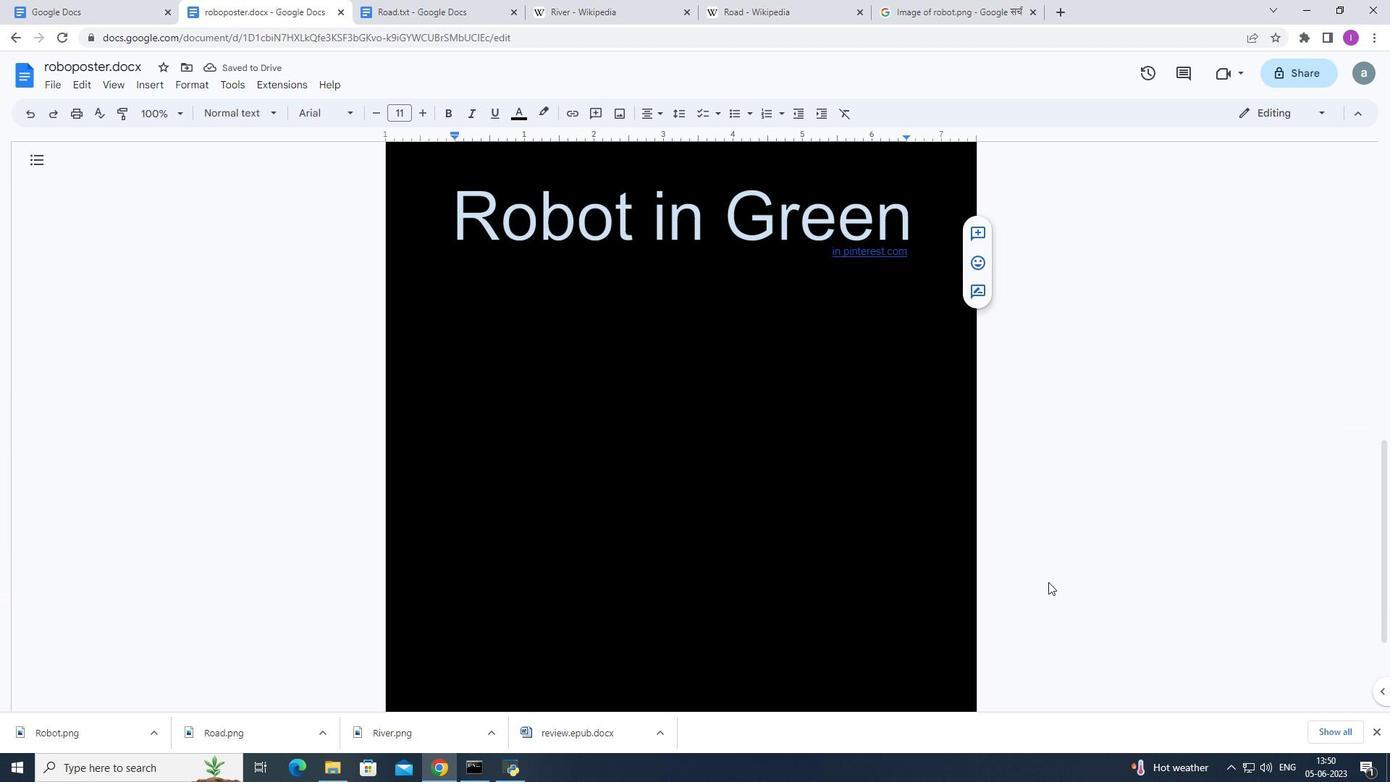 
Action: Mouse moved to (1042, 627)
Screenshot: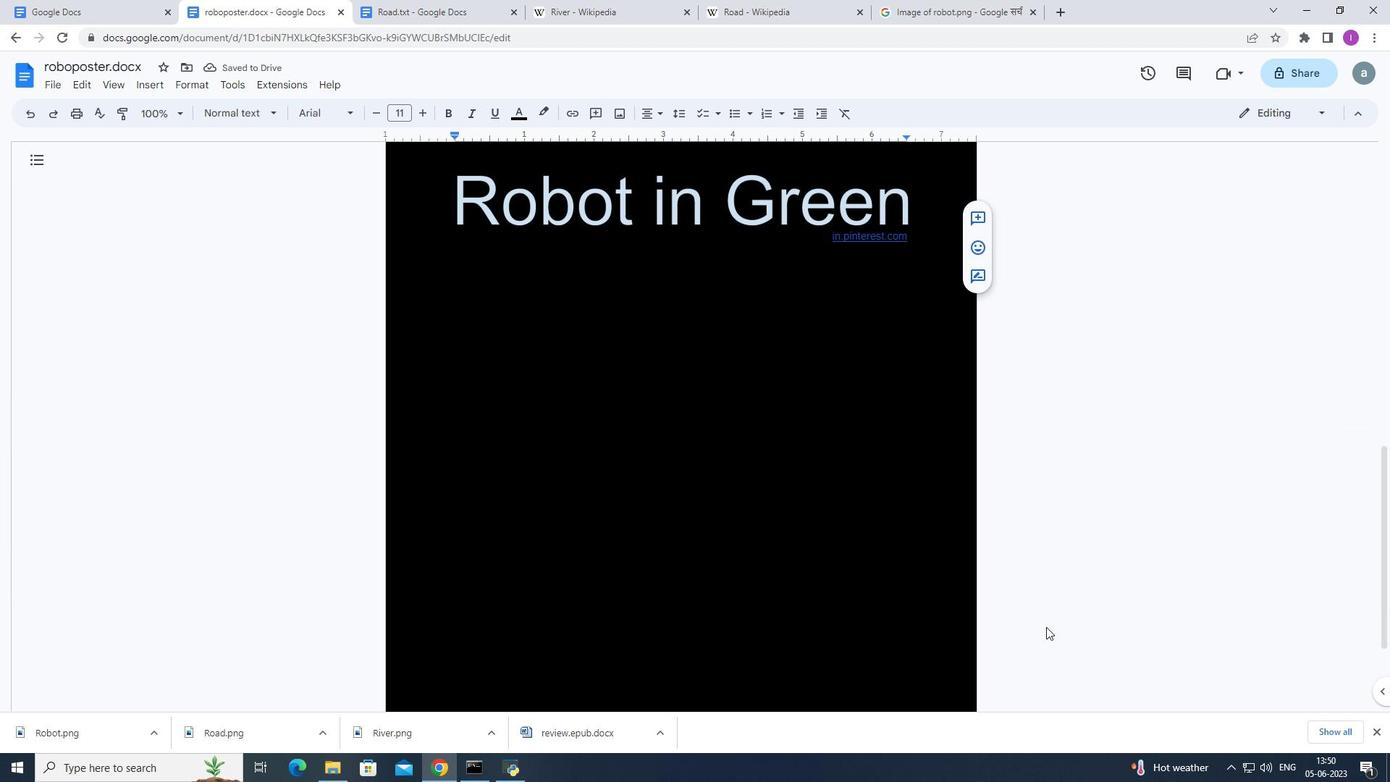 
Action: Mouse scrolled (1042, 626) with delta (0, 0)
Screenshot: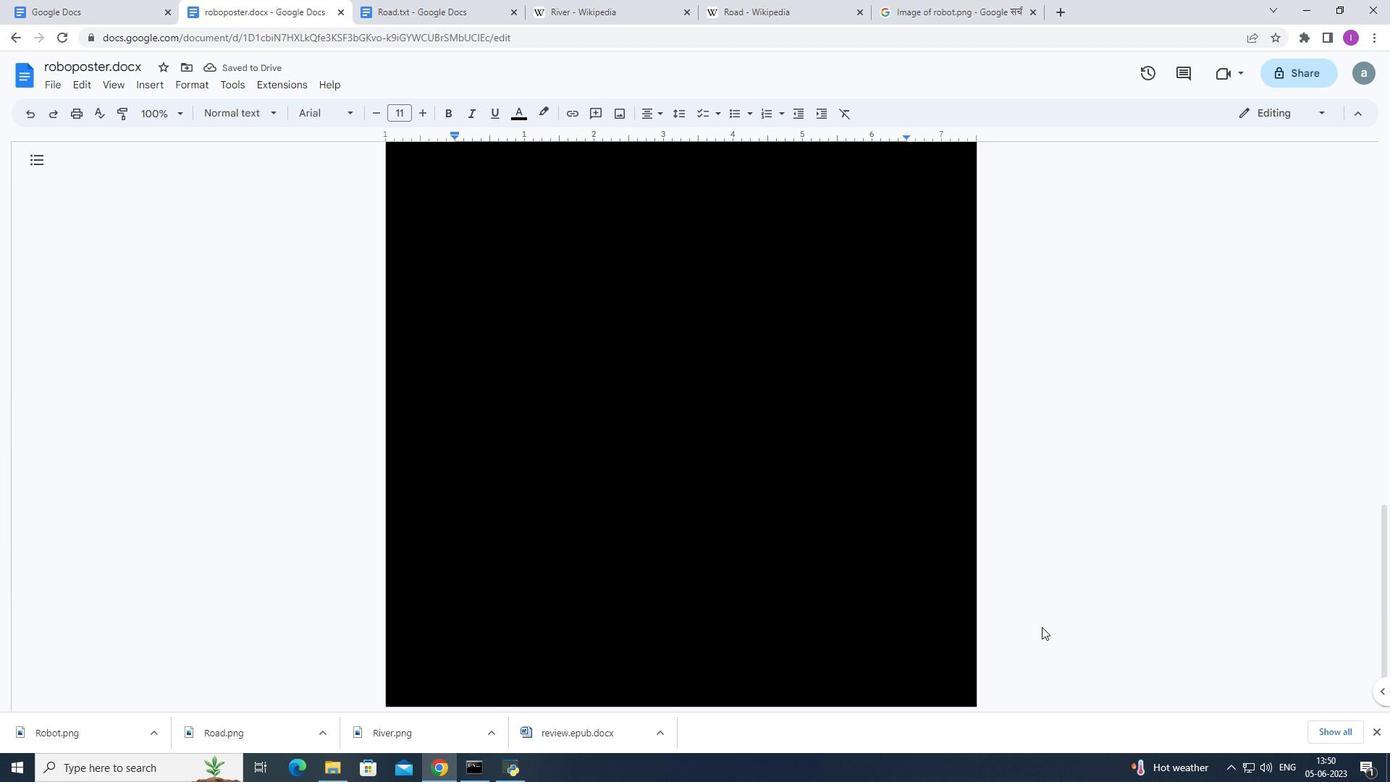 
Action: Mouse scrolled (1042, 626) with delta (0, 0)
Screenshot: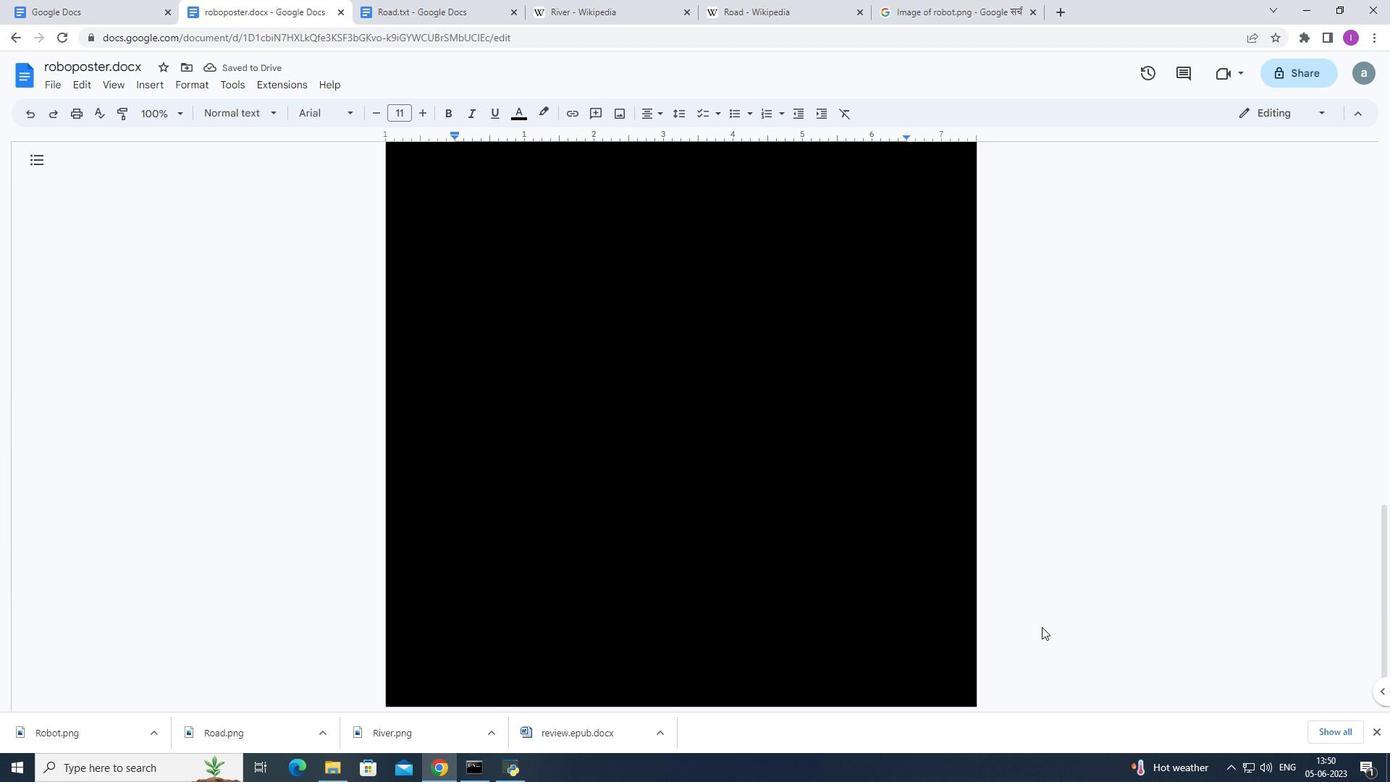 
Action: Mouse scrolled (1042, 626) with delta (0, 0)
Screenshot: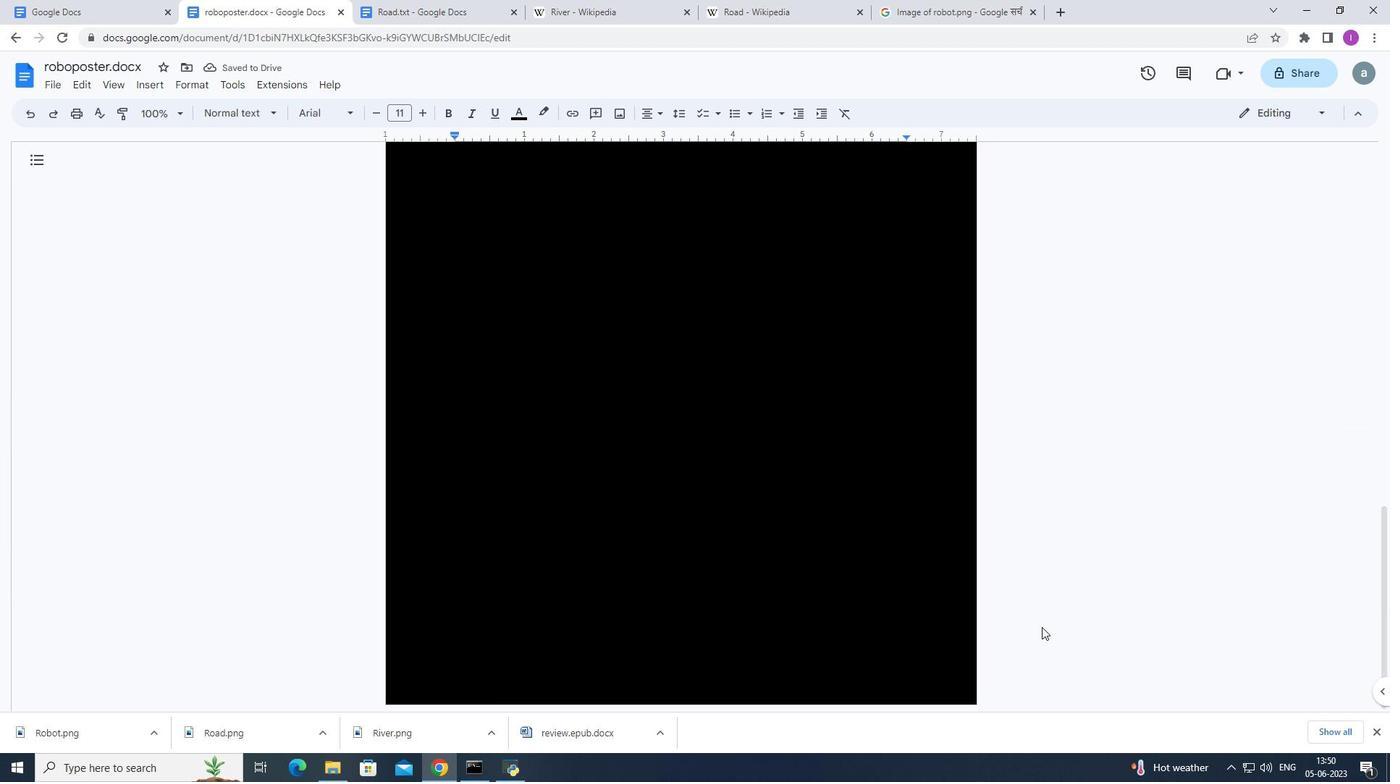 
Action: Mouse moved to (976, 611)
Screenshot: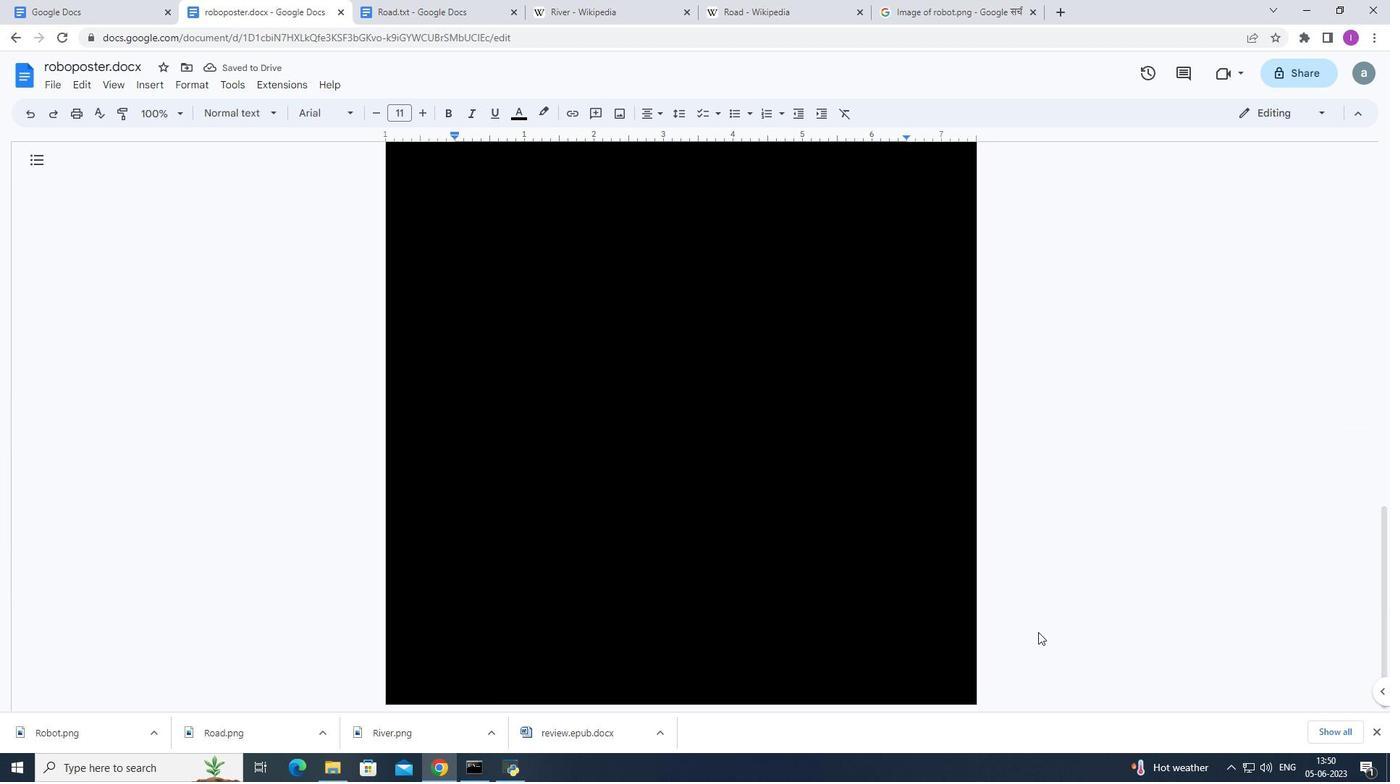 
Action: Mouse scrolled (976, 611) with delta (0, 0)
Screenshot: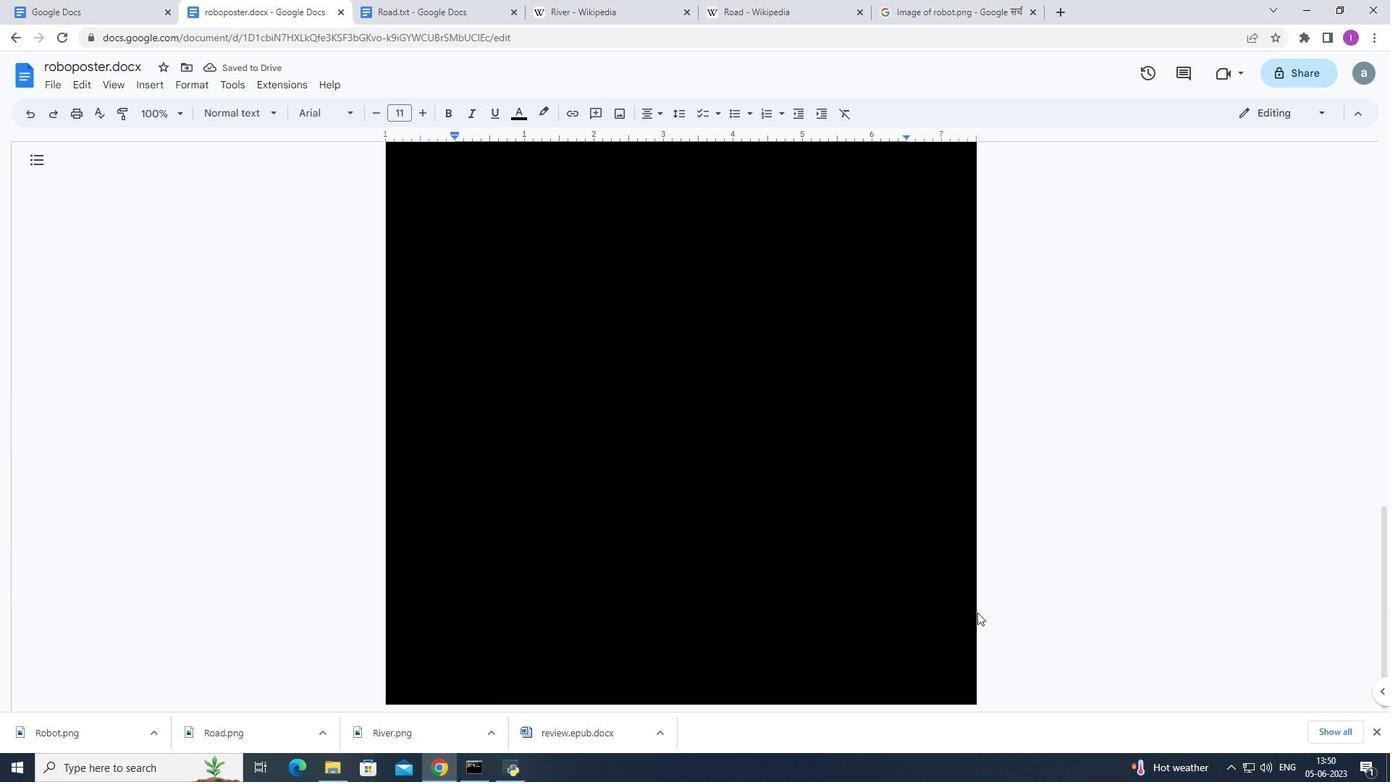 
Action: Mouse moved to (975, 611)
Screenshot: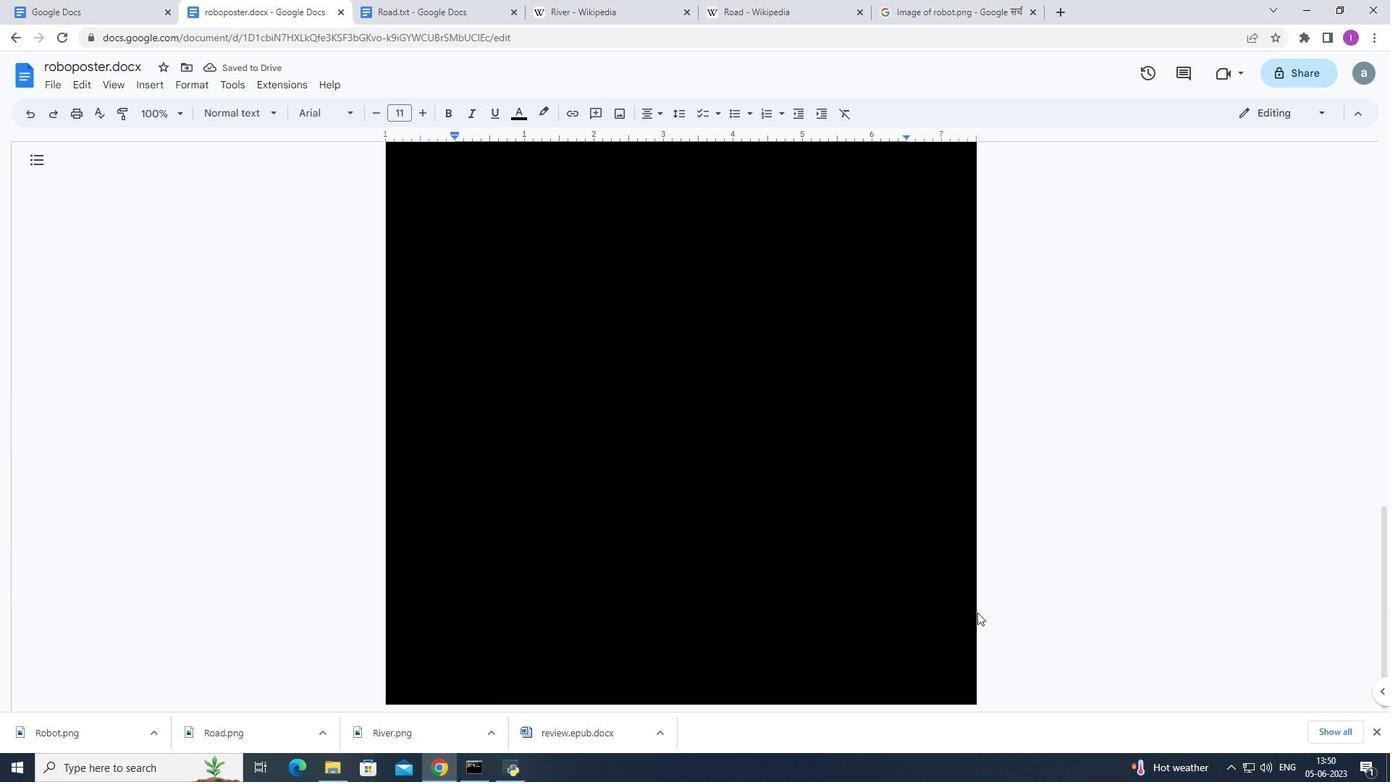 
Action: Mouse scrolled (975, 611) with delta (0, 0)
Screenshot: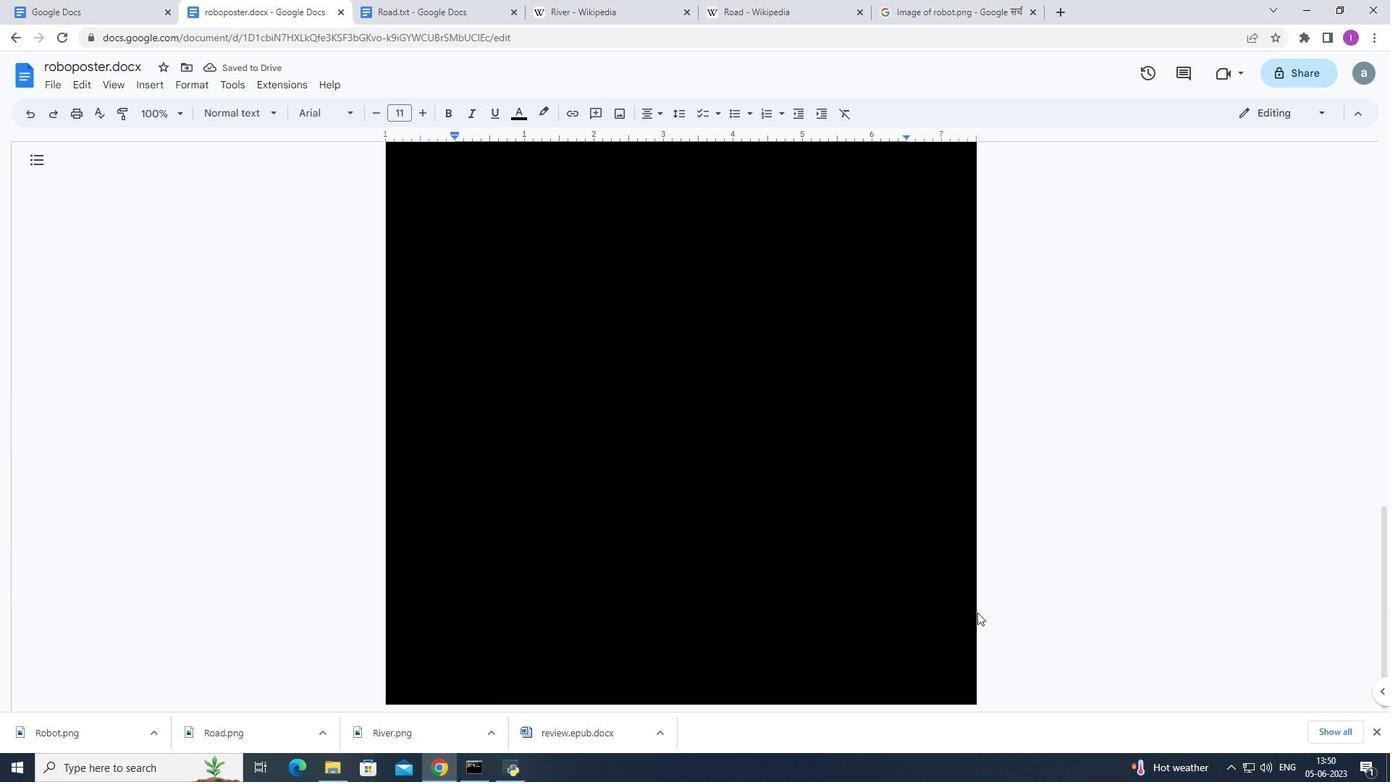 
Action: Mouse scrolled (975, 611) with delta (0, 0)
Screenshot: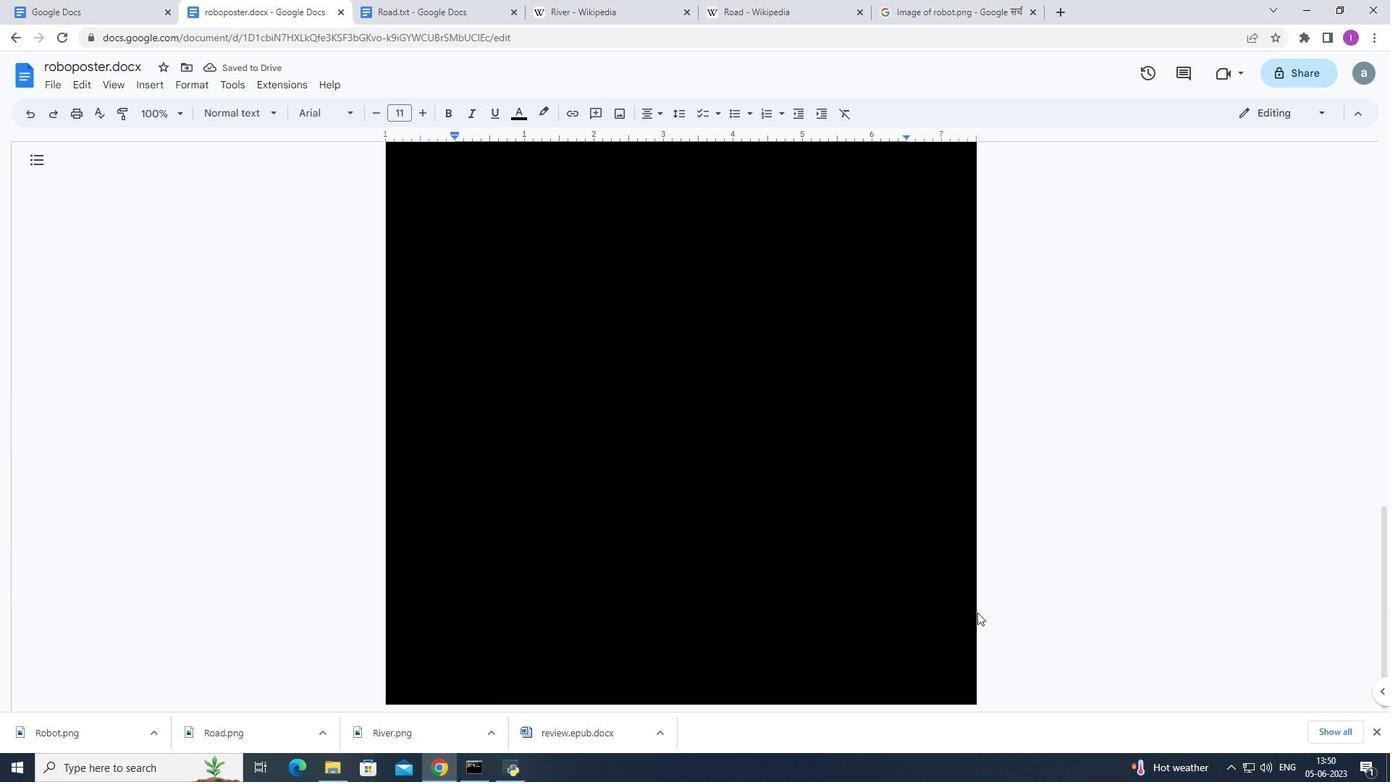 
Action: Mouse moved to (956, 661)
Screenshot: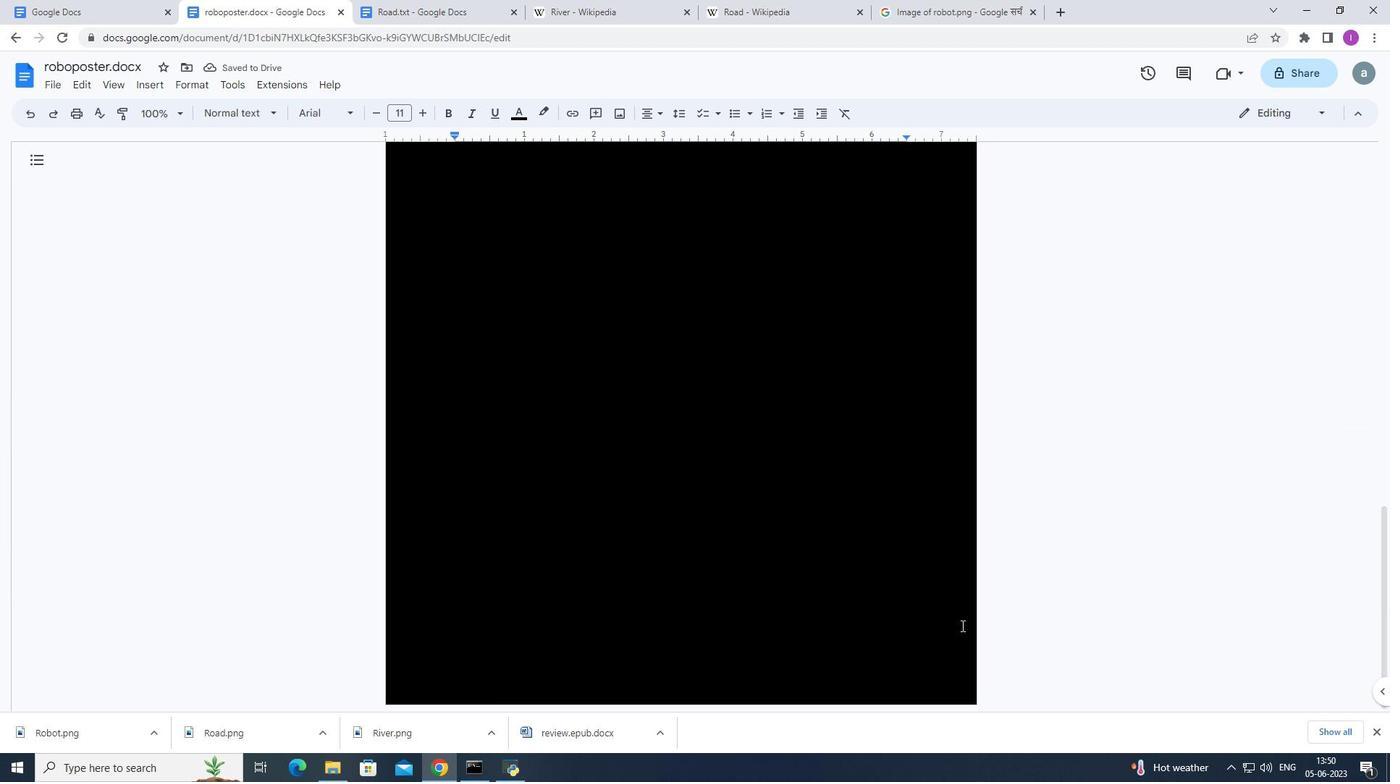 
Action: Mouse scrolled (956, 660) with delta (0, 0)
Screenshot: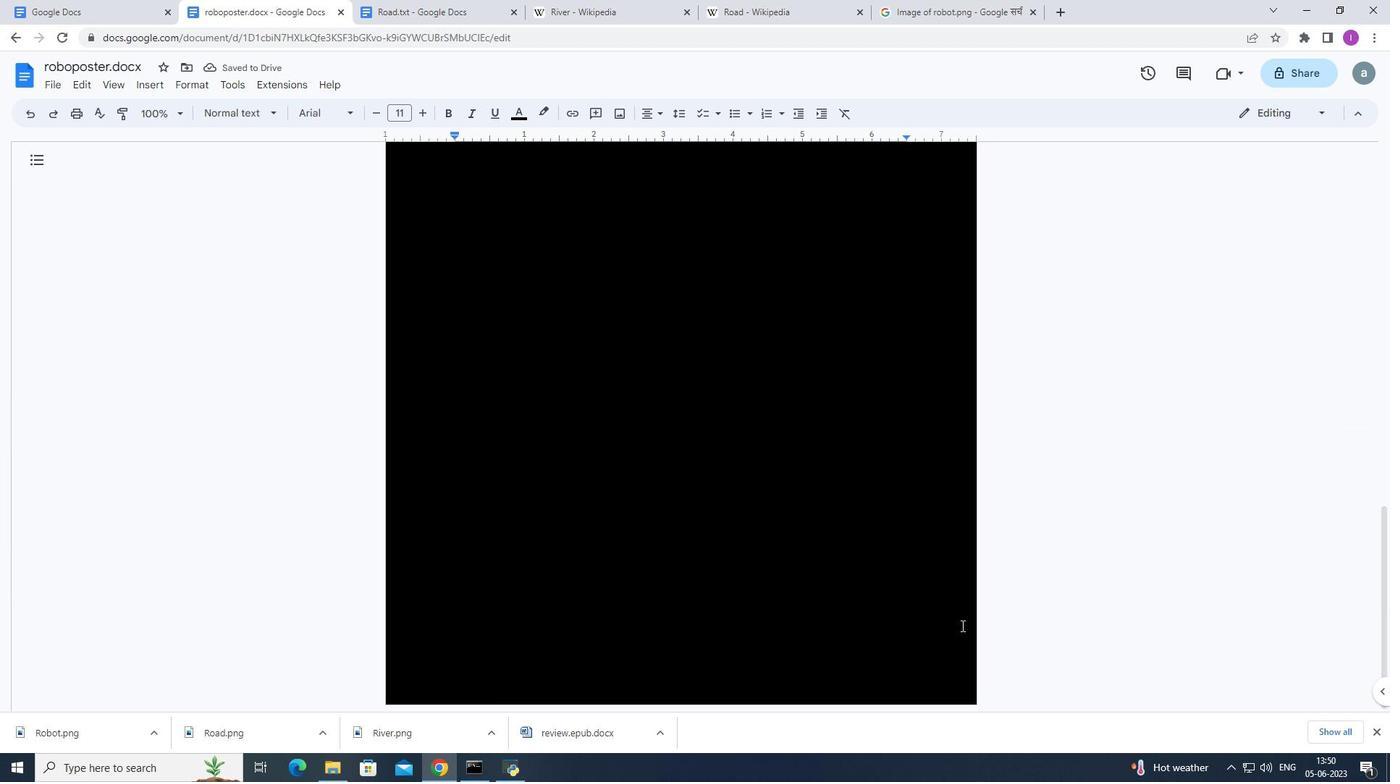 
Action: Mouse moved to (955, 676)
Screenshot: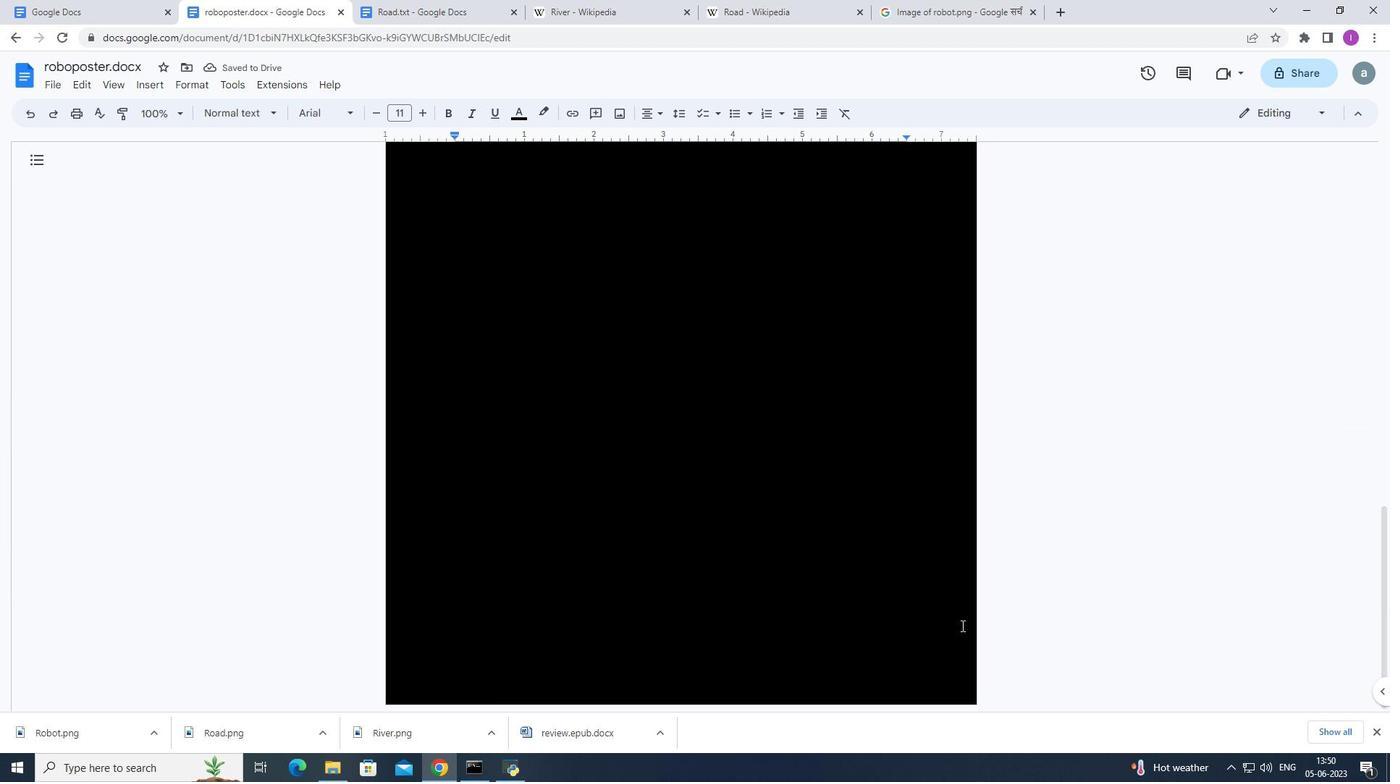 
Action: Mouse scrolled (955, 674) with delta (0, 0)
Screenshot: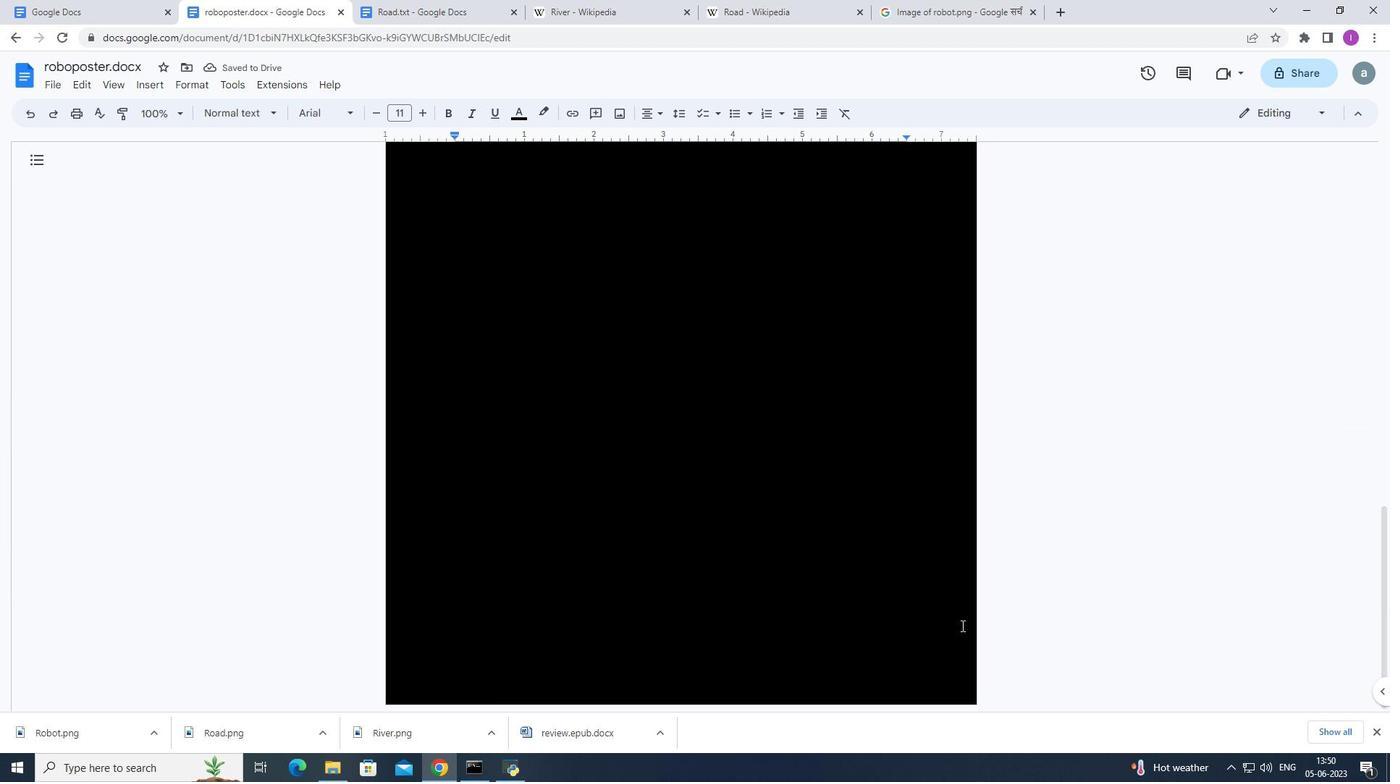 
Action: Mouse moved to (955, 677)
Screenshot: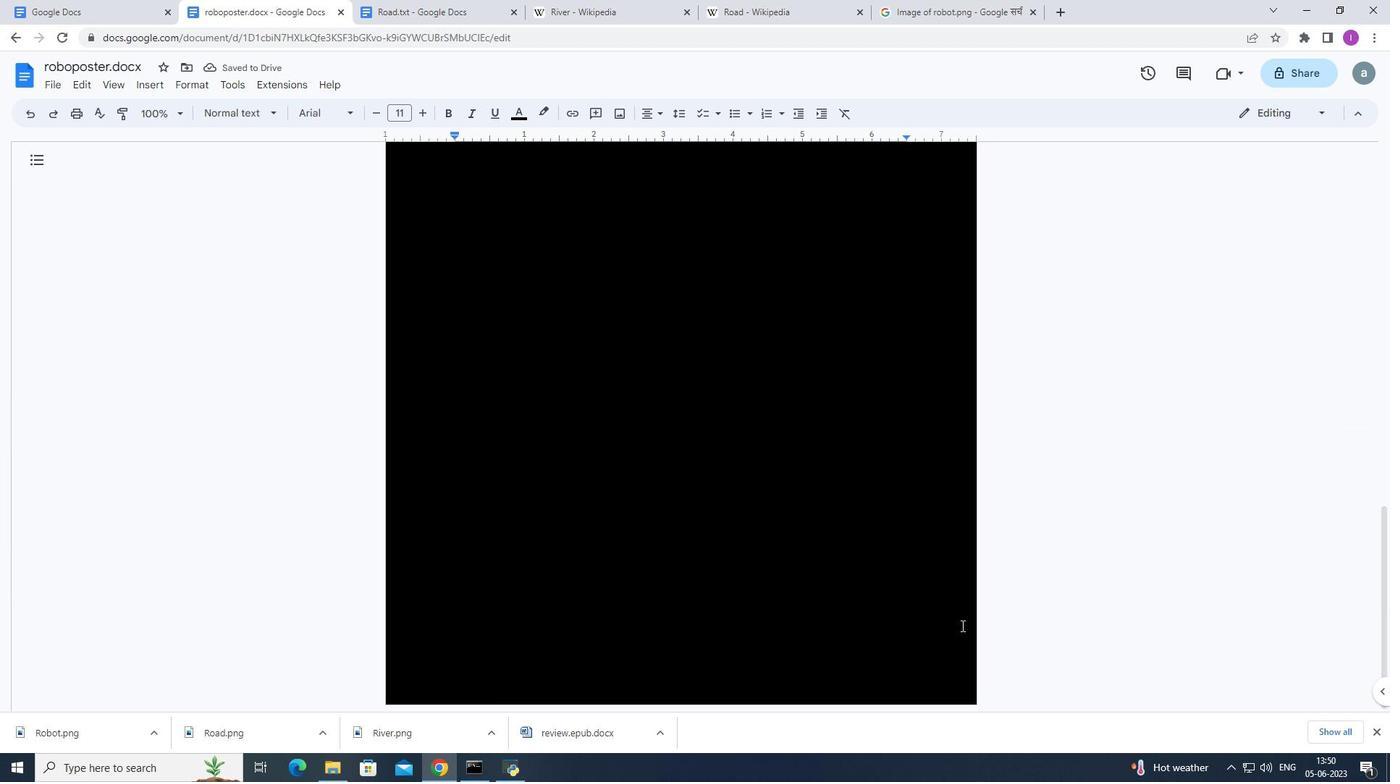 
Action: Mouse scrolled (955, 676) with delta (0, 0)
Screenshot: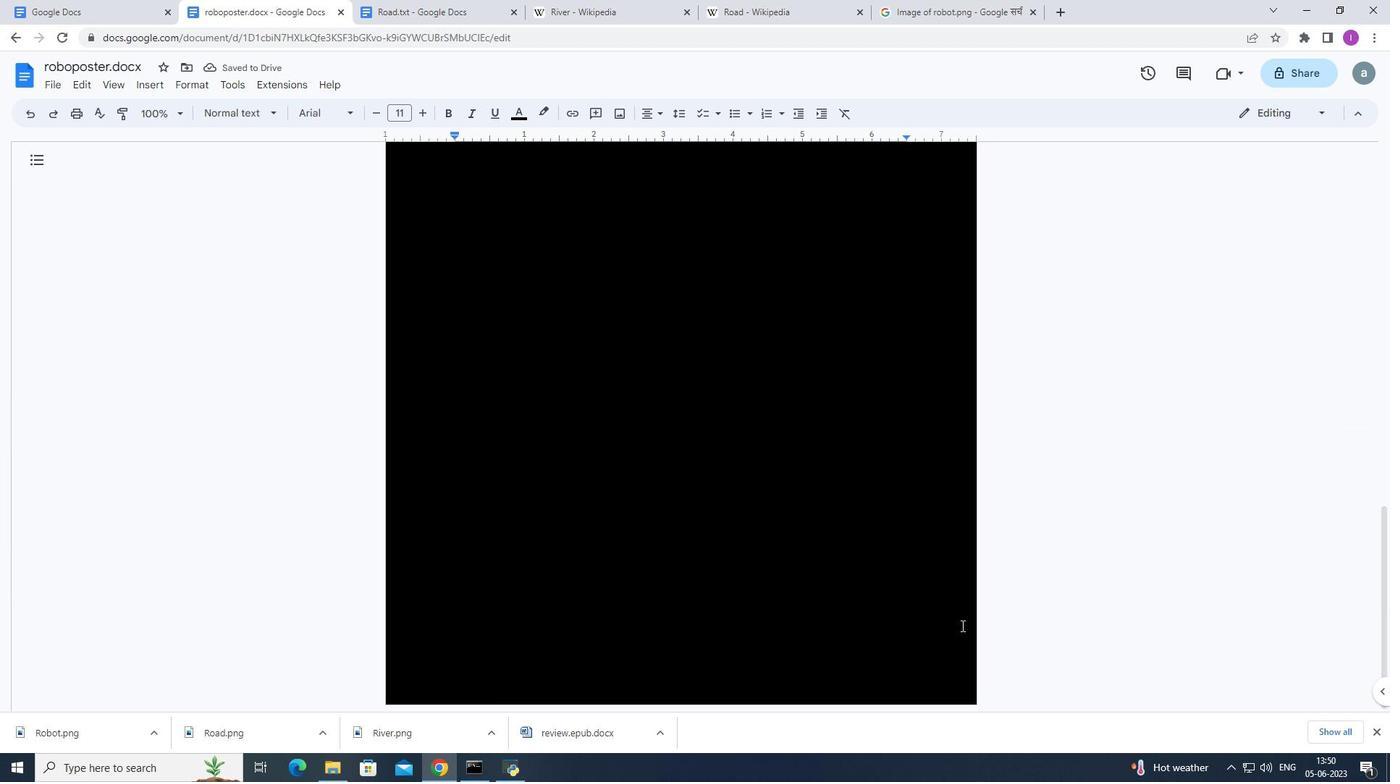 
Action: Mouse scrolled (955, 676) with delta (0, 0)
Screenshot: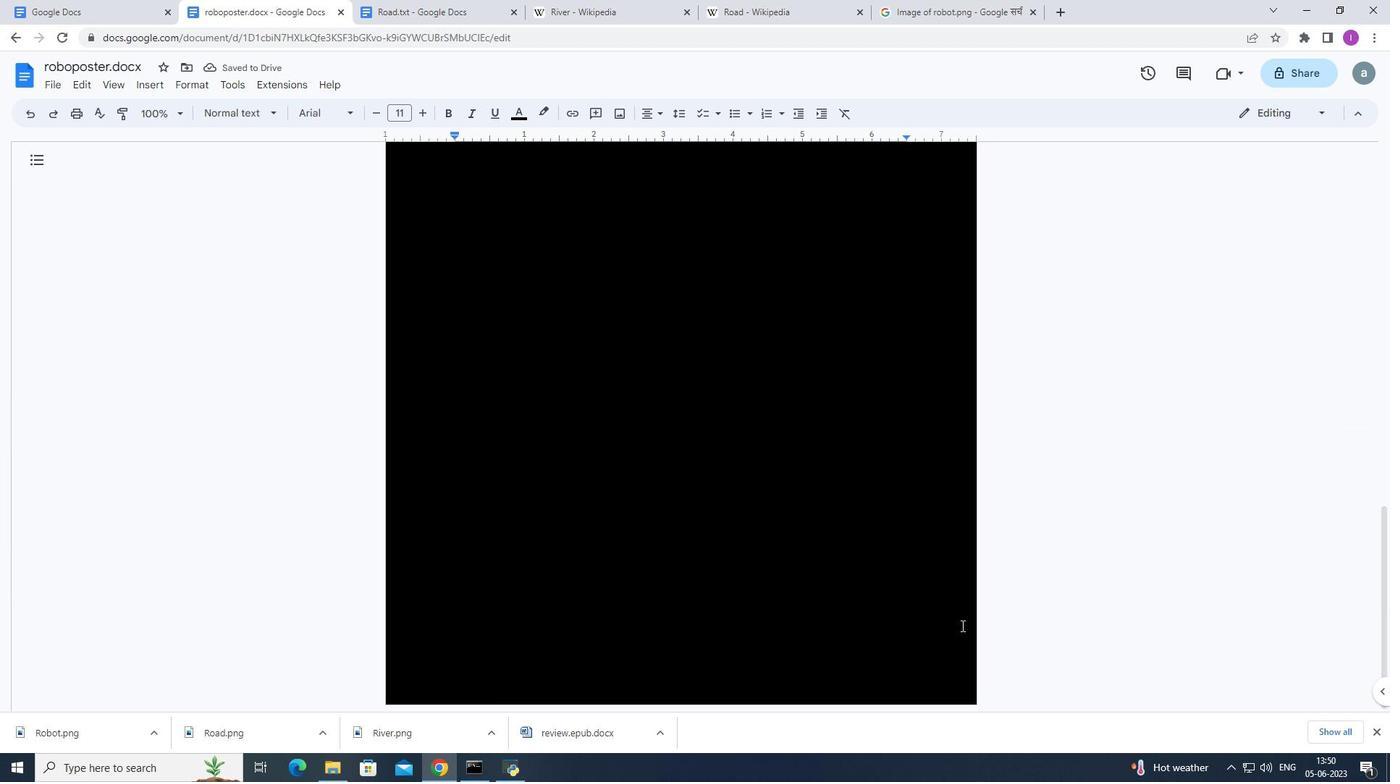 
Action: Mouse moved to (955, 677)
Screenshot: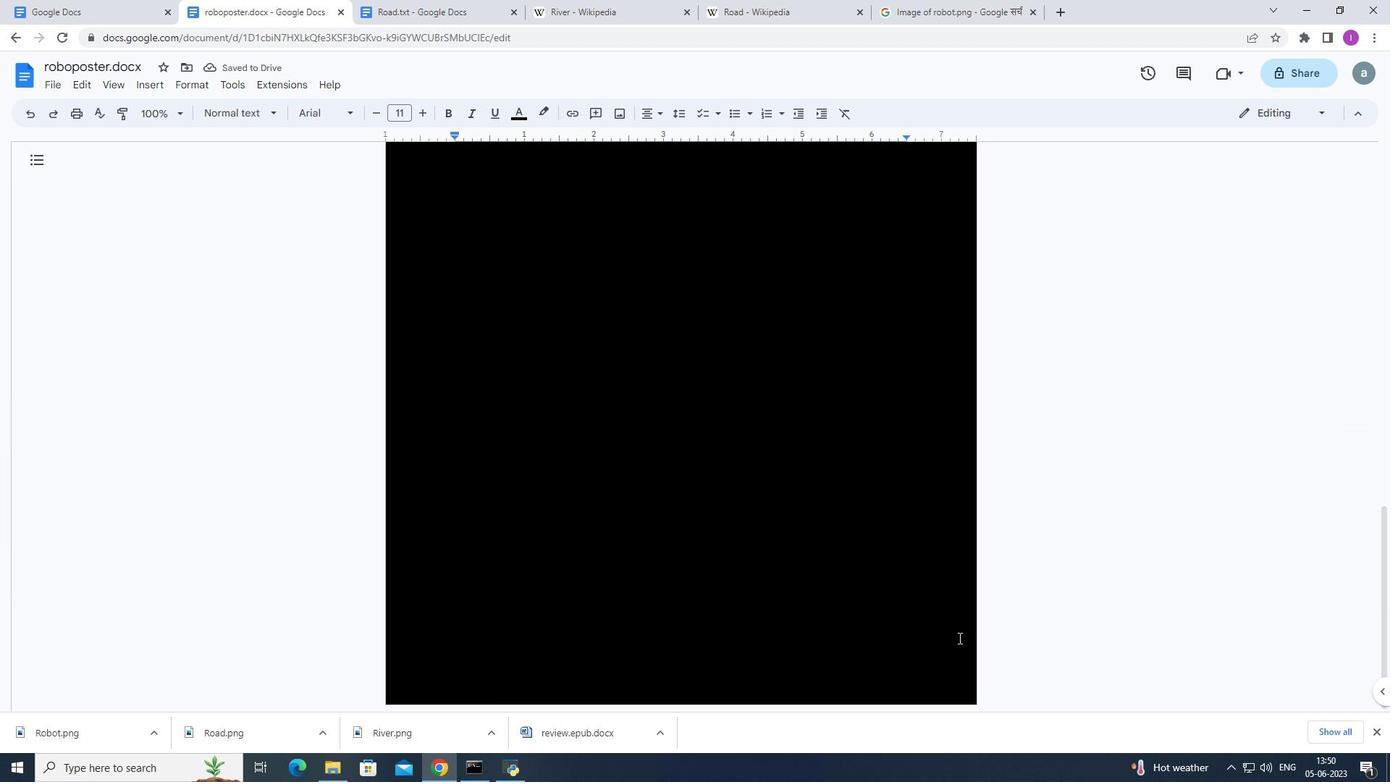 
Action: Mouse scrolled (955, 677) with delta (0, 0)
Screenshot: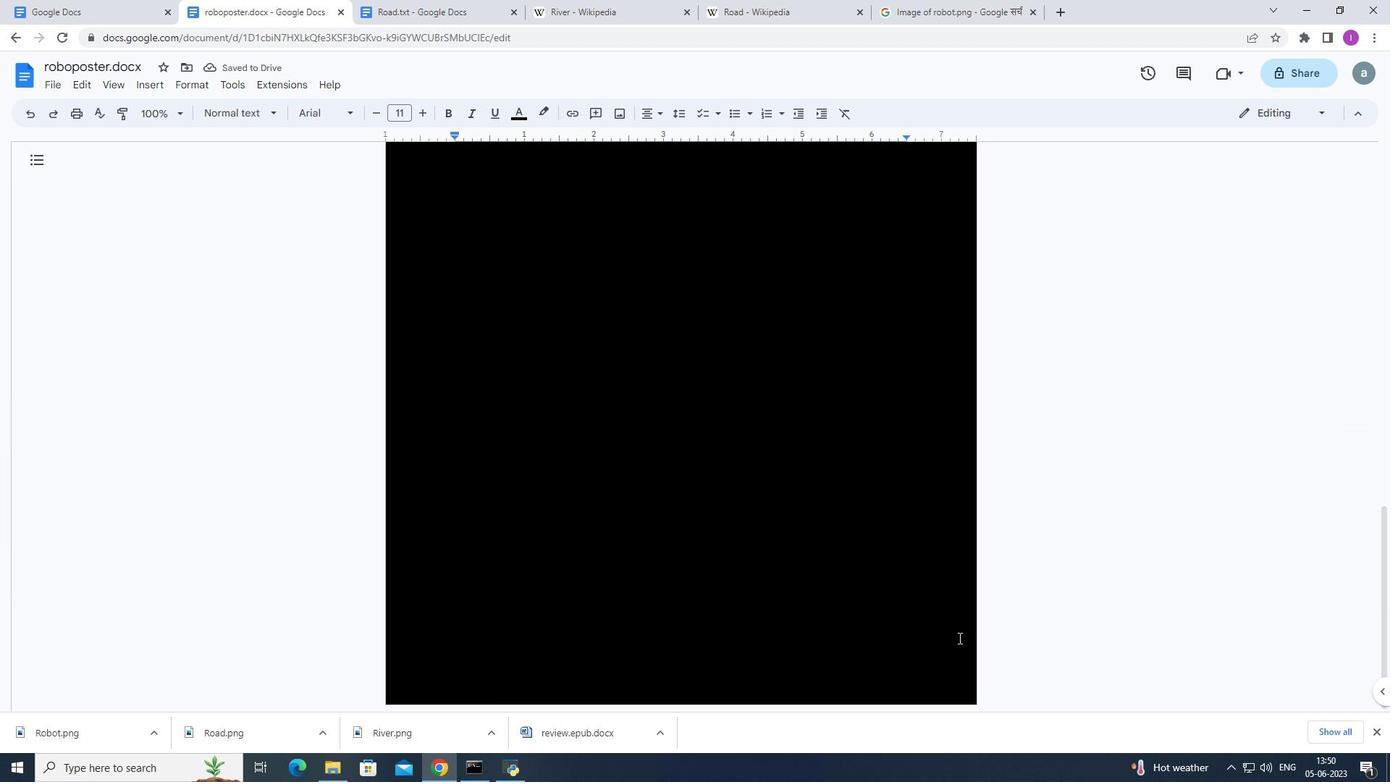 
Action: Mouse scrolled (955, 677) with delta (0, 0)
Screenshot: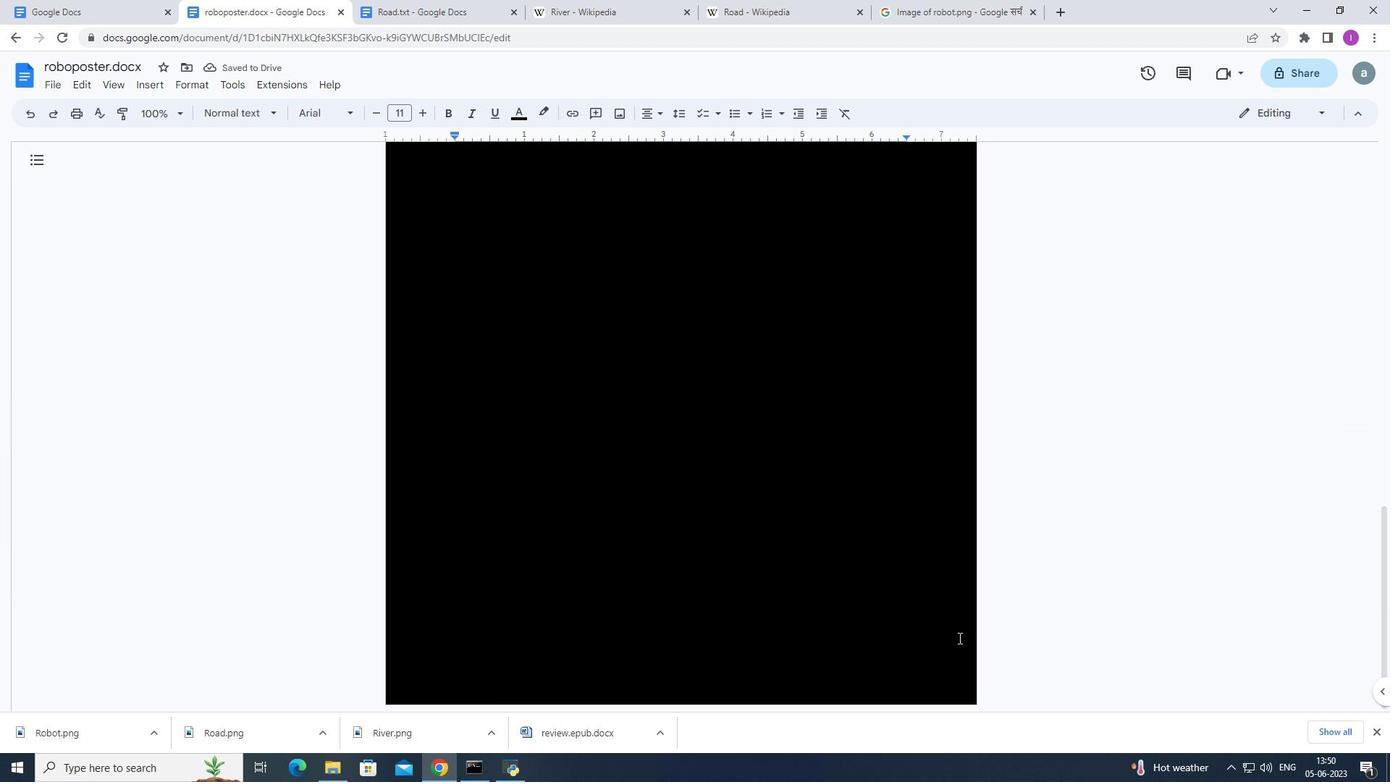 
Action: Mouse moved to (953, 680)
Screenshot: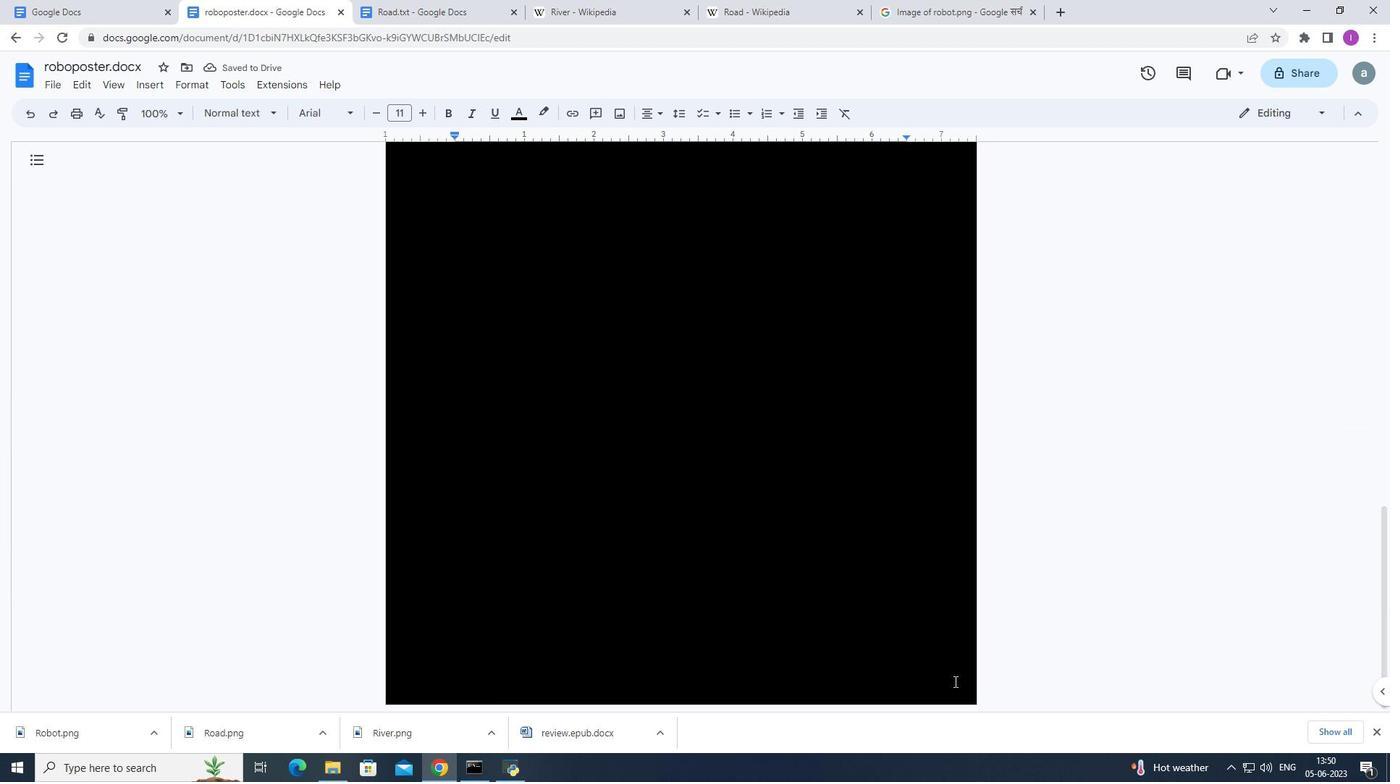 
Action: Mouse scrolled (953, 679) with delta (0, 0)
Screenshot: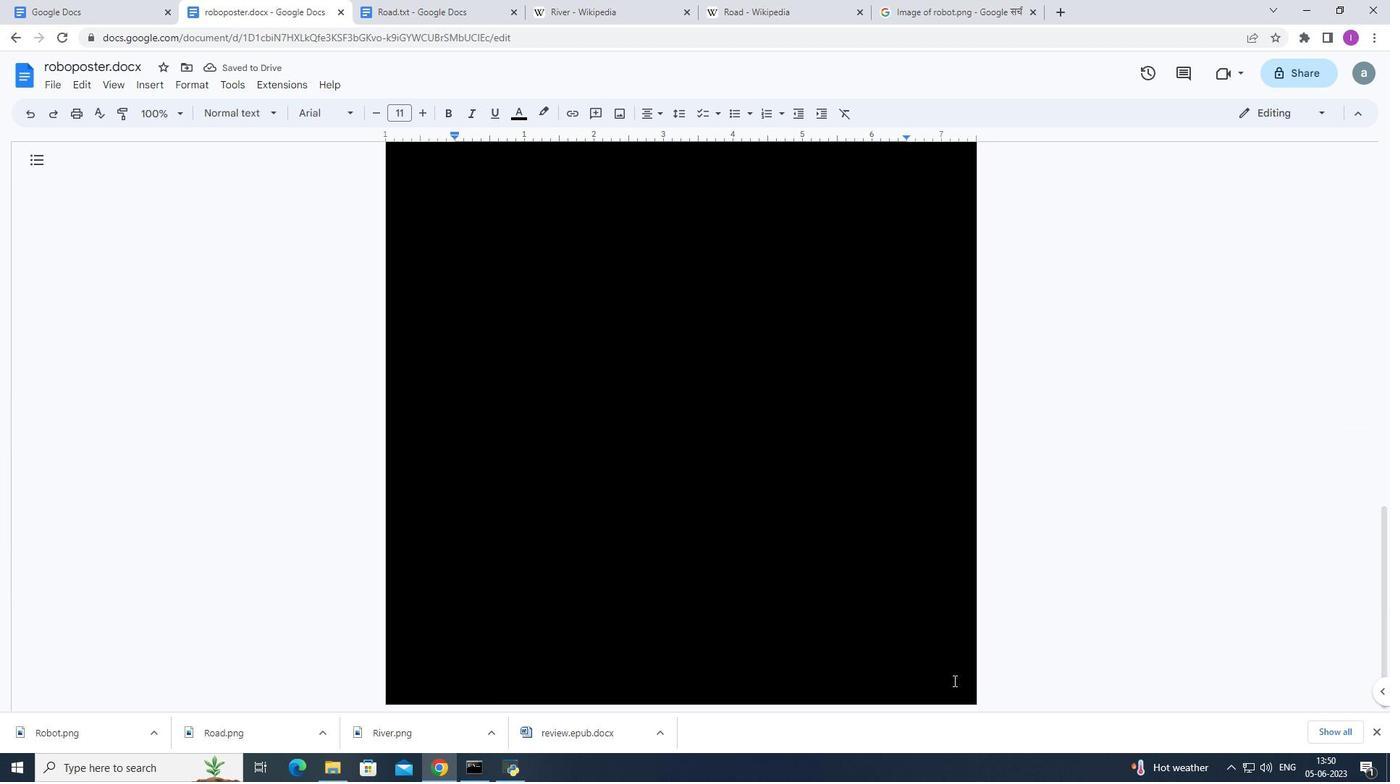 
Action: Mouse scrolled (953, 679) with delta (0, 0)
Screenshot: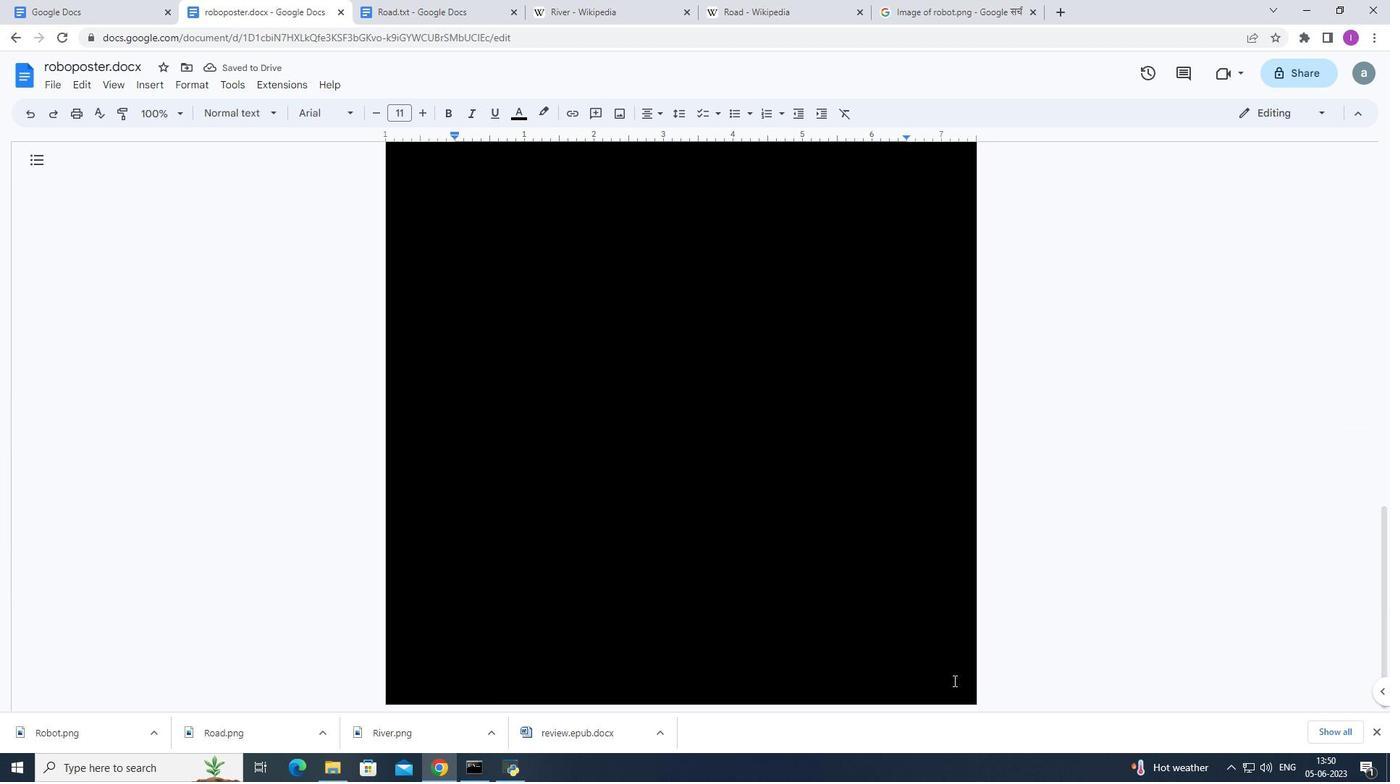 
Action: Mouse scrolled (953, 679) with delta (0, 0)
Screenshot: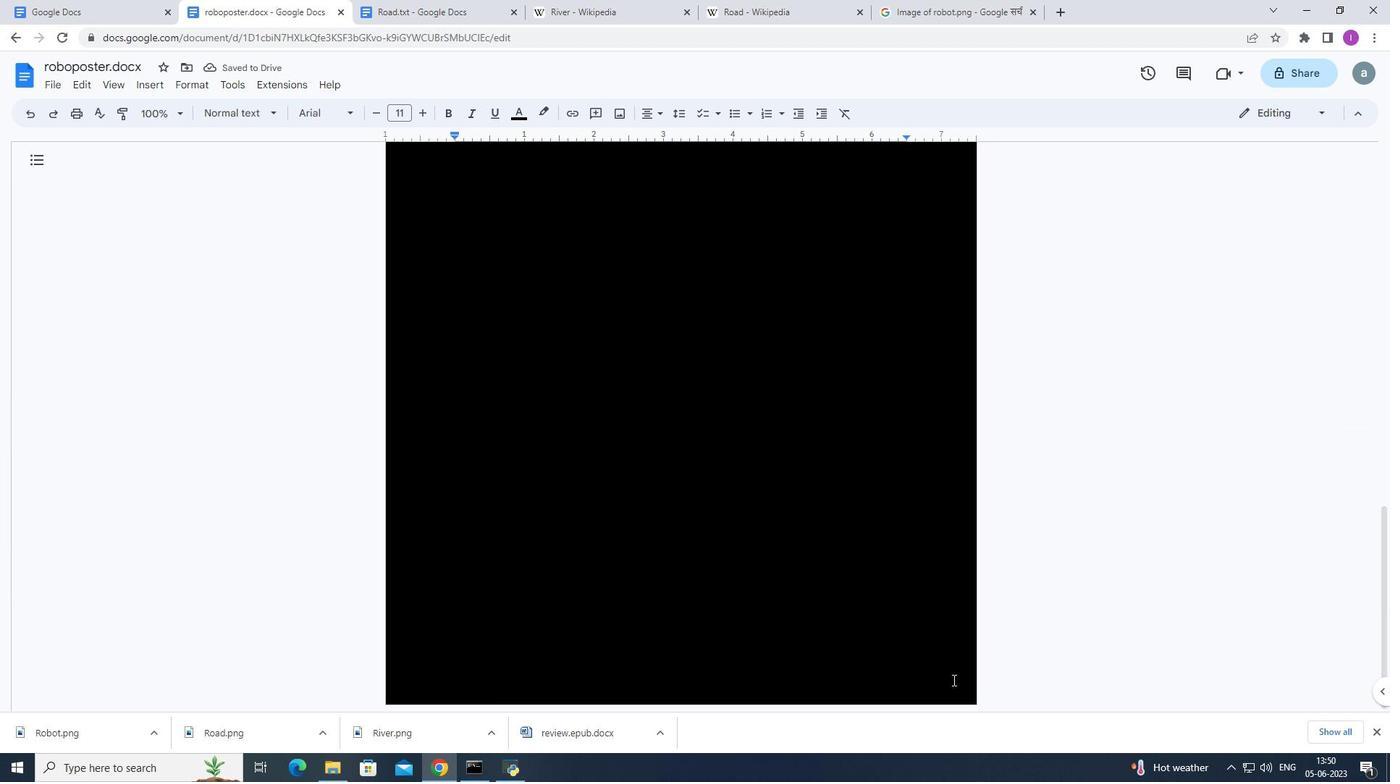 
Action: Mouse scrolled (953, 679) with delta (0, 0)
Screenshot: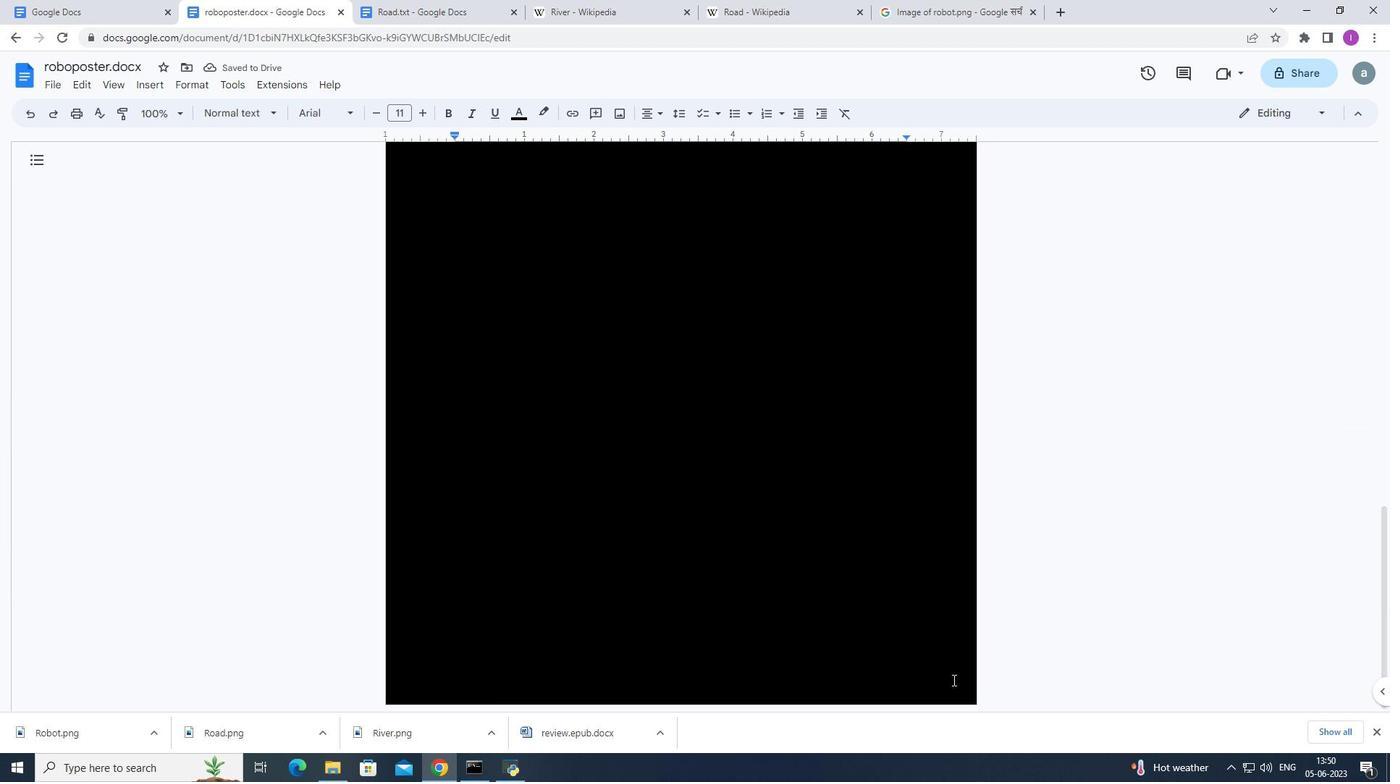
Action: Mouse scrolled (953, 679) with delta (0, 0)
Screenshot: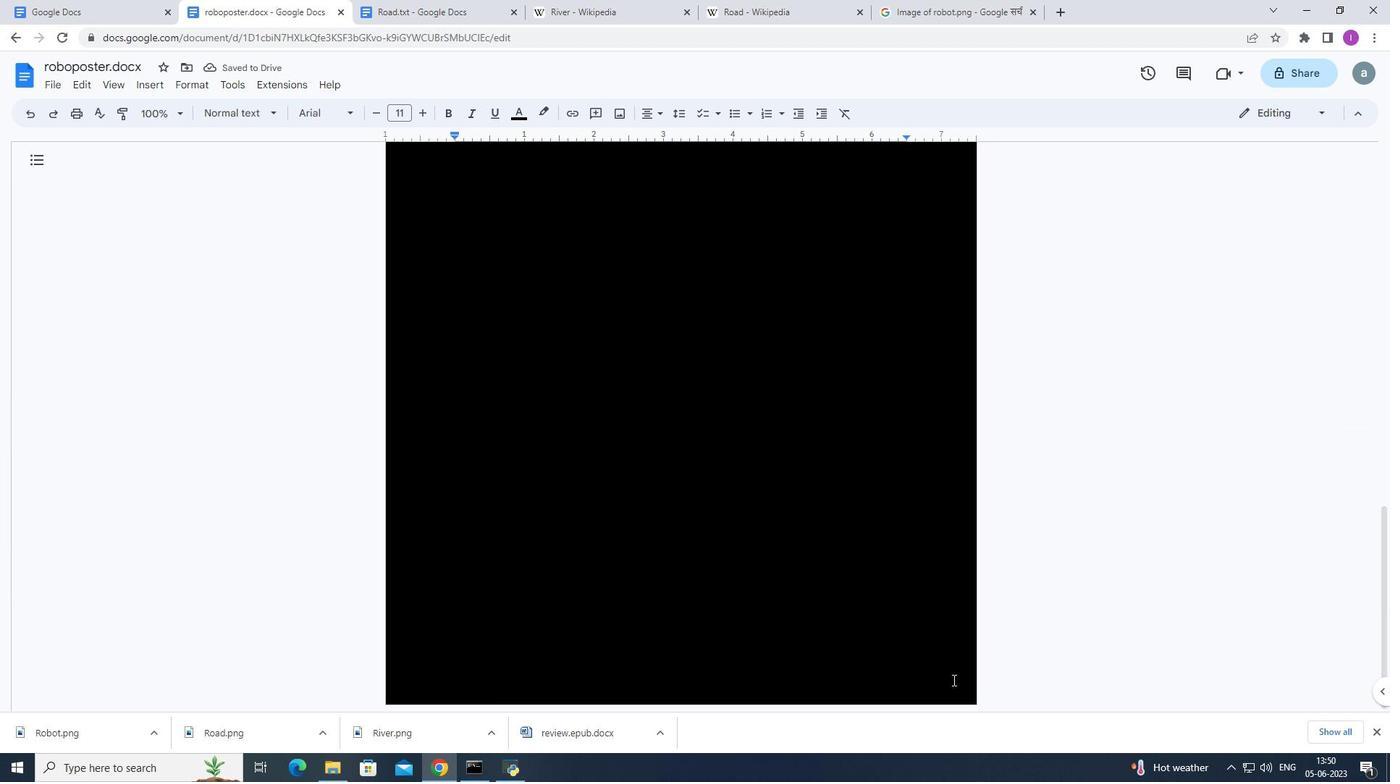 
Action: Mouse scrolled (953, 679) with delta (0, 0)
Screenshot: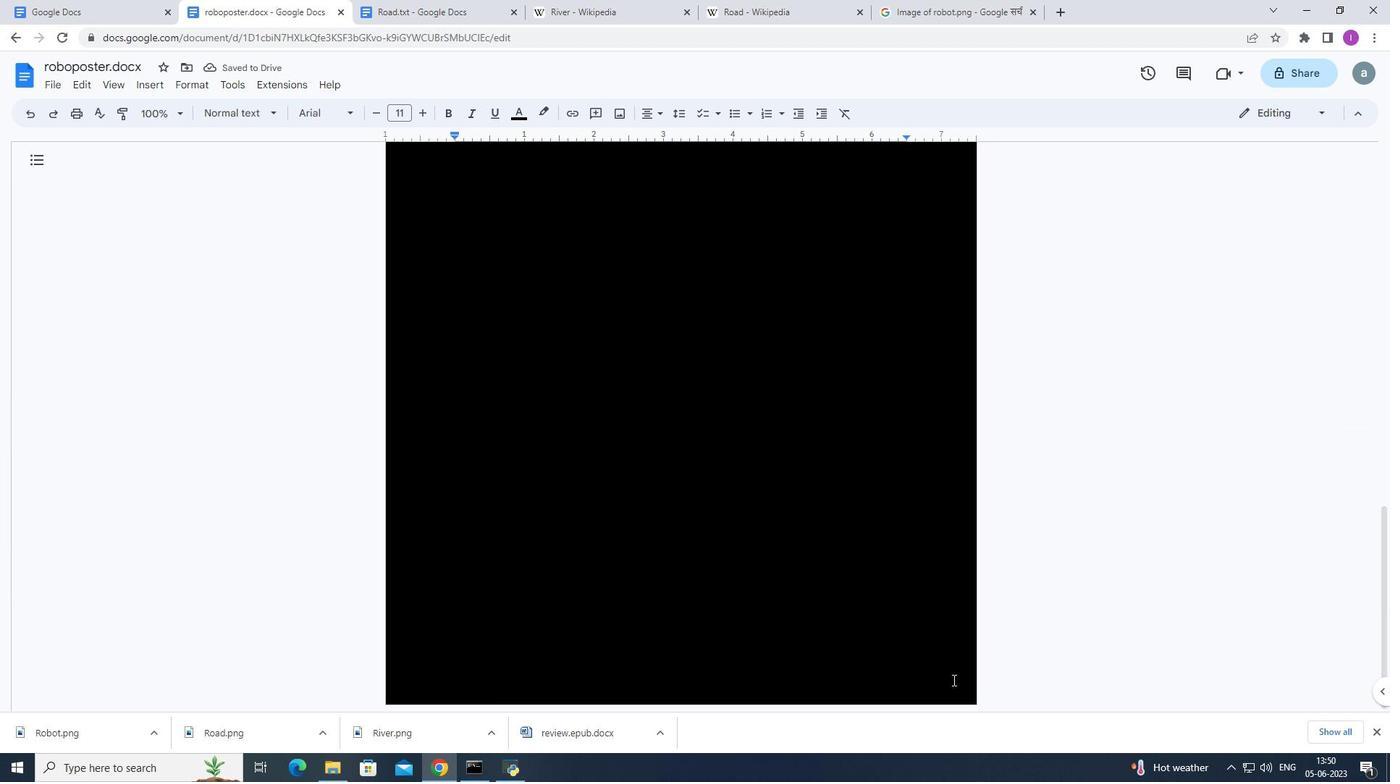 
Action: Mouse moved to (904, 635)
Screenshot: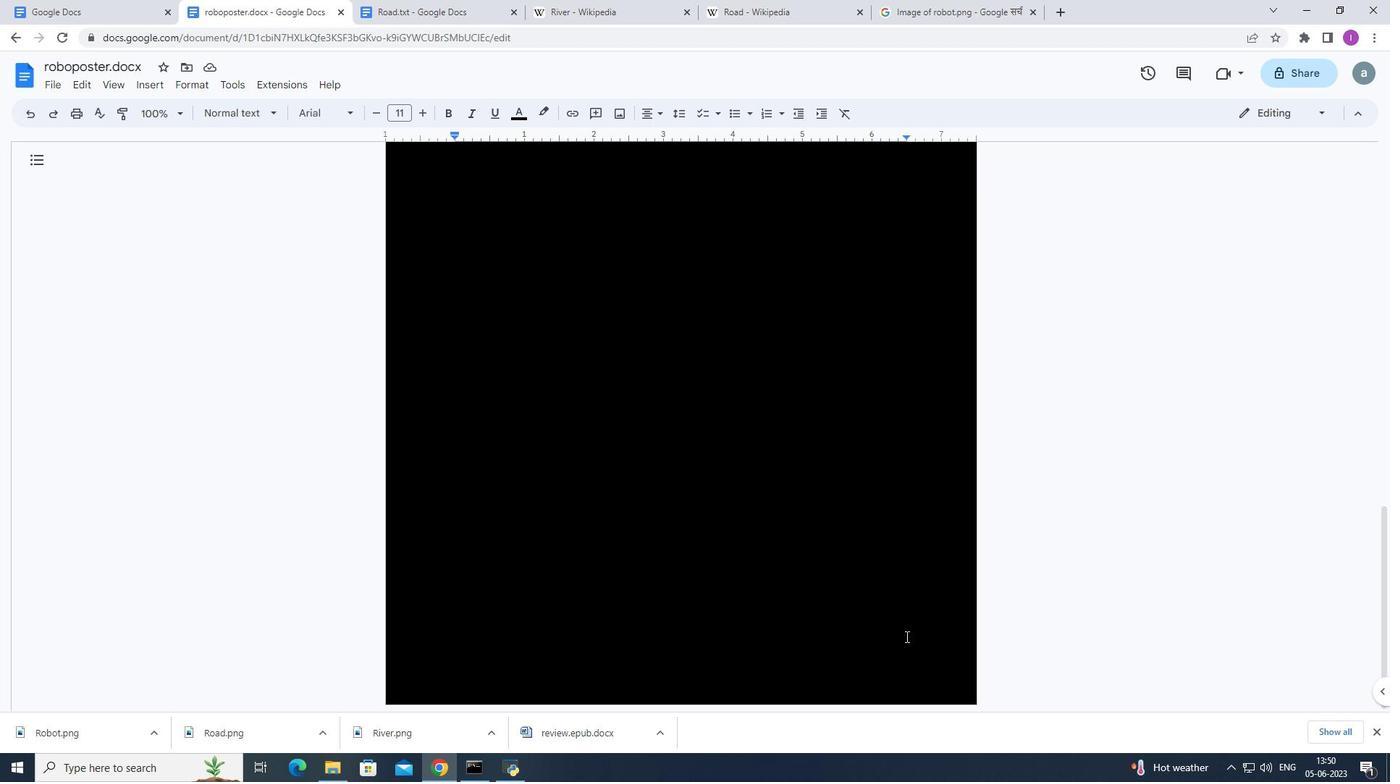 
Action: Key pressed <Key.enter>
Screenshot: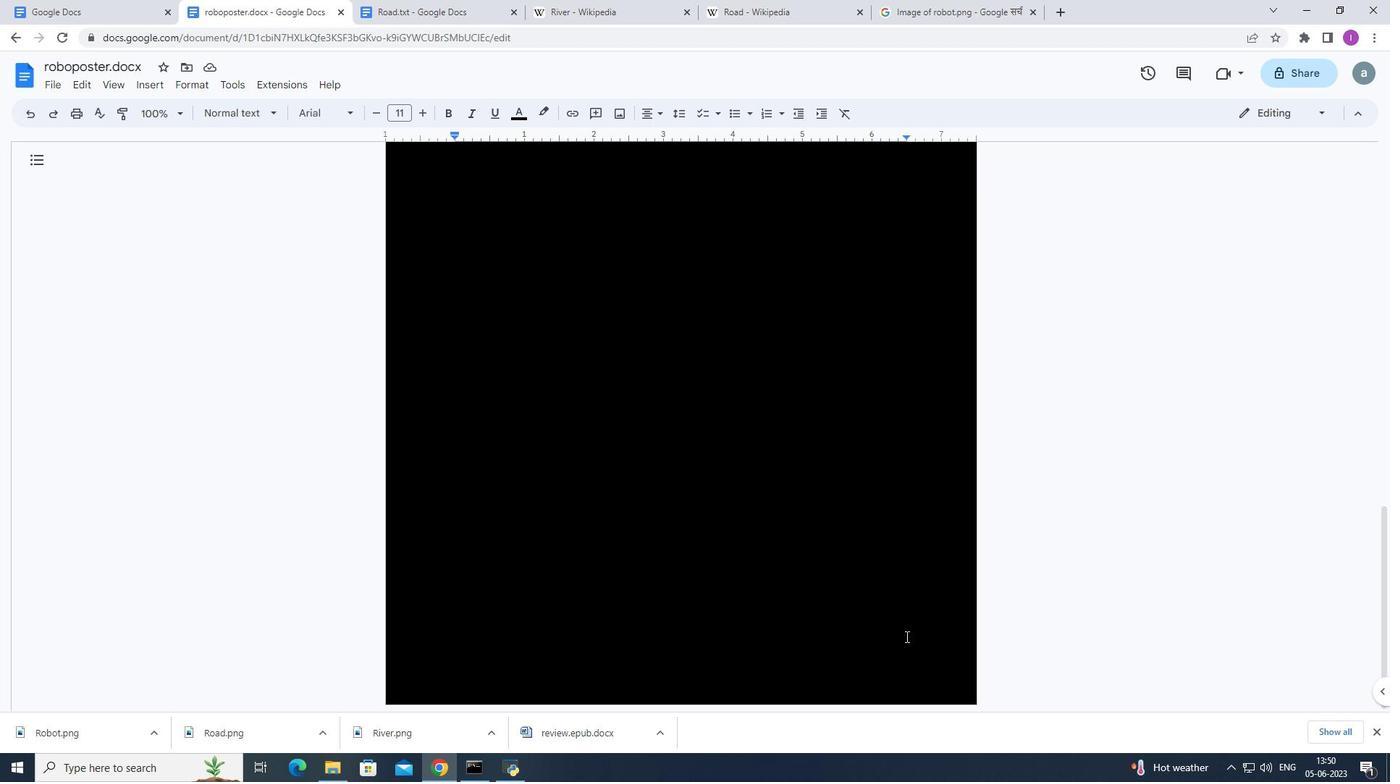 
Action: Mouse moved to (903, 634)
Screenshot: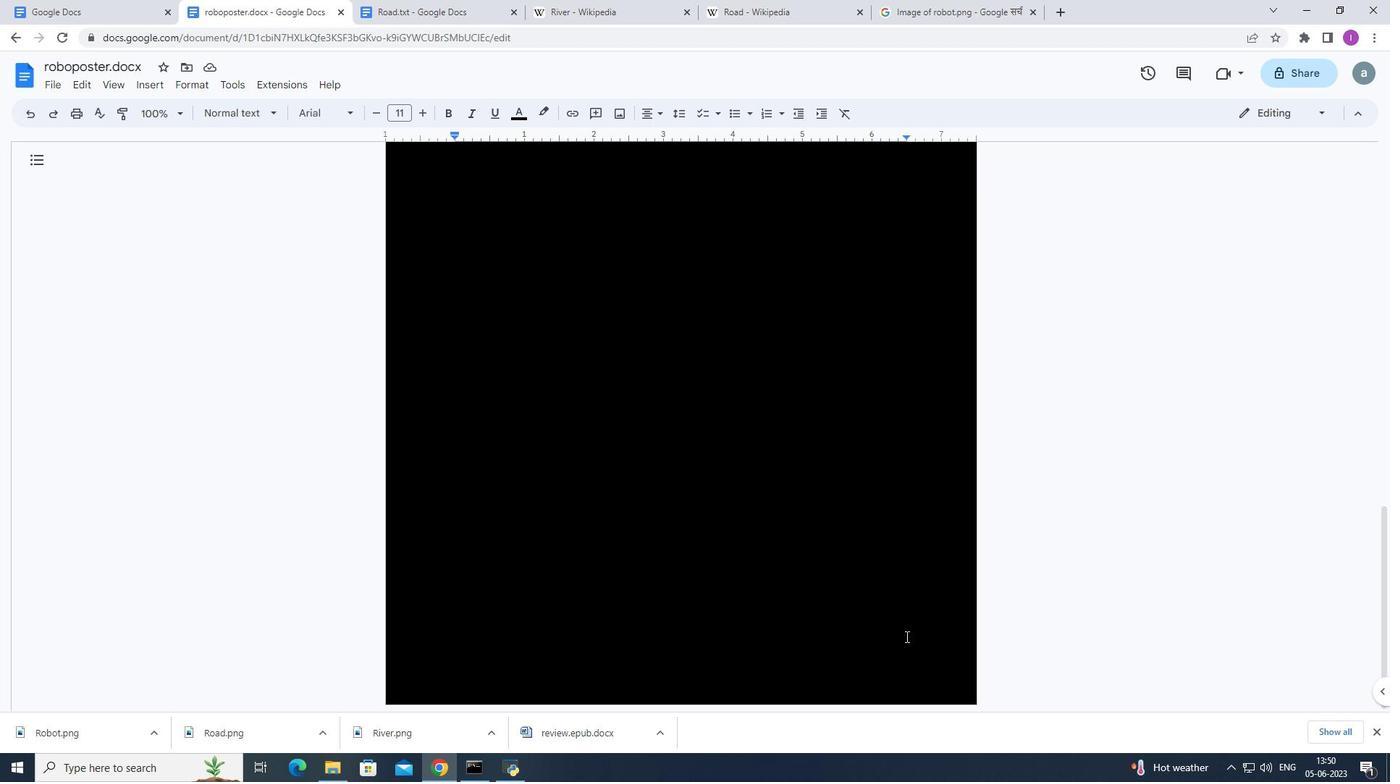 
Action: Key pressed <Key.enter>
Screenshot: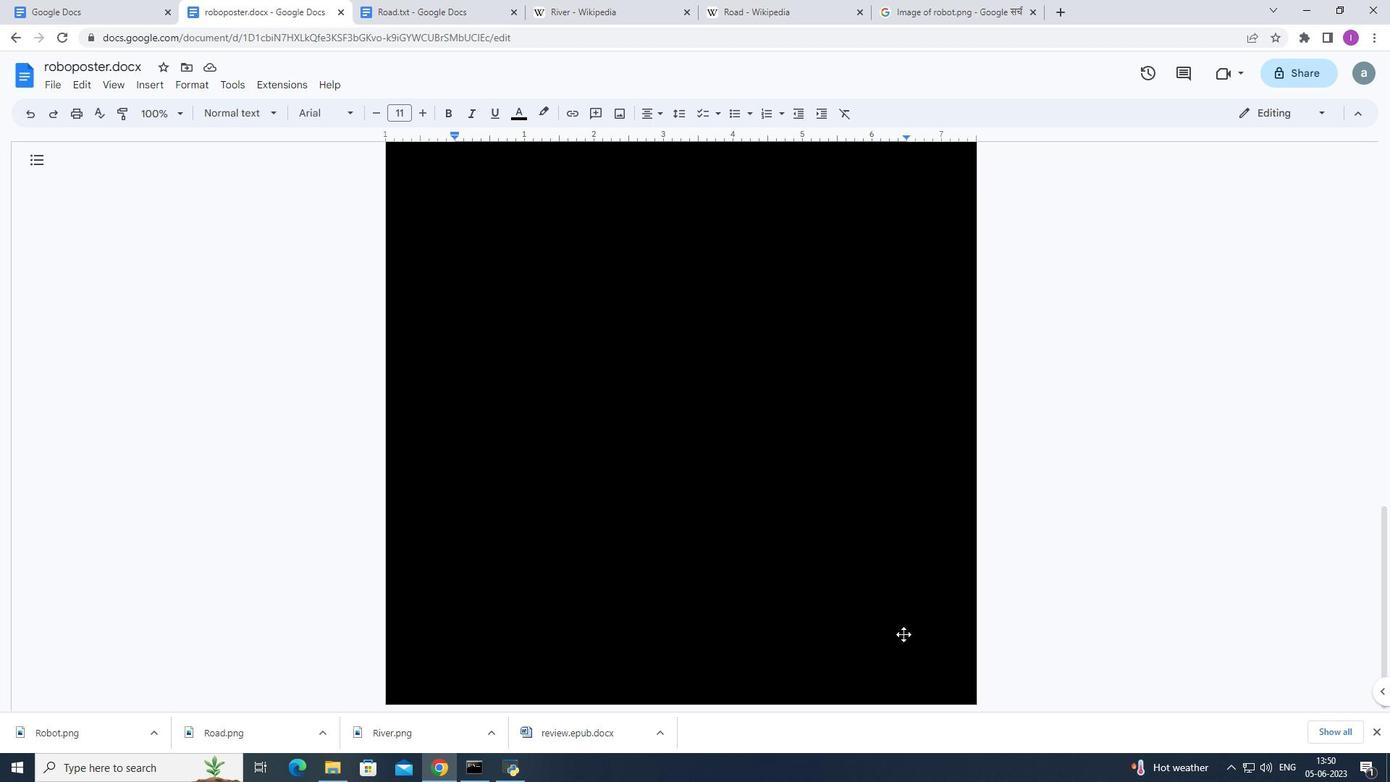 
Action: Mouse moved to (903, 634)
Screenshot: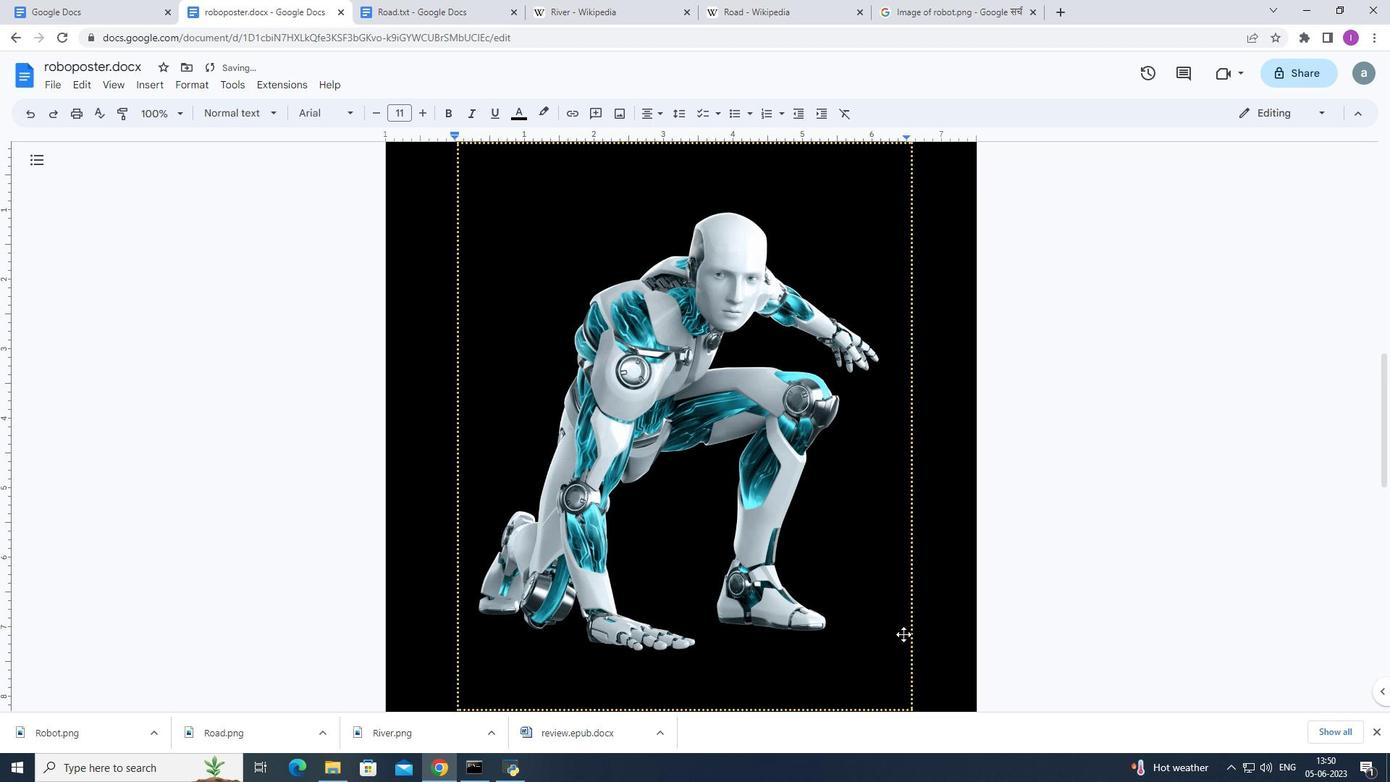 
Action: Key pressed <Key.enter>
Screenshot: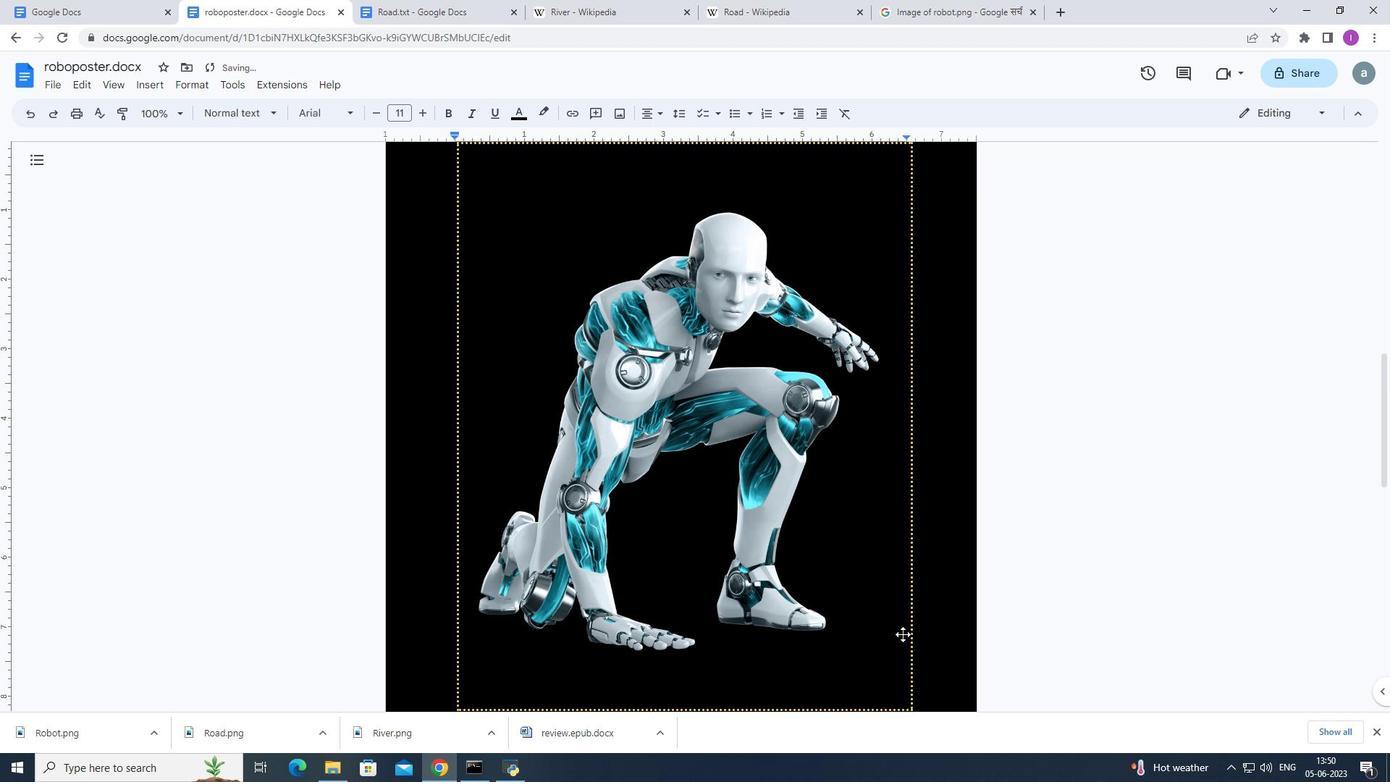 
Action: Mouse scrolled (903, 635) with delta (0, 0)
Screenshot: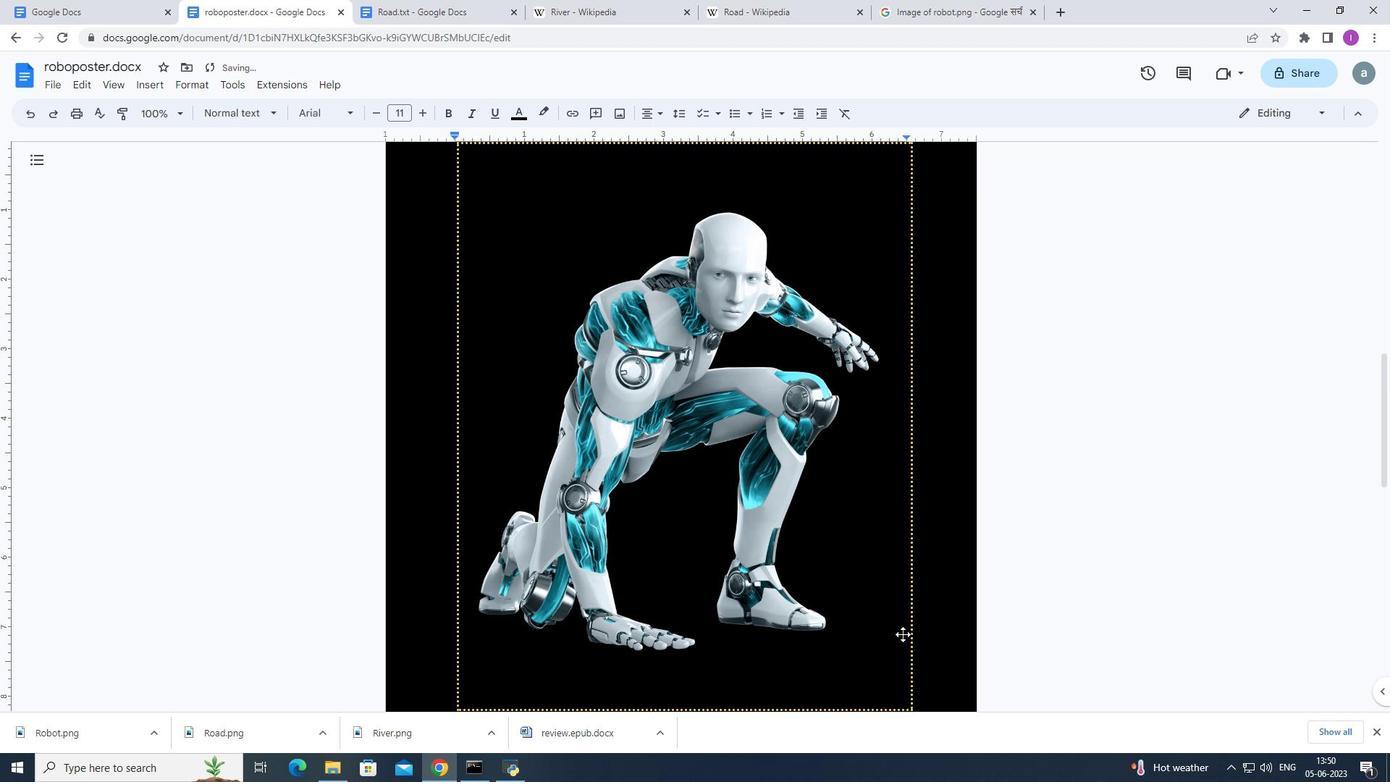 
Action: Mouse scrolled (903, 635) with delta (0, 0)
Screenshot: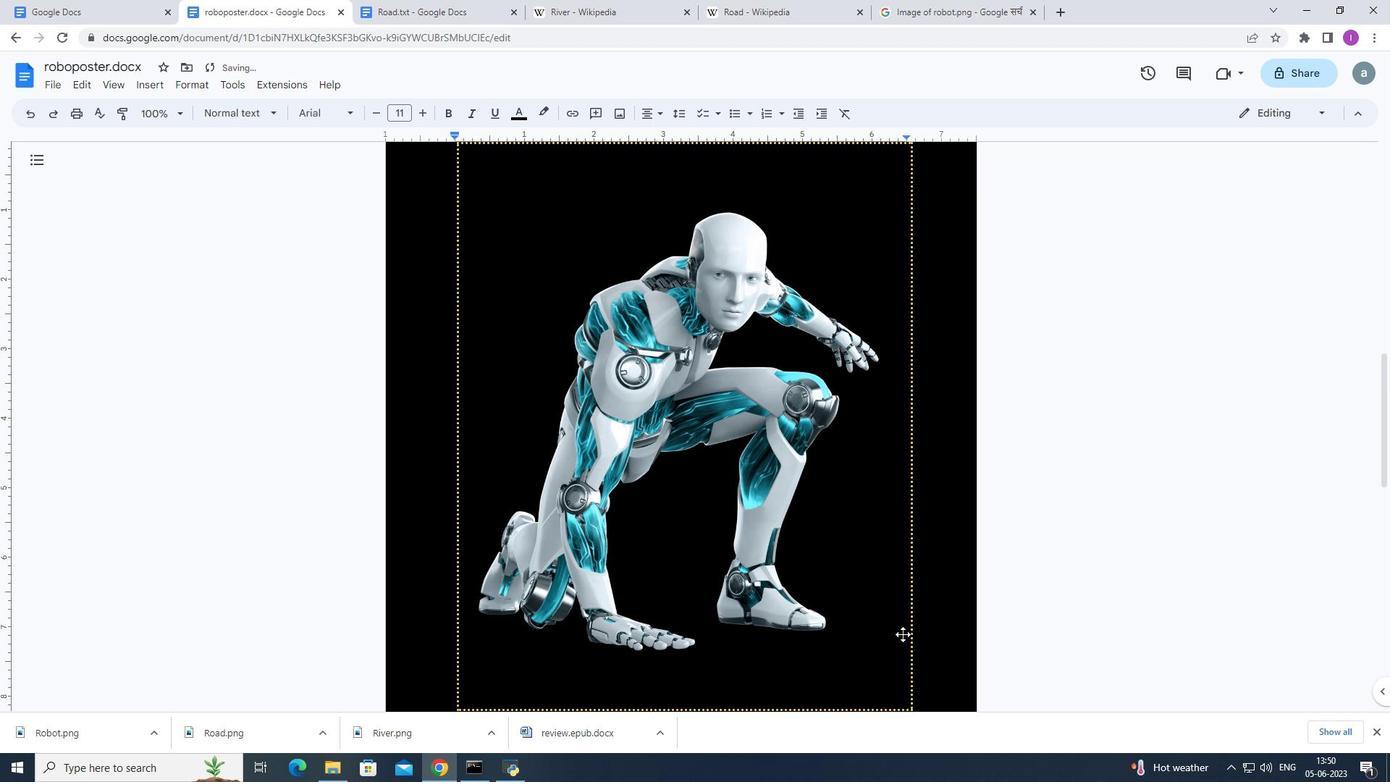
Action: Mouse moved to (864, 612)
Screenshot: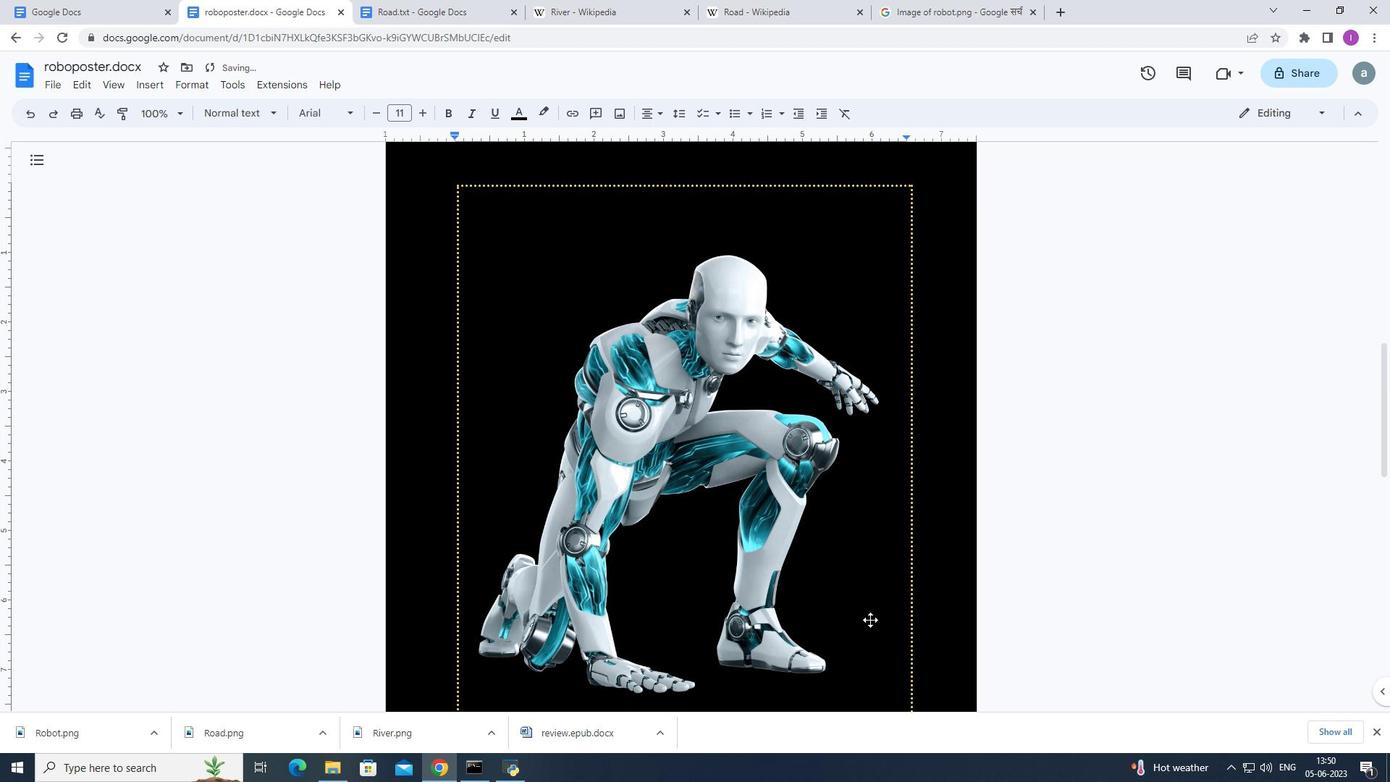 
Action: Mouse scrolled (864, 613) with delta (0, 0)
Screenshot: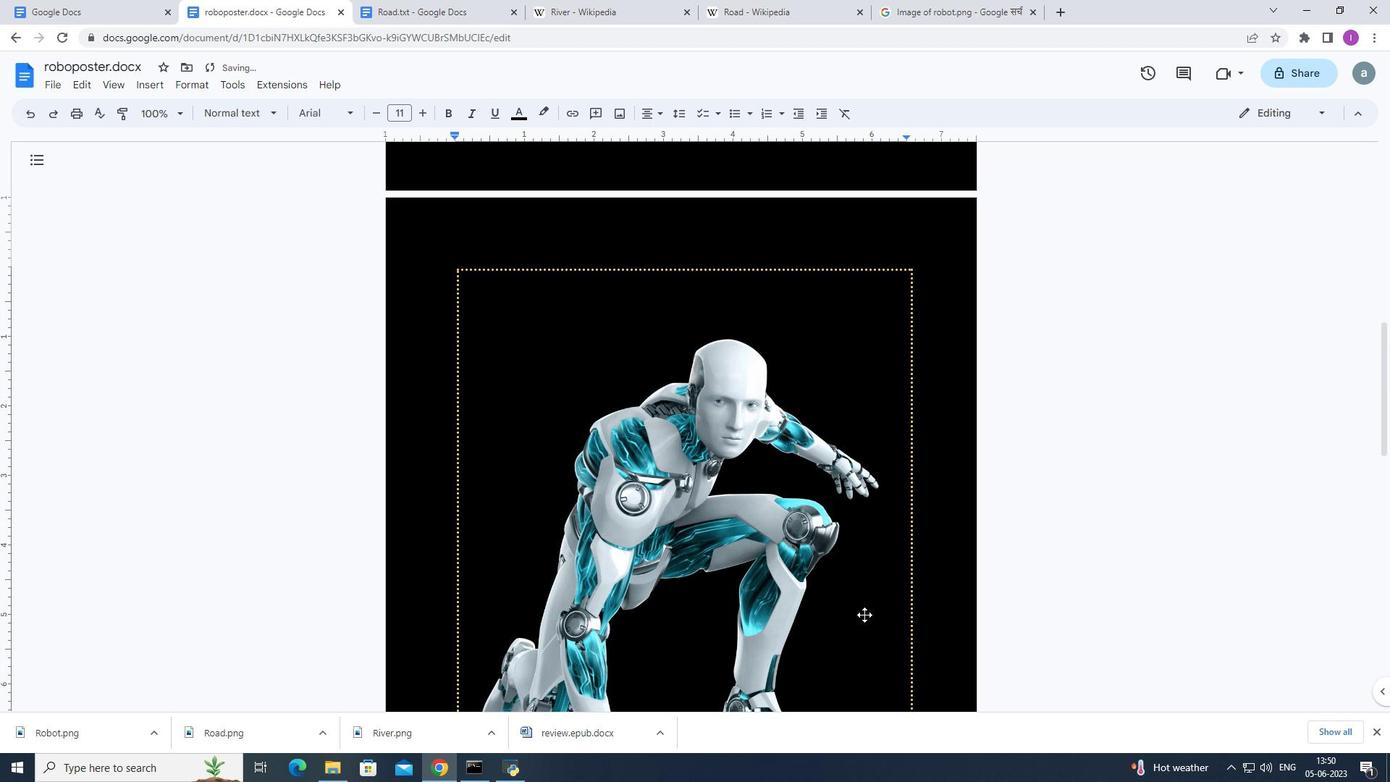 
Action: Mouse scrolled (864, 613) with delta (0, 0)
Screenshot: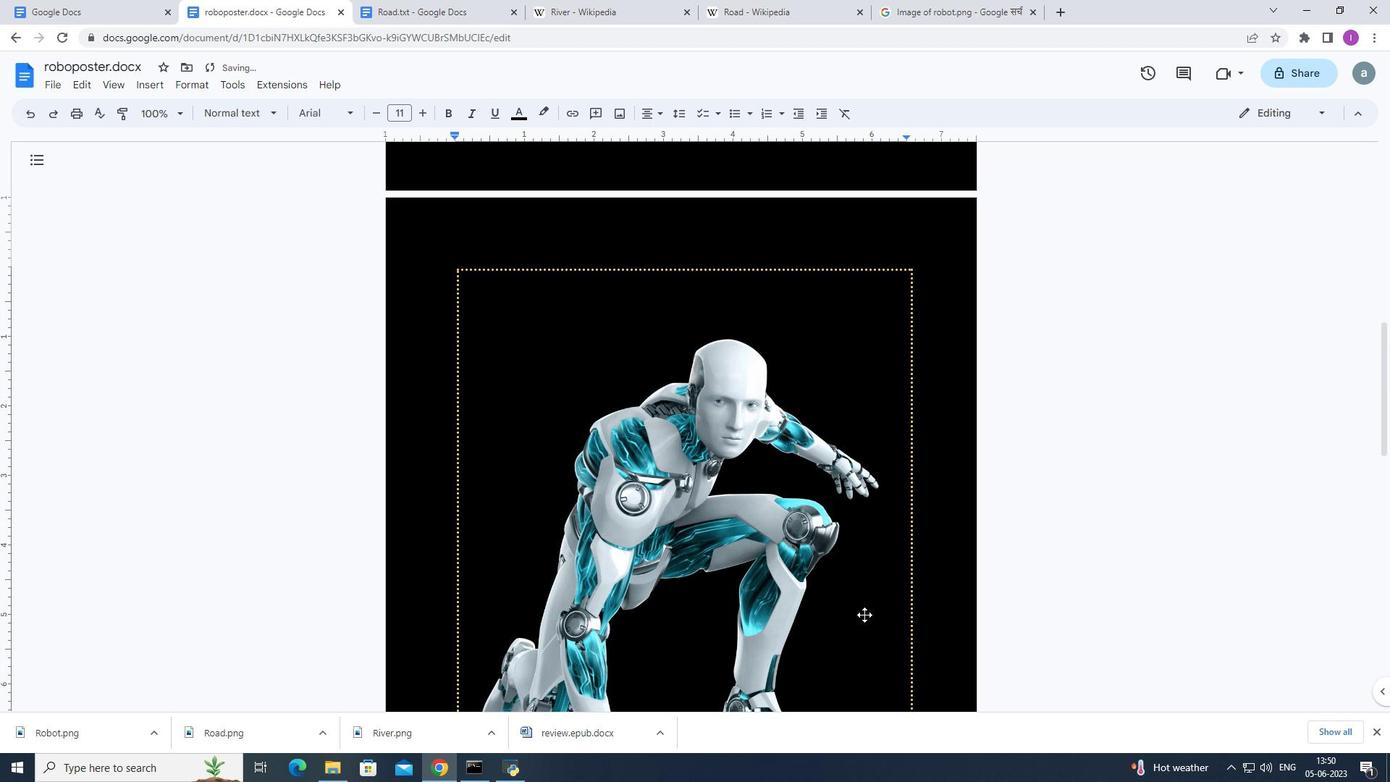 
Action: Mouse scrolled (864, 613) with delta (0, 0)
Screenshot: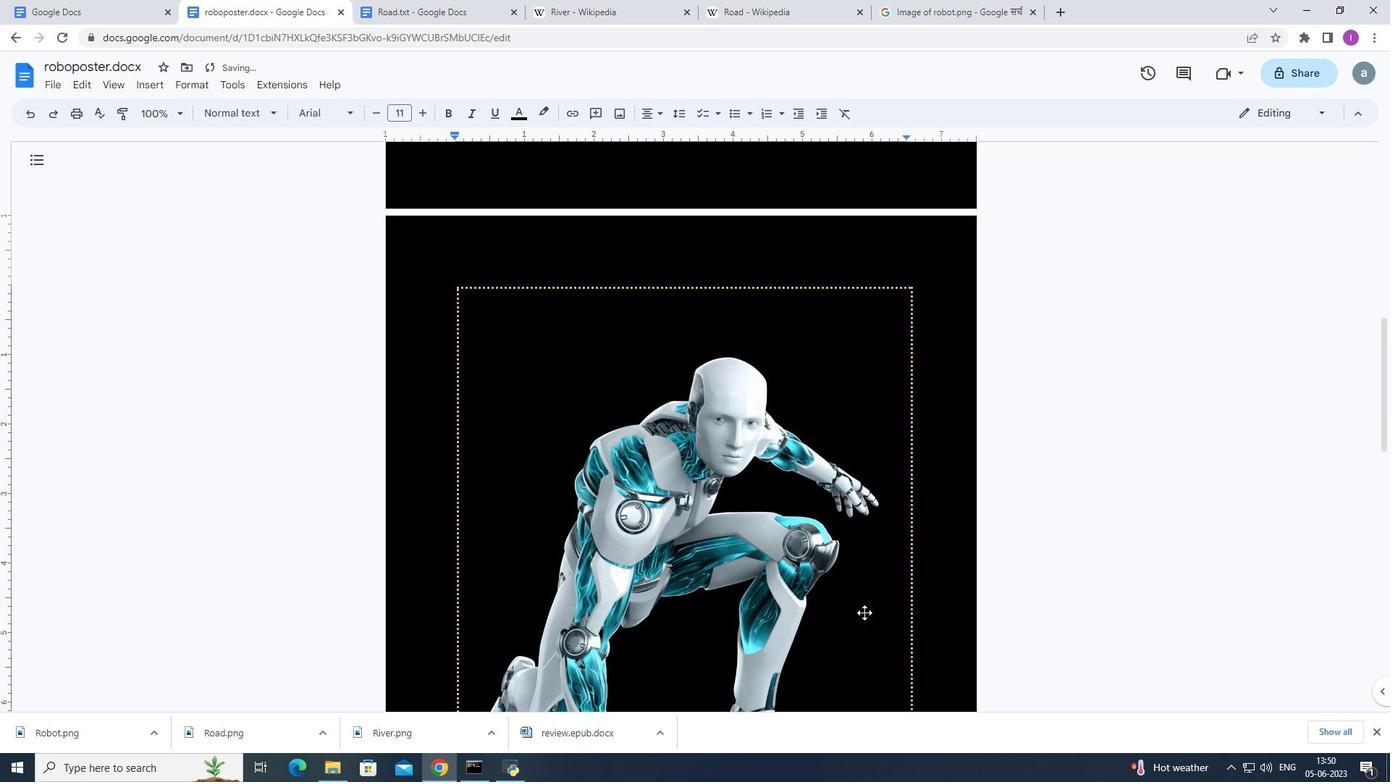 
Action: Mouse scrolled (864, 613) with delta (0, 0)
Screenshot: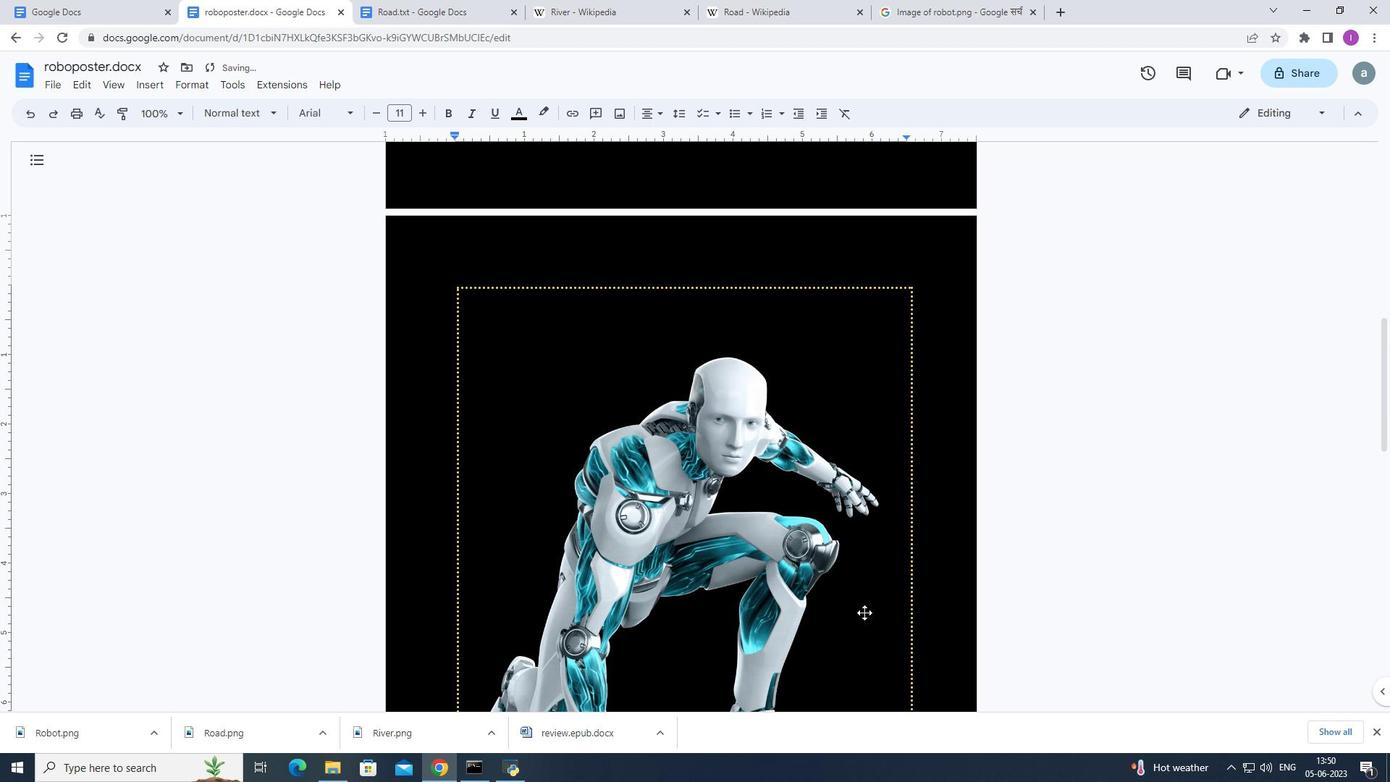 
Action: Mouse moved to (863, 597)
Screenshot: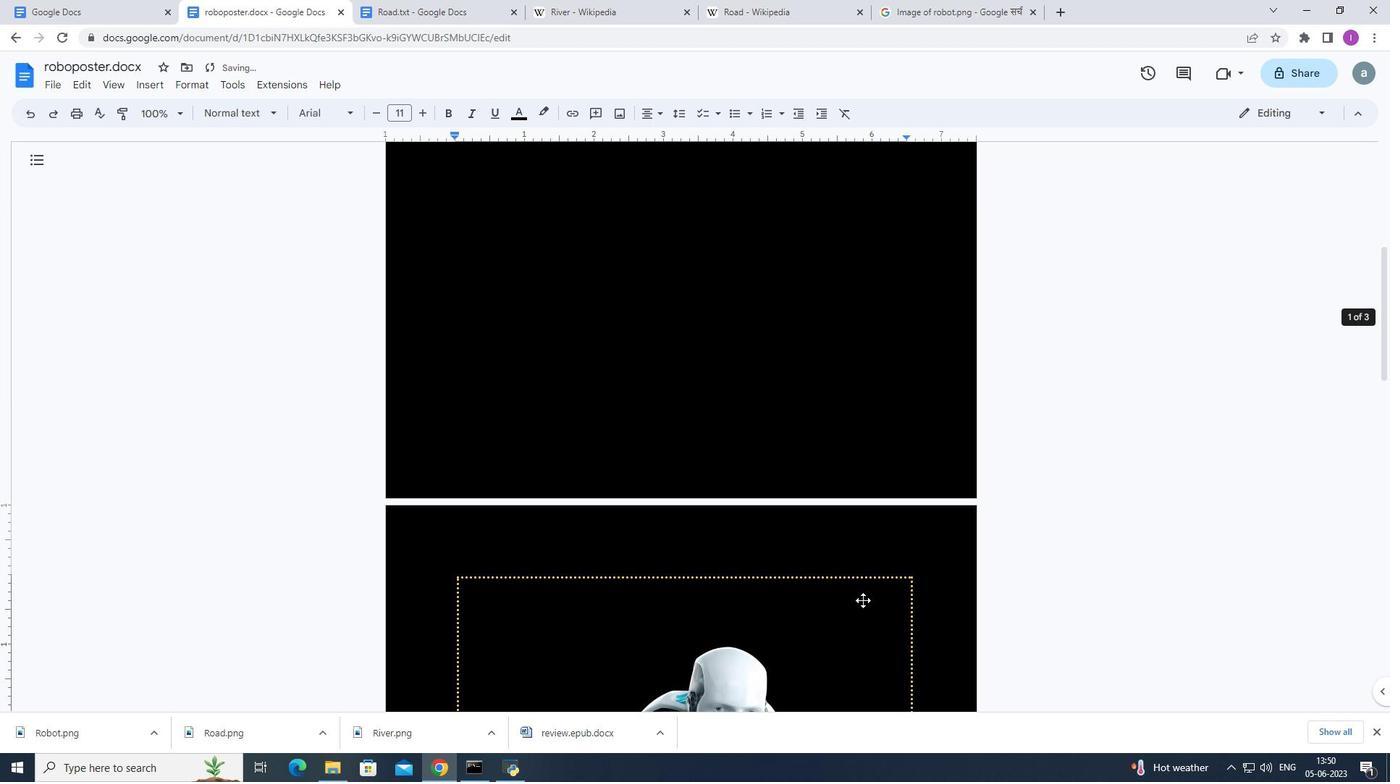 
Action: Mouse scrolled (863, 598) with delta (0, 0)
Screenshot: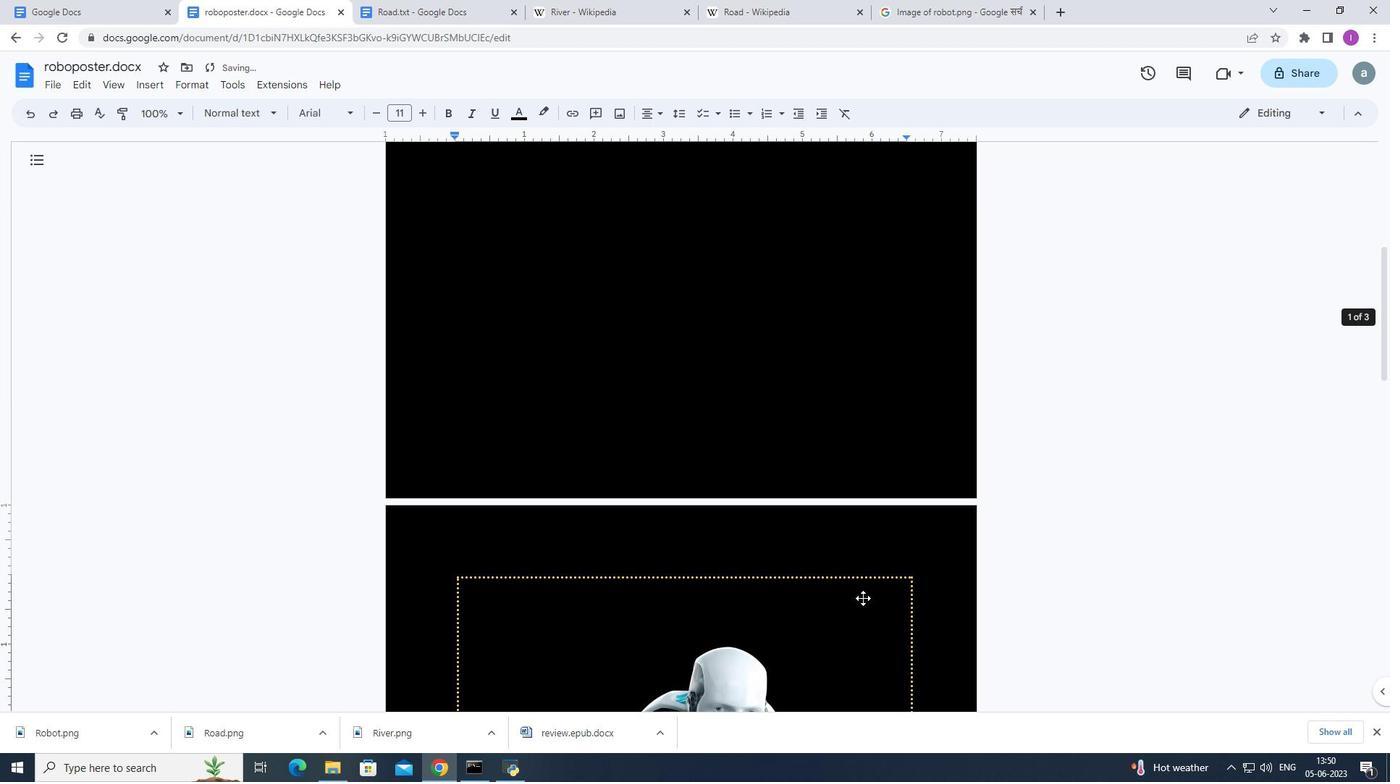 
Action: Mouse scrolled (863, 598) with delta (0, 0)
Screenshot: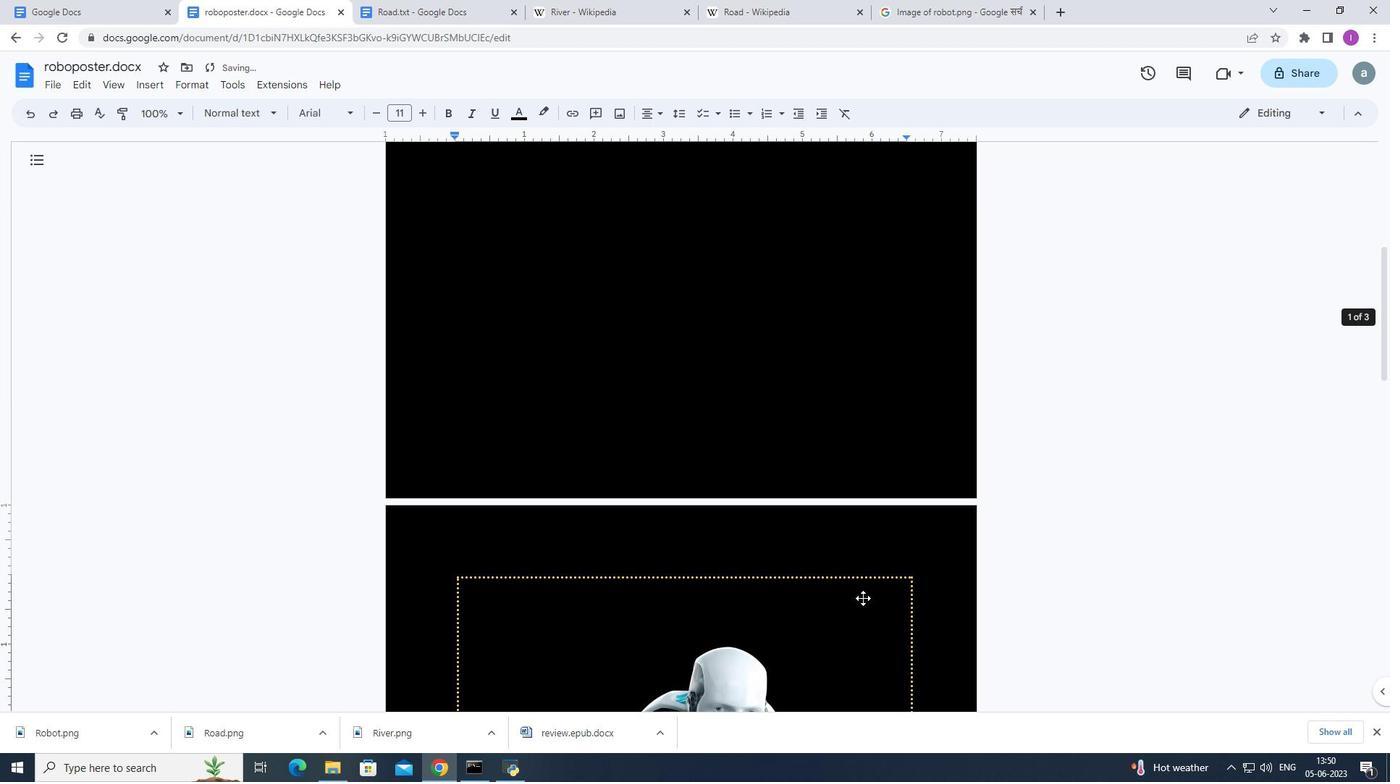 
Action: Mouse scrolled (863, 598) with delta (0, 0)
Screenshot: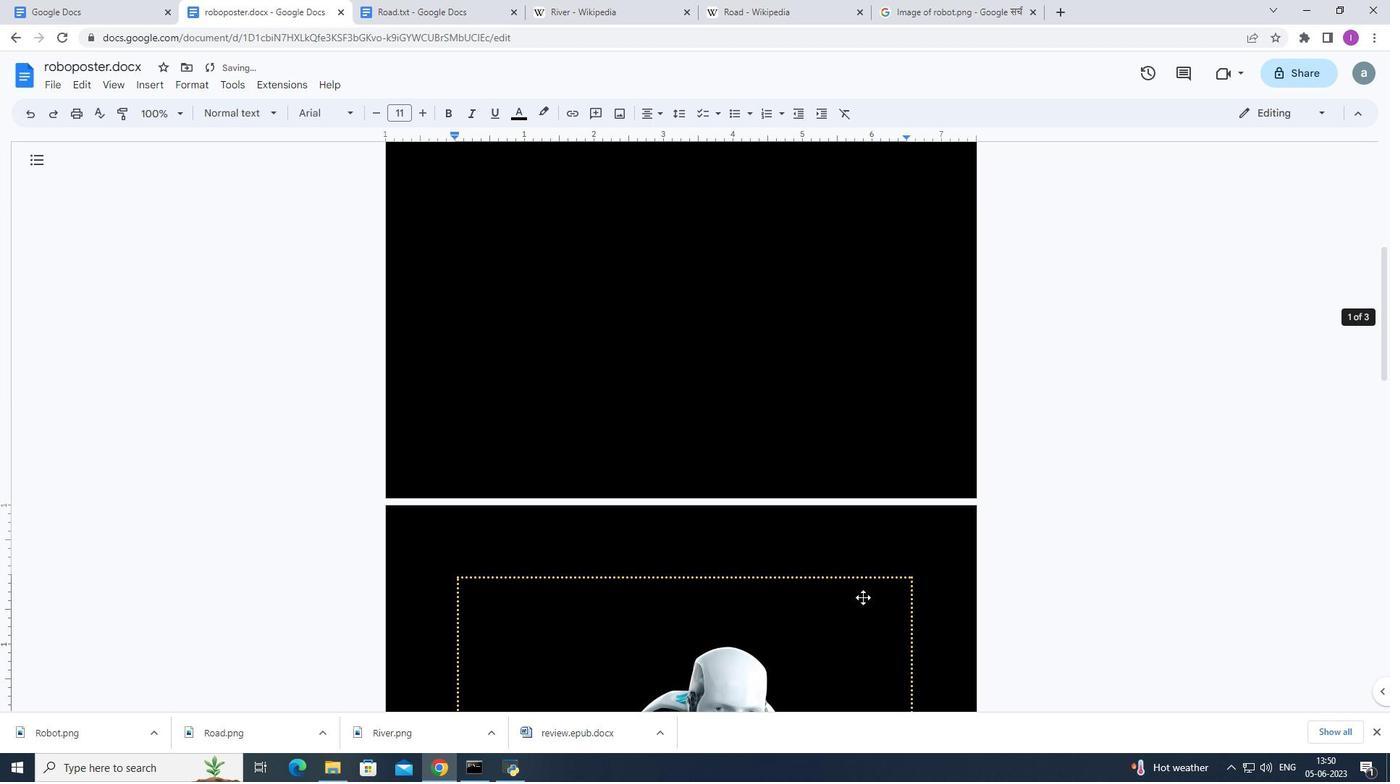 
Action: Mouse scrolled (863, 598) with delta (0, 0)
Screenshot: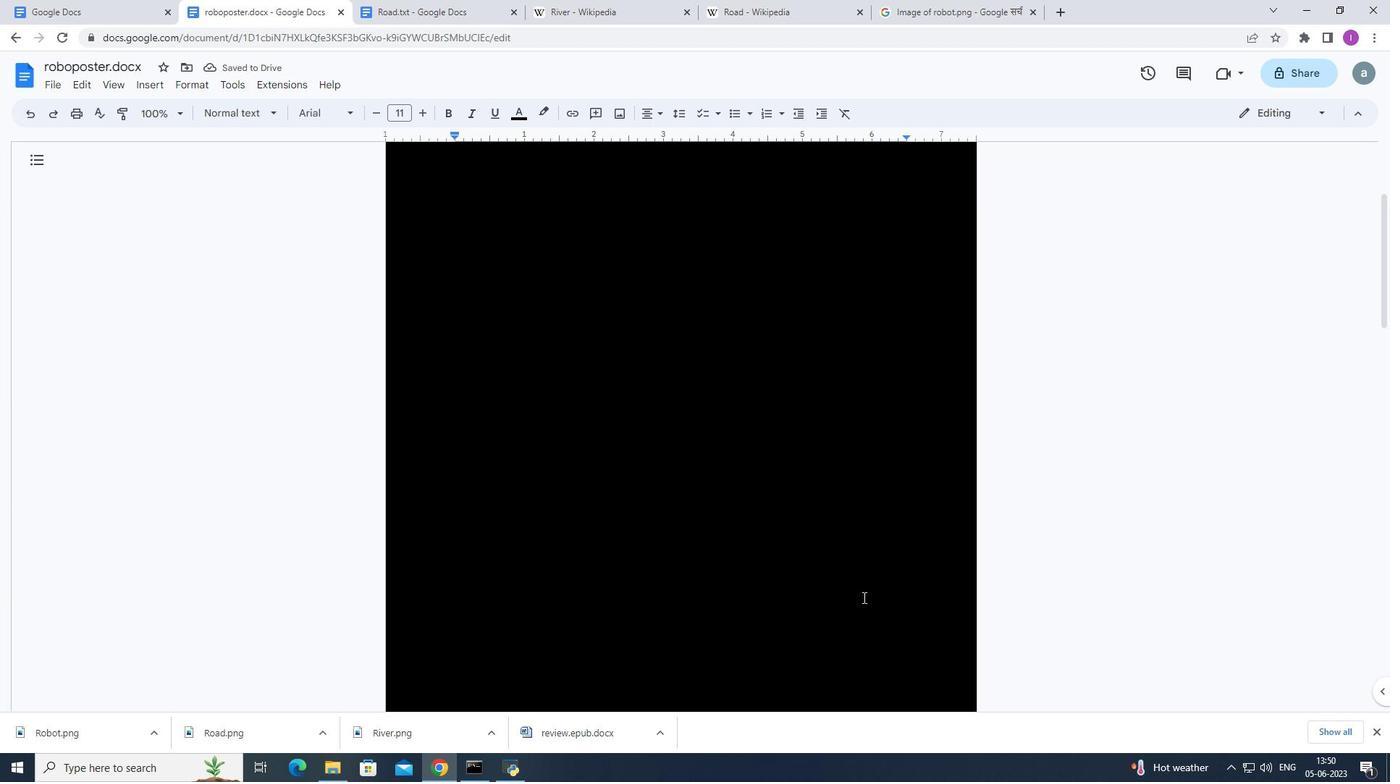 
Action: Mouse scrolled (863, 596) with delta (0, 0)
Screenshot: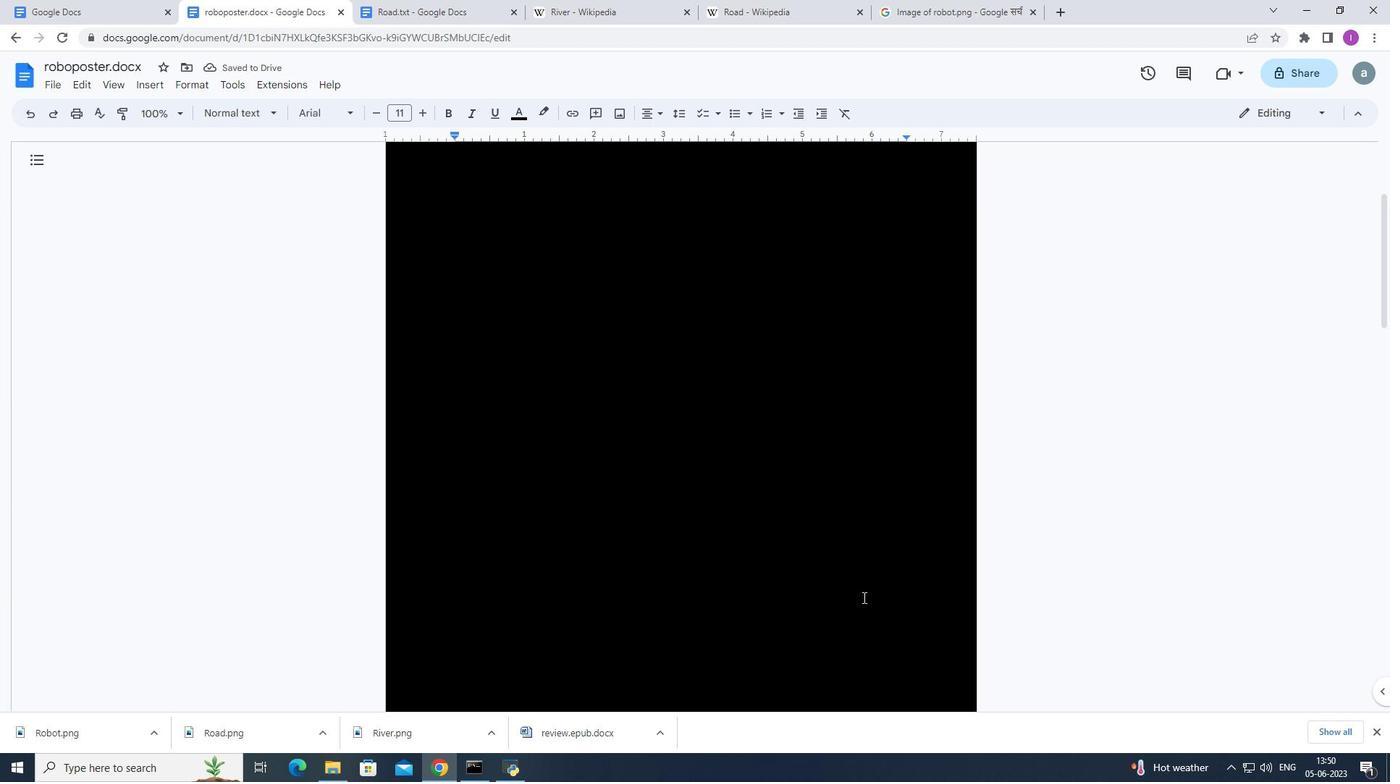 
Action: Mouse scrolled (863, 598) with delta (0, 0)
Screenshot: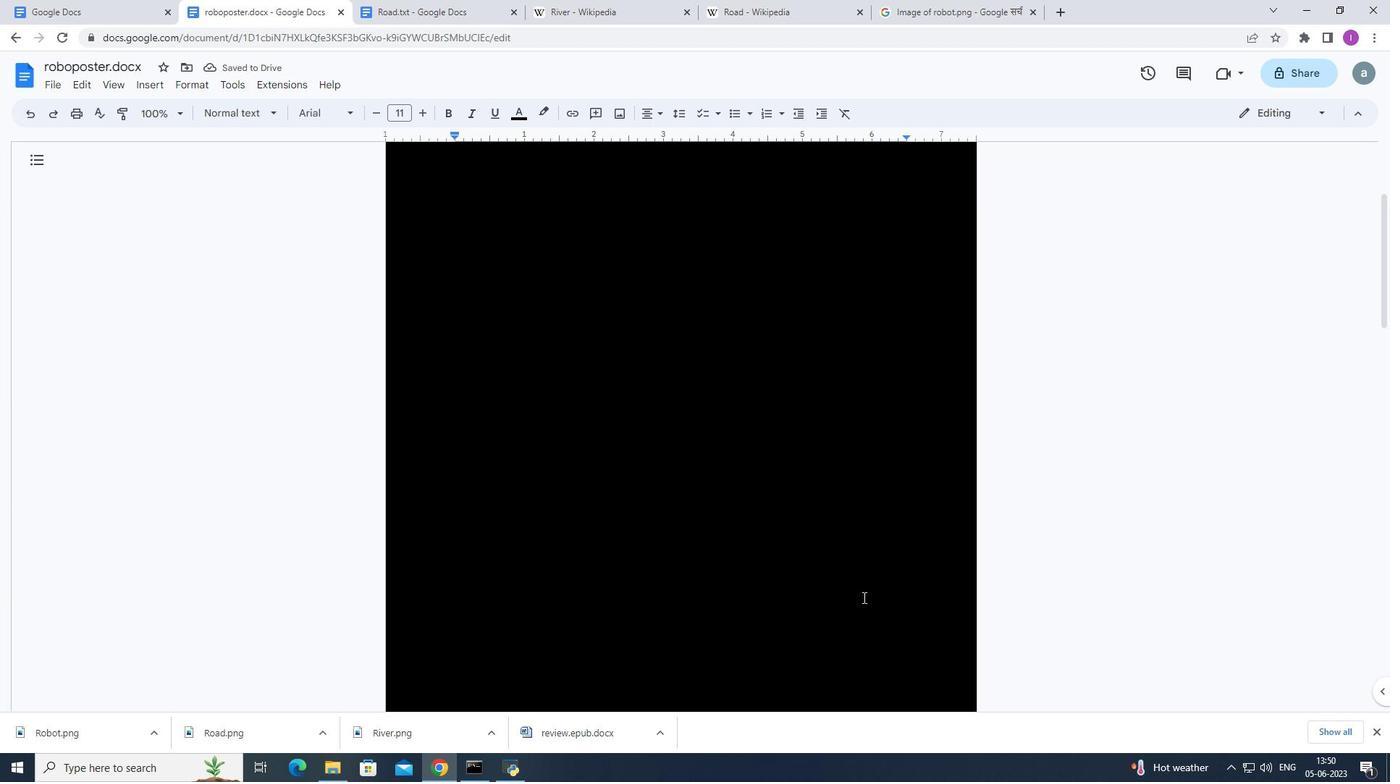 
Action: Mouse scrolled (863, 598) with delta (0, 0)
Screenshot: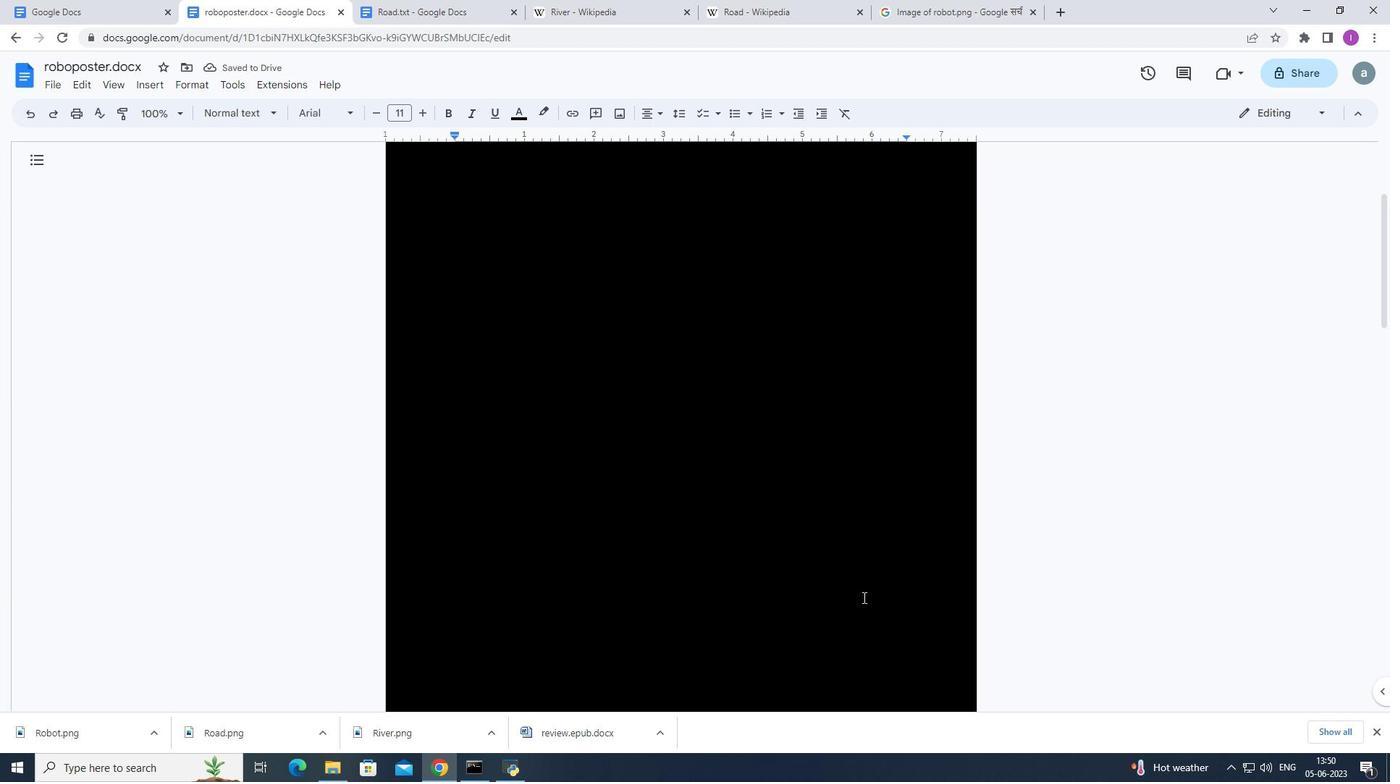 
Action: Mouse scrolled (863, 598) with delta (0, 0)
Screenshot: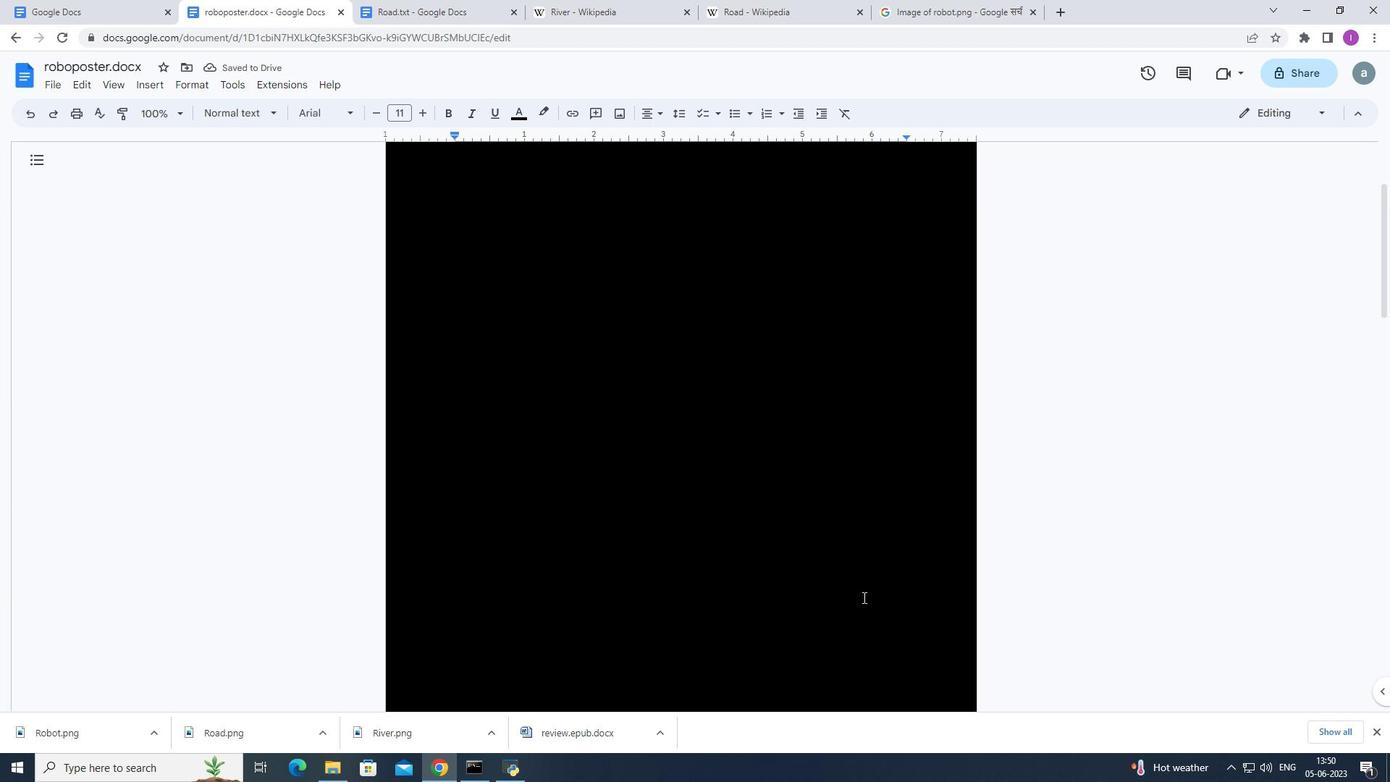
Action: Mouse scrolled (863, 598) with delta (0, 0)
Screenshot: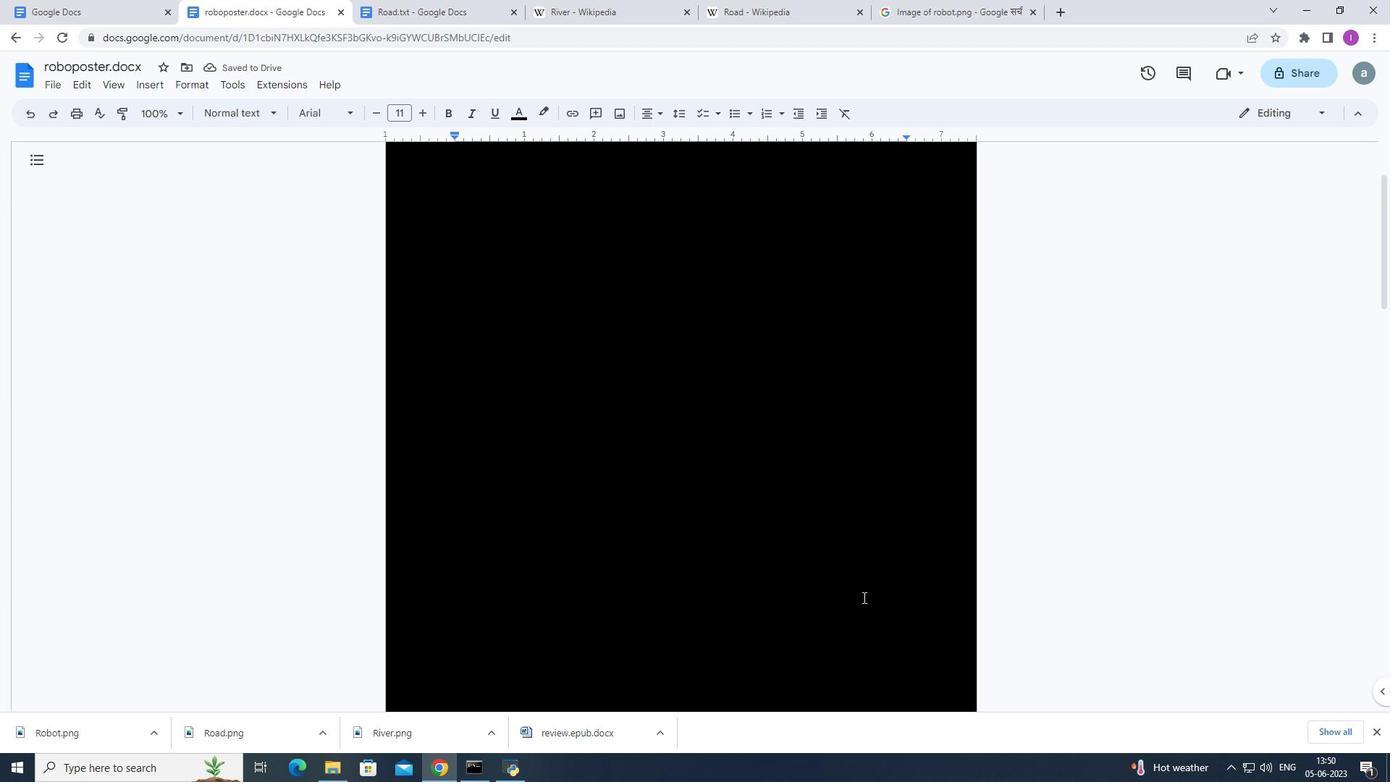 
Action: Mouse scrolled (863, 598) with delta (0, 0)
Screenshot: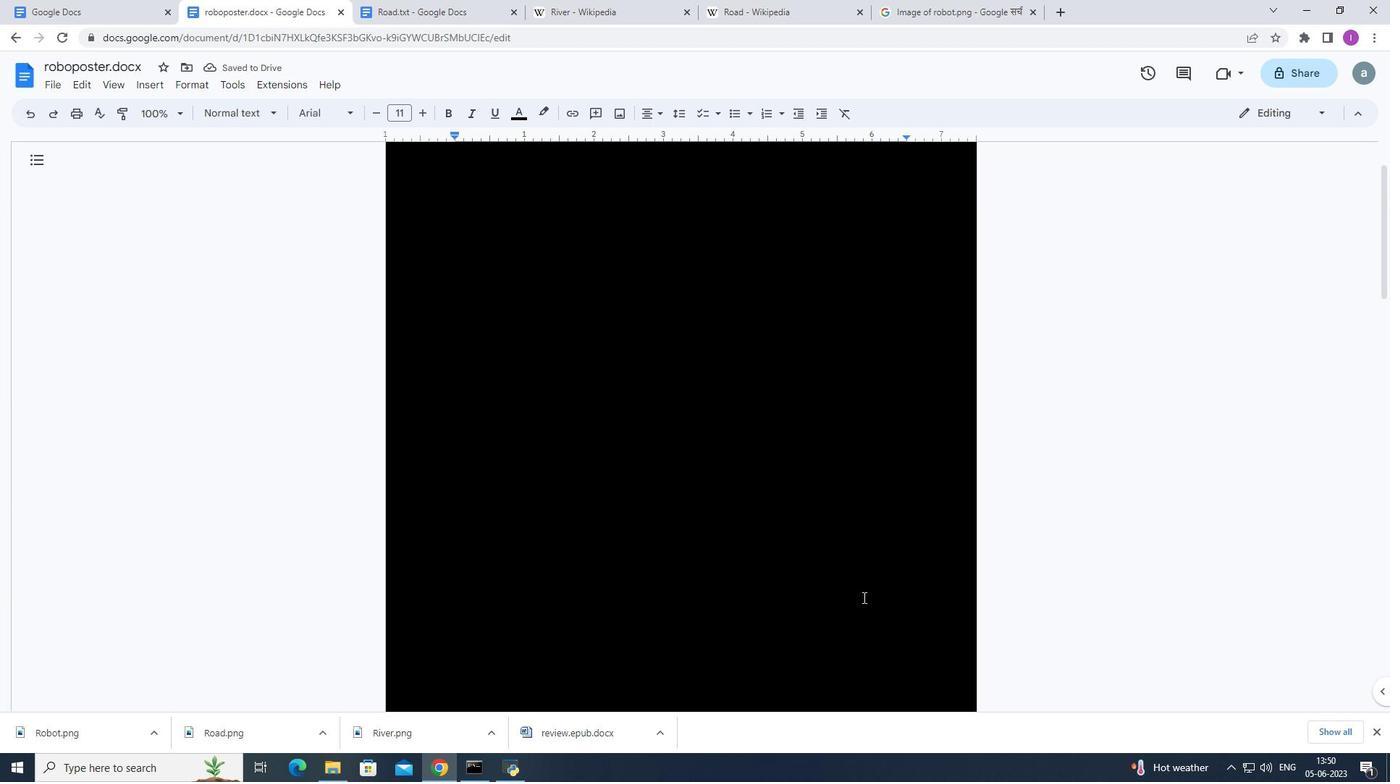 
Action: Mouse scrolled (863, 596) with delta (0, 0)
Screenshot: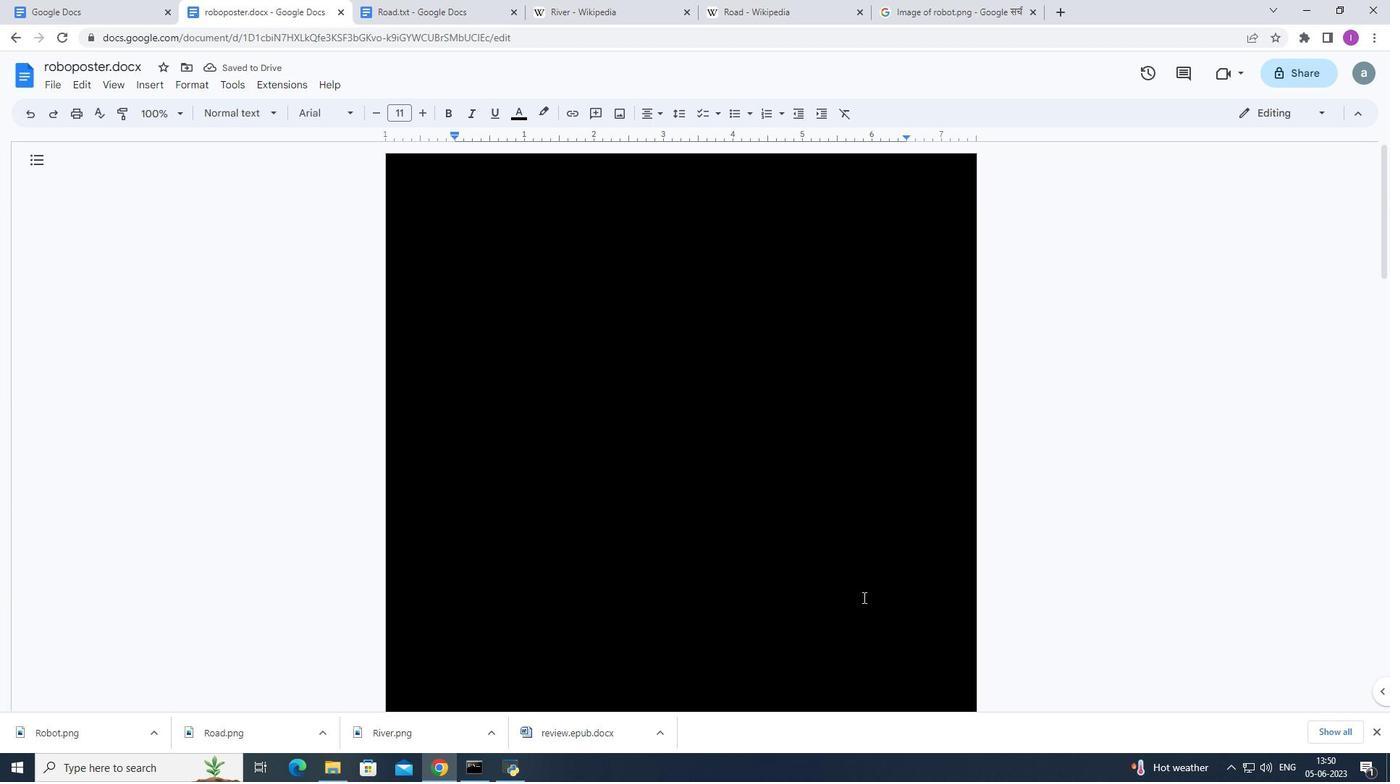 
Action: Mouse scrolled (863, 596) with delta (0, 0)
Screenshot: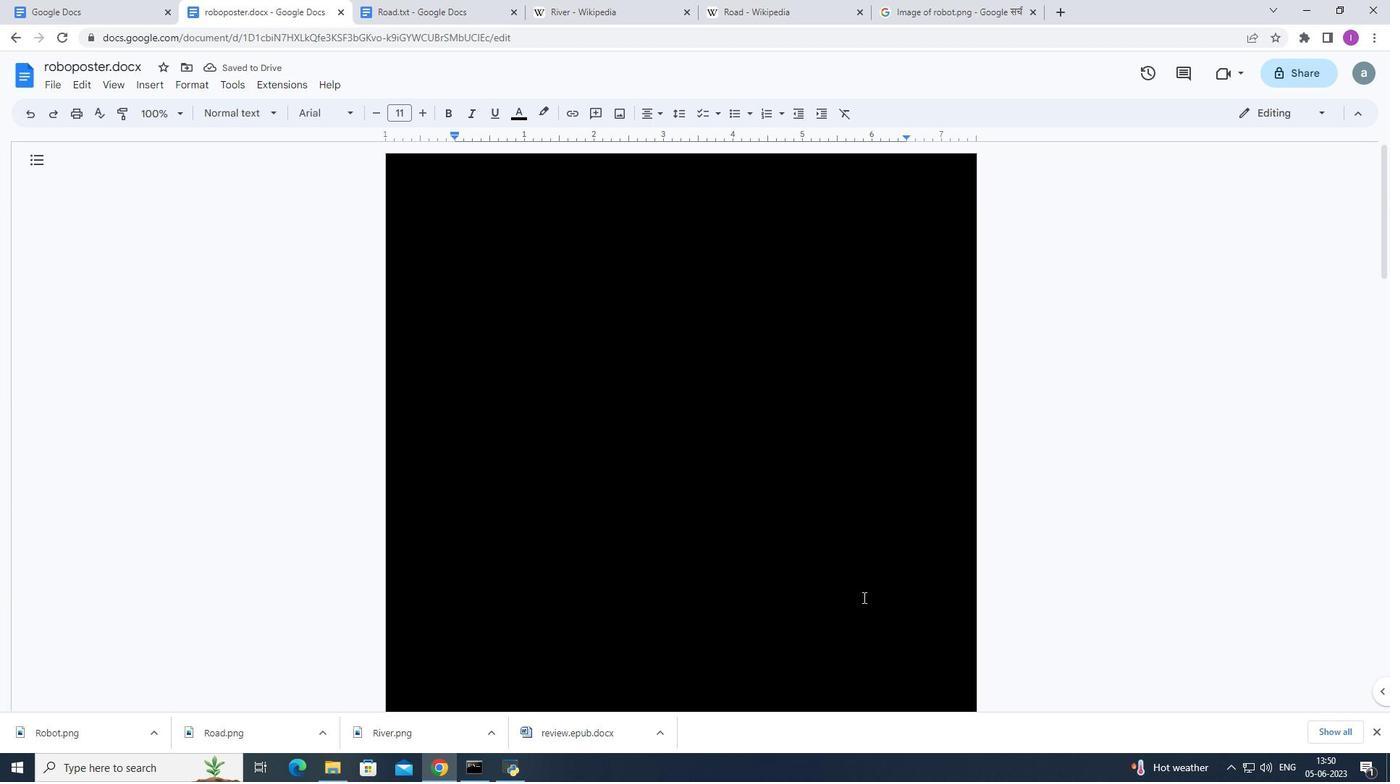
Action: Mouse scrolled (863, 596) with delta (0, 0)
Screenshot: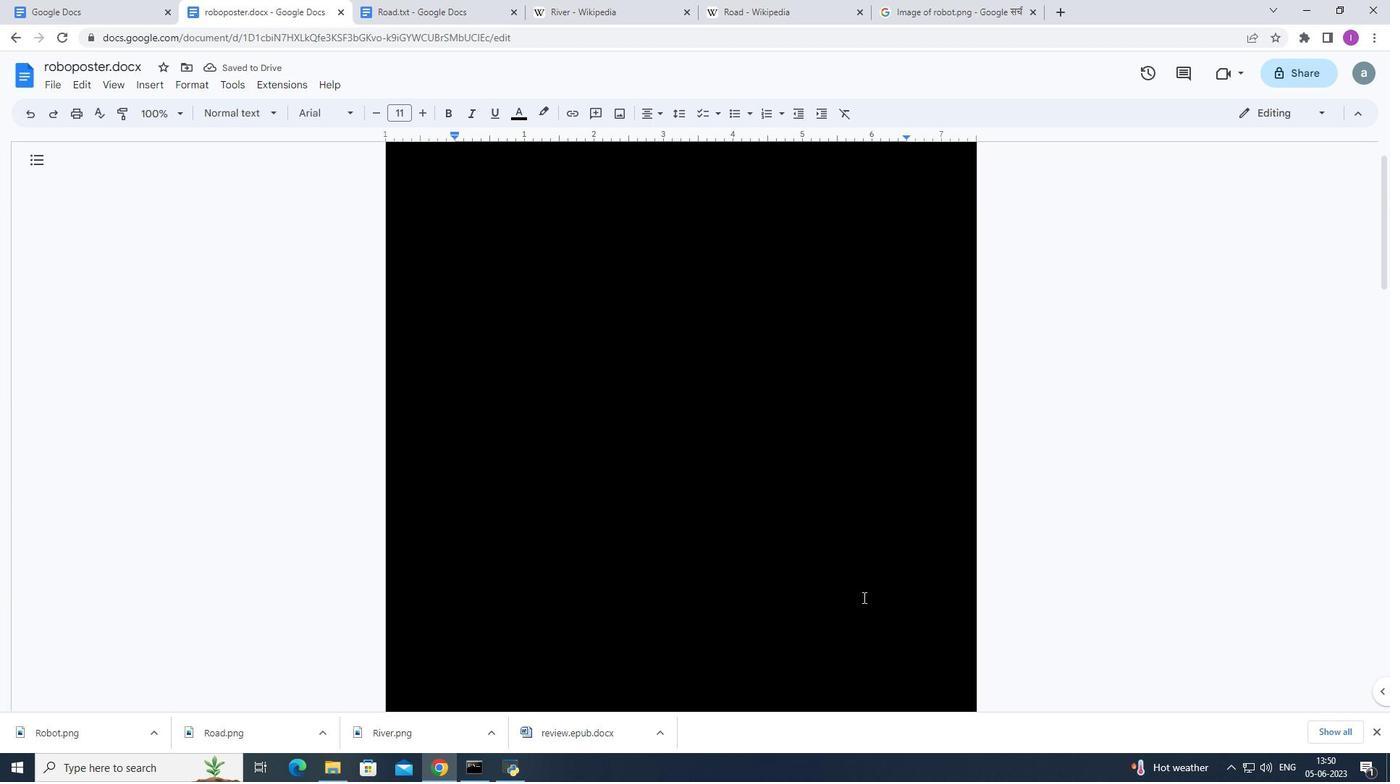 
Action: Mouse scrolled (863, 596) with delta (0, 0)
Screenshot: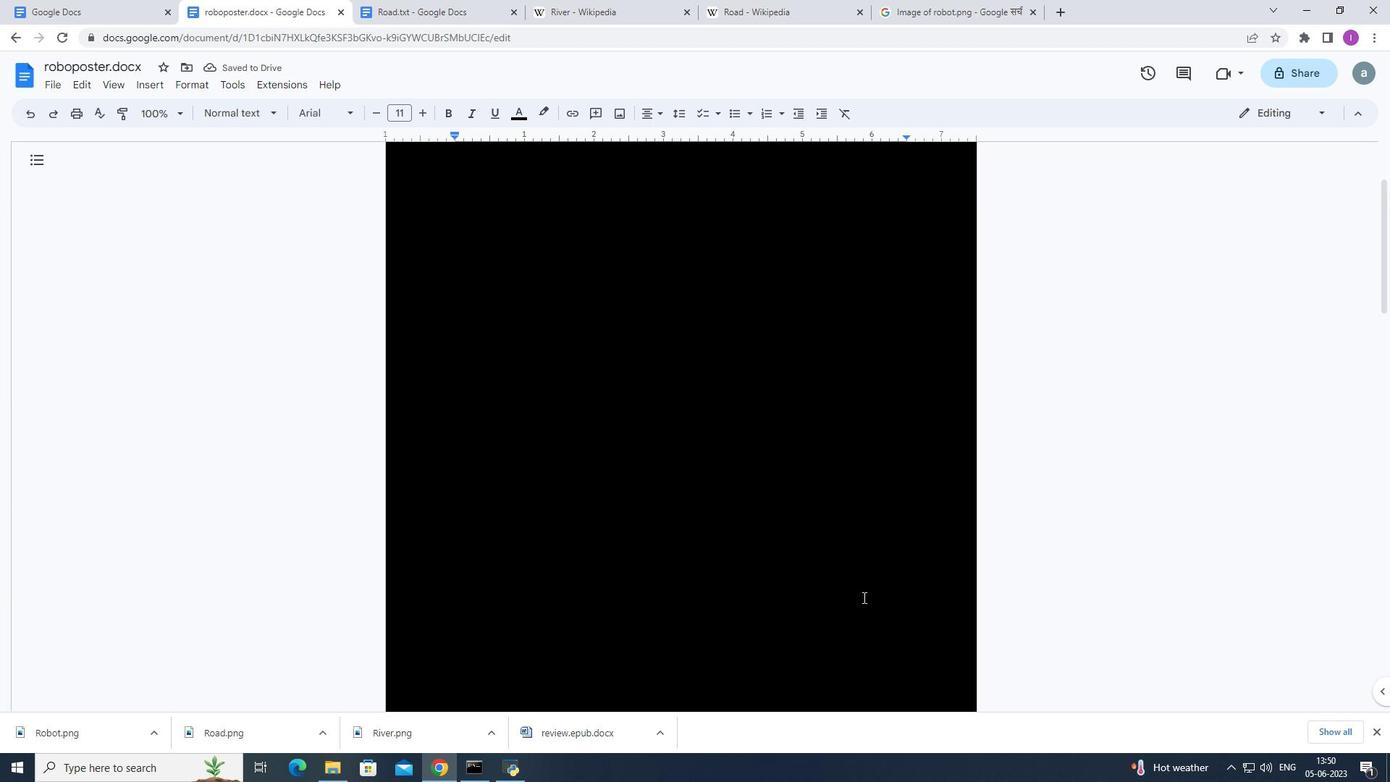
Action: Mouse scrolled (863, 596) with delta (0, 0)
Screenshot: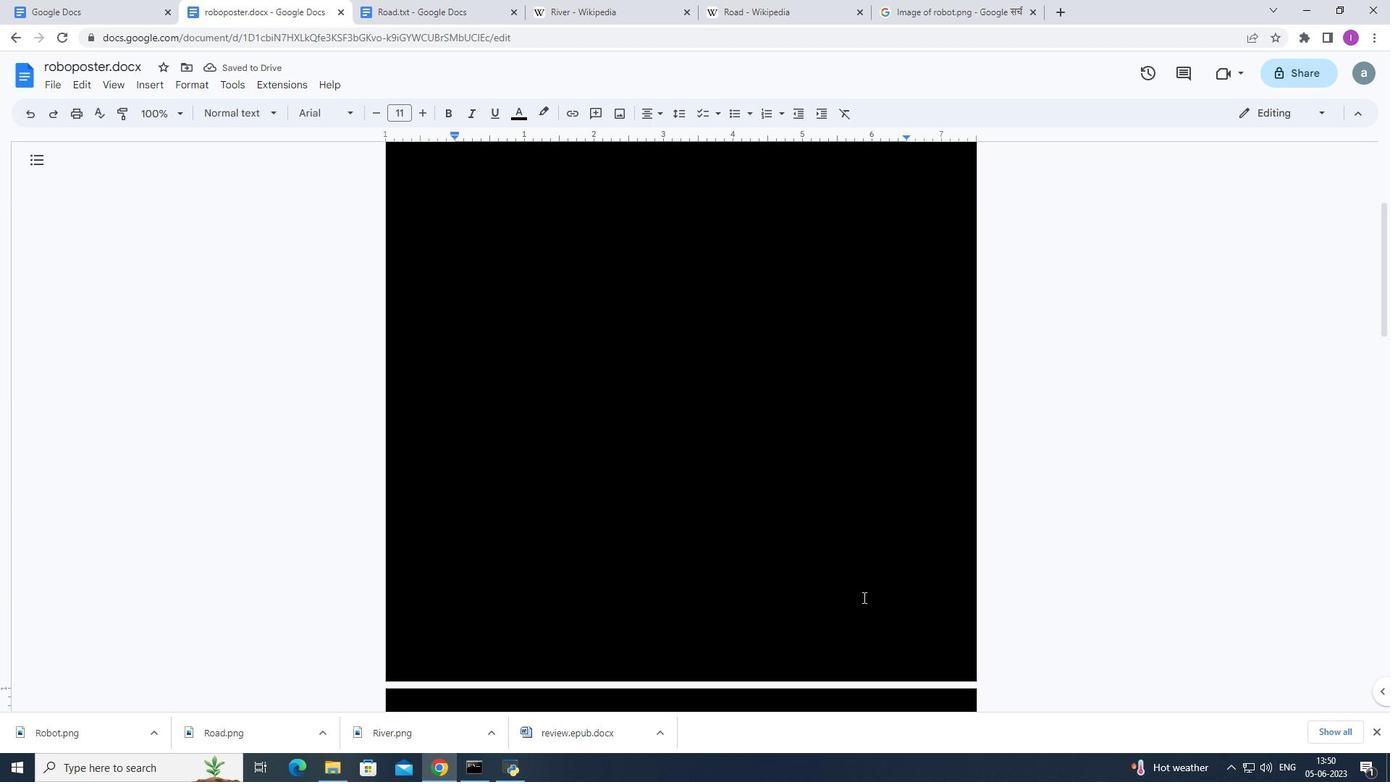 
Action: Mouse scrolled (863, 598) with delta (0, 0)
Screenshot: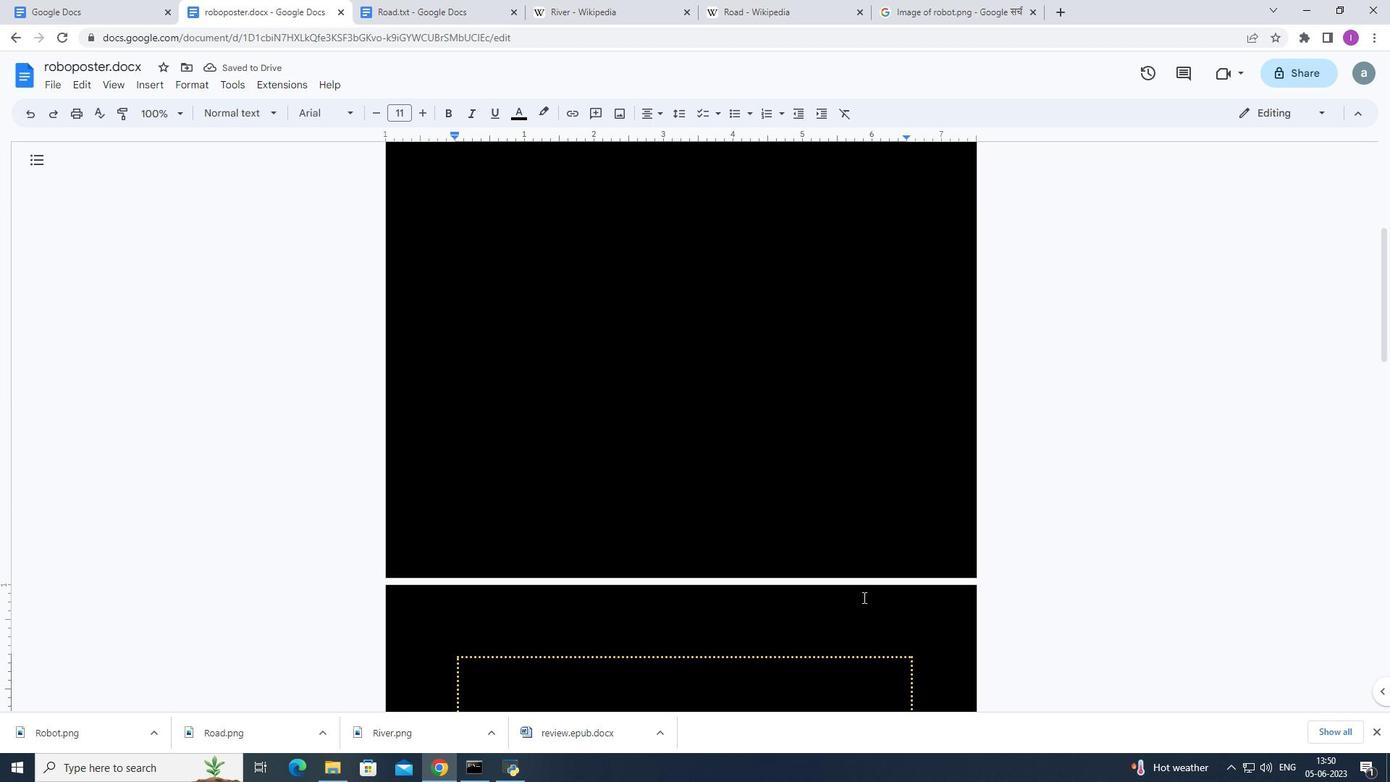
Action: Mouse scrolled (863, 598) with delta (0, 0)
Screenshot: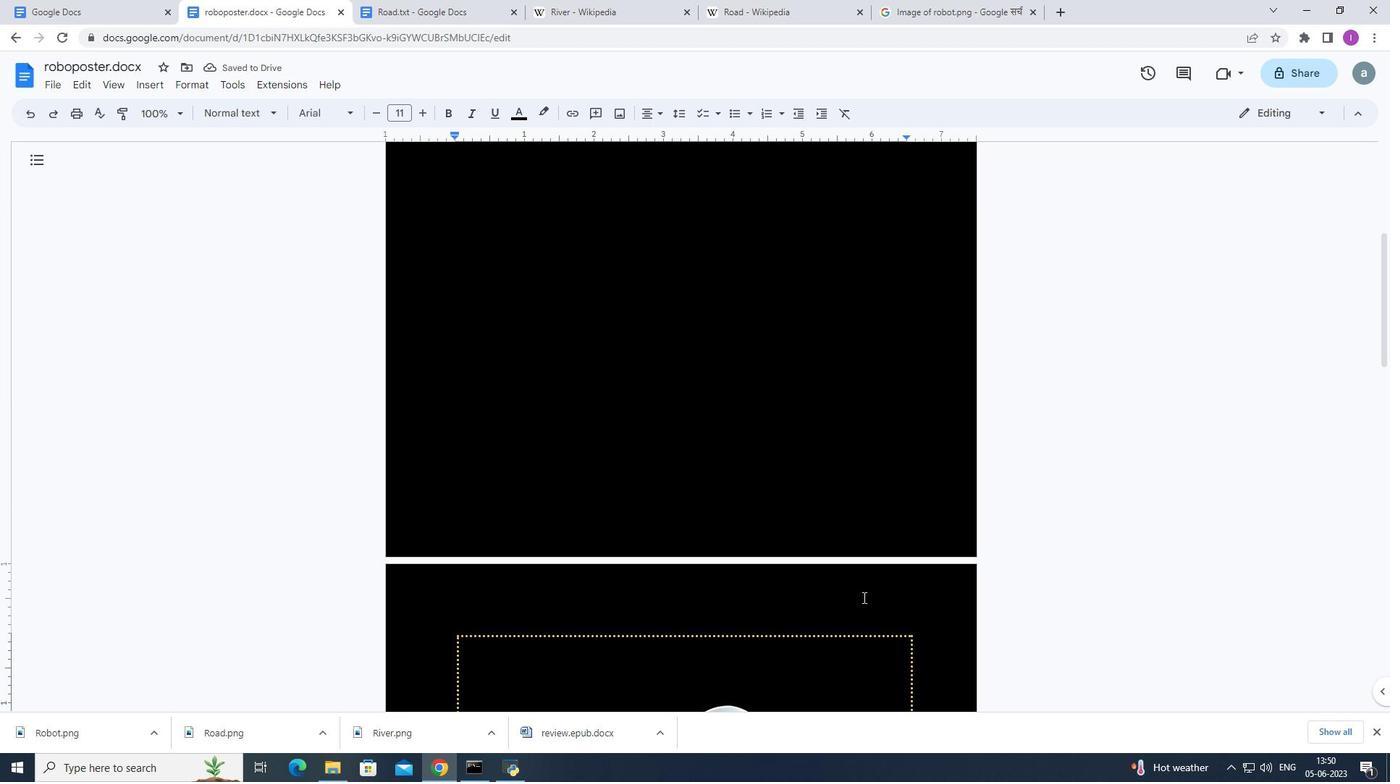 
Action: Mouse scrolled (863, 598) with delta (0, 0)
Screenshot: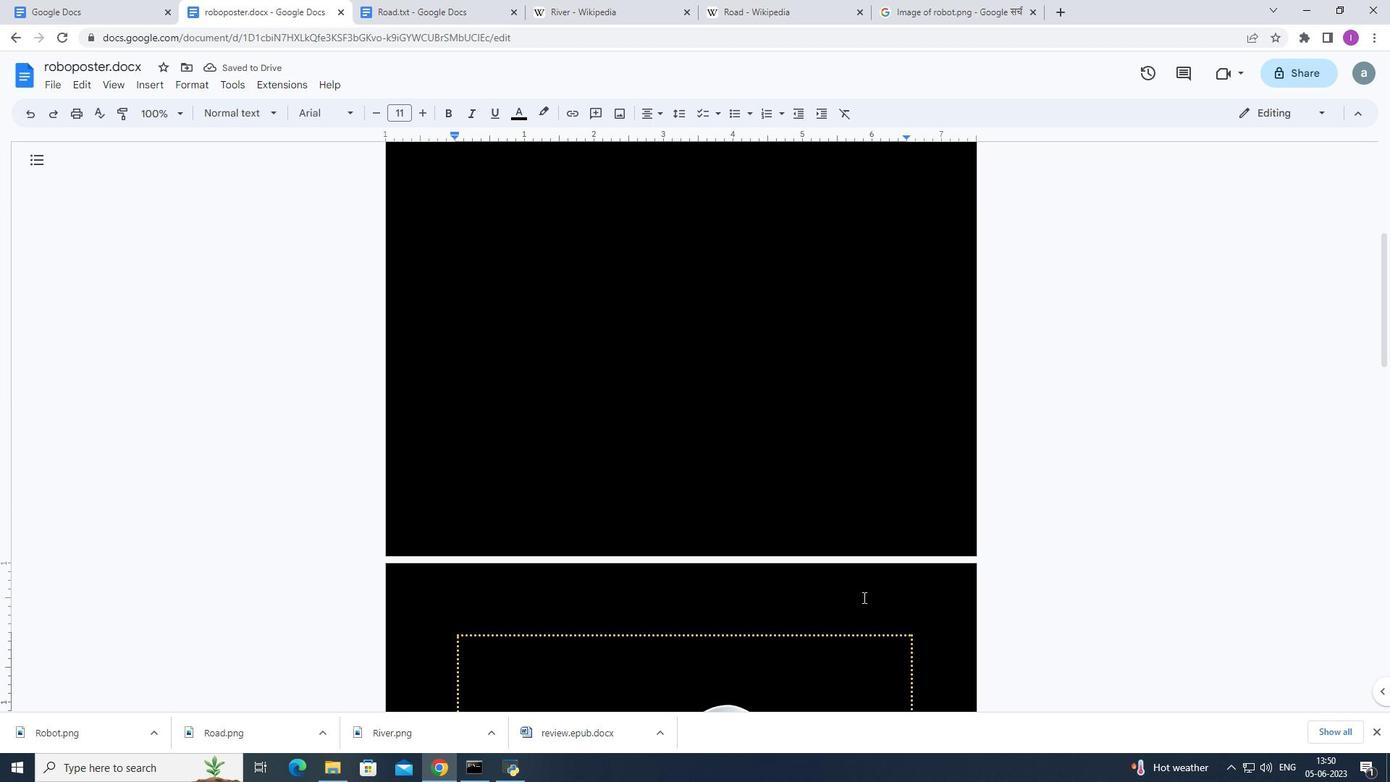 
Action: Mouse scrolled (863, 596) with delta (0, 0)
Screenshot: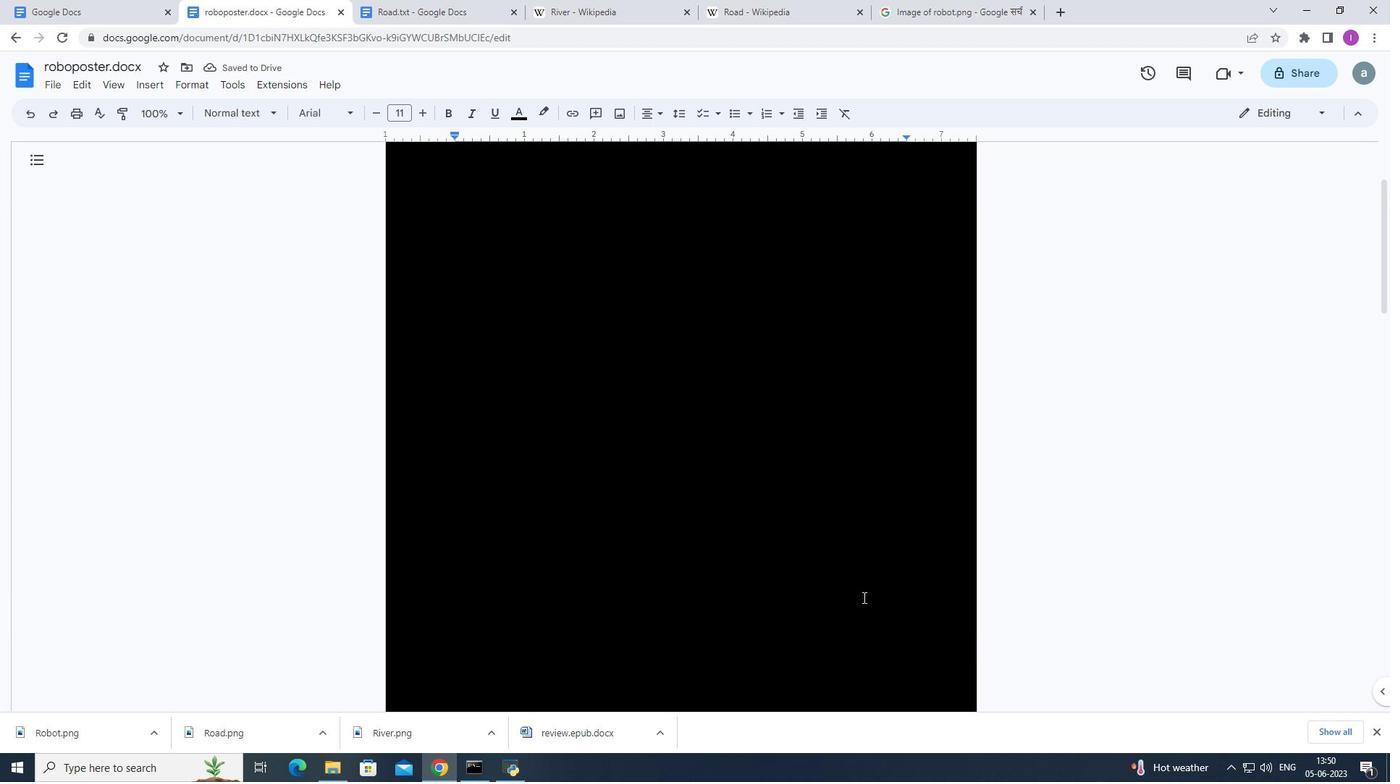 
Action: Mouse scrolled (863, 596) with delta (0, 0)
Screenshot: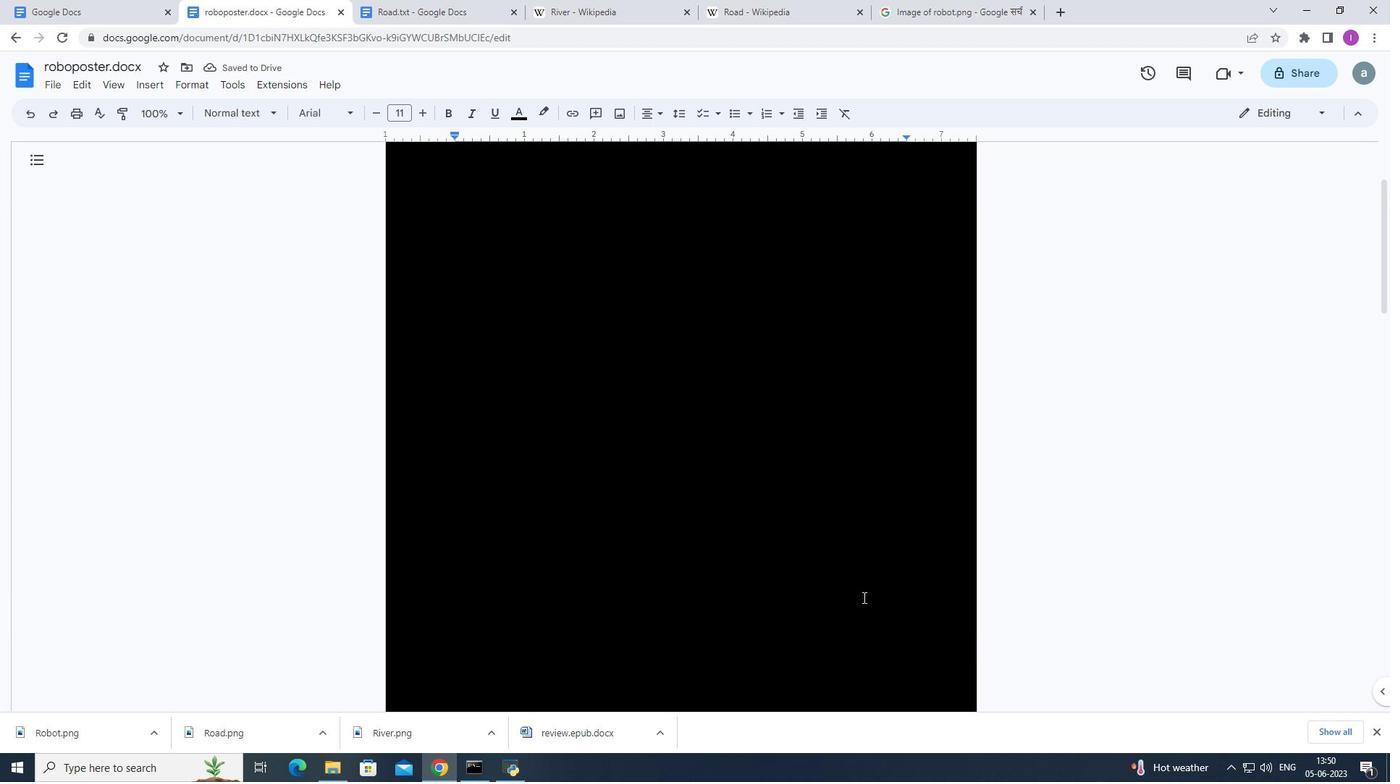 
Action: Mouse scrolled (863, 596) with delta (0, 0)
Screenshot: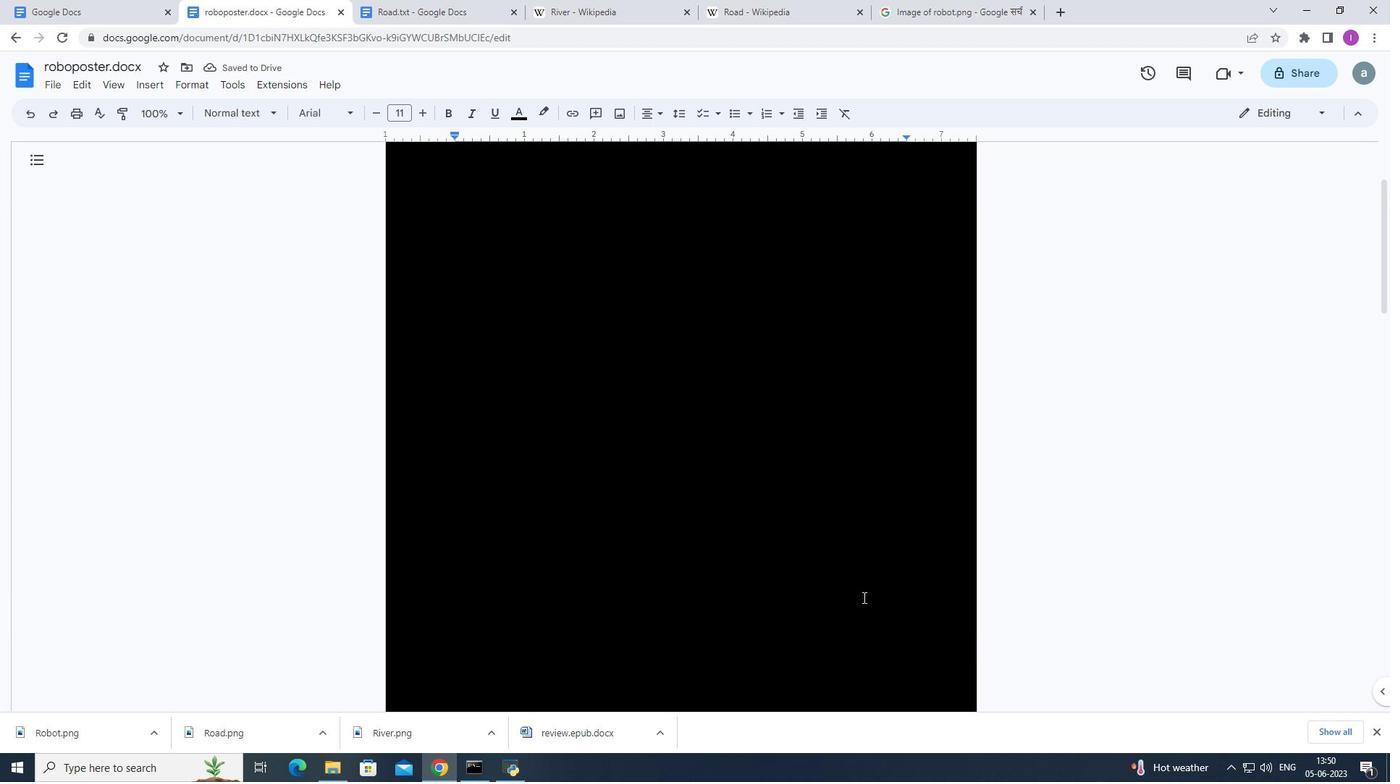 
Action: Mouse scrolled (863, 596) with delta (0, 0)
Screenshot: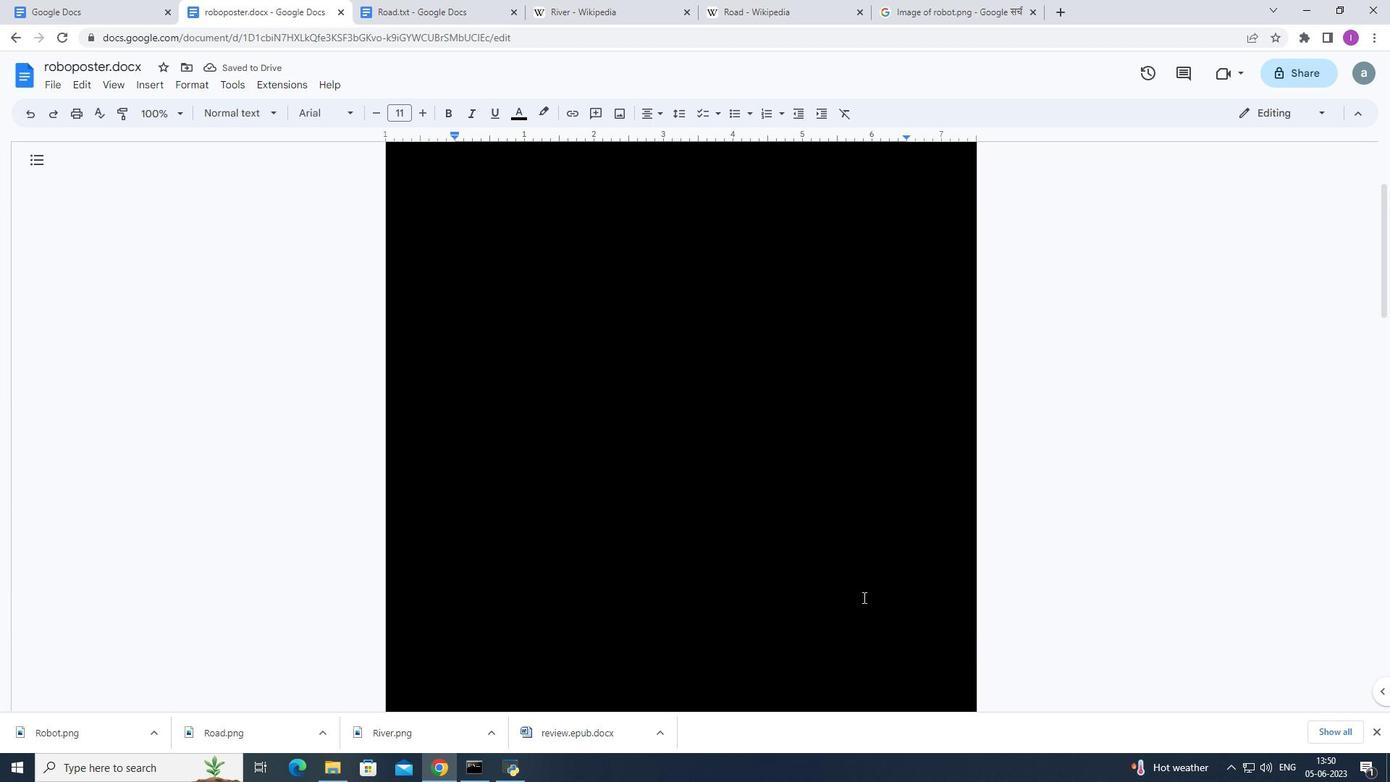 
Action: Mouse moved to (534, 417)
Screenshot: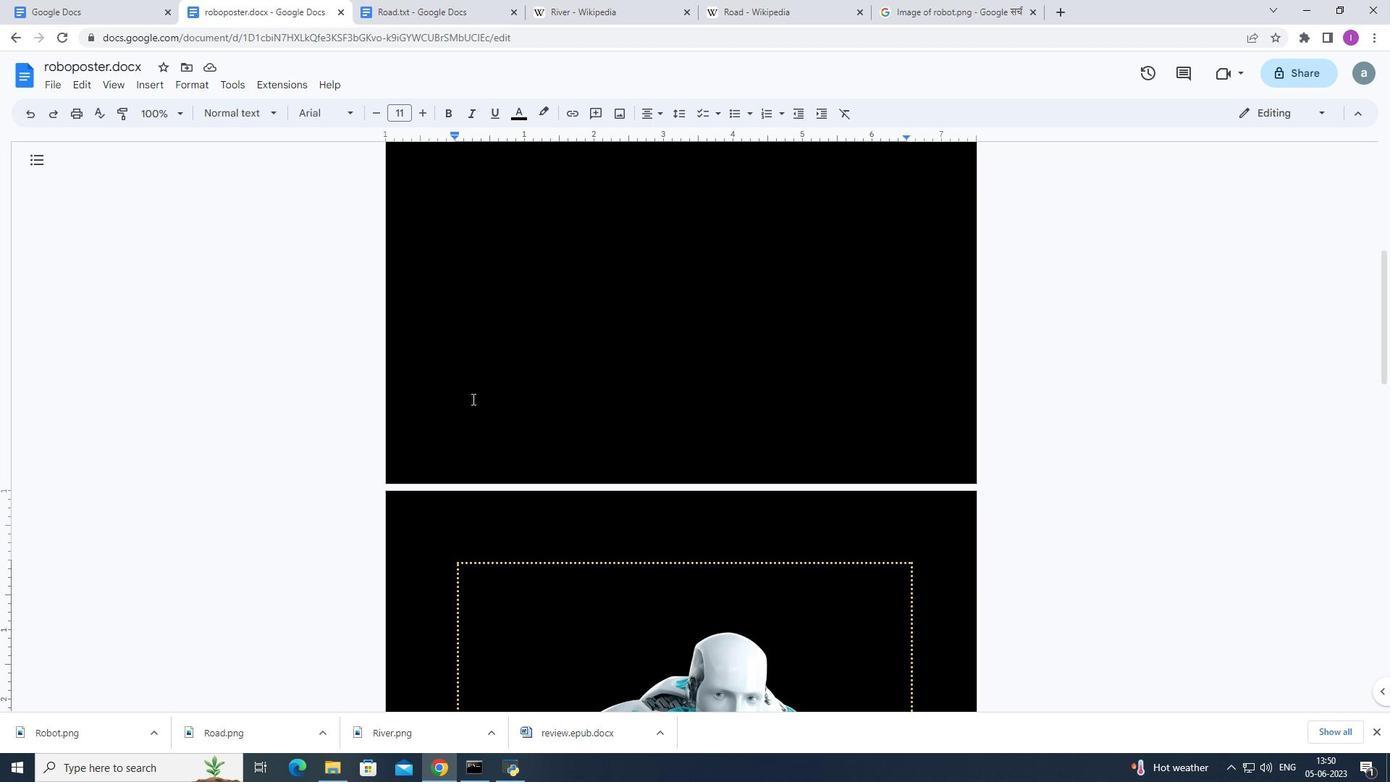 
Action: Mouse scrolled (534, 417) with delta (0, 0)
Screenshot: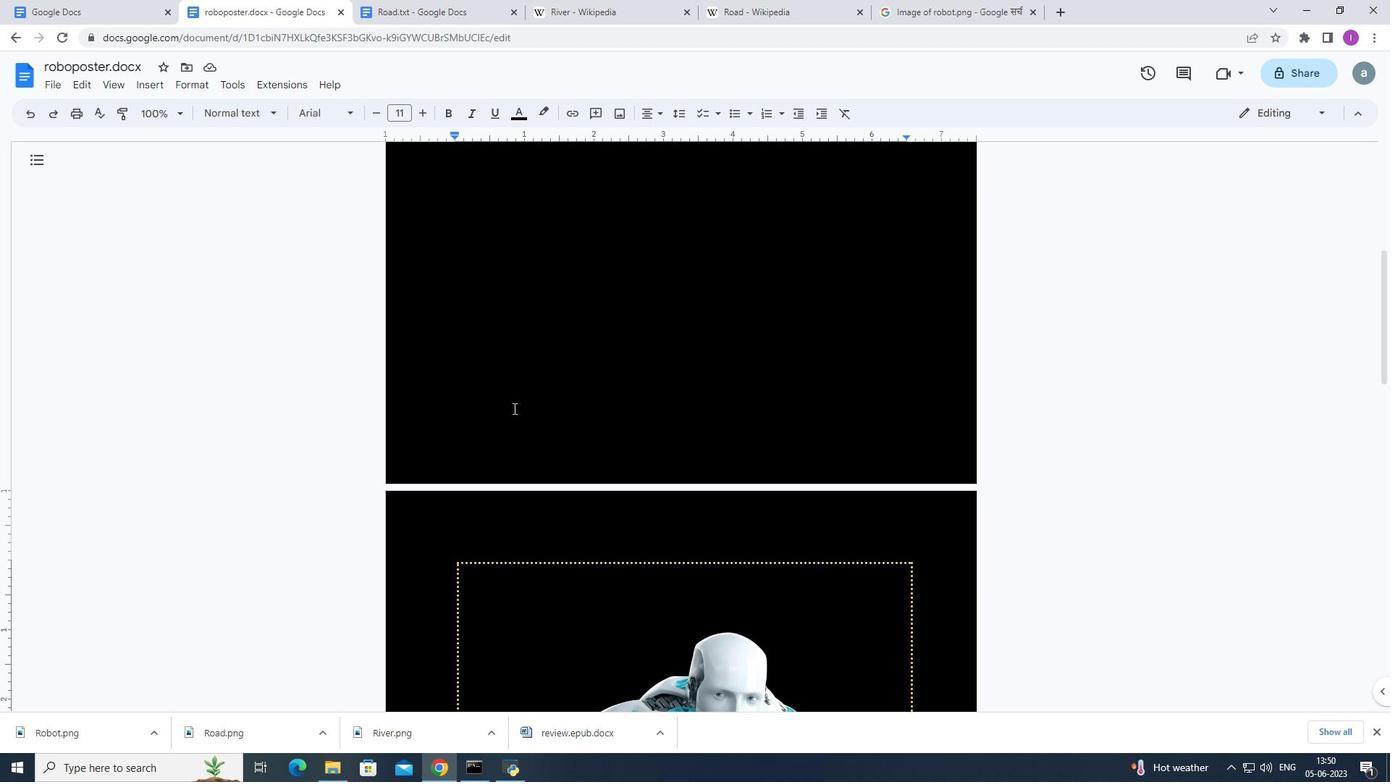 
Action: Mouse scrolled (534, 417) with delta (0, 0)
Screenshot: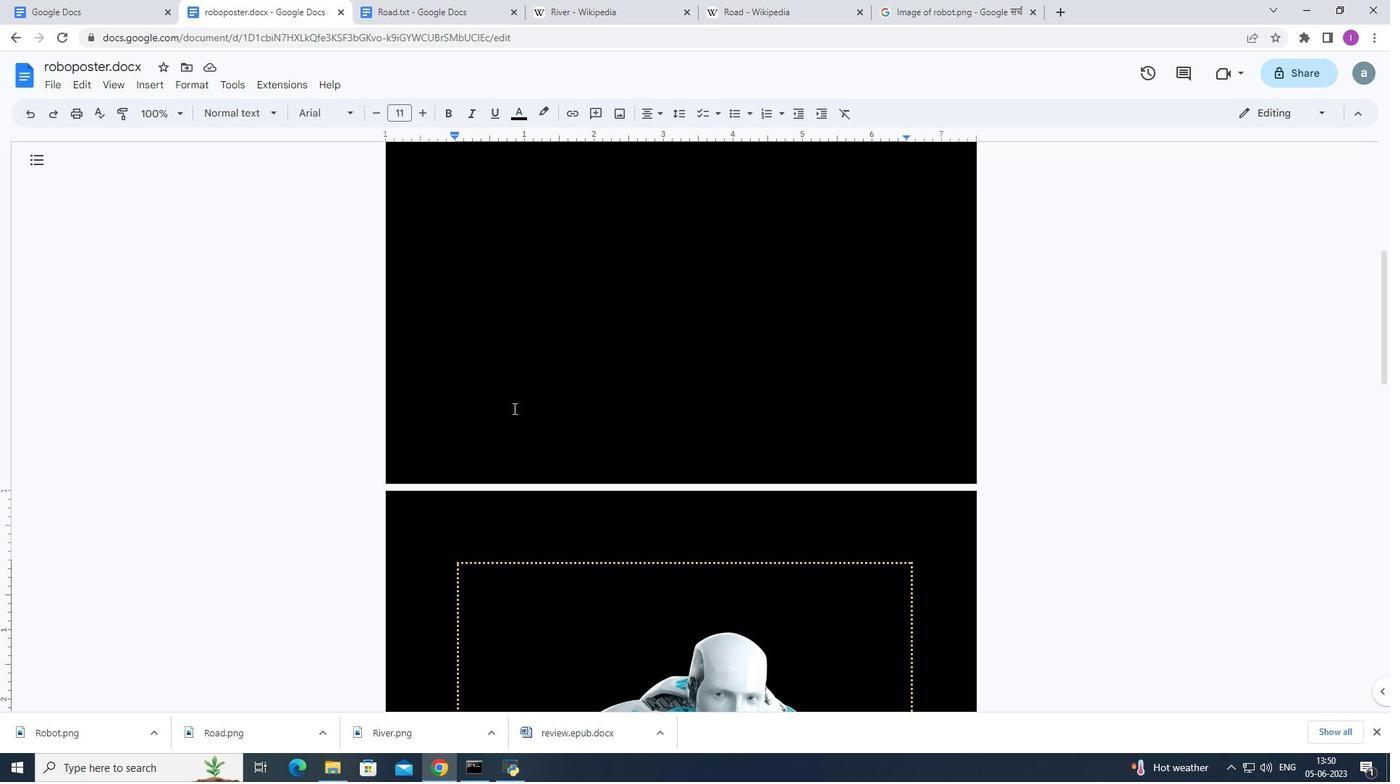 
Action: Mouse scrolled (534, 417) with delta (0, 0)
Screenshot: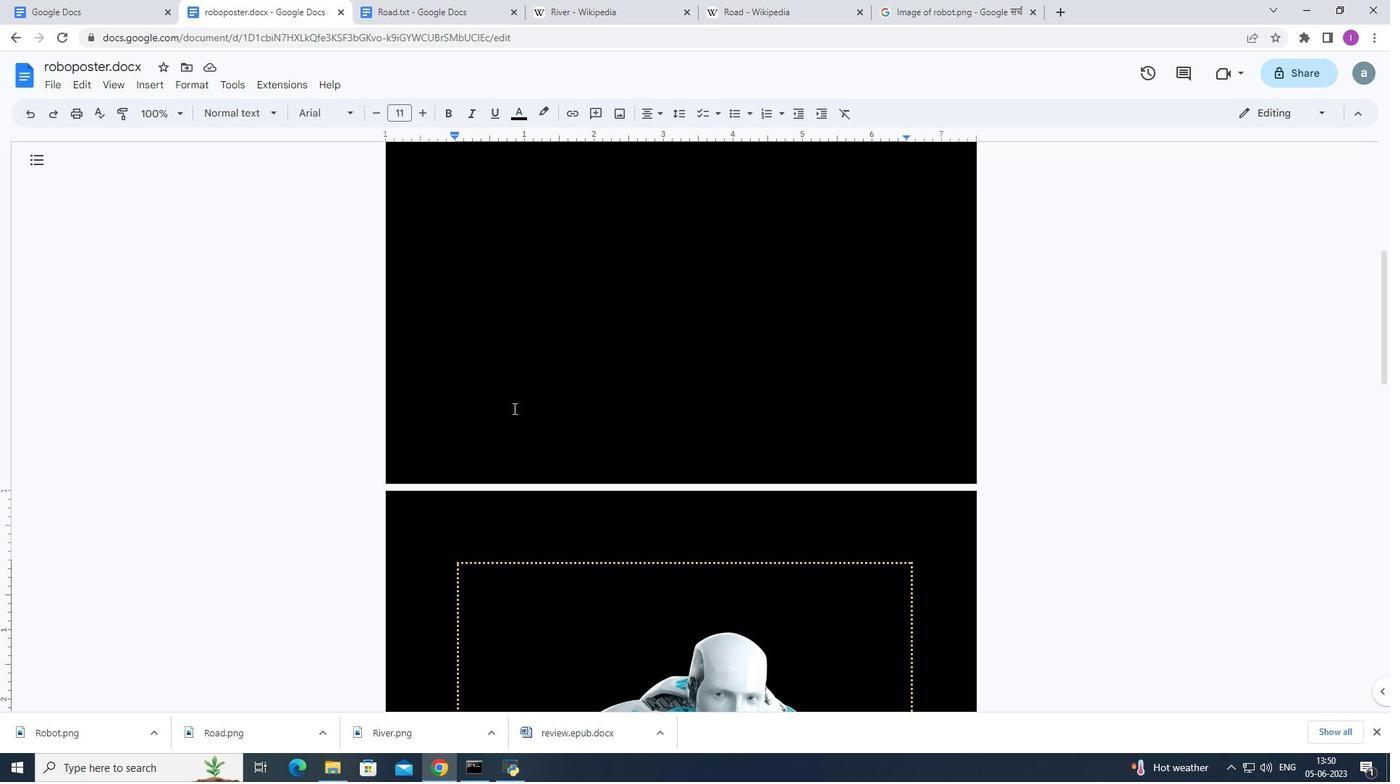 
Action: Mouse scrolled (534, 417) with delta (0, 0)
Screenshot: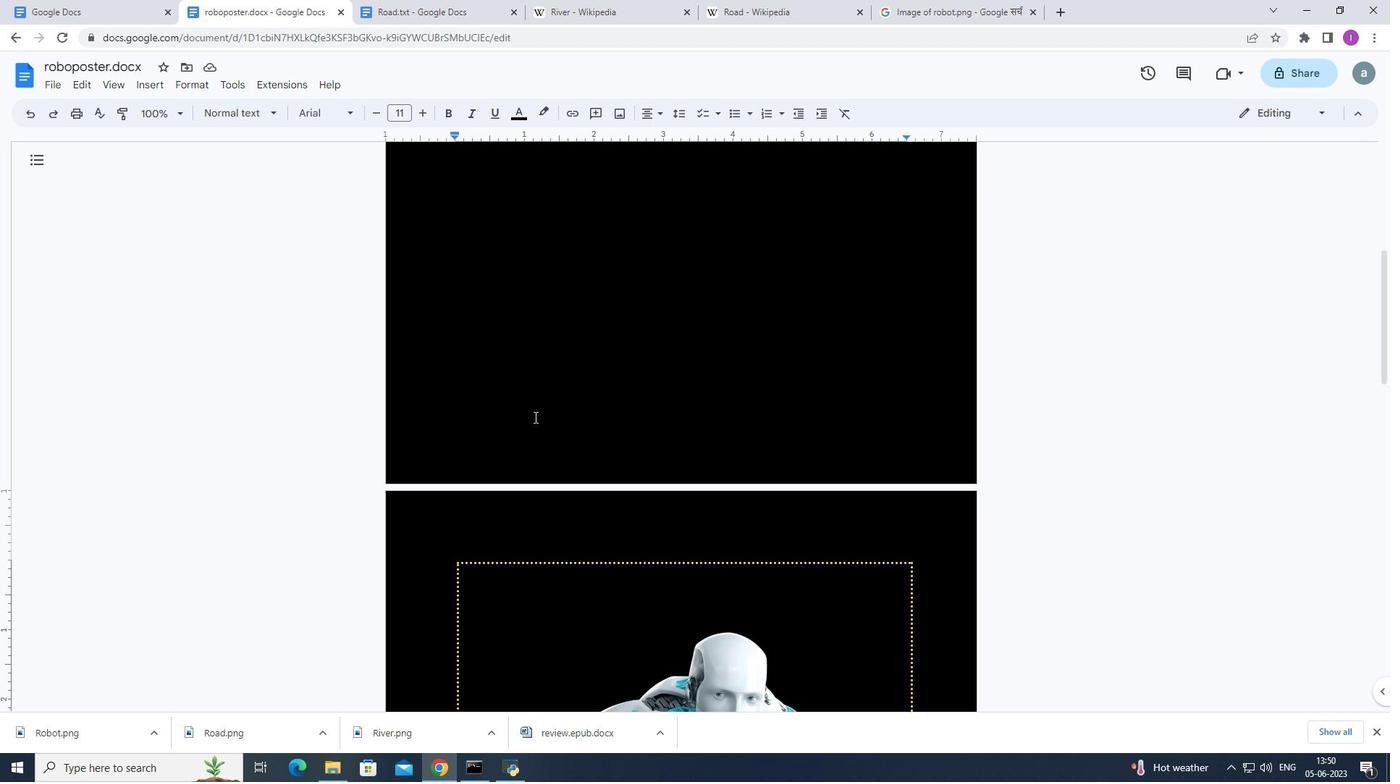 
Action: Mouse scrolled (534, 417) with delta (0, 0)
Screenshot: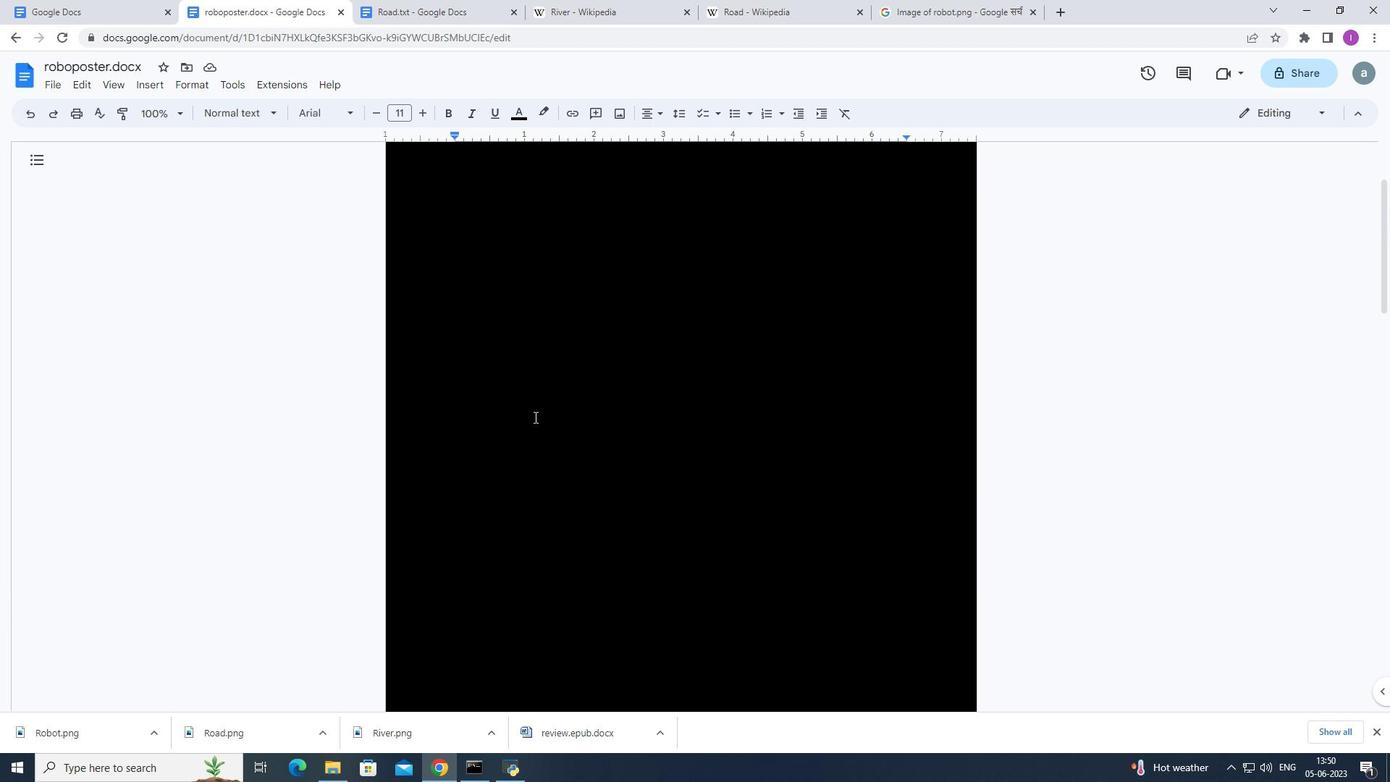 
Action: Mouse scrolled (534, 417) with delta (0, 0)
Screenshot: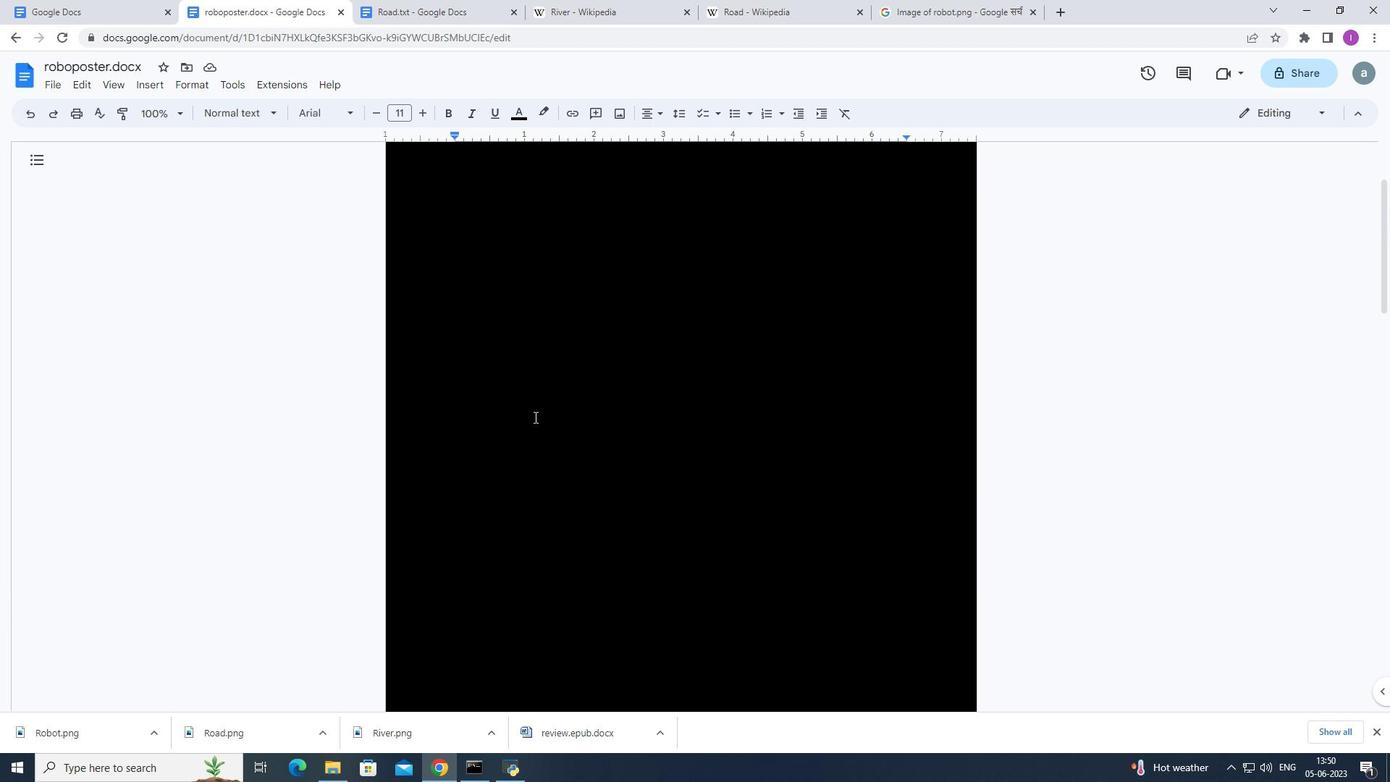 
Action: Mouse scrolled (534, 417) with delta (0, 0)
Screenshot: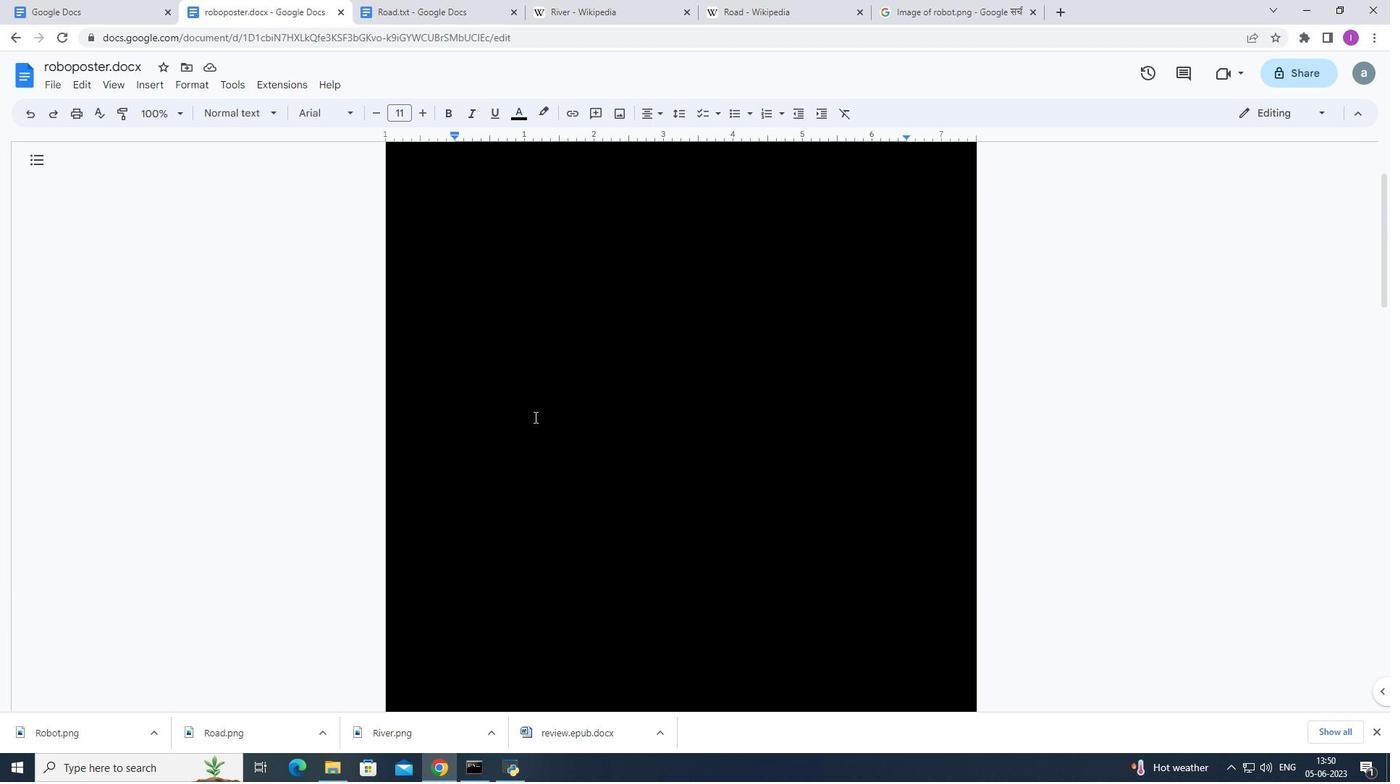 
Action: Mouse scrolled (534, 417) with delta (0, 0)
Screenshot: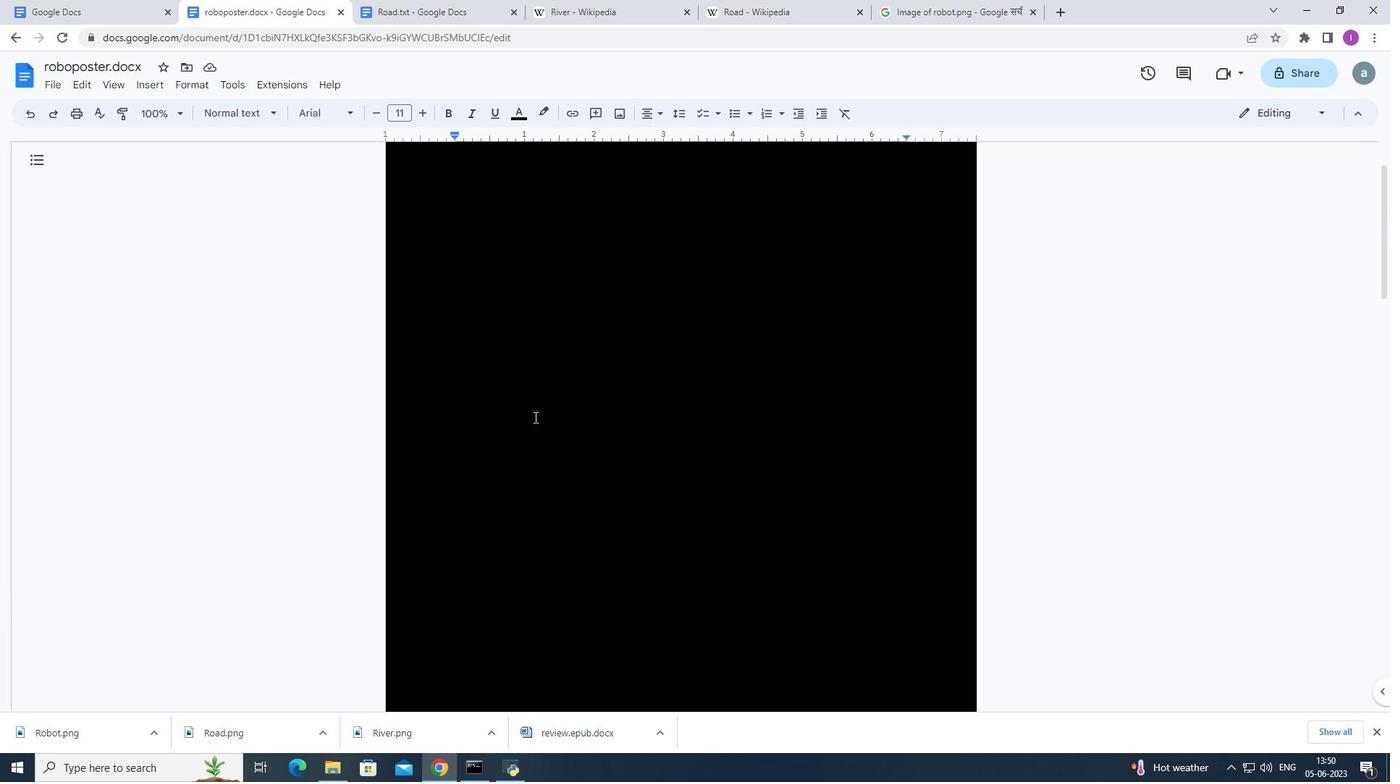 
Action: Mouse scrolled (534, 417) with delta (0, 0)
Screenshot: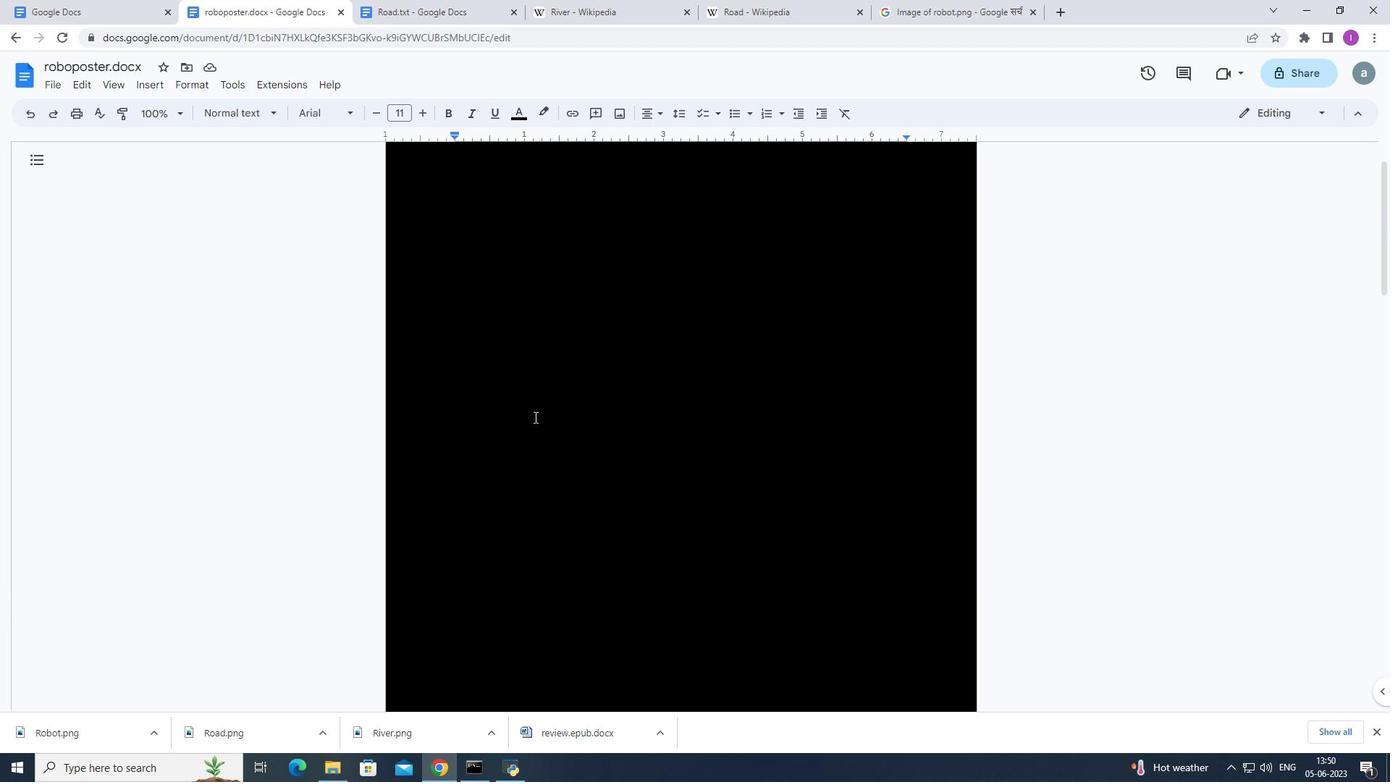 
Action: Mouse moved to (619, 366)
Screenshot: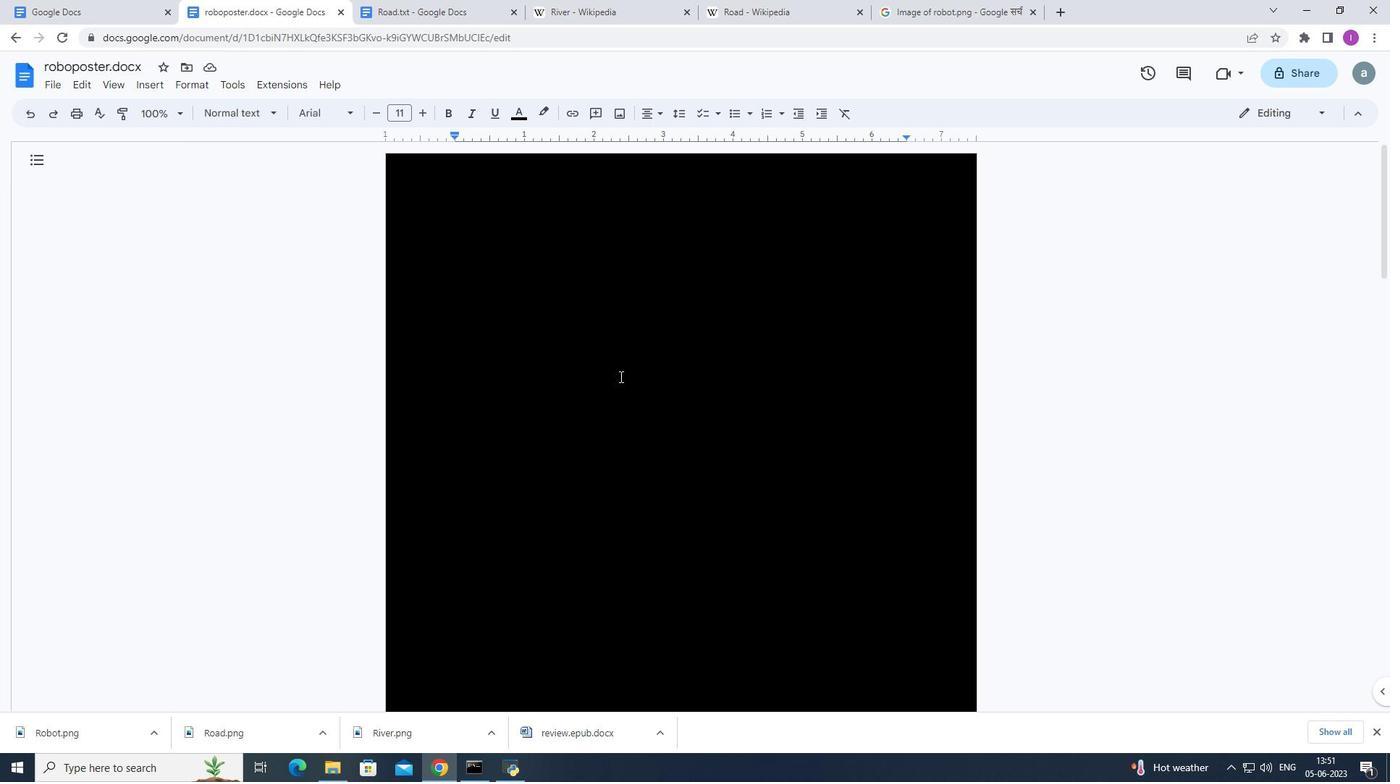 
Action: Key pressed ctrl+Z
Screenshot: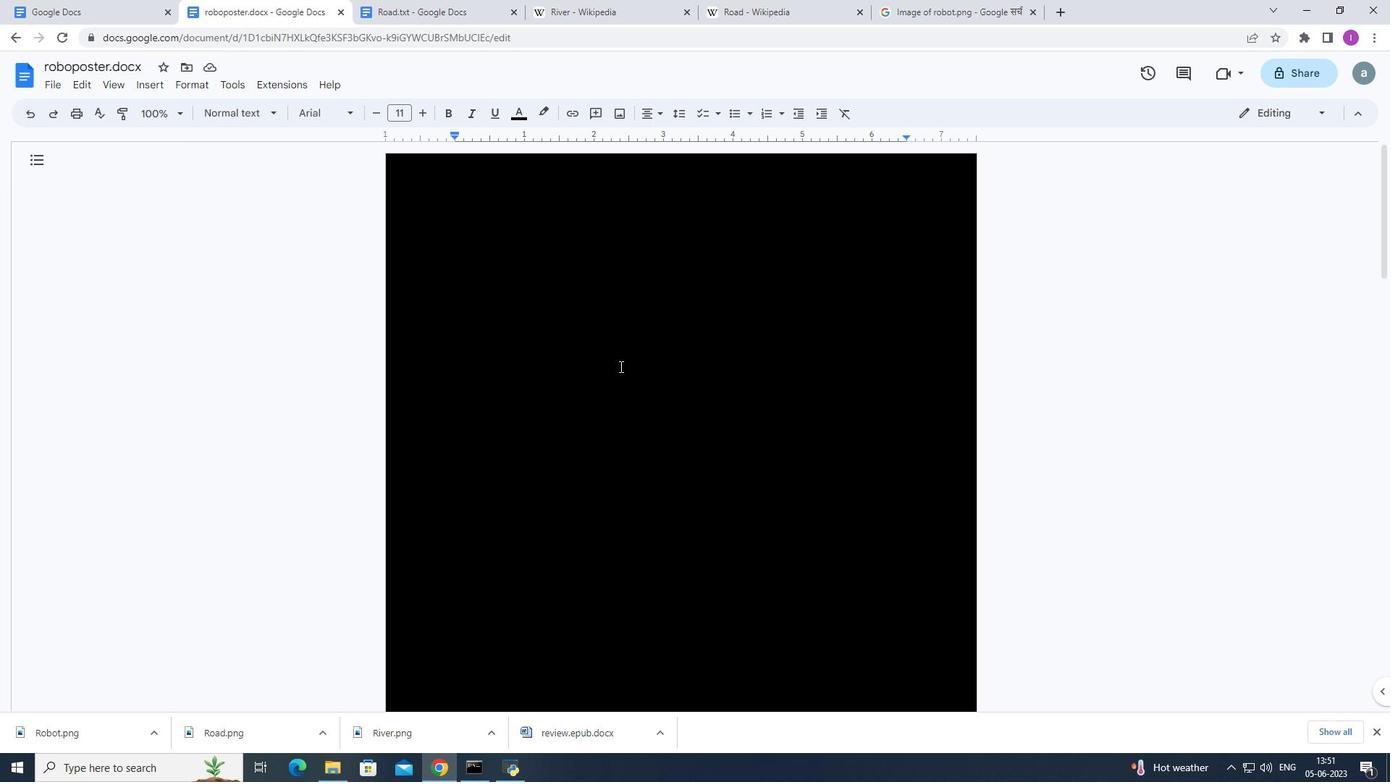 
Action: Mouse moved to (525, 526)
Screenshot: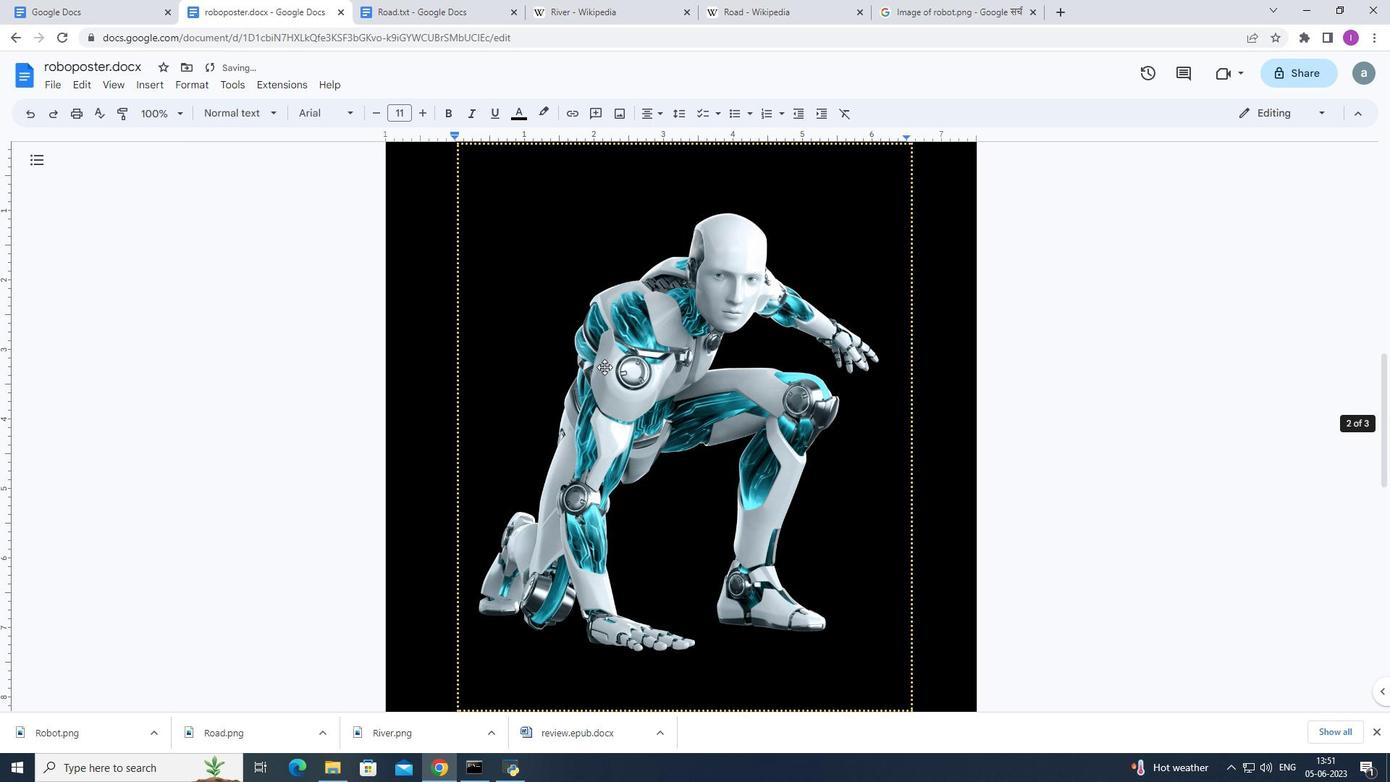 
Action: Mouse scrolled (525, 525) with delta (0, 0)
Screenshot: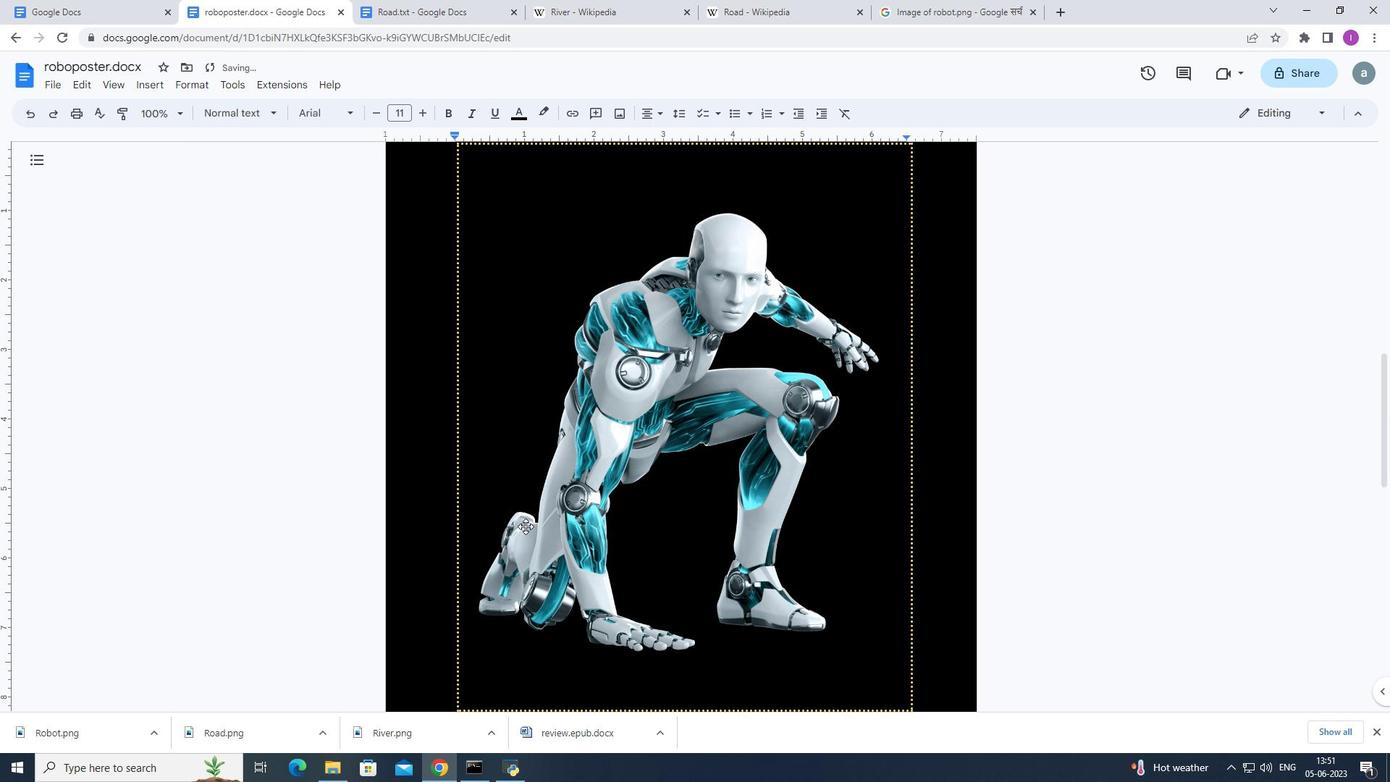
Action: Mouse moved to (525, 527)
Screenshot: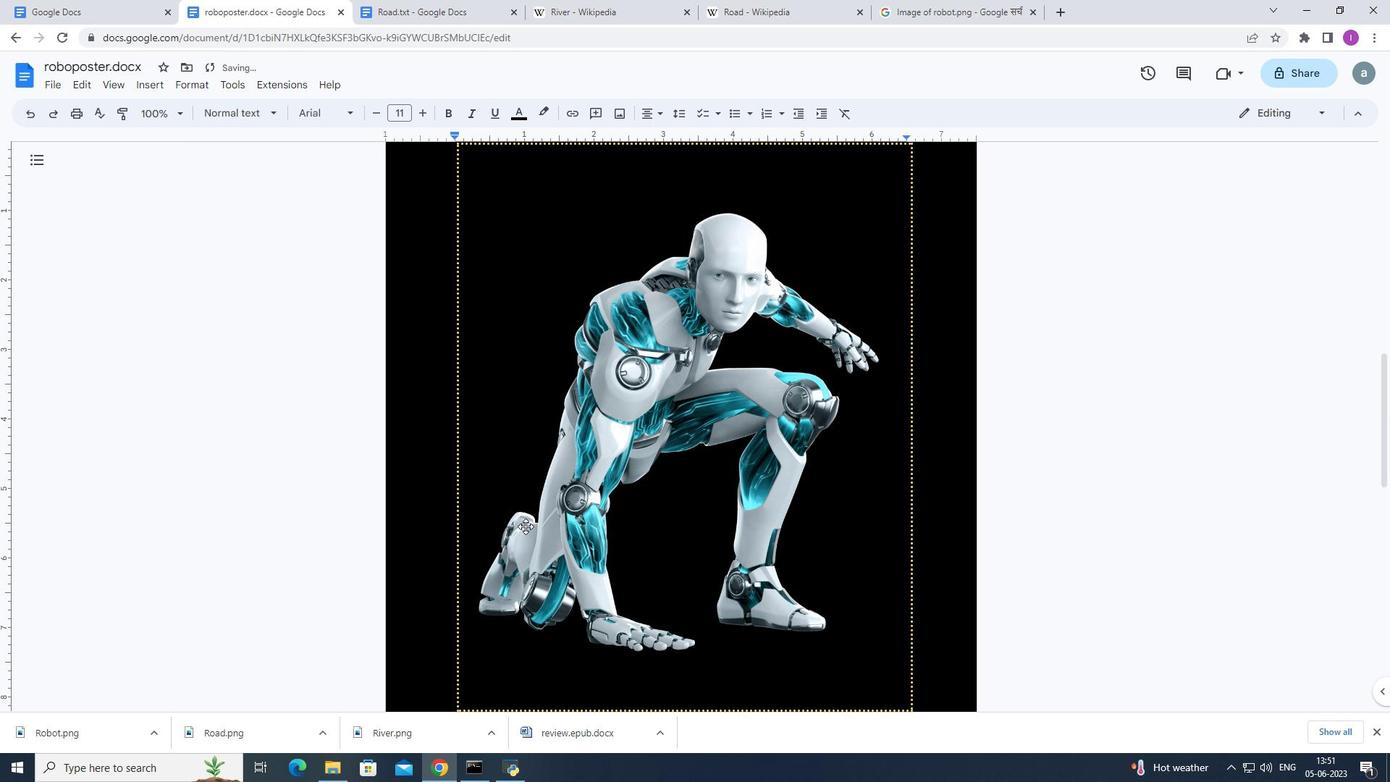 
Action: Mouse scrolled (525, 527) with delta (0, 0)
Screenshot: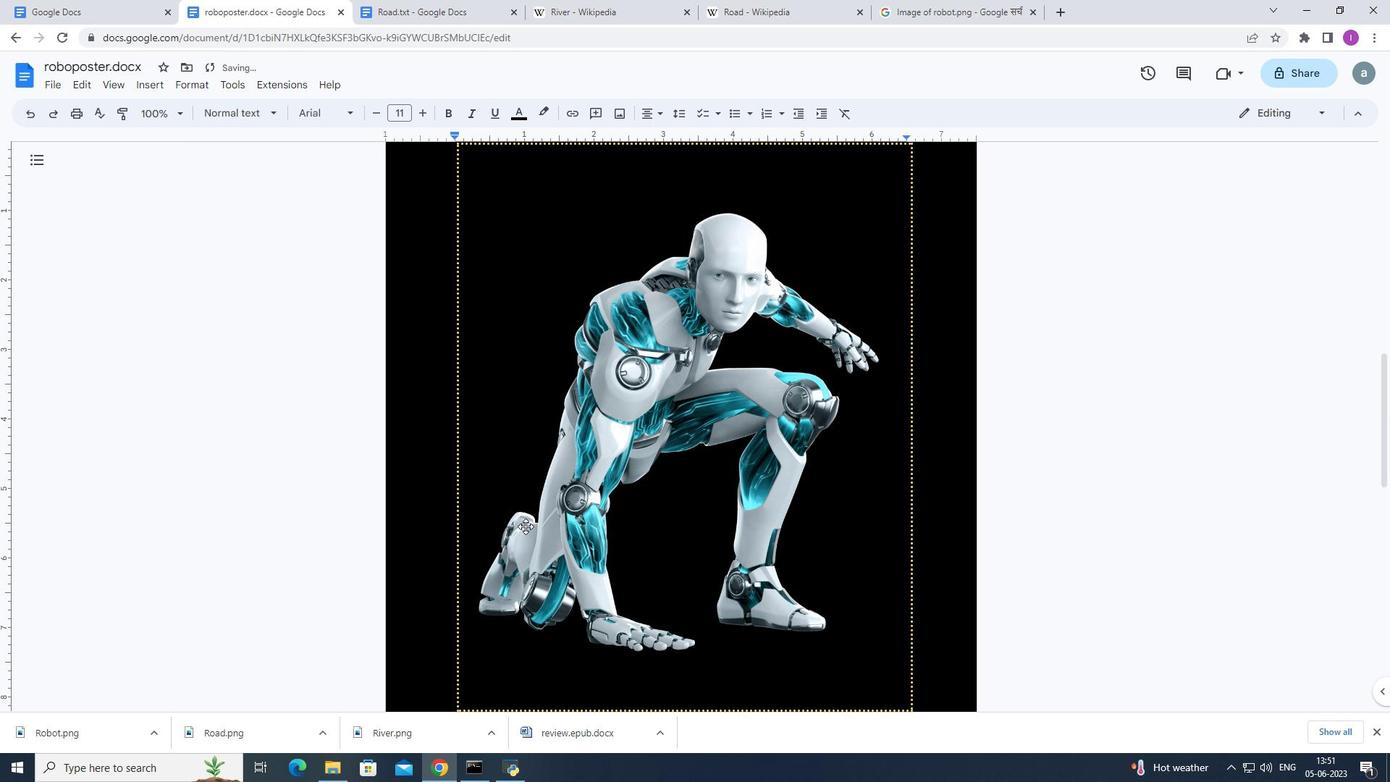 
Action: Mouse moved to (525, 527)
Screenshot: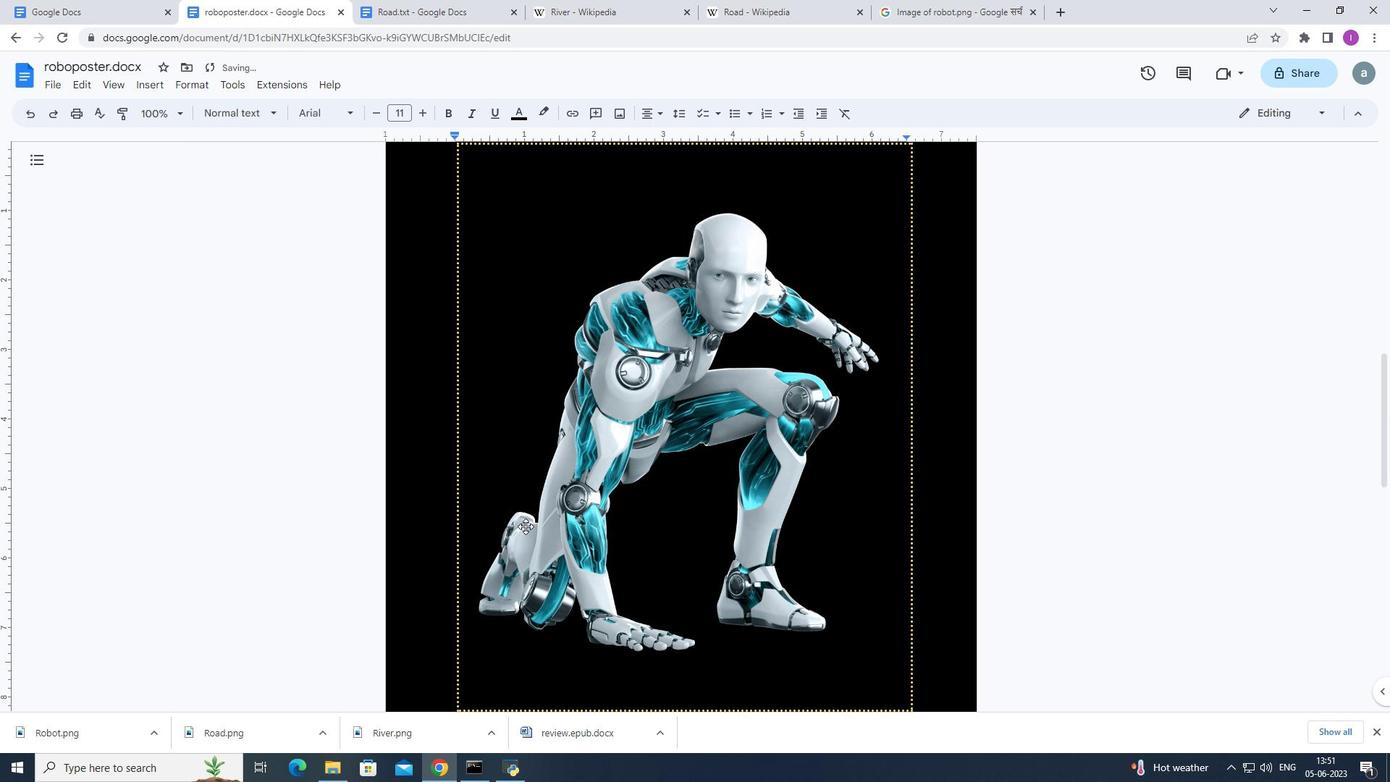 
Action: Mouse scrolled (525, 527) with delta (0, 0)
Screenshot: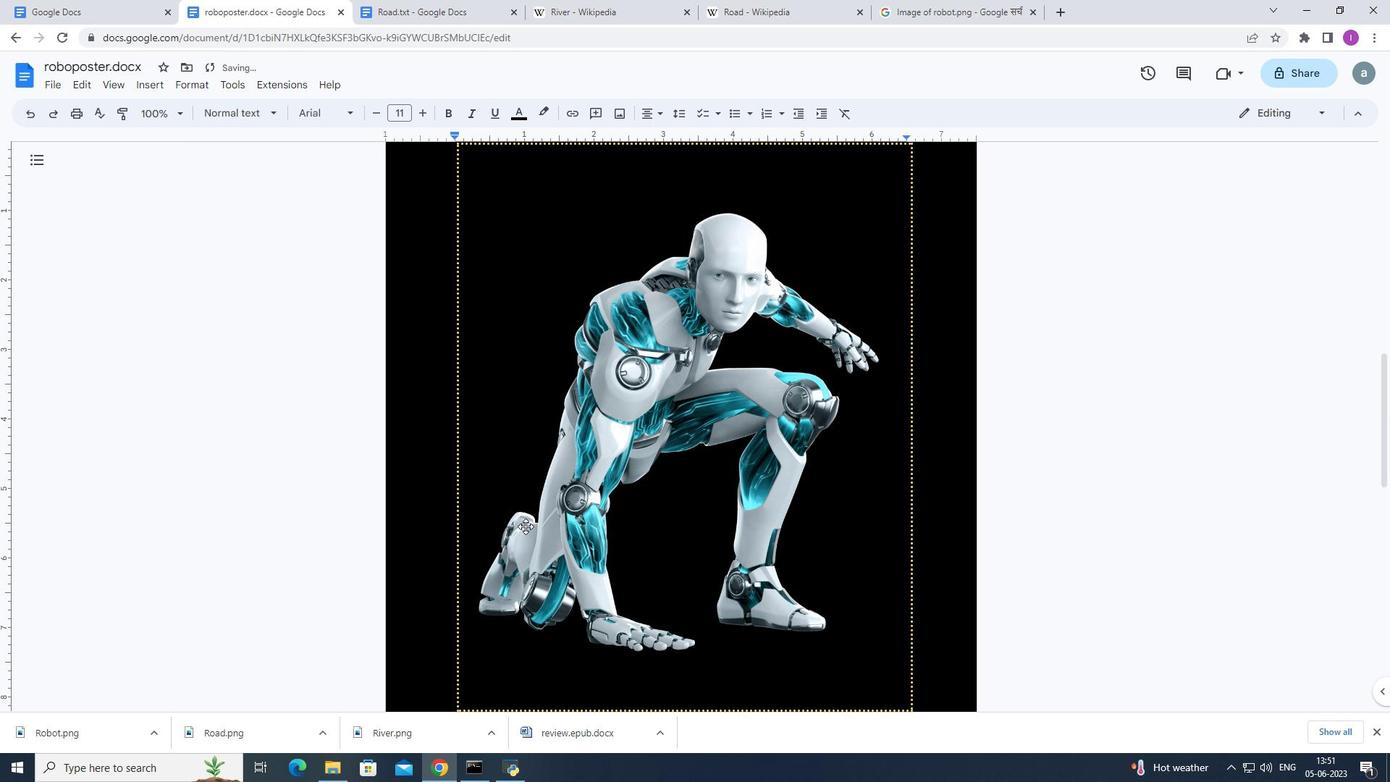 
Action: Mouse scrolled (525, 527) with delta (0, 0)
Screenshot: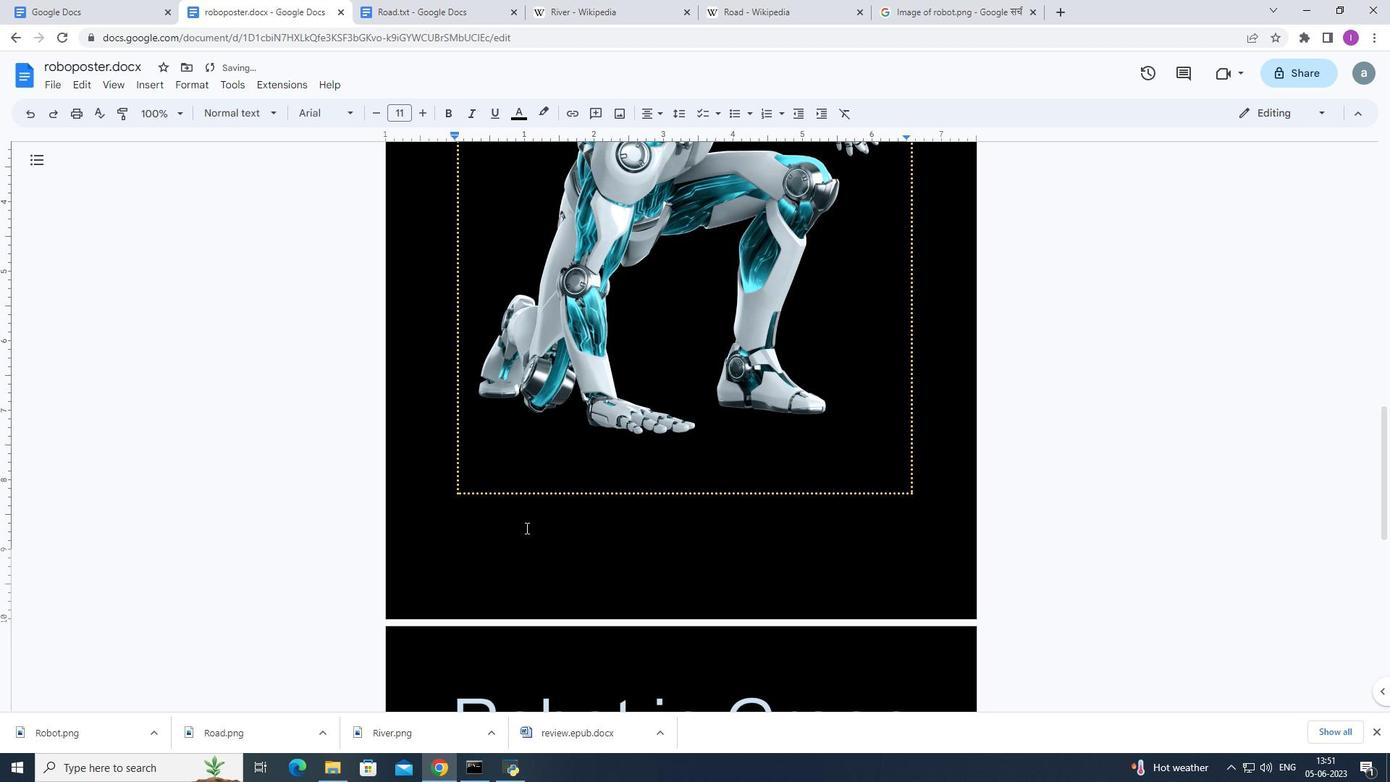 
Action: Mouse scrolled (525, 527) with delta (0, 0)
Screenshot: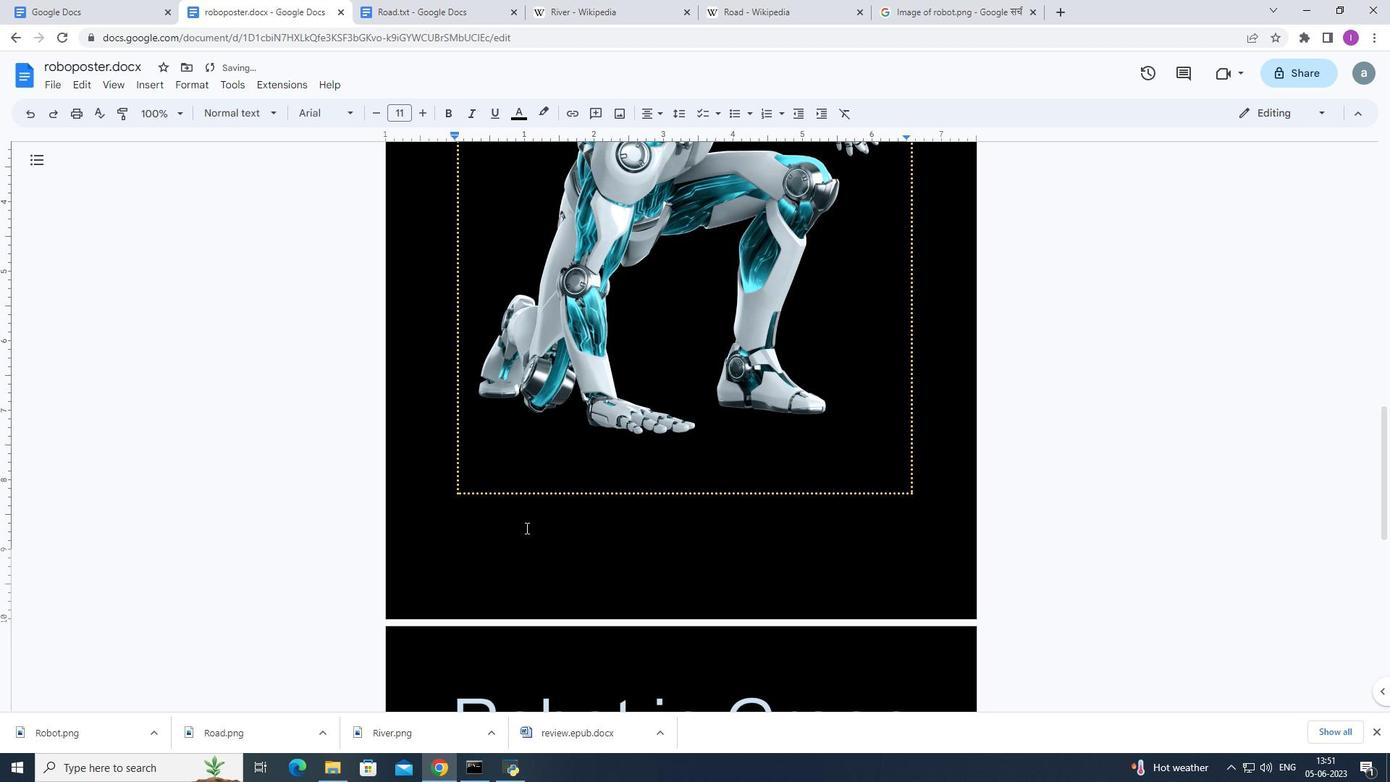 
Action: Mouse moved to (542, 540)
Screenshot: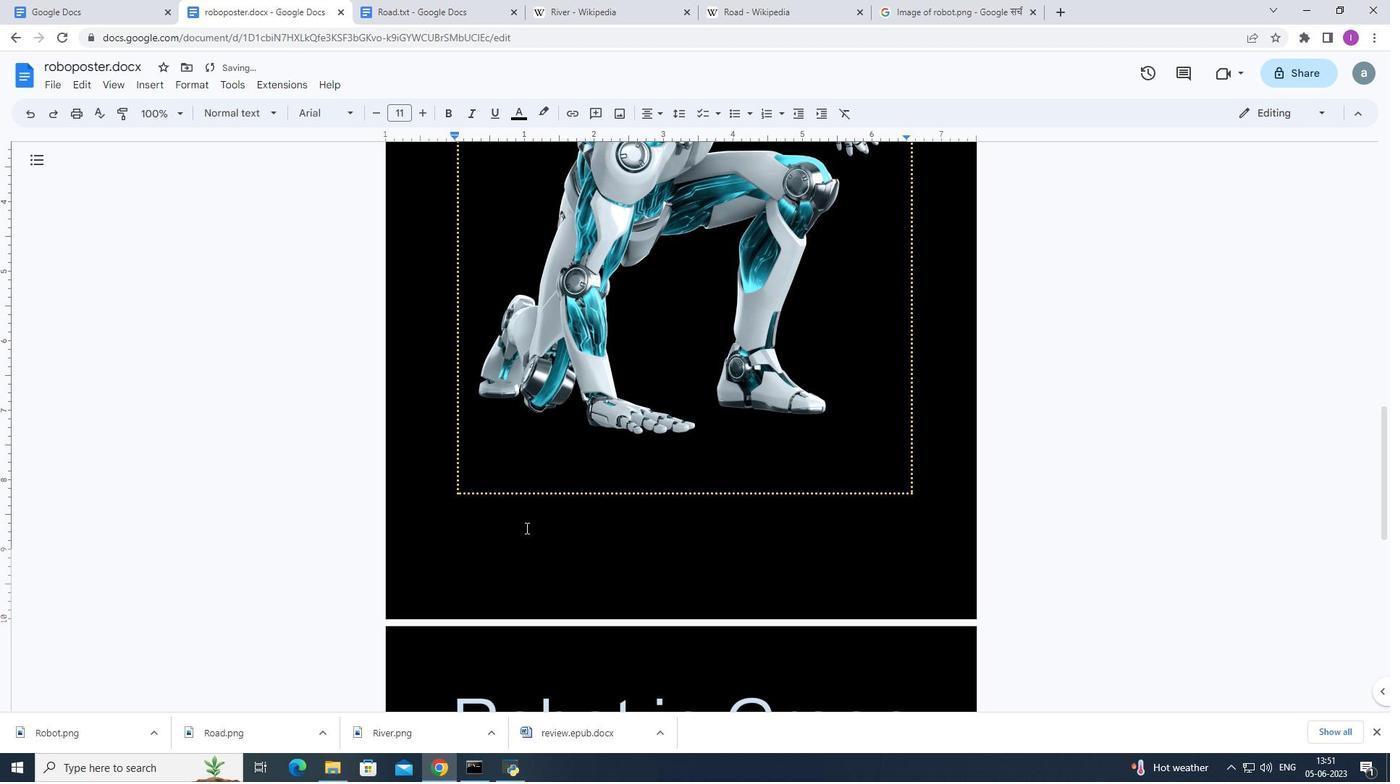 
Action: Mouse scrolled (533, 533) with delta (0, 0)
Screenshot: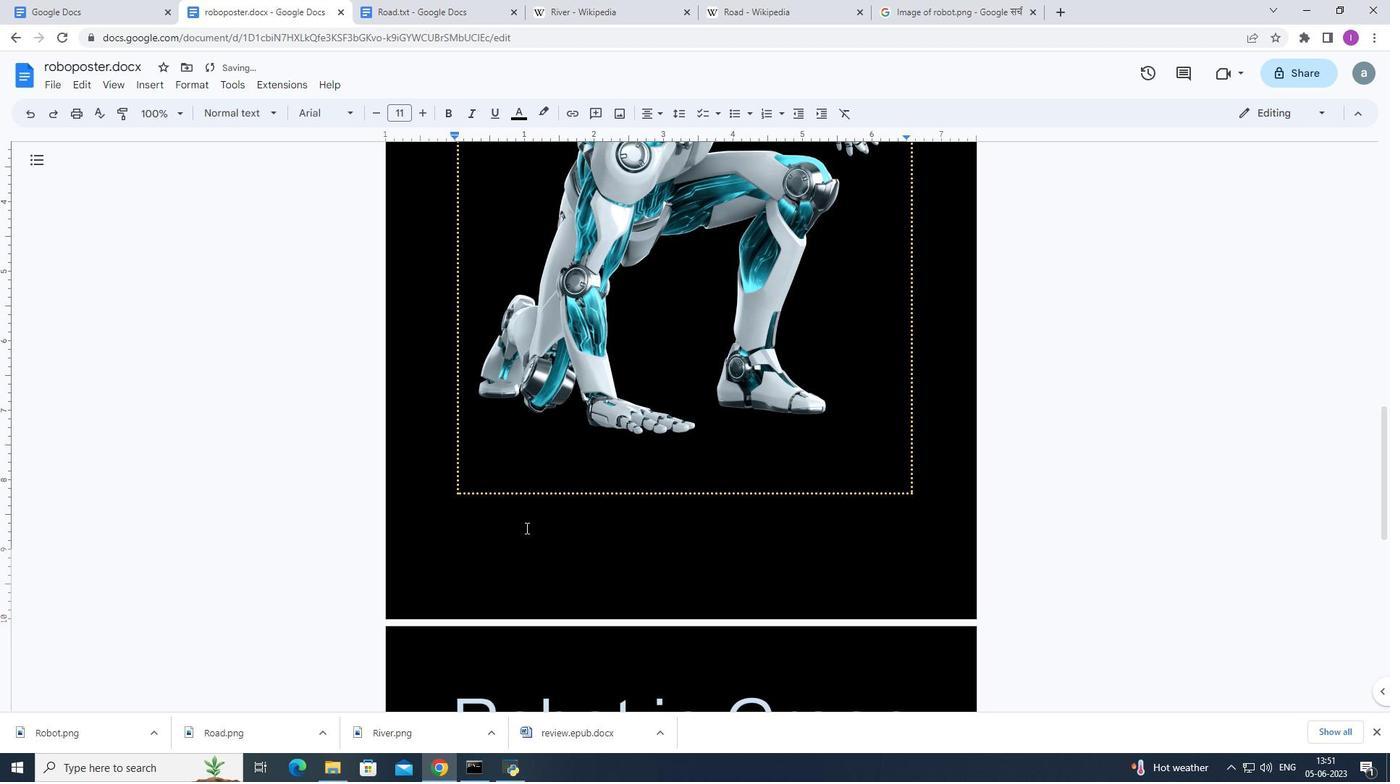 
Action: Mouse moved to (550, 551)
Screenshot: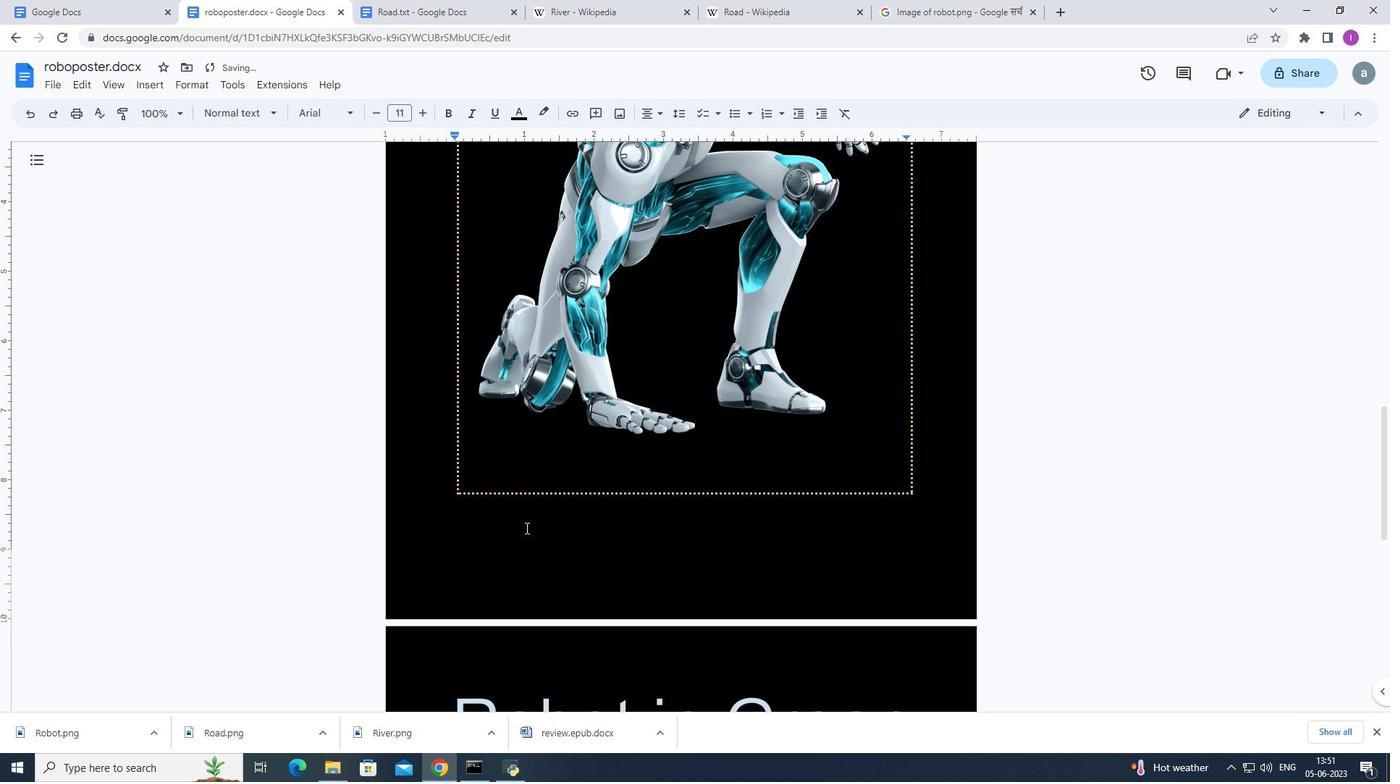 
Action: Mouse scrolled (550, 551) with delta (0, 0)
Screenshot: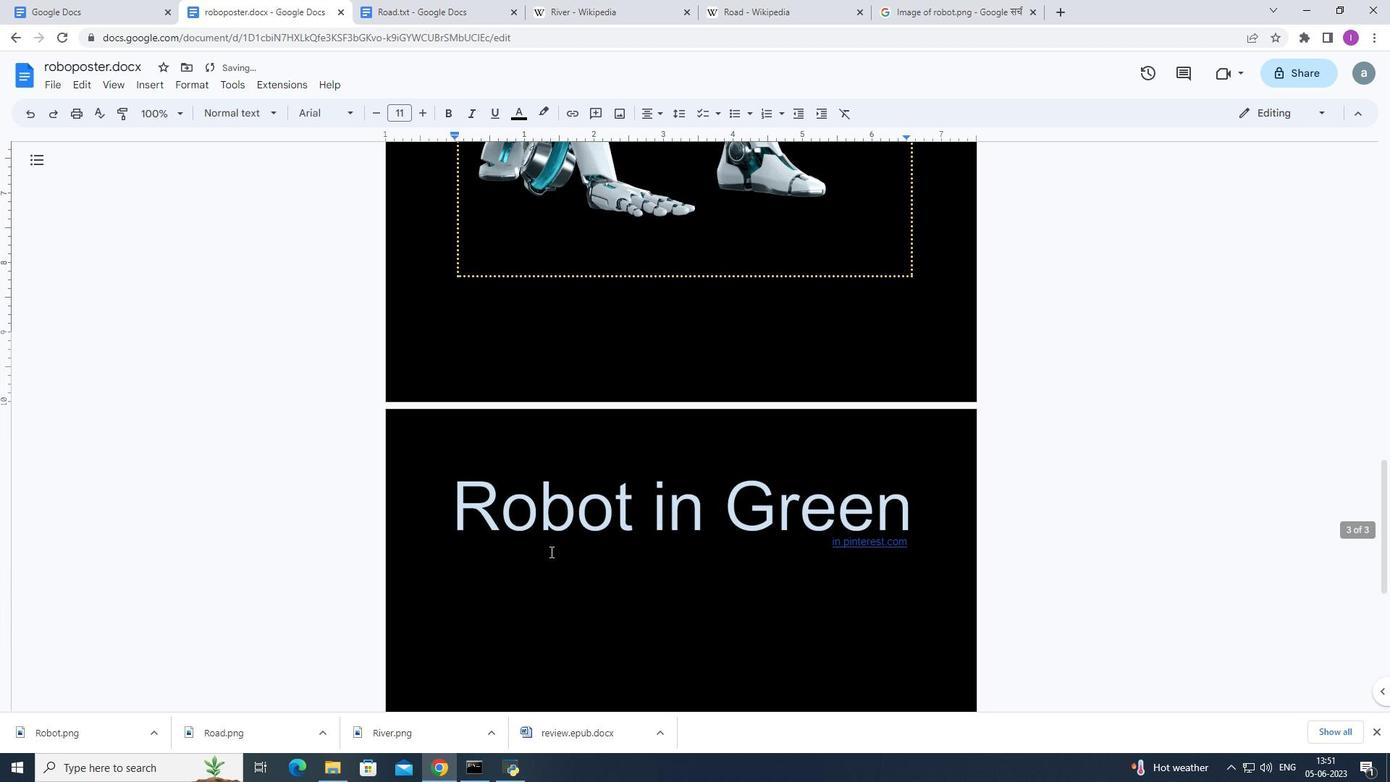 
Action: Mouse scrolled (550, 552) with delta (0, 0)
Screenshot: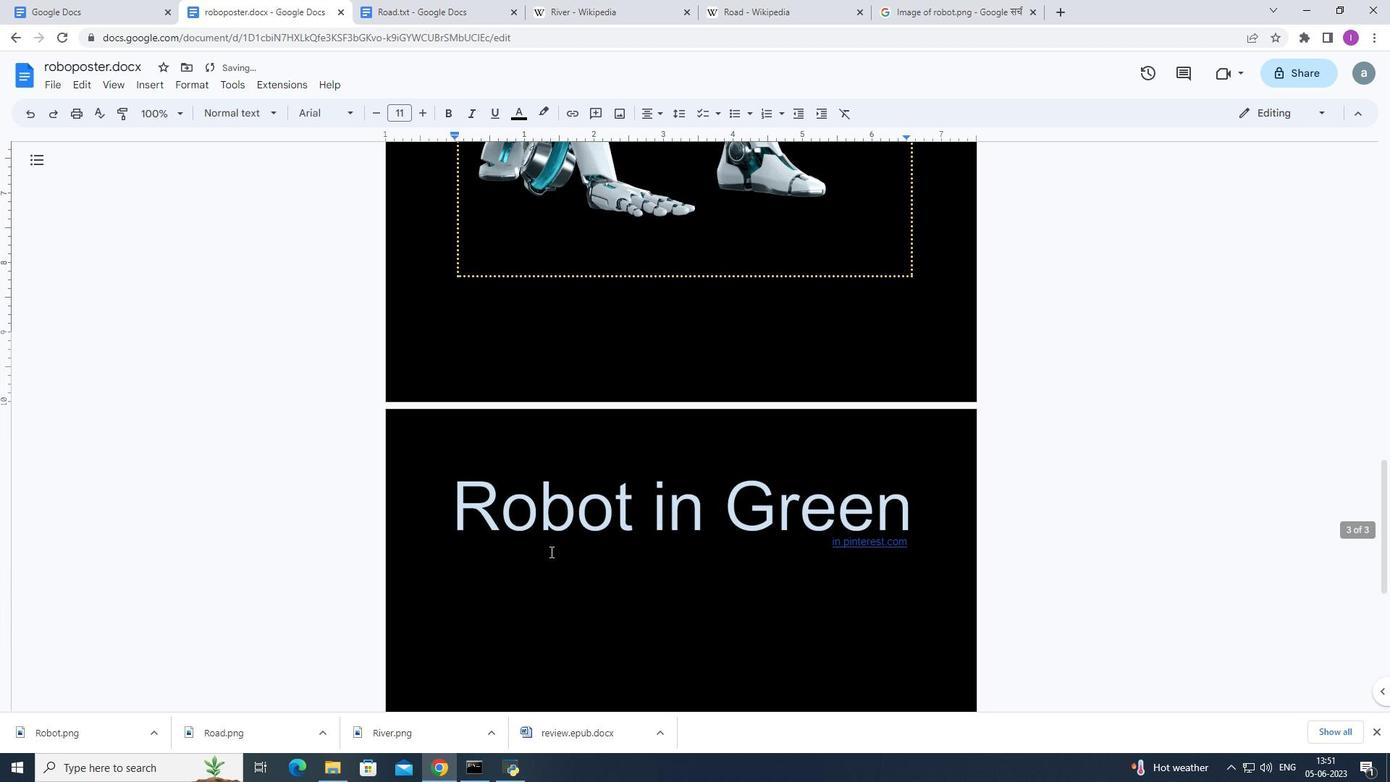 
Action: Mouse scrolled (550, 551) with delta (0, 0)
Screenshot: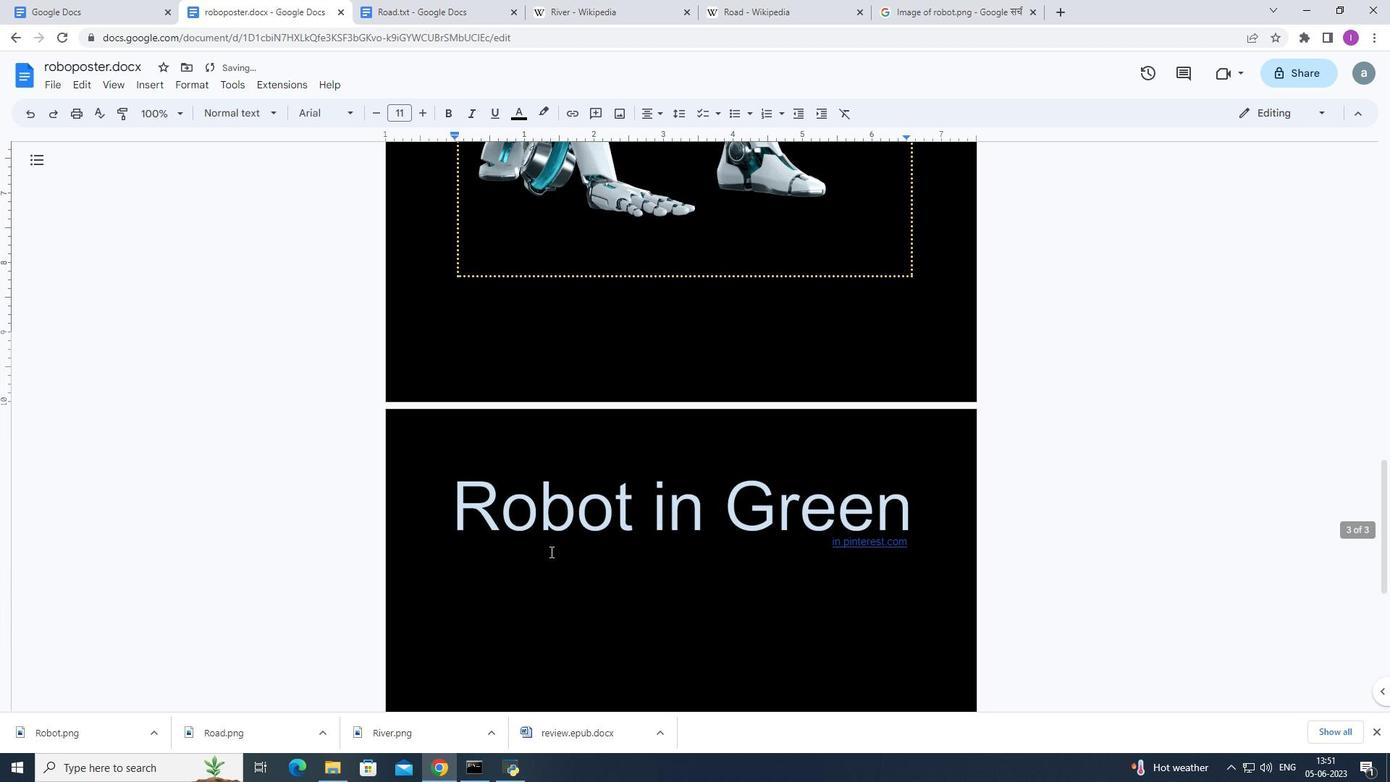 
Action: Mouse moved to (552, 554)
Screenshot: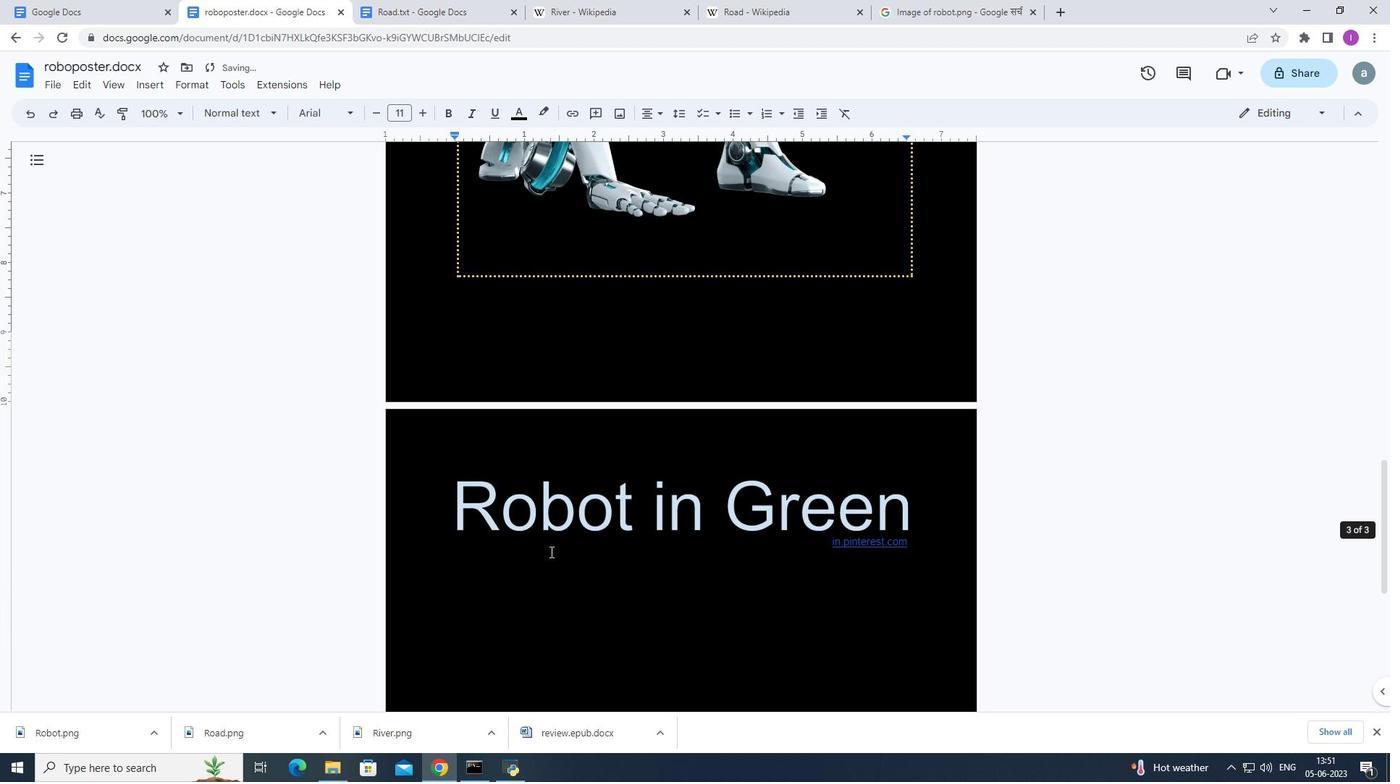 
Action: Mouse scrolled (552, 554) with delta (0, 0)
Screenshot: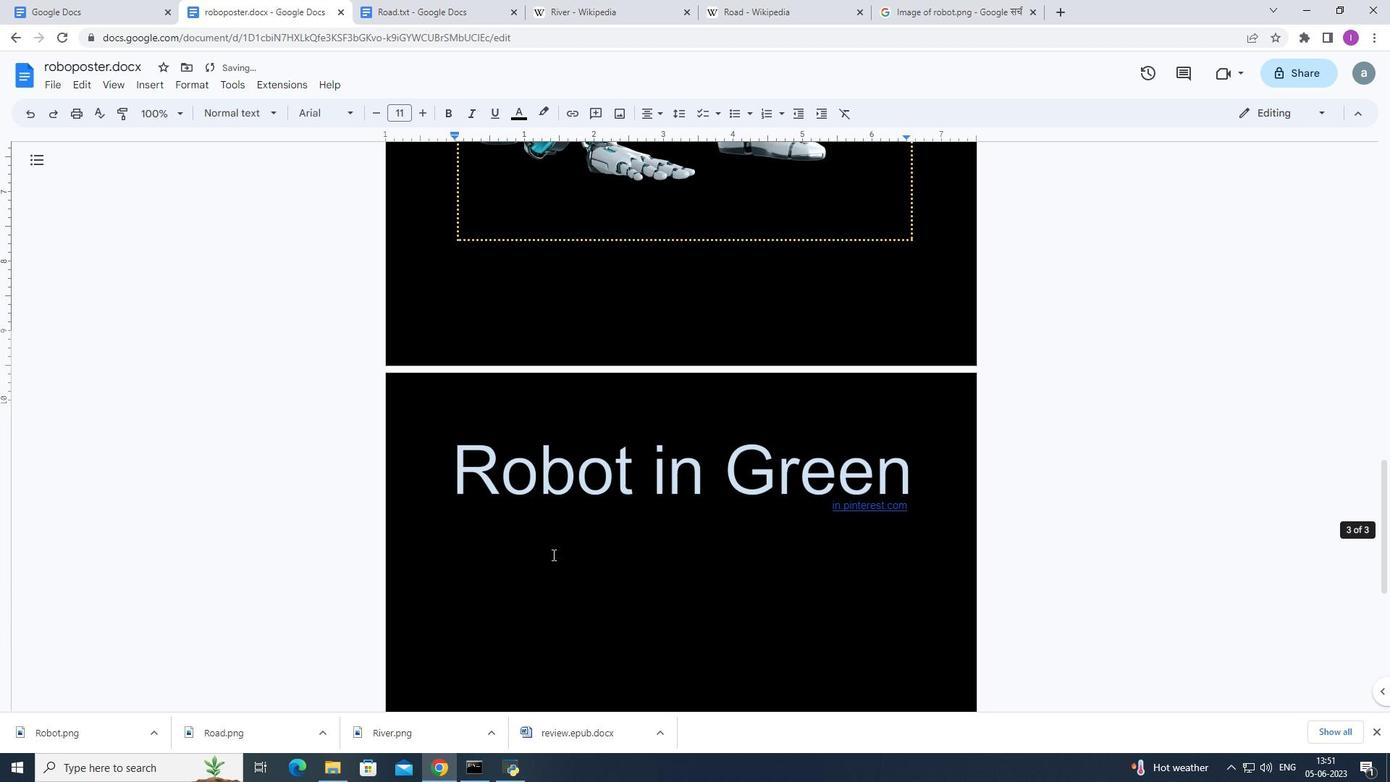 
Action: Mouse scrolled (552, 554) with delta (0, 0)
Screenshot: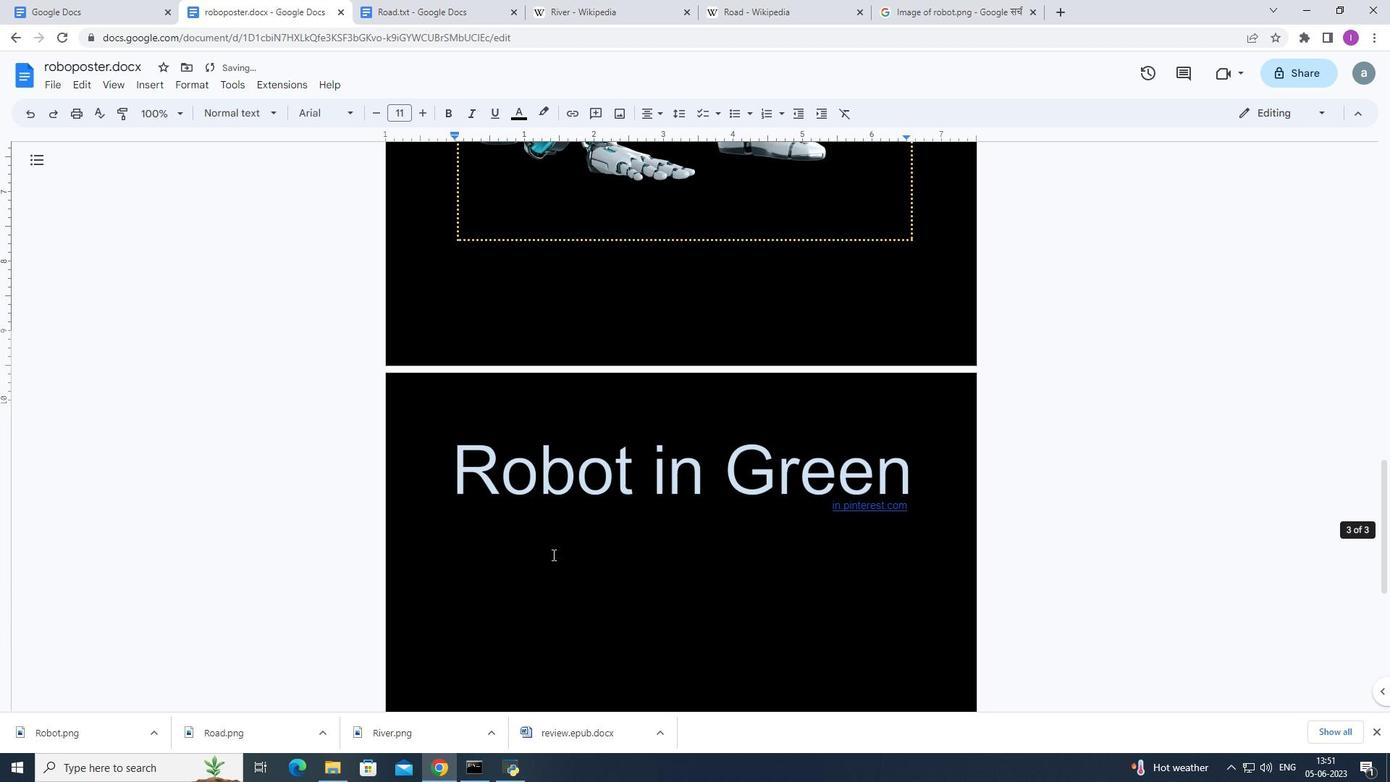 
Action: Mouse moved to (552, 556)
Screenshot: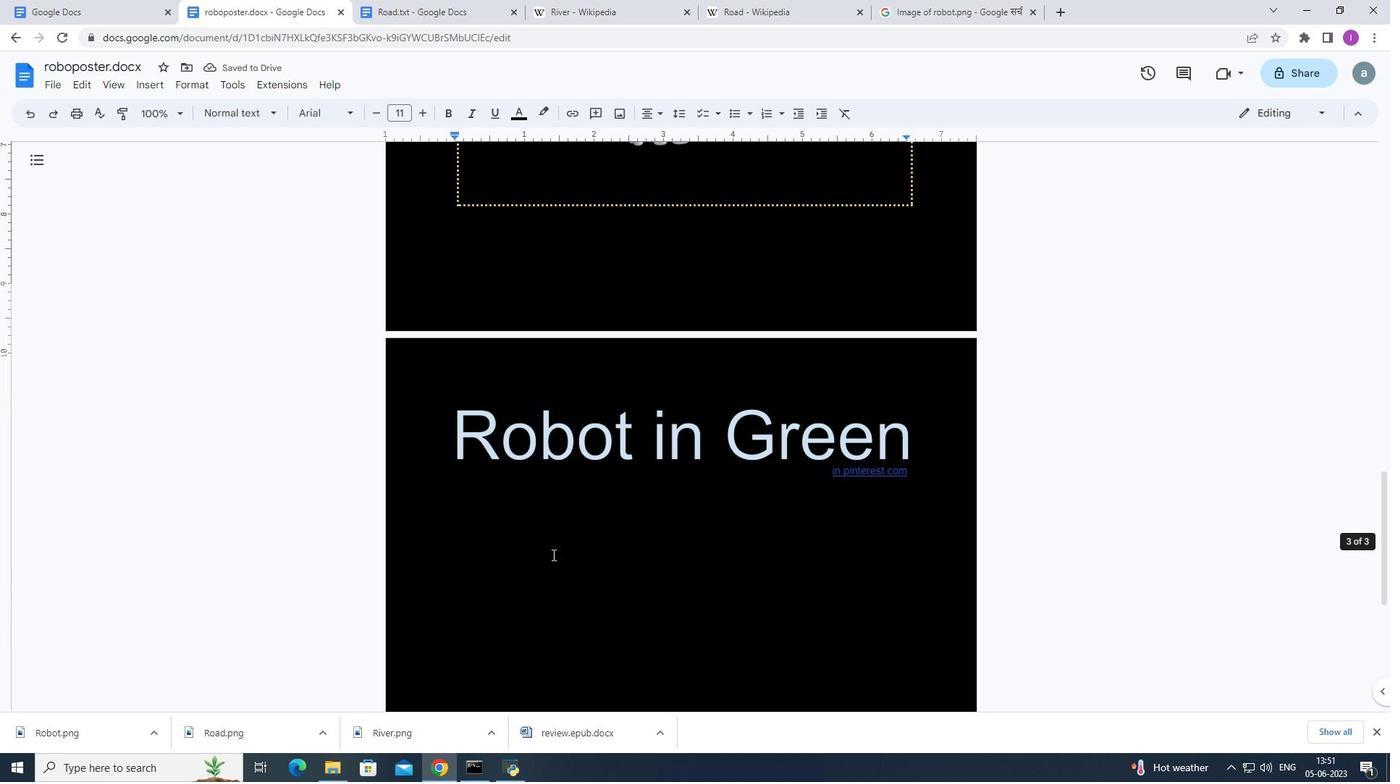 
Action: Mouse scrolled (552, 556) with delta (0, 0)
Screenshot: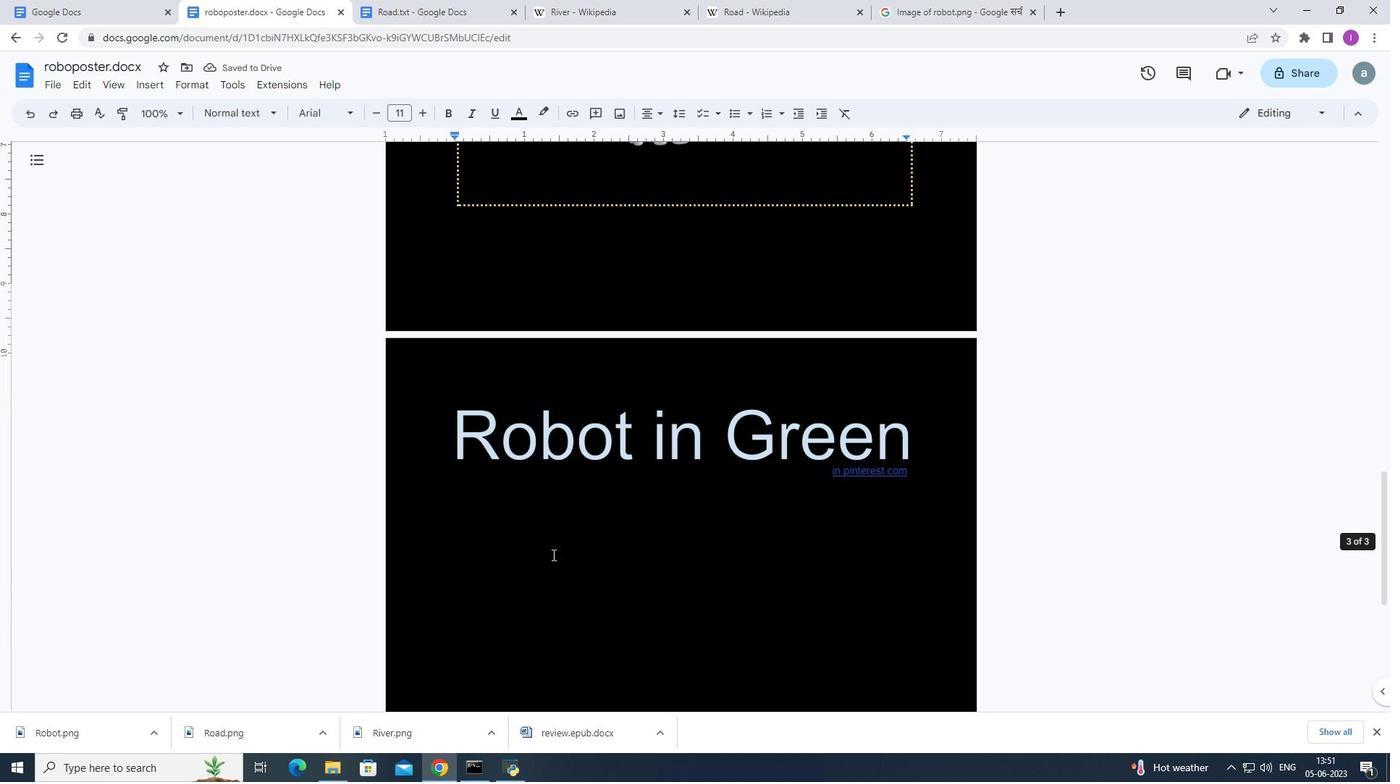
Action: Mouse moved to (577, 618)
Screenshot: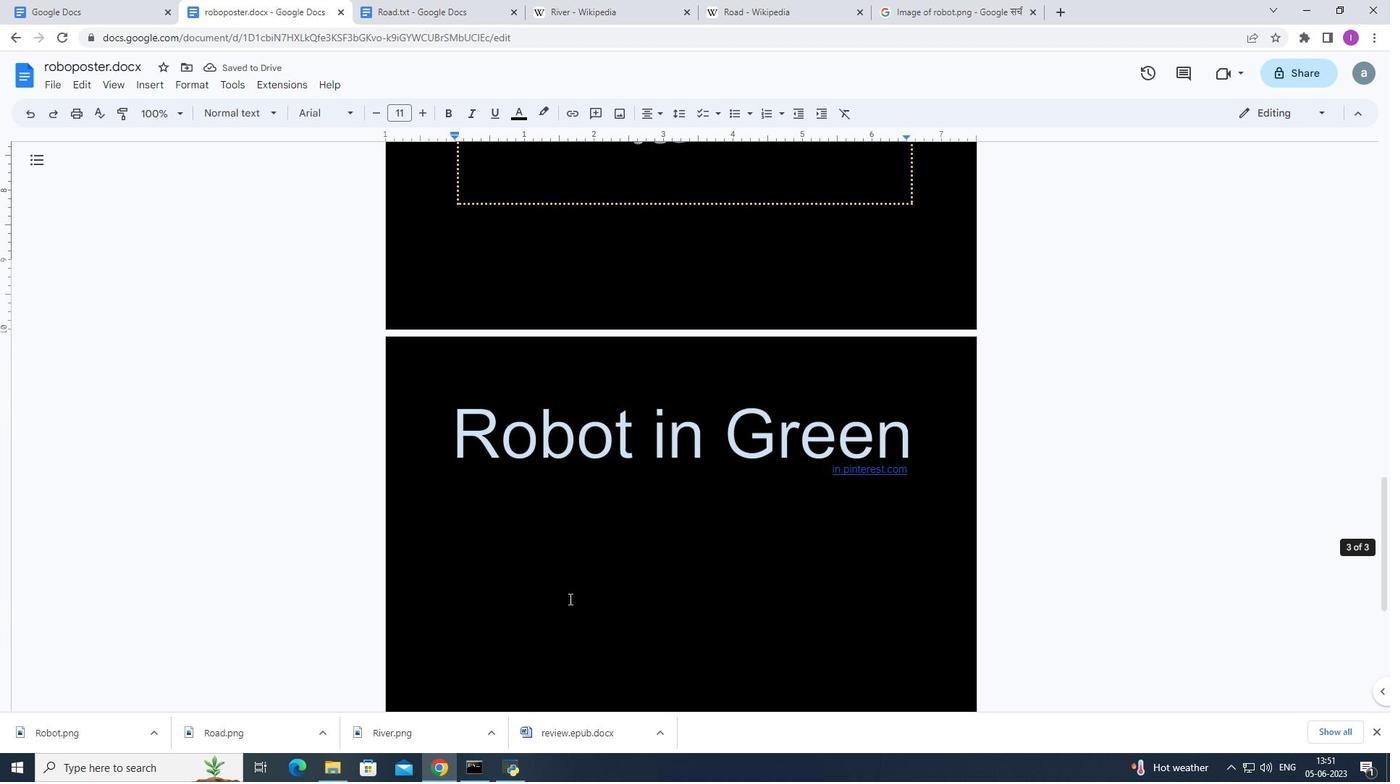 
Action: Mouse scrolled (577, 617) with delta (0, 0)
Screenshot: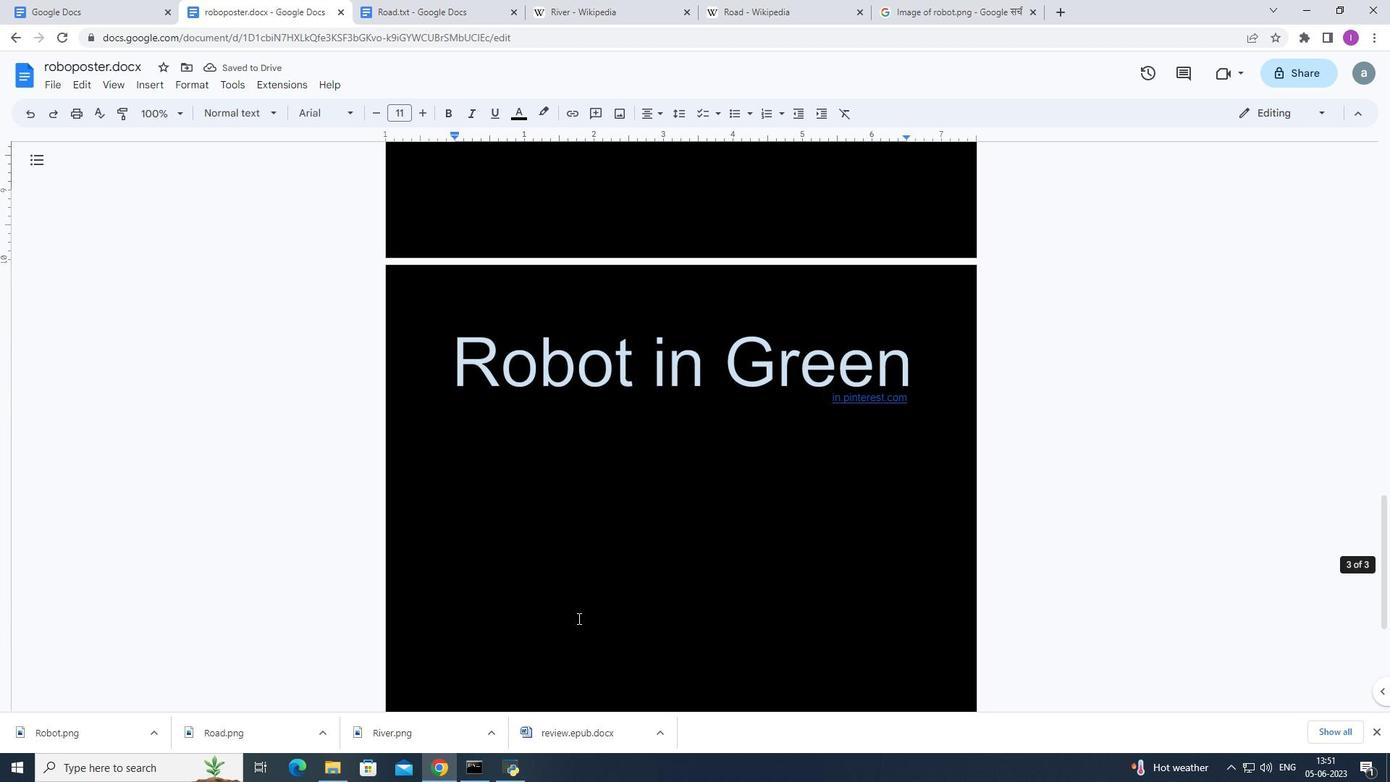 
Action: Mouse scrolled (577, 617) with delta (0, -1)
Screenshot: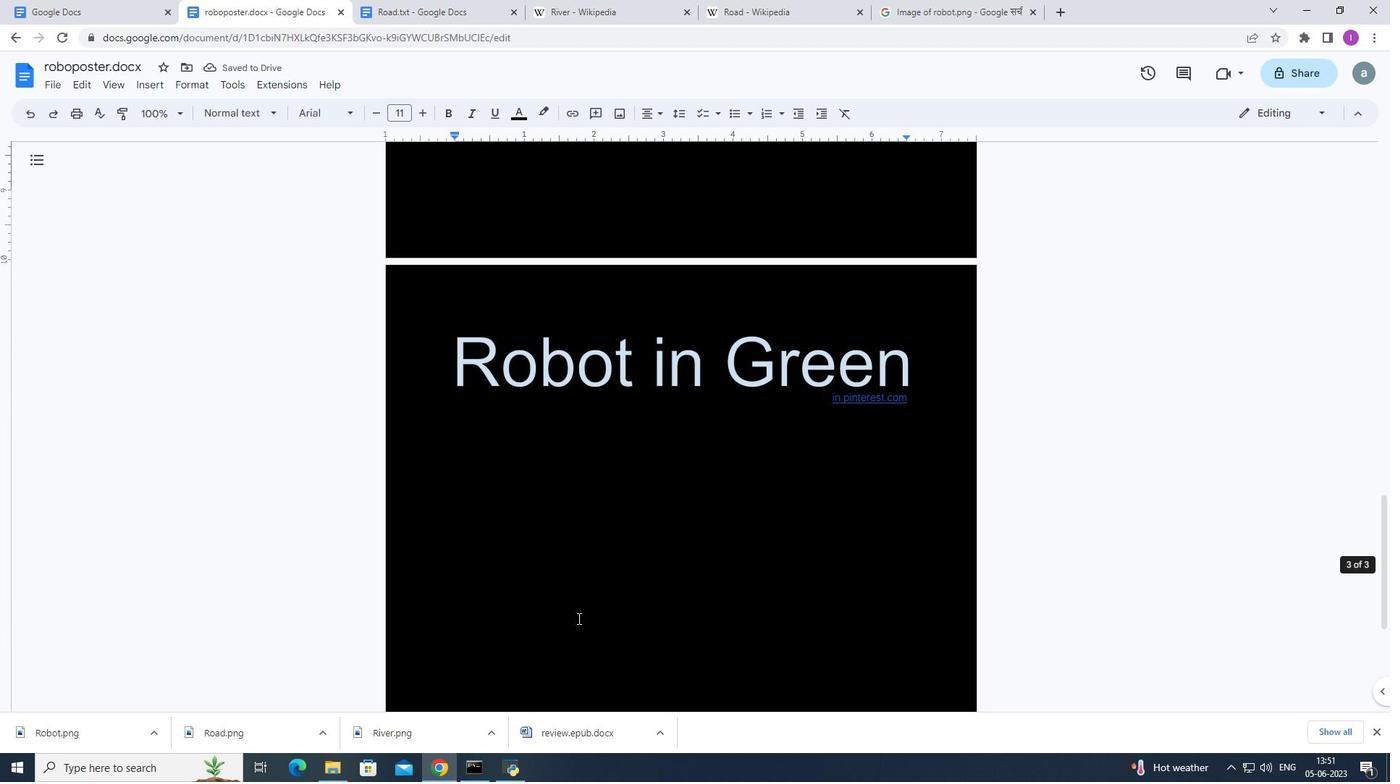 
Action: Mouse moved to (640, 652)
Screenshot: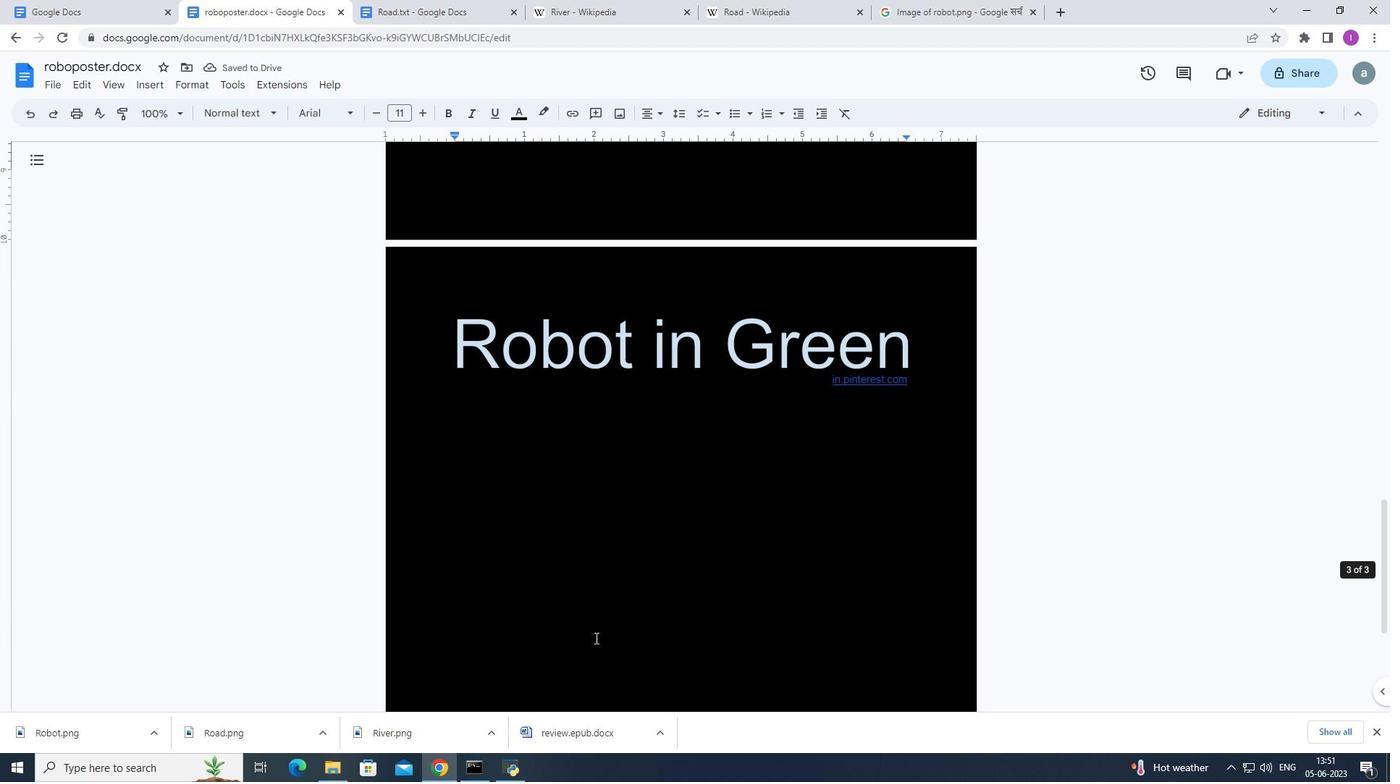 
Action: Mouse scrolled (640, 651) with delta (0, 0)
Screenshot: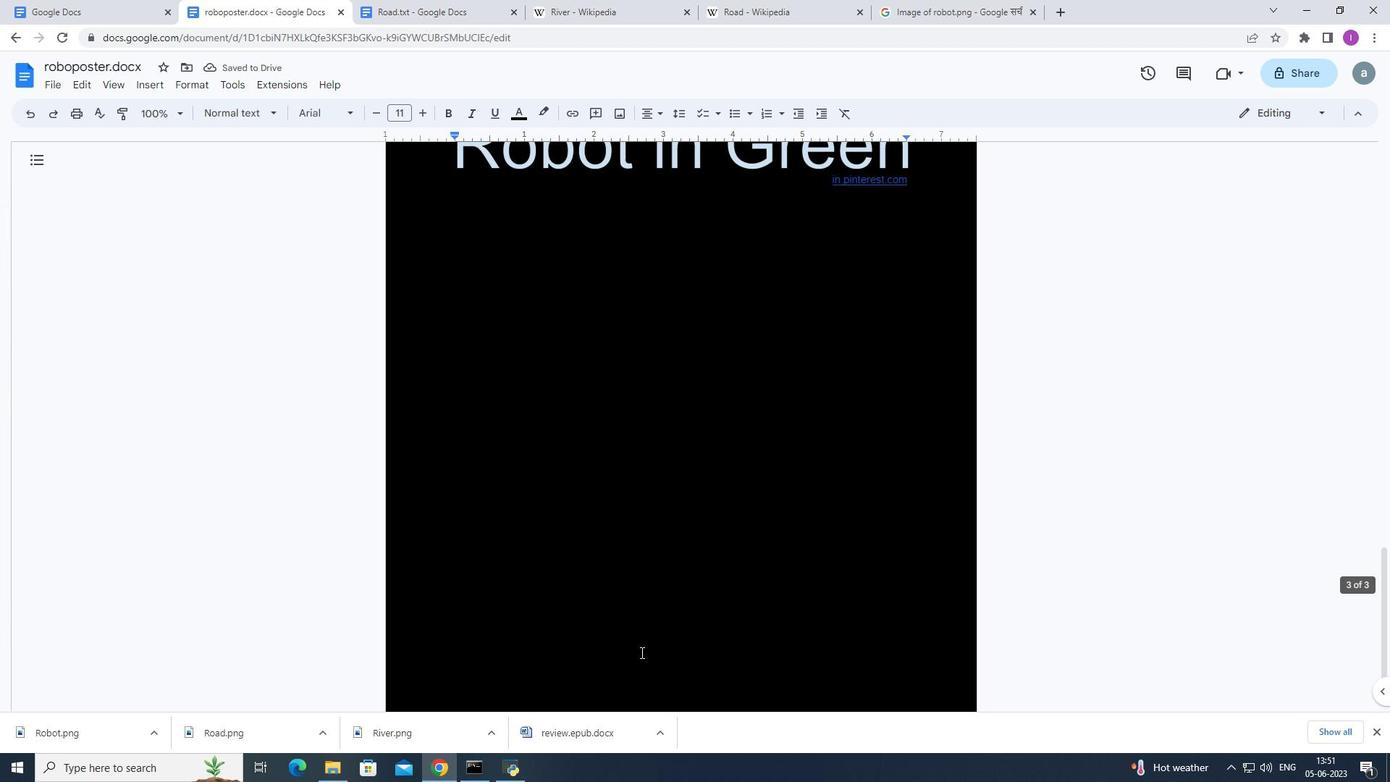 
Action: Mouse scrolled (640, 653) with delta (0, 0)
Screenshot: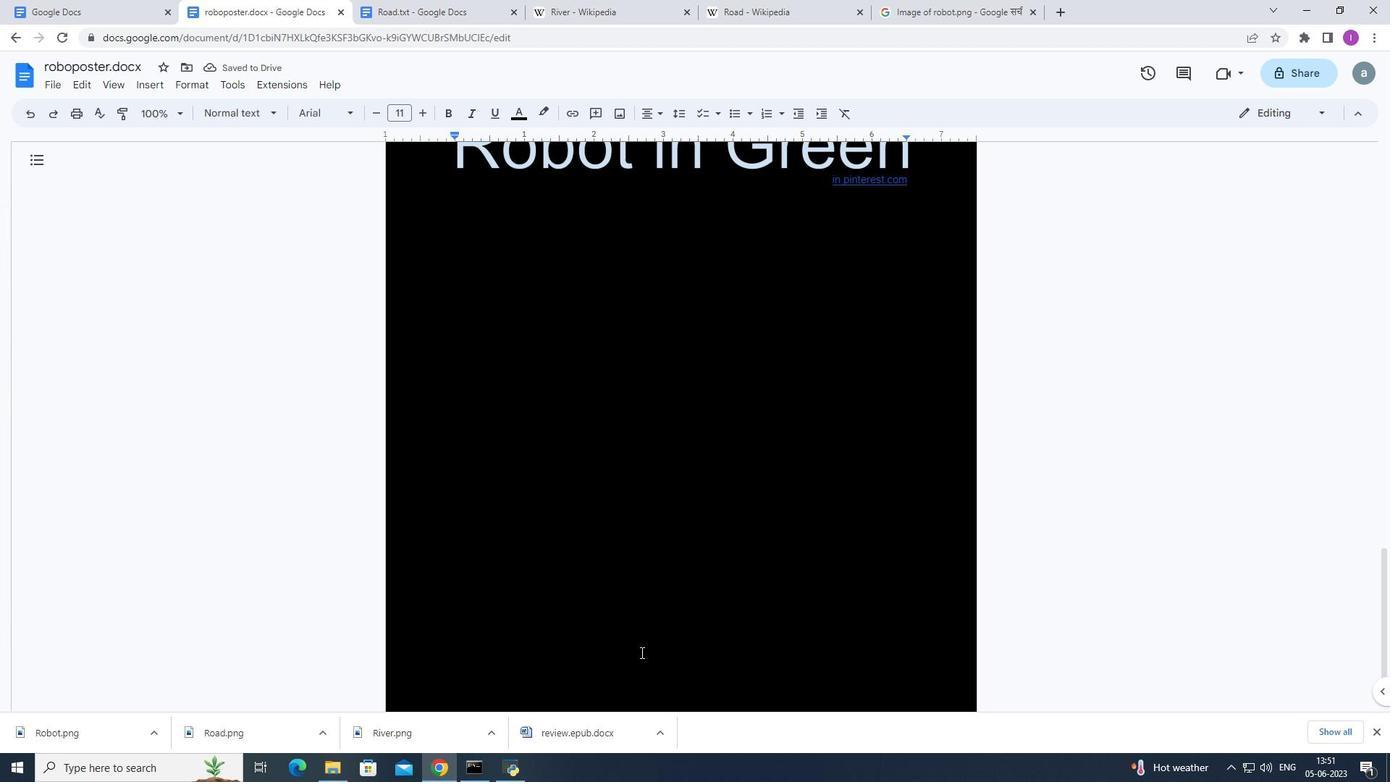 
Action: Mouse scrolled (640, 651) with delta (0, 0)
Screenshot: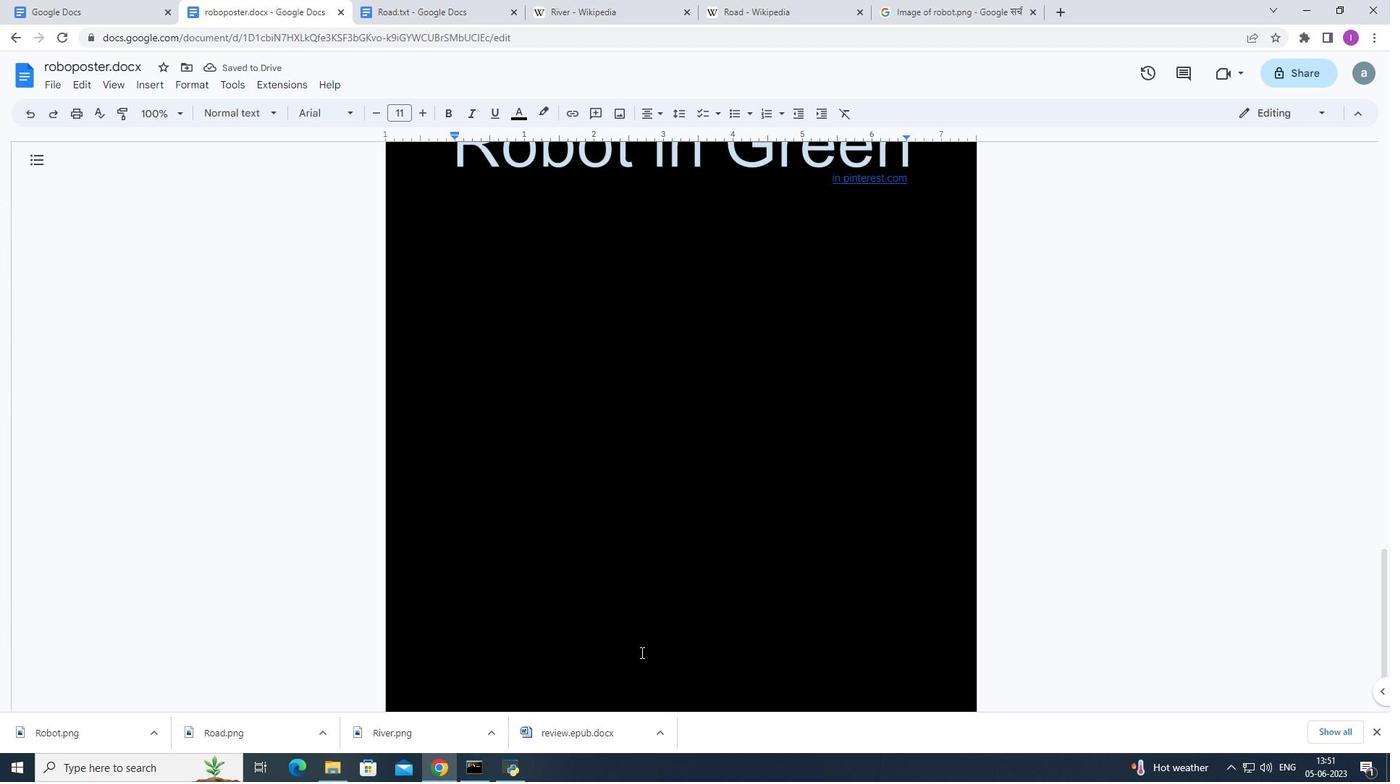 
Action: Mouse scrolled (640, 651) with delta (0, 0)
Screenshot: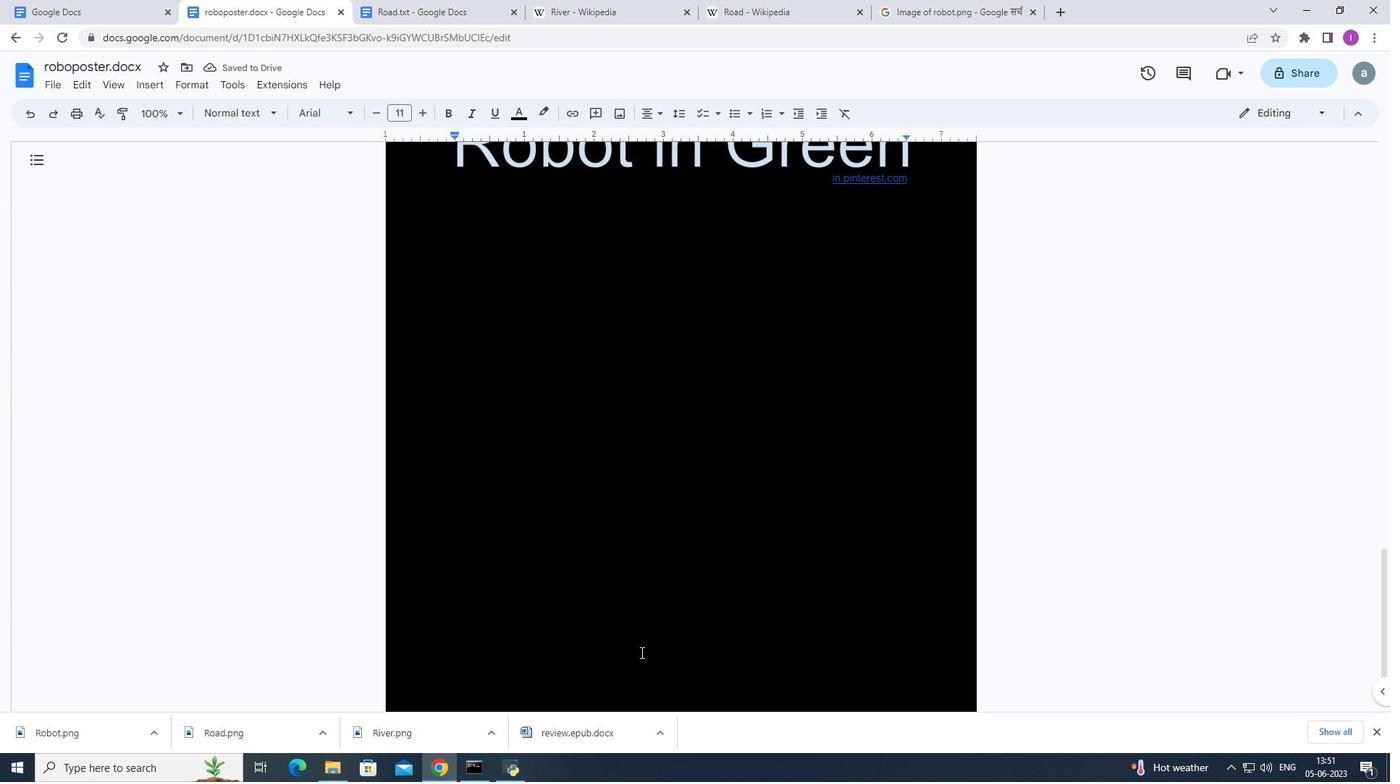 
Action: Mouse scrolled (640, 651) with delta (0, 0)
Screenshot: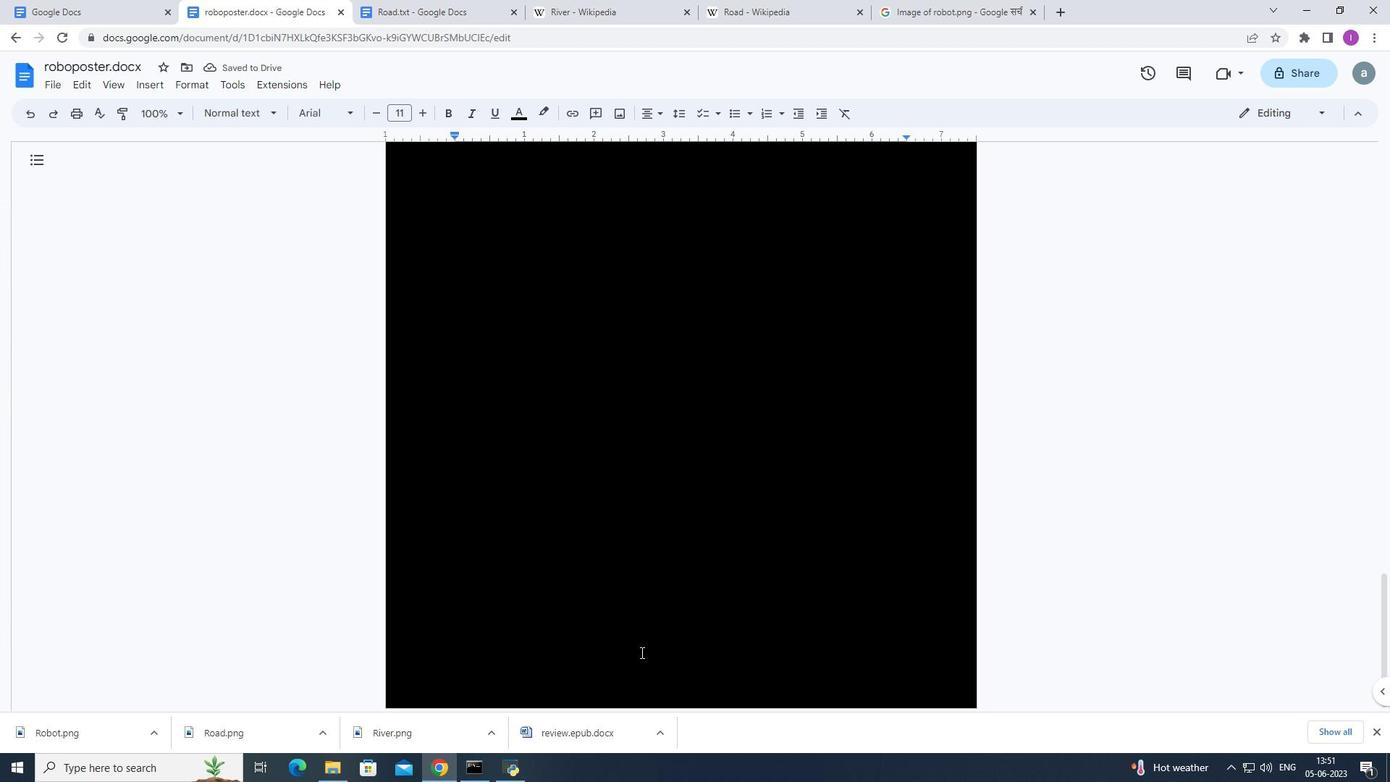 
Action: Mouse scrolled (640, 651) with delta (0, 0)
Screenshot: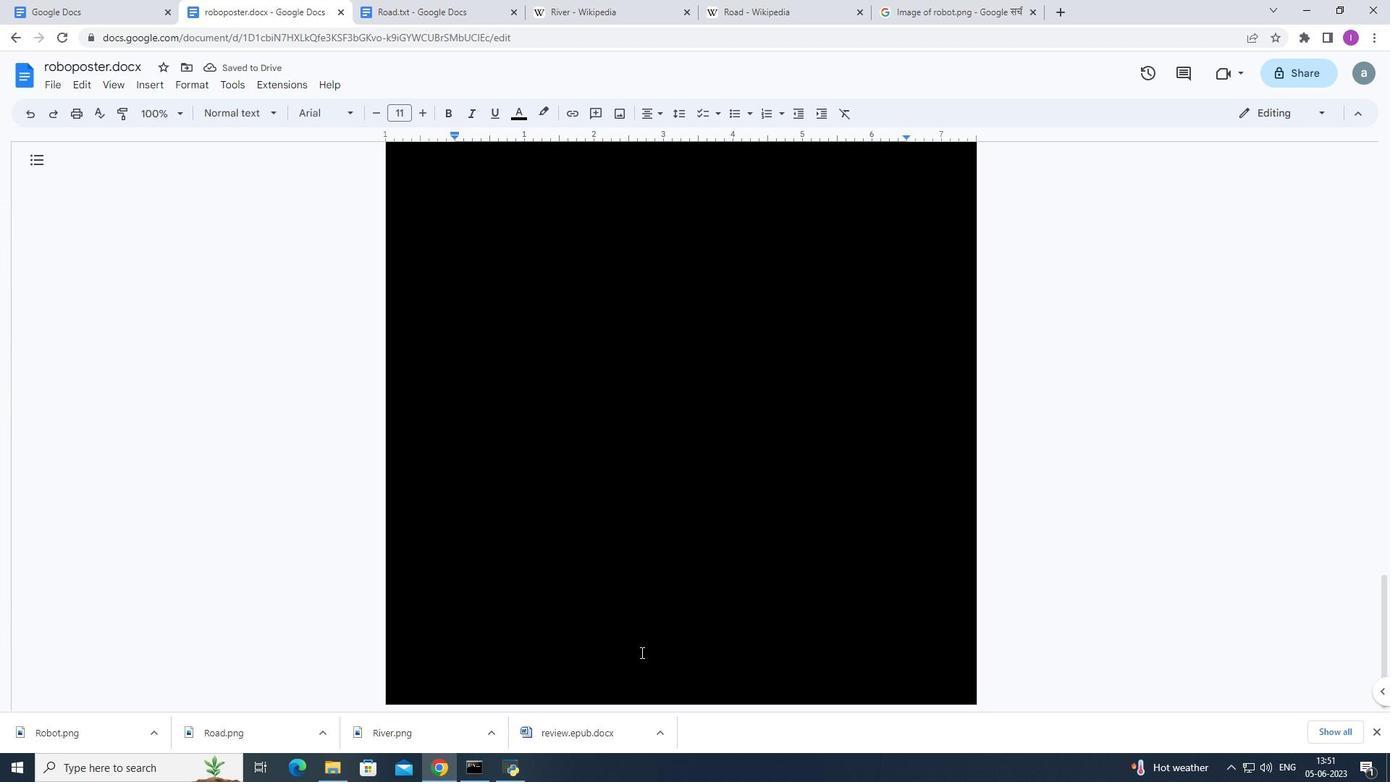 
Action: Mouse moved to (793, 652)
Screenshot: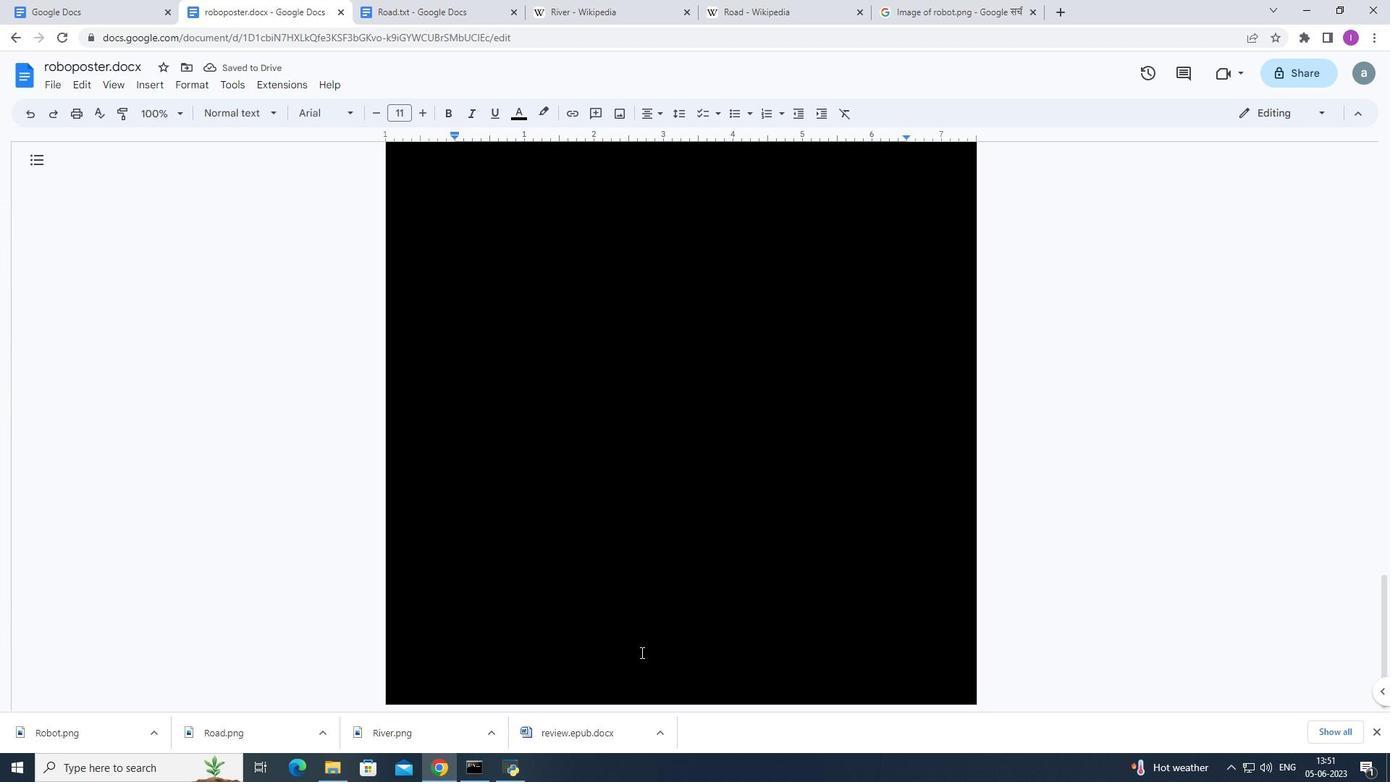 
Action: Mouse scrolled (793, 653) with delta (0, 0)
Screenshot: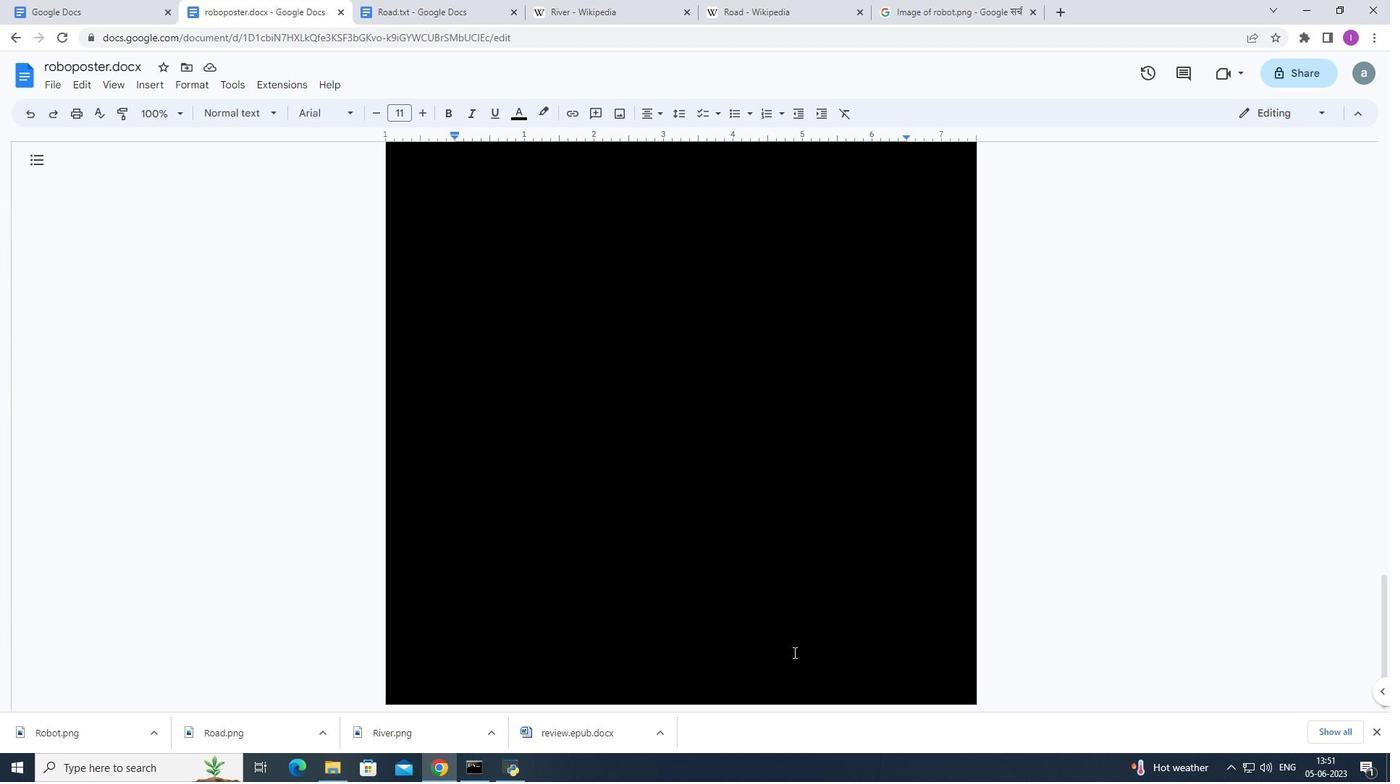 
Action: Mouse scrolled (793, 653) with delta (0, 0)
Screenshot: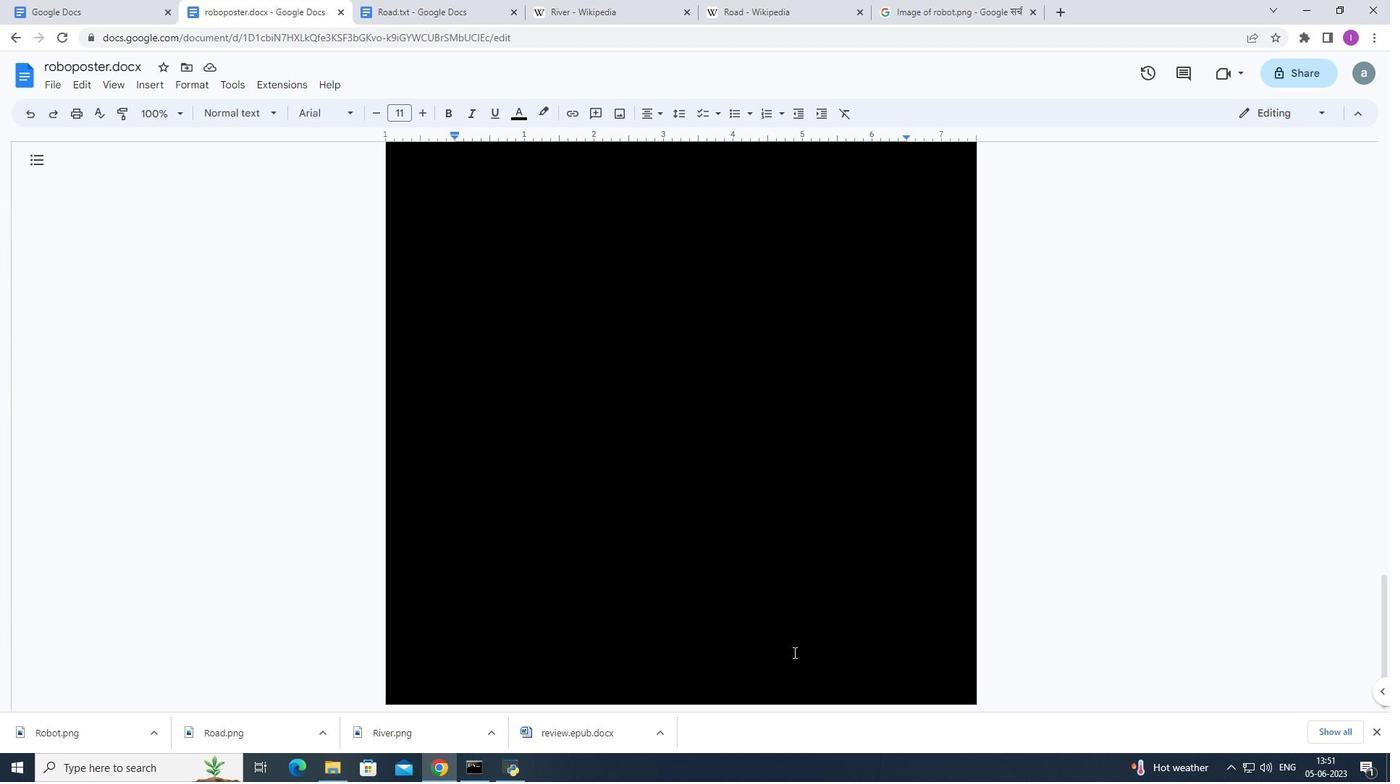 
Action: Mouse scrolled (793, 653) with delta (0, 0)
Screenshot: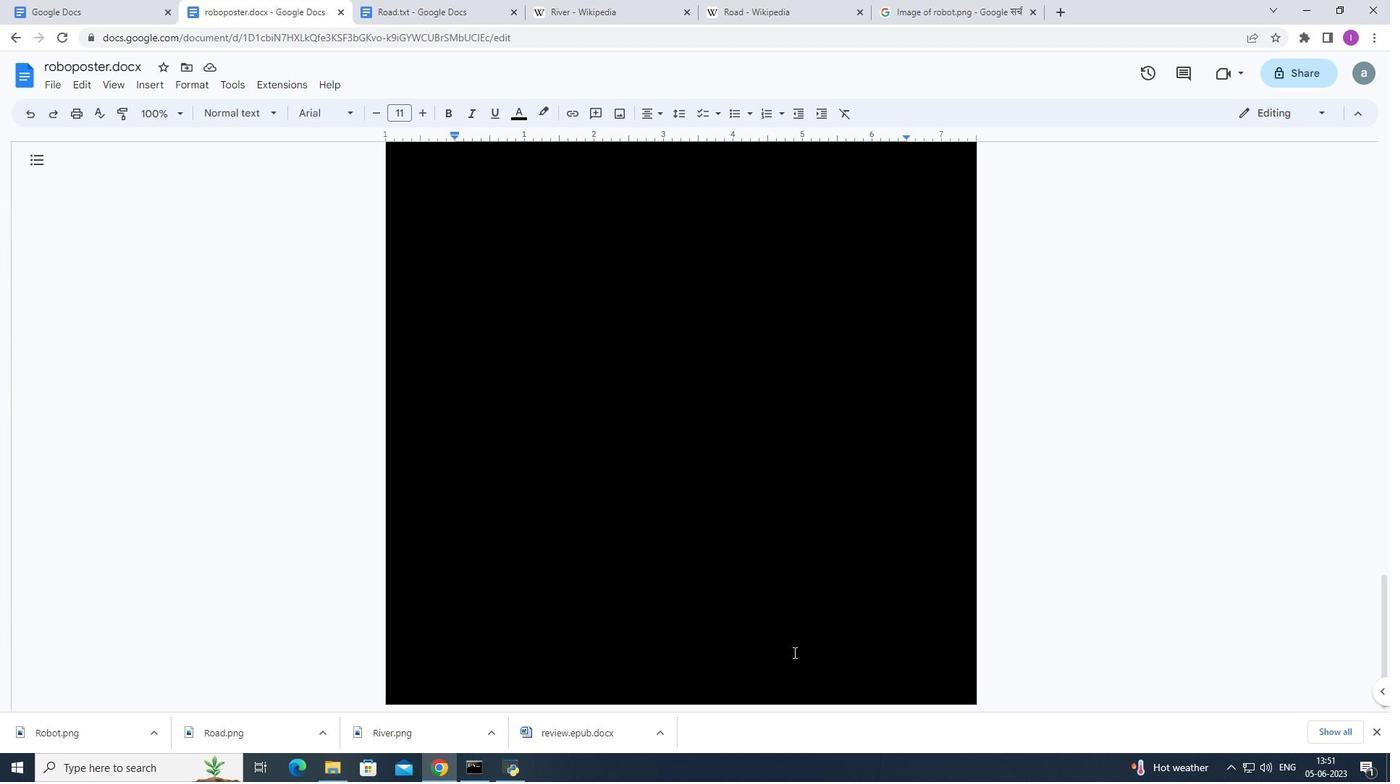 
Action: Mouse scrolled (793, 651) with delta (0, 0)
Screenshot: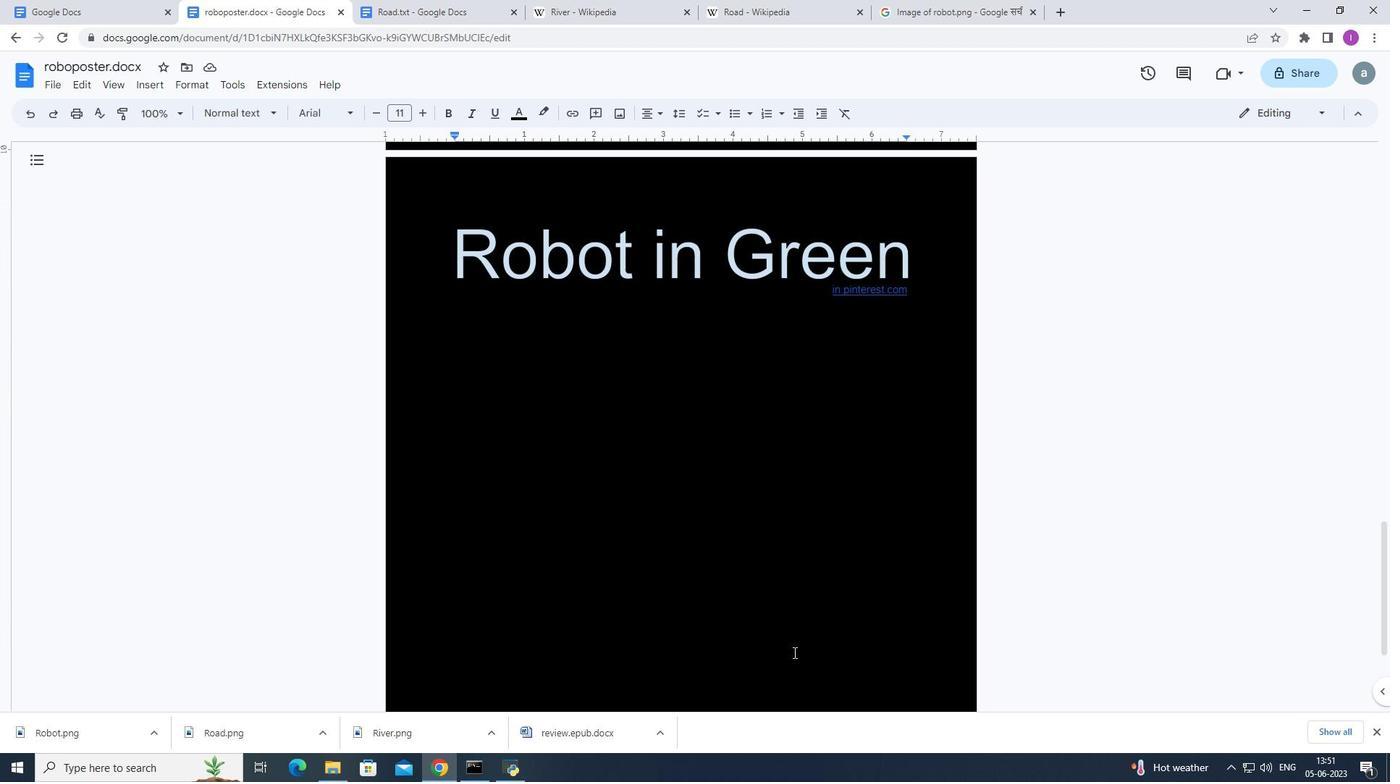 
Action: Mouse scrolled (793, 651) with delta (0, 0)
Screenshot: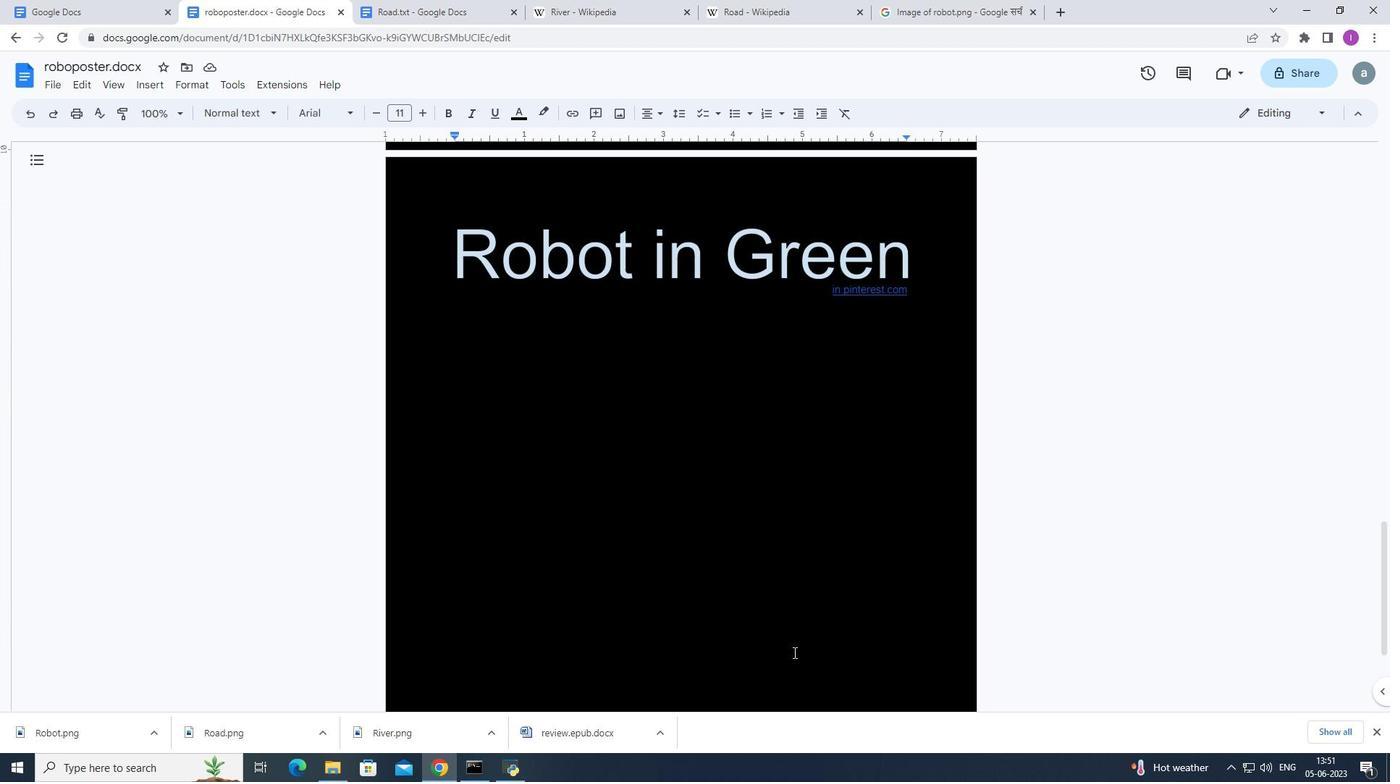 
Action: Mouse scrolled (793, 651) with delta (0, 0)
Screenshot: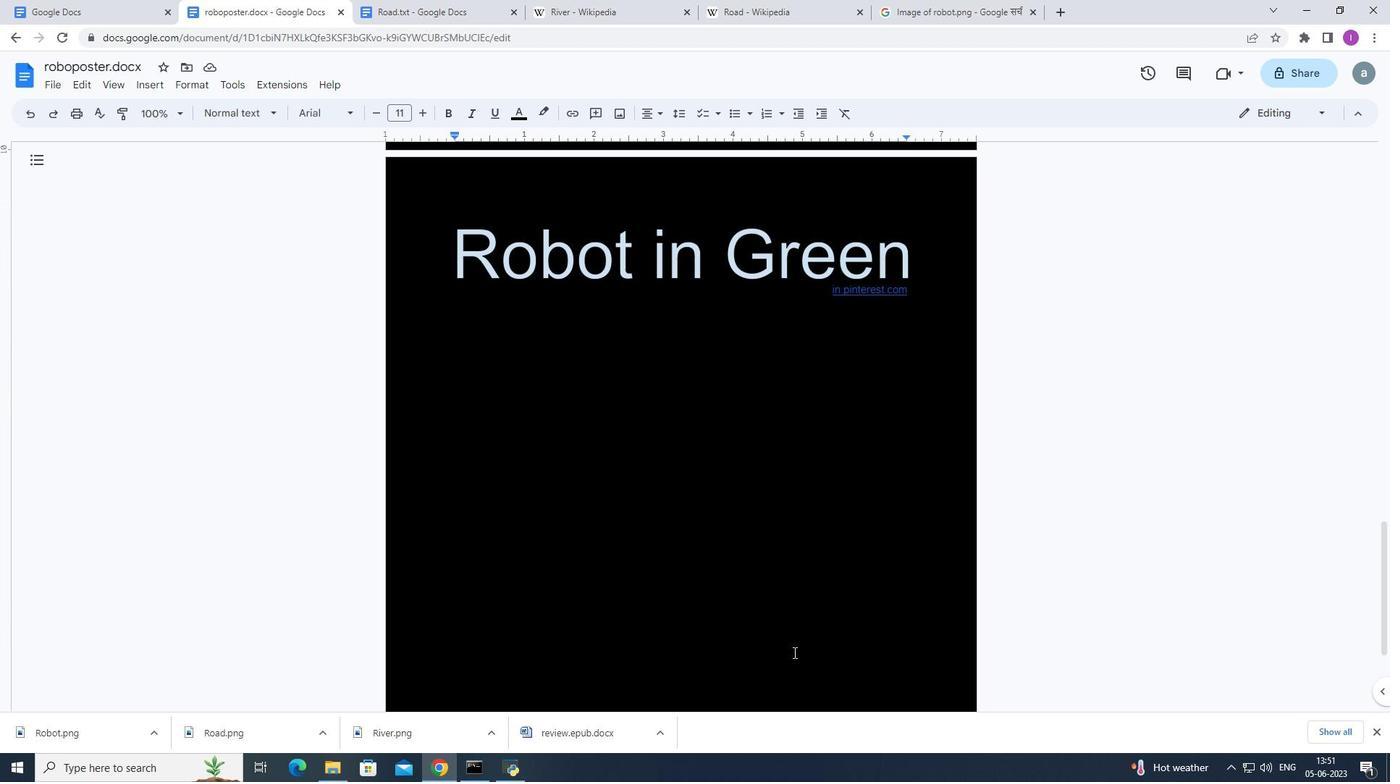 
Action: Mouse scrolled (793, 651) with delta (0, 0)
Screenshot: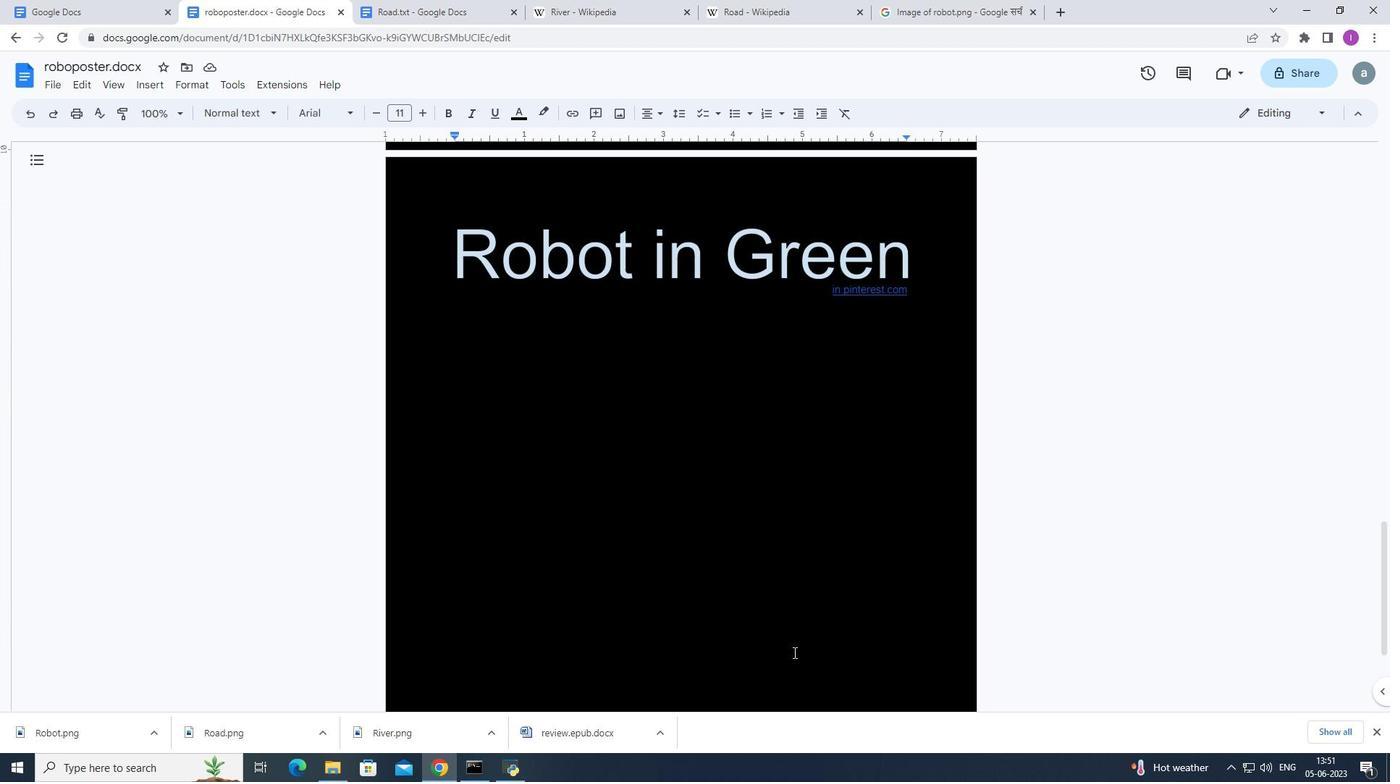 
Action: Mouse scrolled (793, 653) with delta (0, 0)
Screenshot: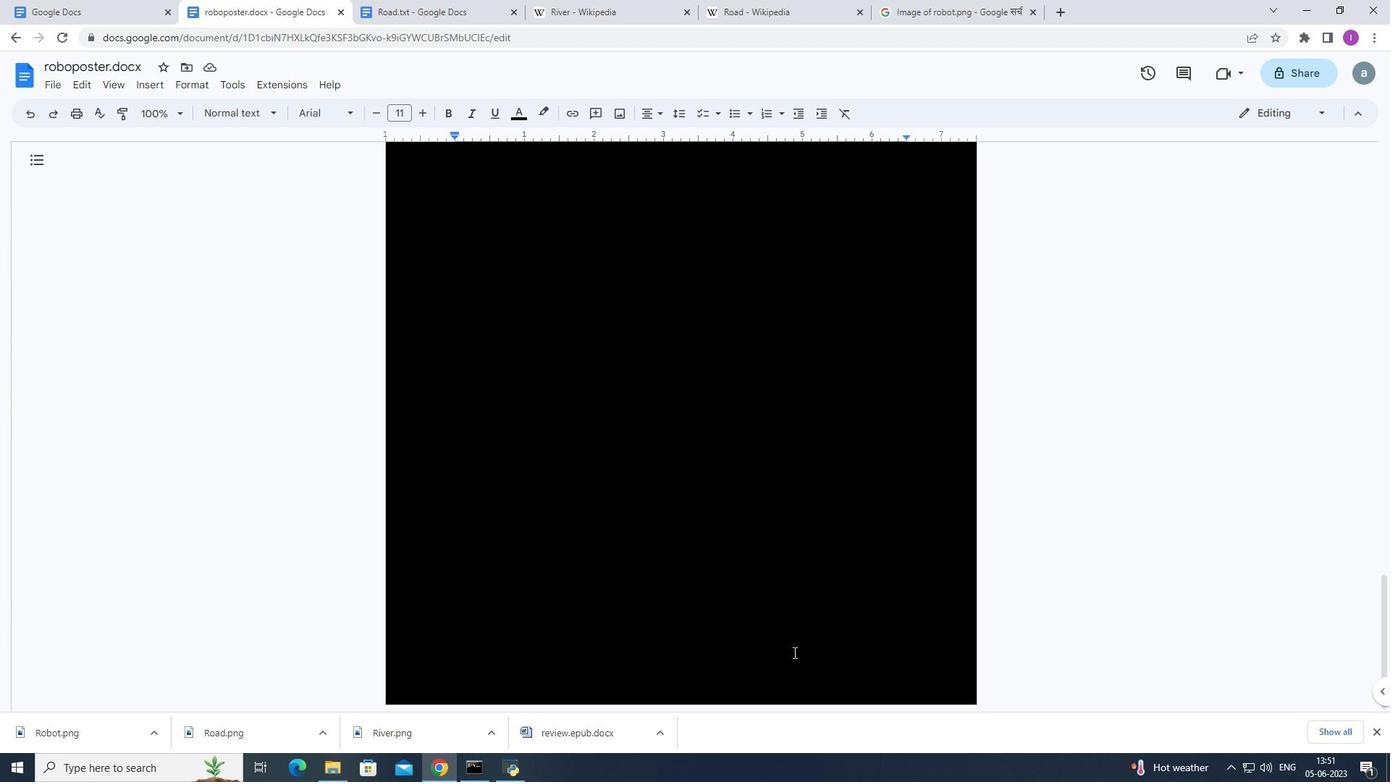 
Action: Mouse scrolled (793, 653) with delta (0, 0)
Screenshot: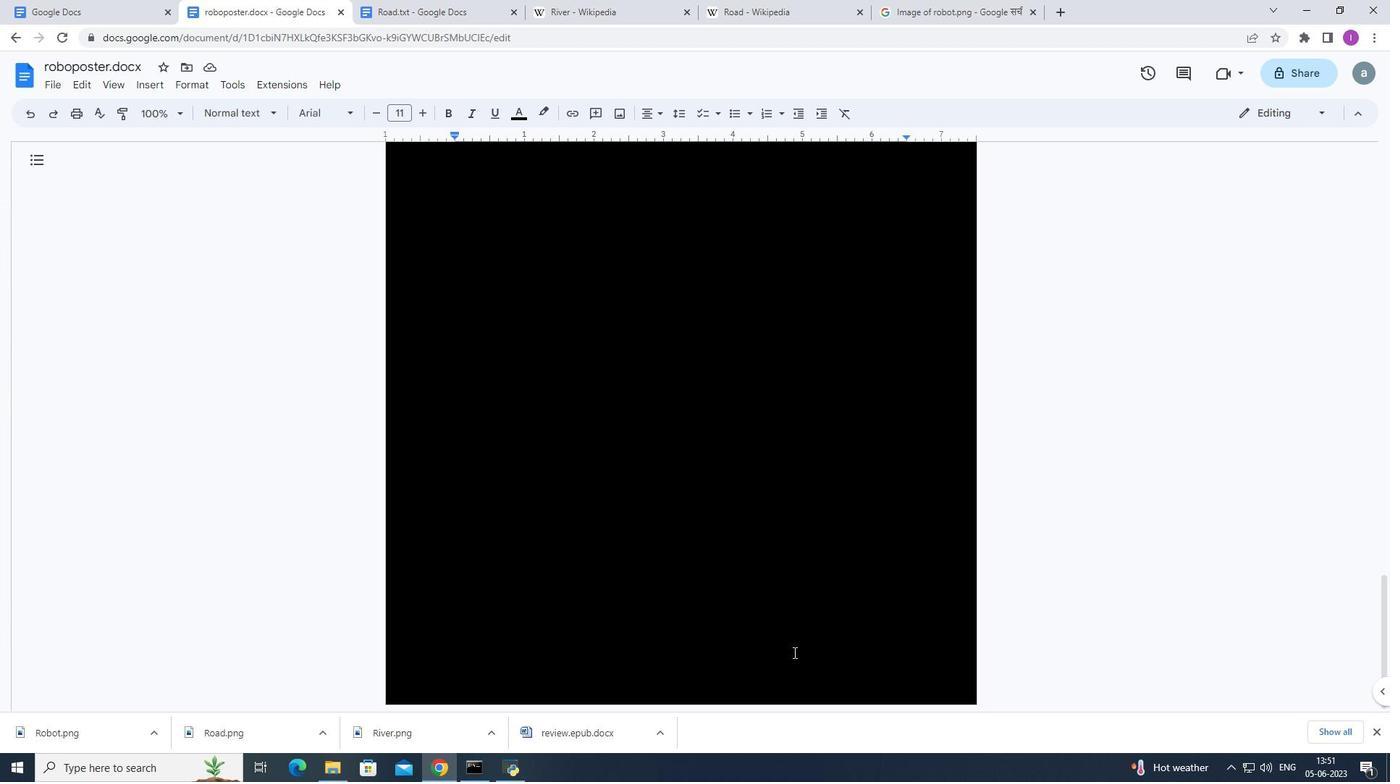 
Action: Mouse scrolled (793, 653) with delta (0, 0)
Screenshot: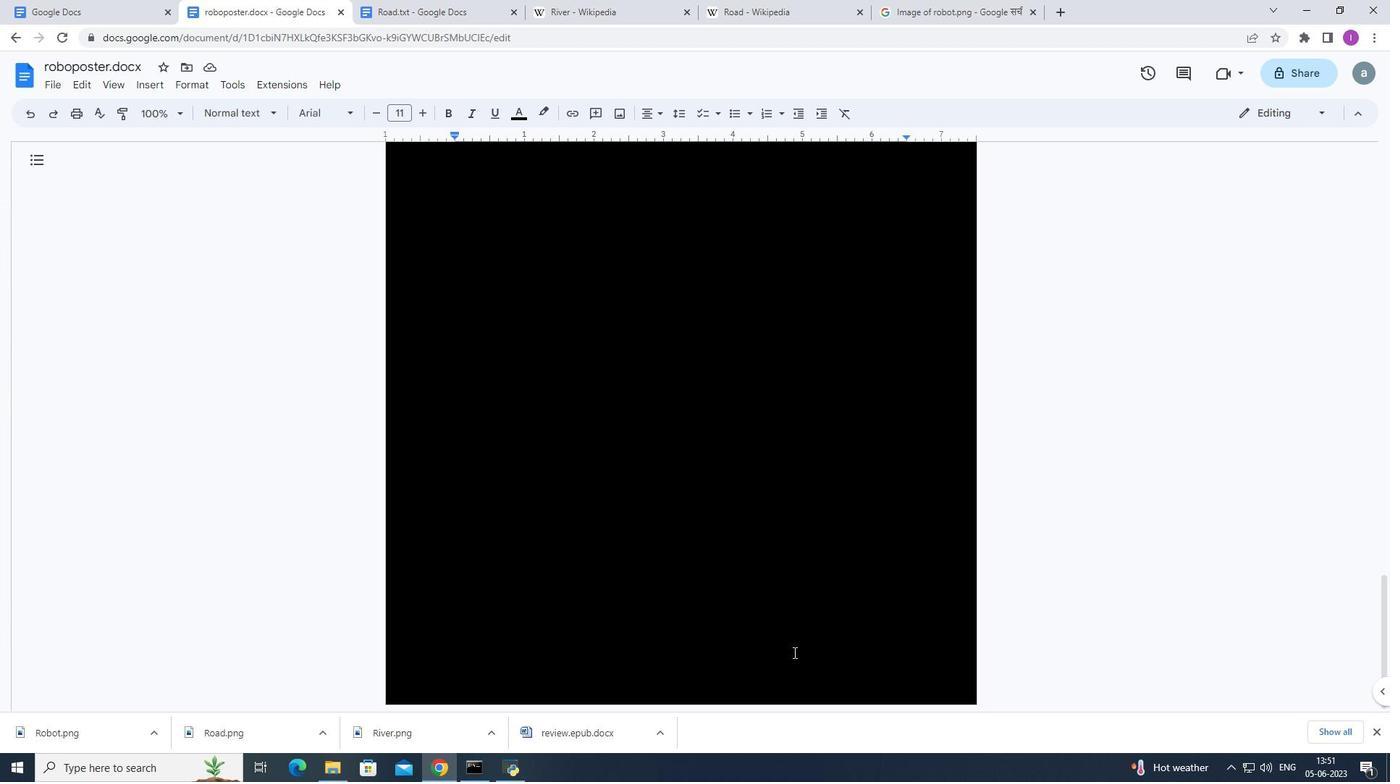 
Action: Mouse scrolled (793, 653) with delta (0, 0)
Screenshot: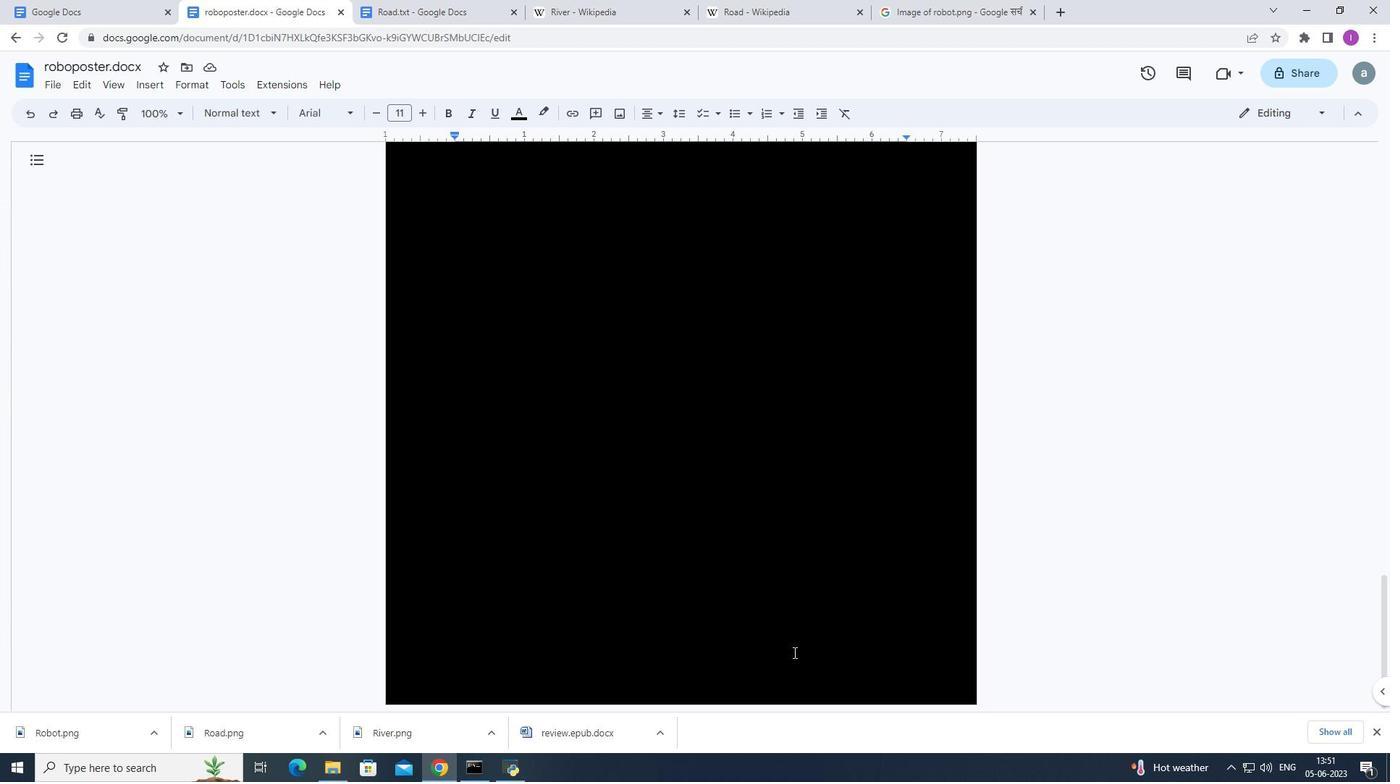
Action: Mouse moved to (246, 86)
Screenshot: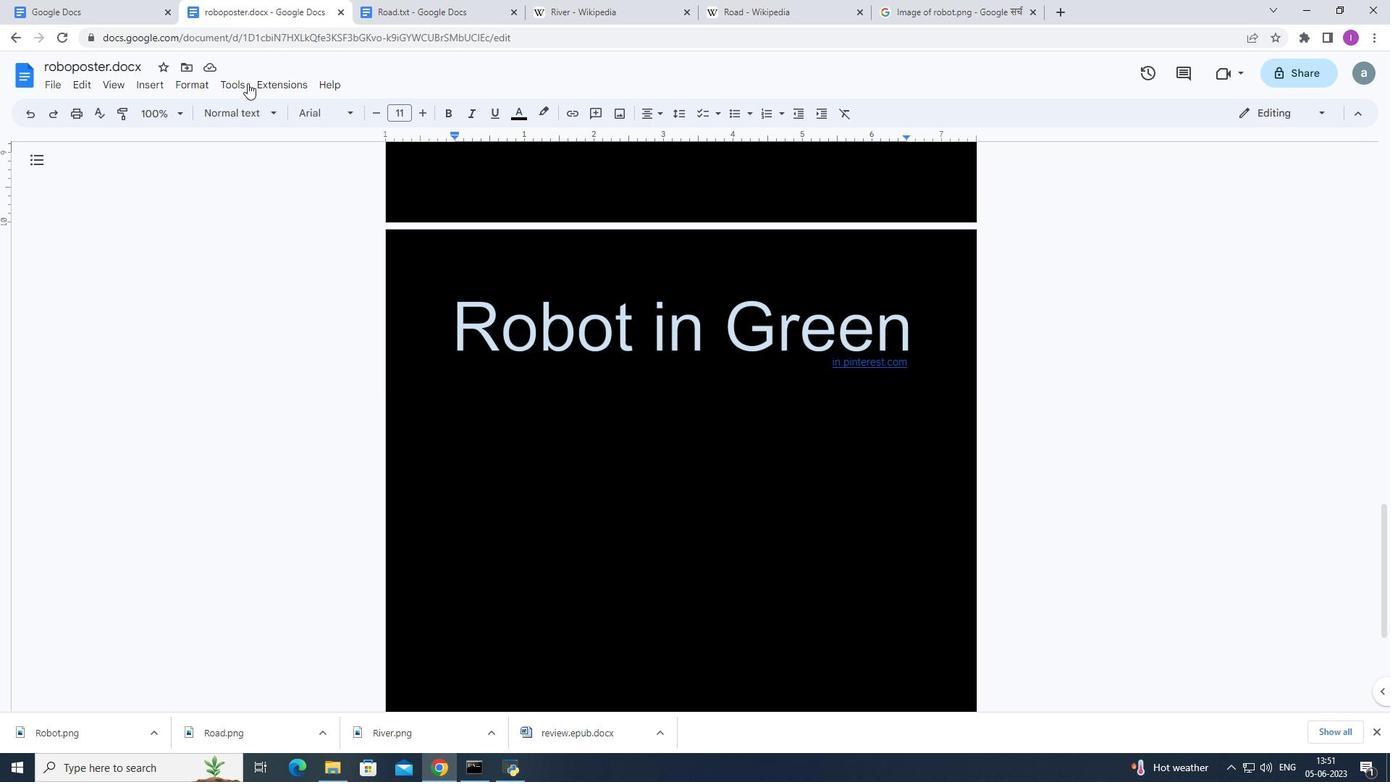 
Action: Mouse pressed left at (246, 86)
Screenshot: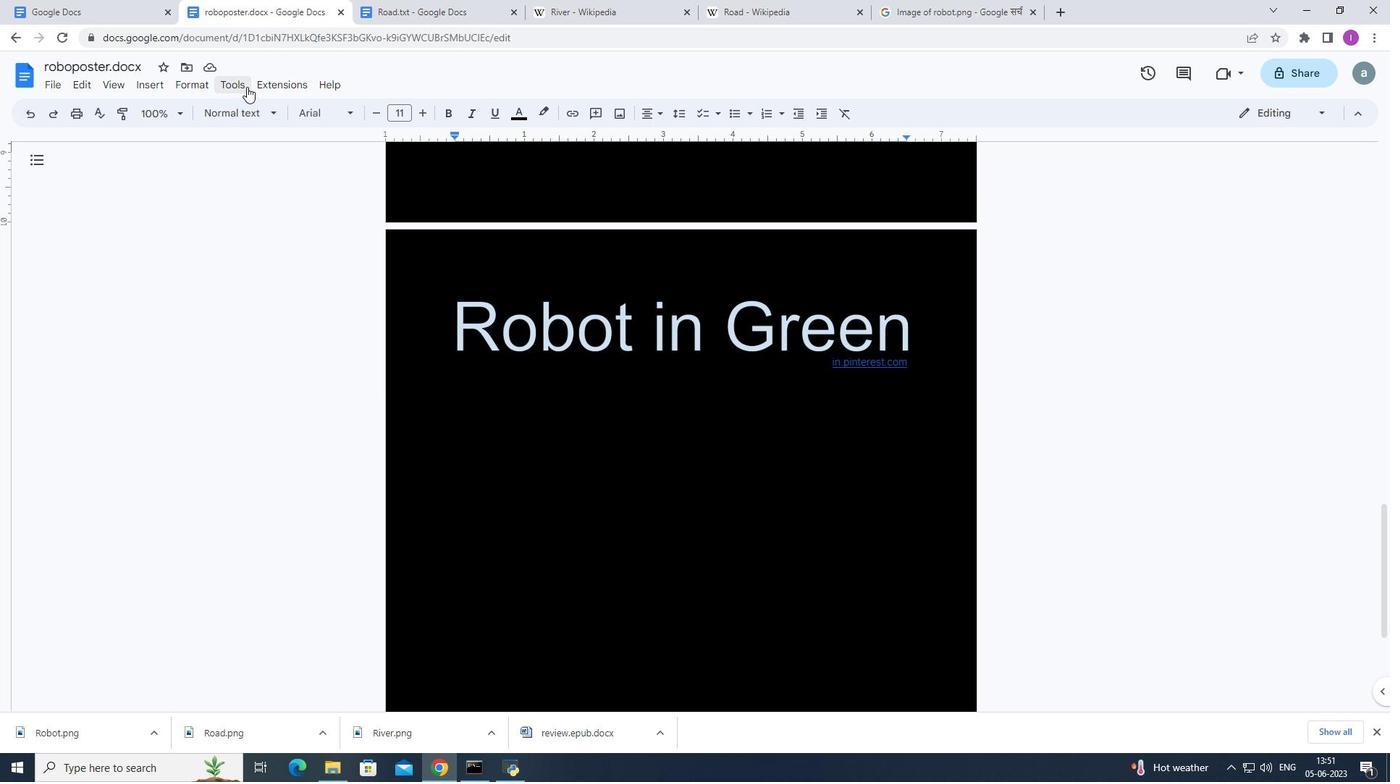 
Action: Mouse moved to (254, 224)
Screenshot: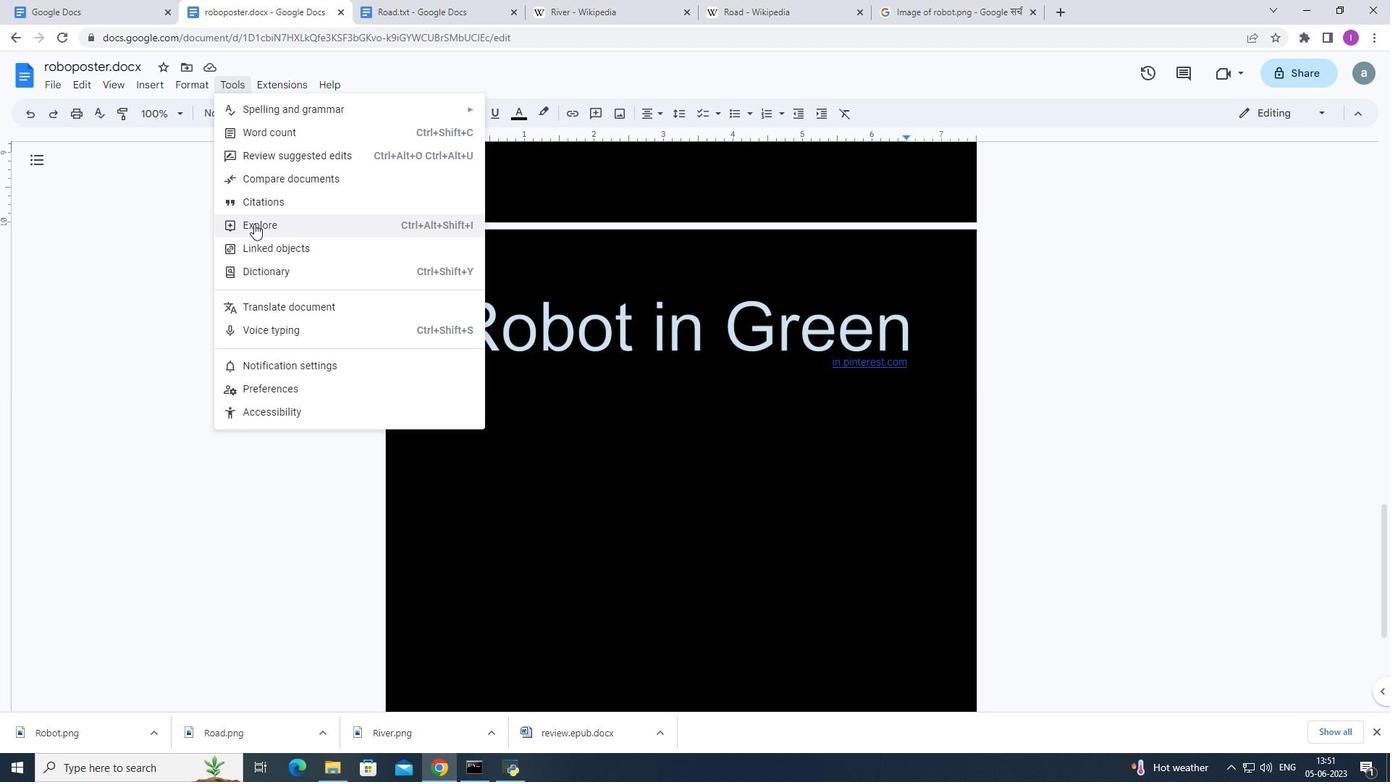 
Action: Mouse pressed left at (254, 224)
Screenshot: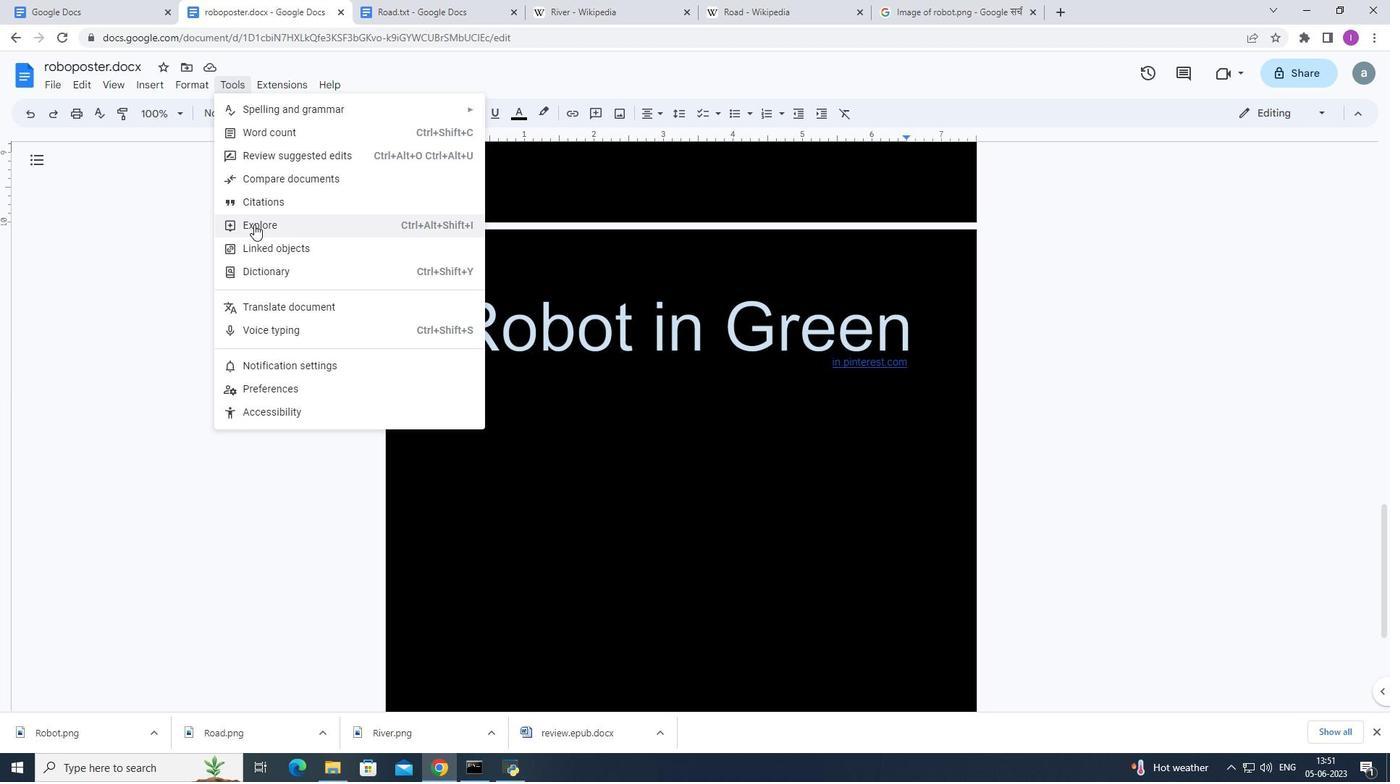 
Action: Mouse moved to (1355, 118)
Screenshot: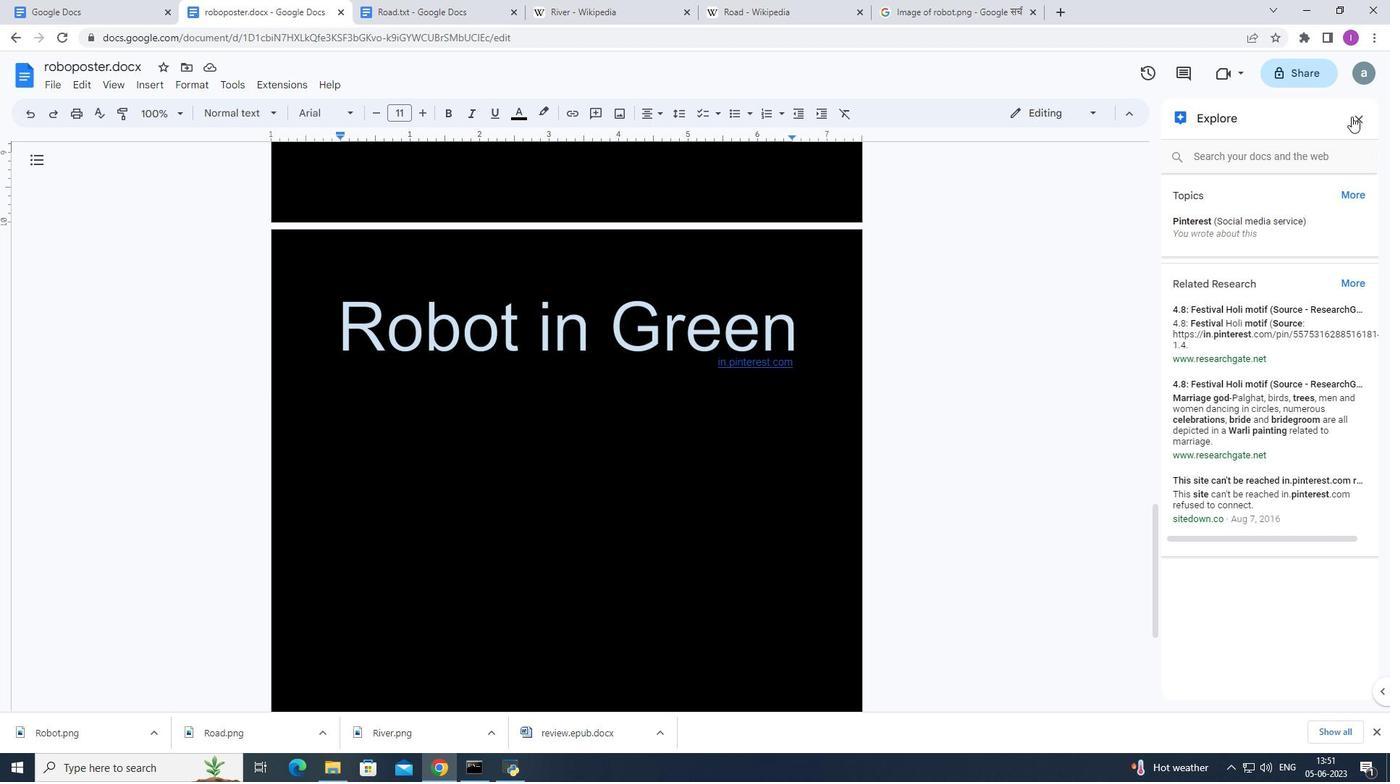 
Action: Mouse pressed left at (1355, 118)
Screenshot: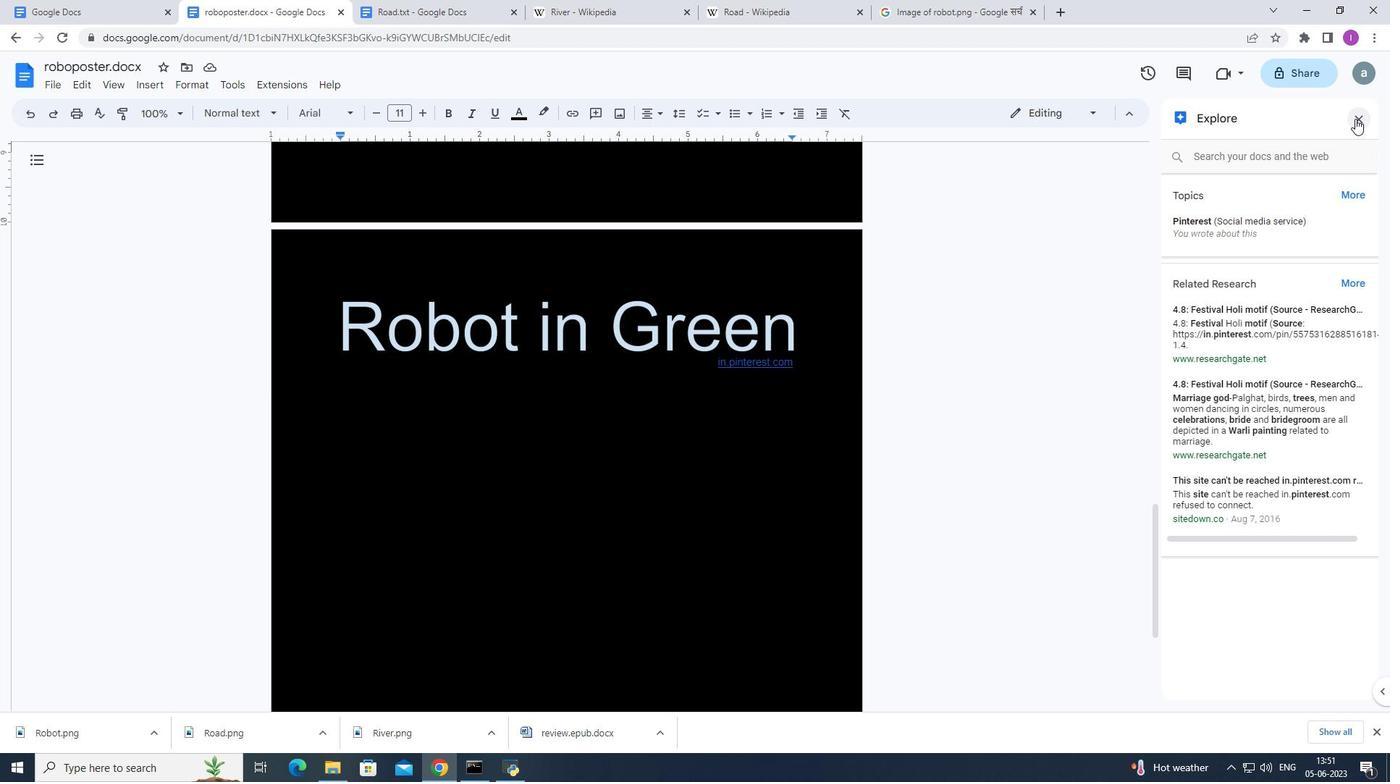 
Action: Mouse moved to (231, 83)
Screenshot: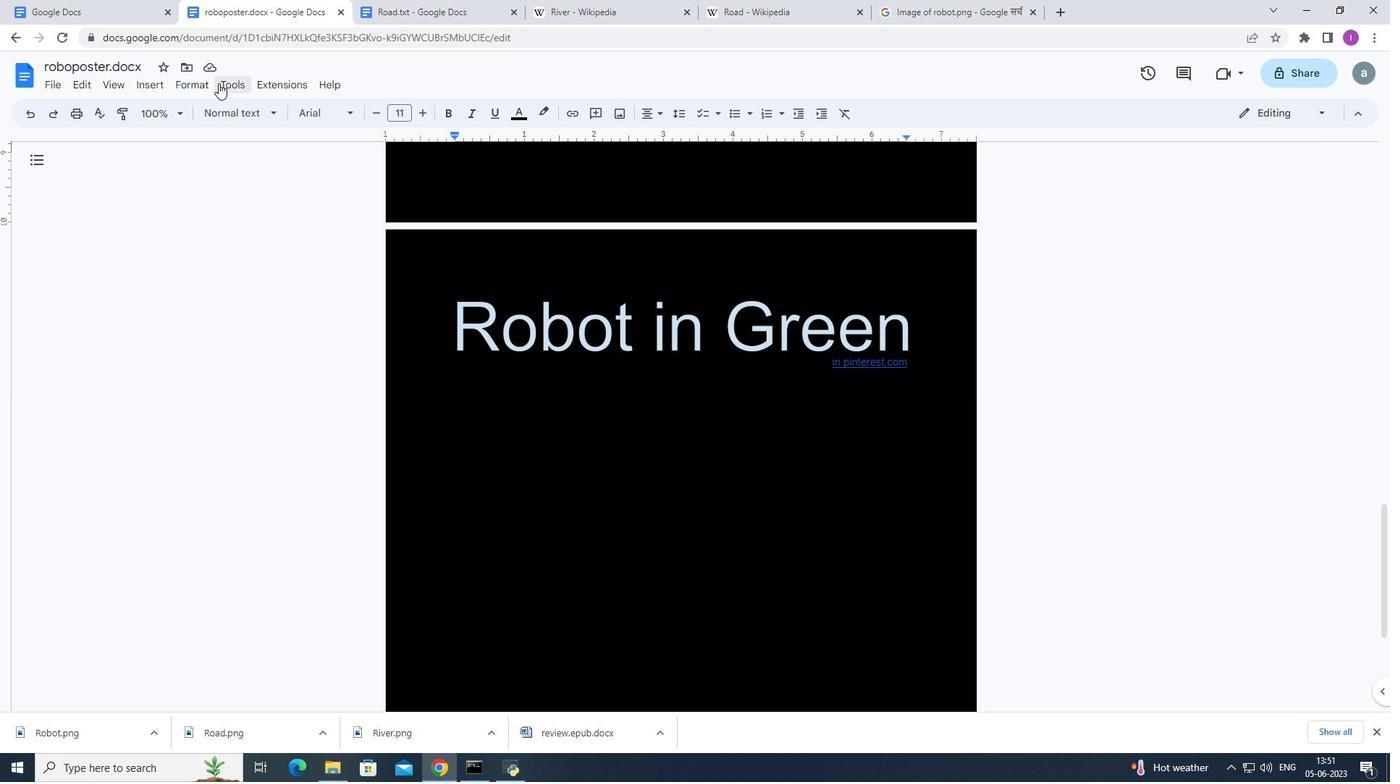 
Action: Mouse pressed left at (231, 83)
Screenshot: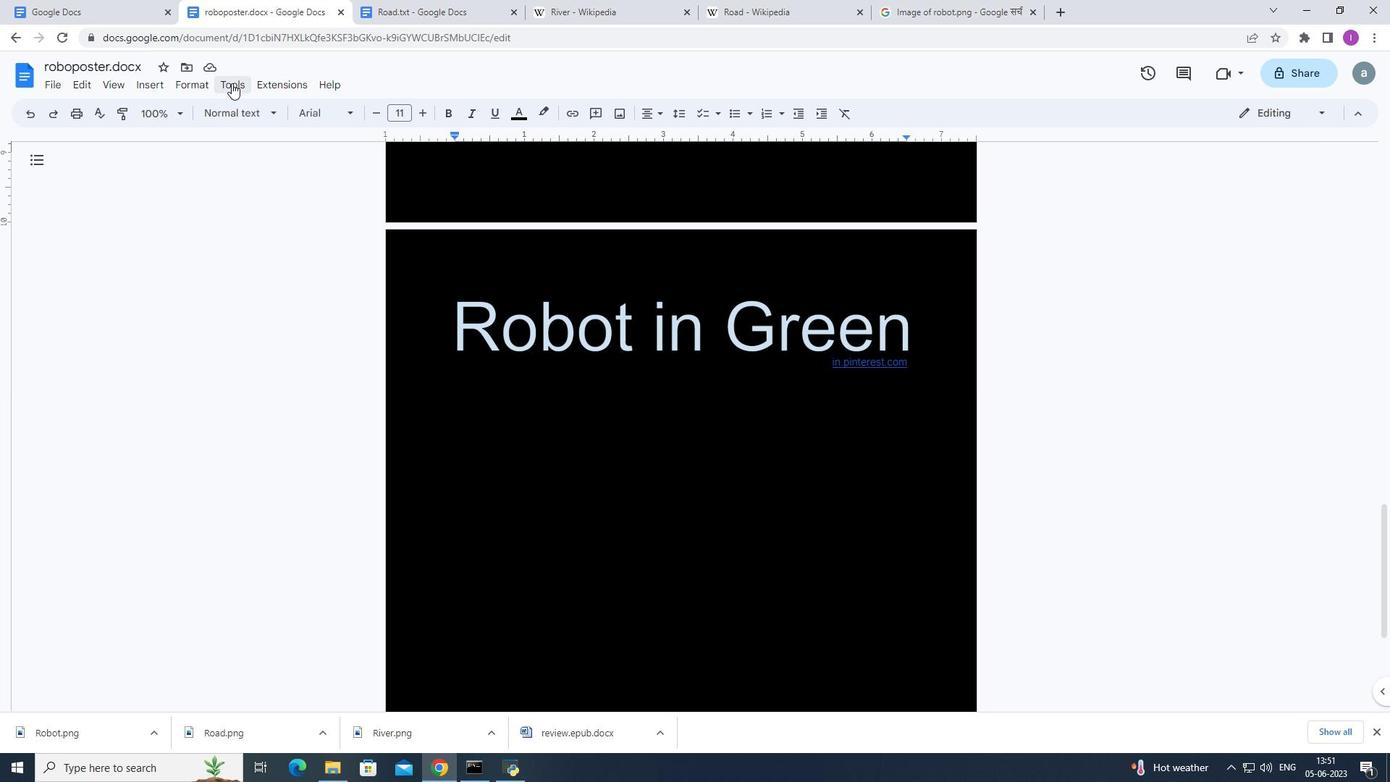 
Action: Mouse moved to (268, 223)
Screenshot: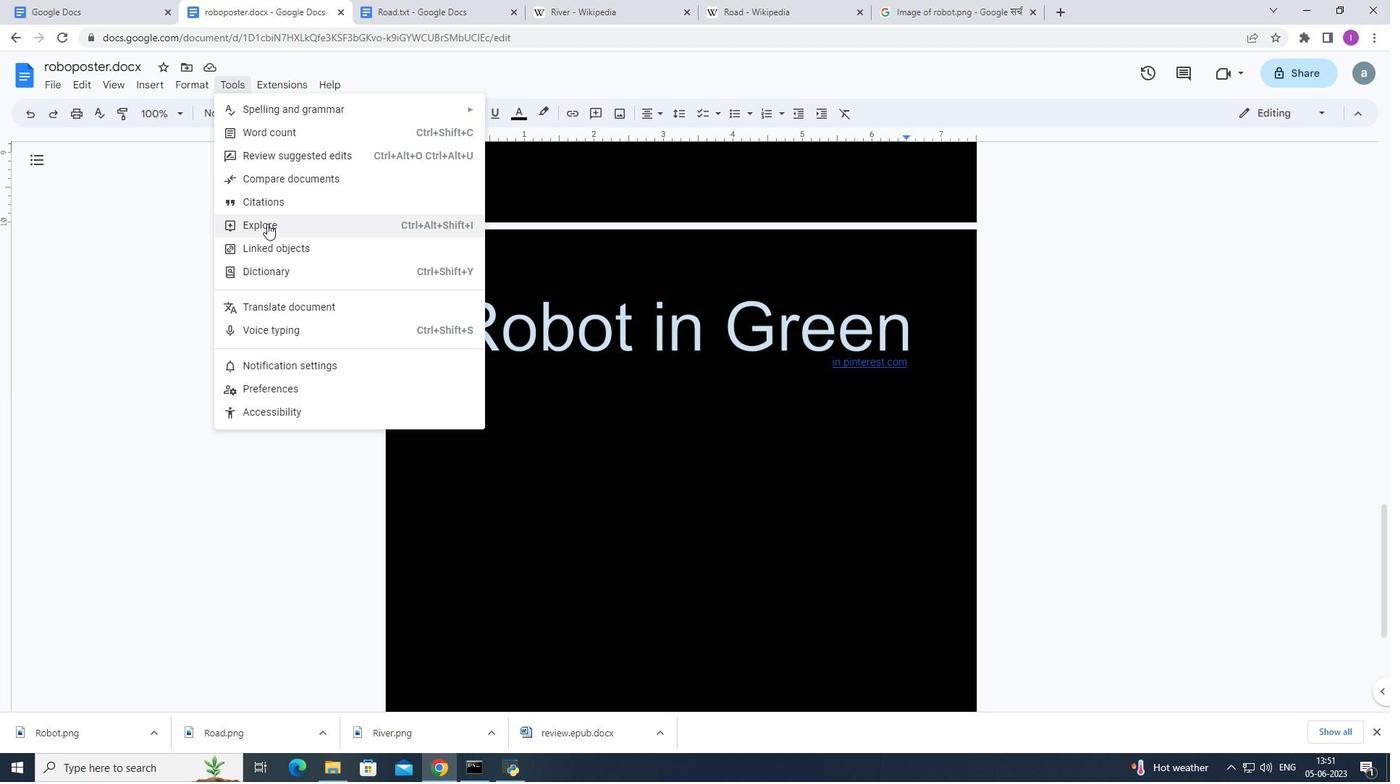 
Action: Mouse pressed left at (268, 223)
Screenshot: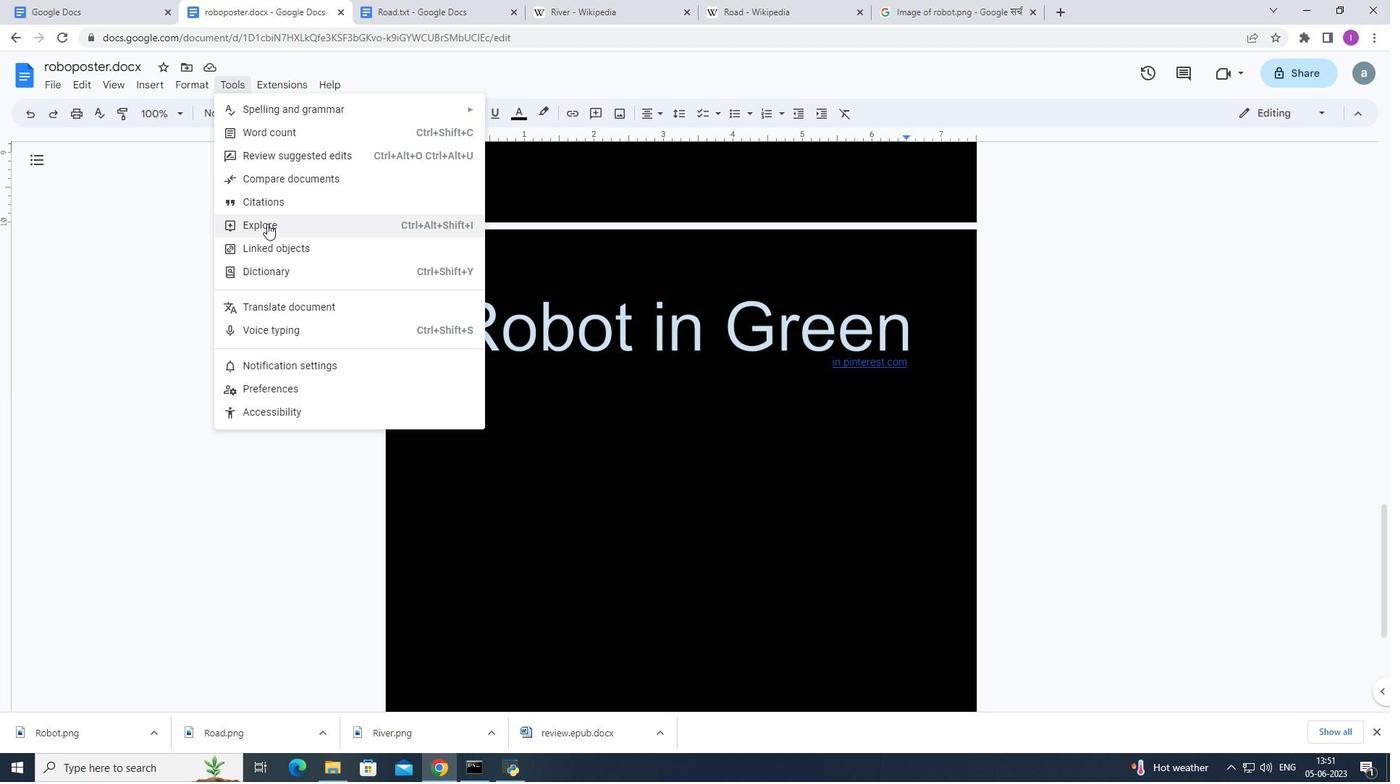 
Action: Mouse moved to (1231, 161)
